 Task: Search for baby care products on Flipkart and add them to your cart.
Action: Mouse moved to (349, 74)
Screenshot: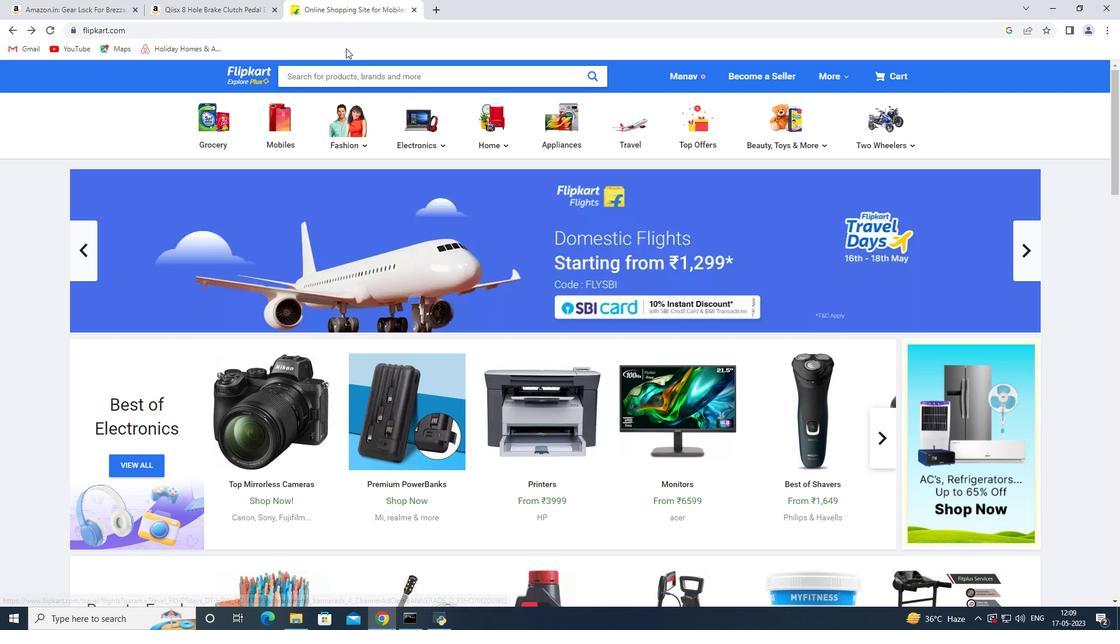 
Action: Mouse pressed left at (349, 74)
Screenshot: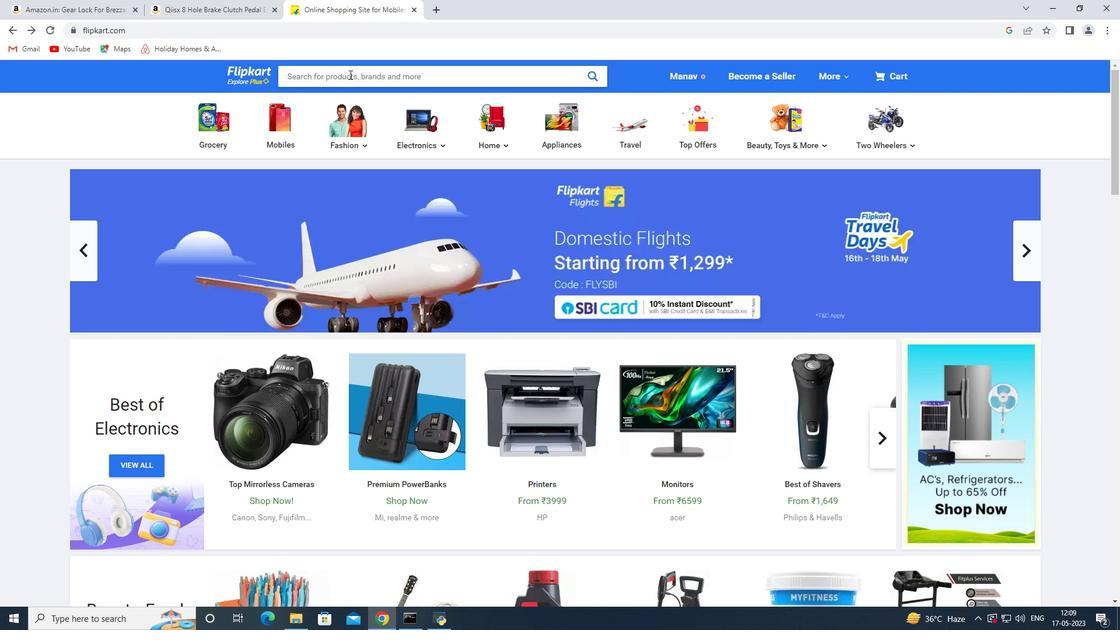 
Action: Mouse moved to (350, 78)
Screenshot: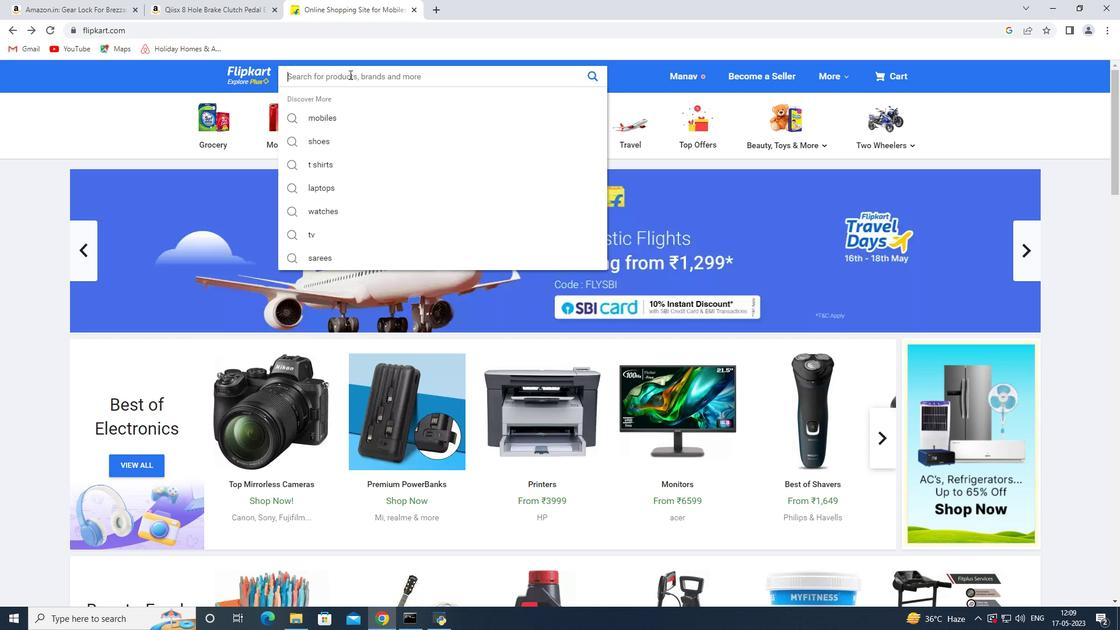 
Action: Key pressed <Key.shift>Baby<Key.space>care<Key.space><Key.down><Key.enter>
Screenshot: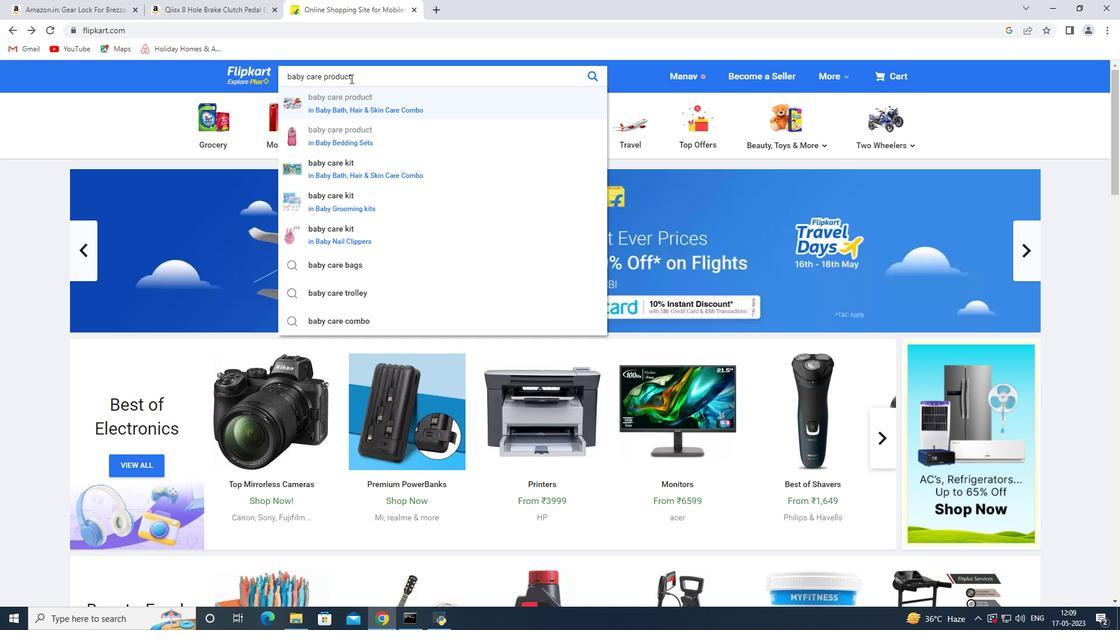 
Action: Mouse moved to (517, 348)
Screenshot: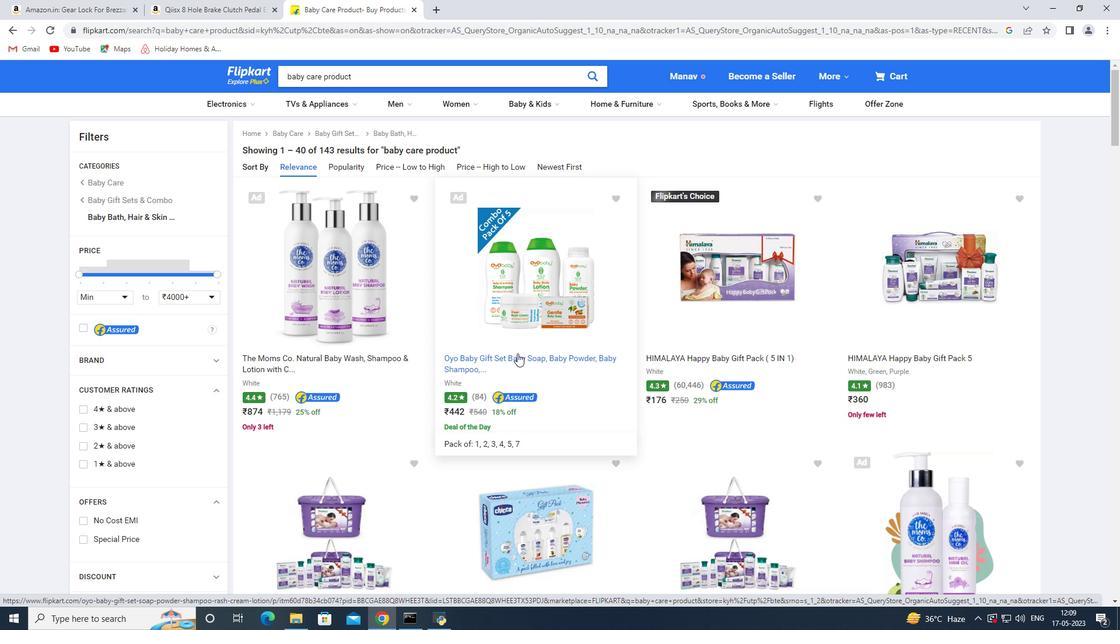 
Action: Mouse scrolled (517, 347) with delta (0, 0)
Screenshot: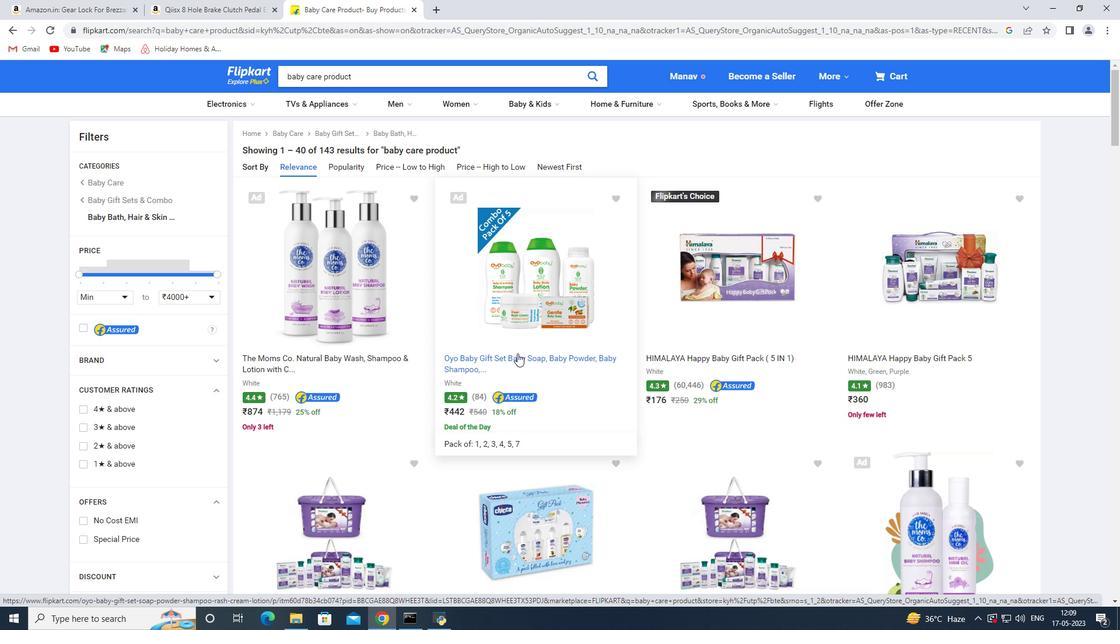 
Action: Mouse moved to (517, 347)
Screenshot: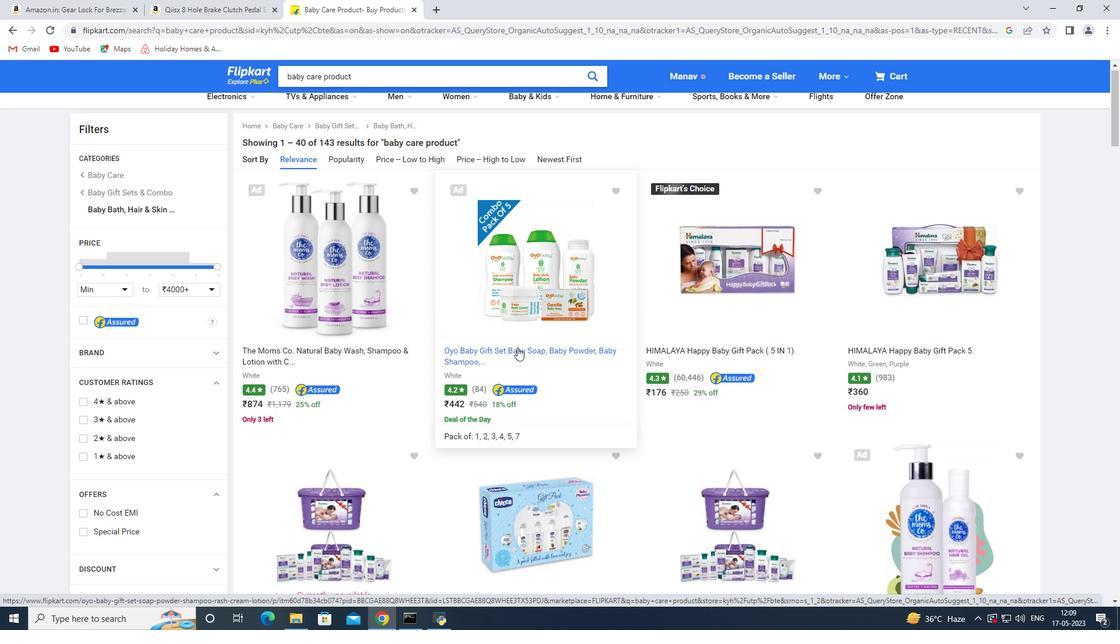 
Action: Mouse scrolled (517, 346) with delta (0, 0)
Screenshot: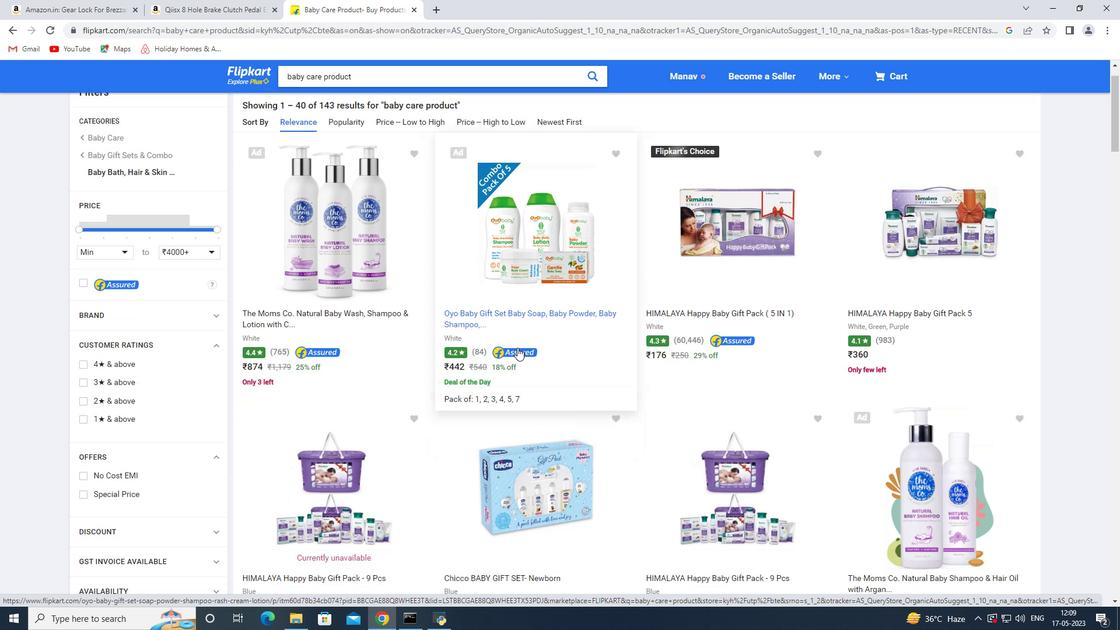 
Action: Mouse moved to (492, 364)
Screenshot: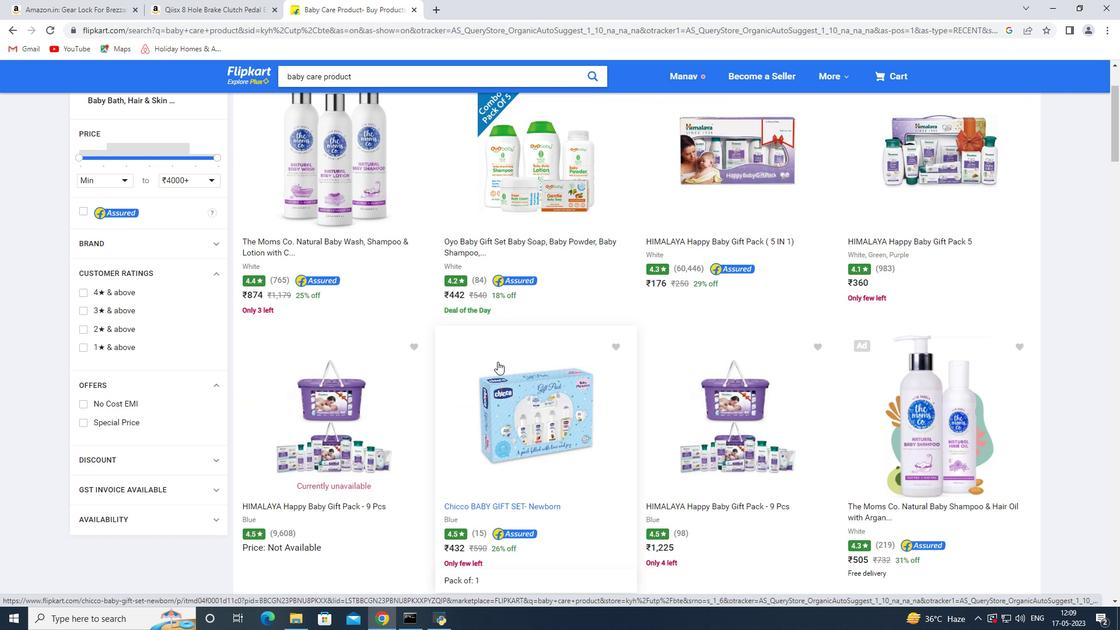 
Action: Mouse scrolled (492, 364) with delta (0, 0)
Screenshot: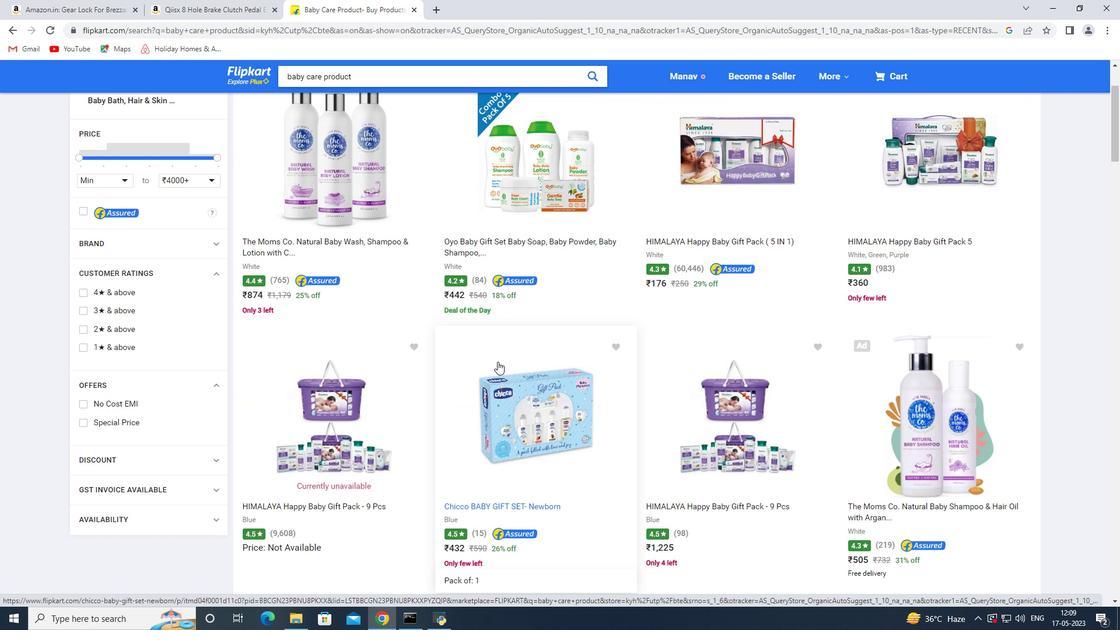 
Action: Mouse moved to (484, 368)
Screenshot: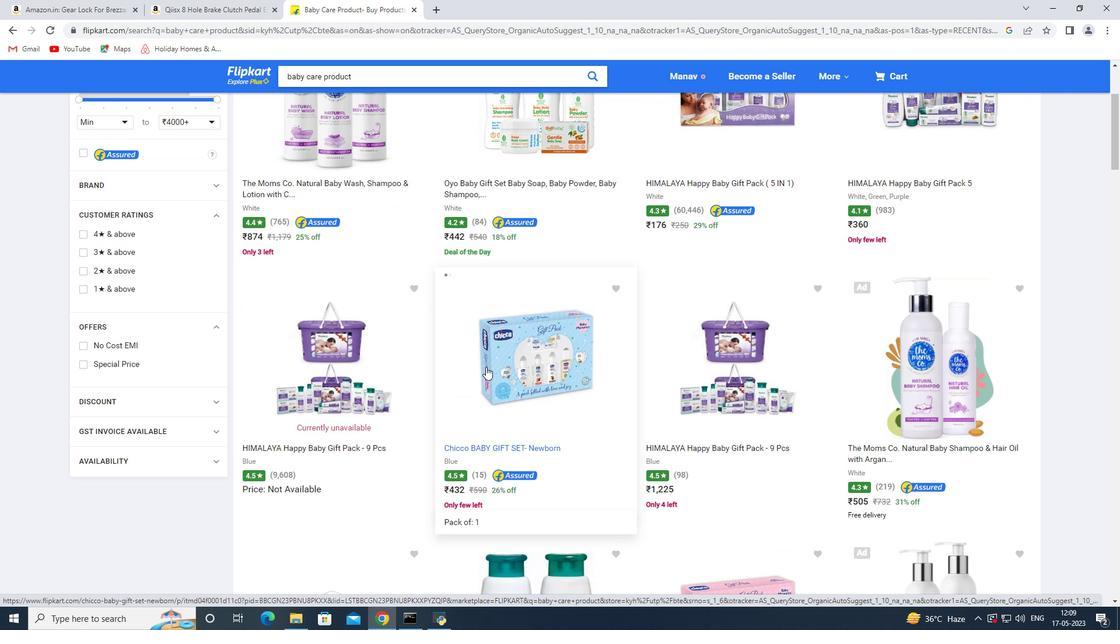 
Action: Mouse scrolled (484, 367) with delta (0, 0)
Screenshot: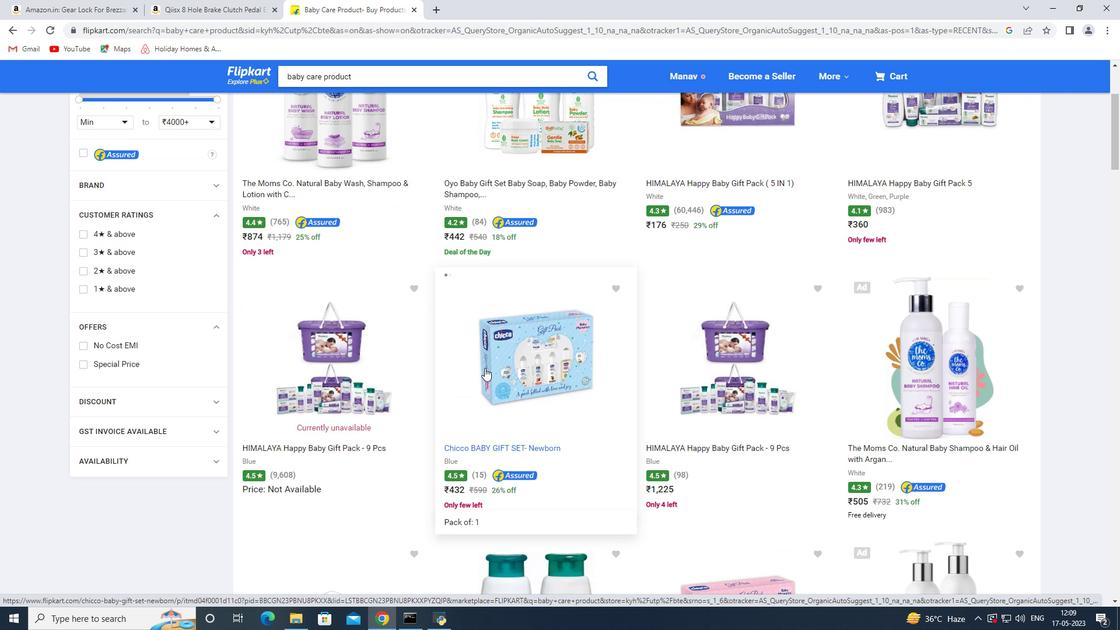 
Action: Mouse scrolled (484, 367) with delta (0, 0)
Screenshot: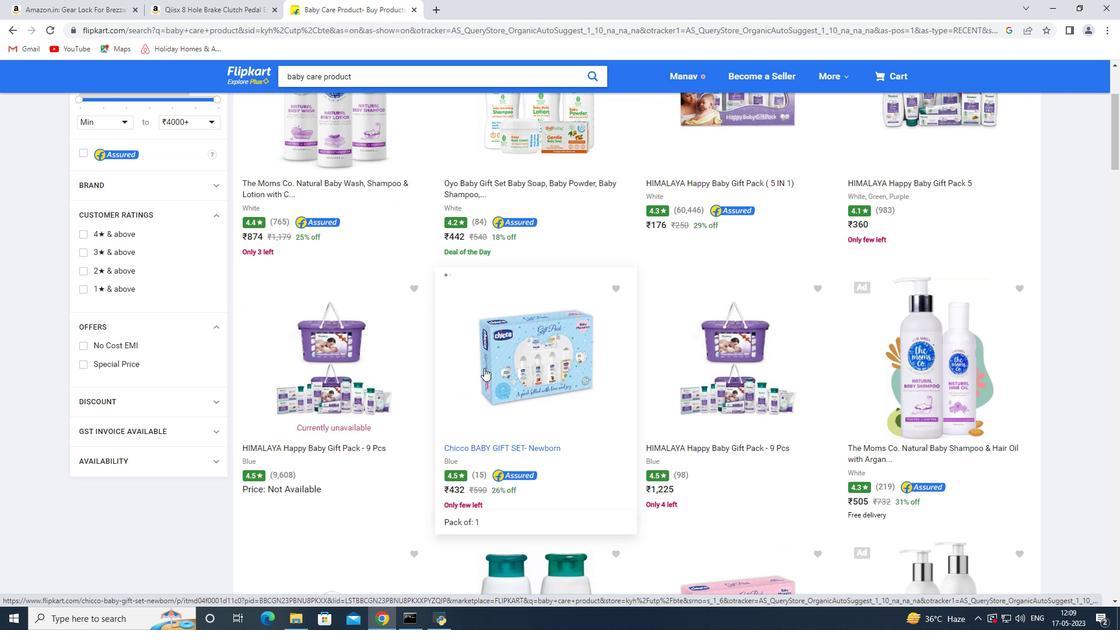 
Action: Mouse moved to (716, 310)
Screenshot: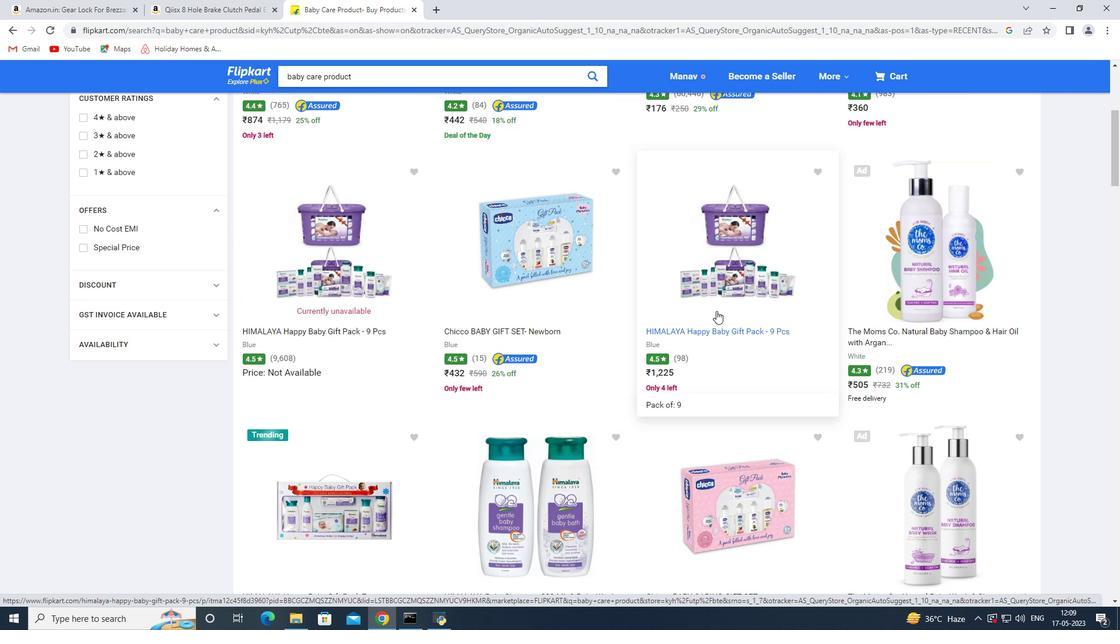 
Action: Mouse pressed left at (716, 310)
Screenshot: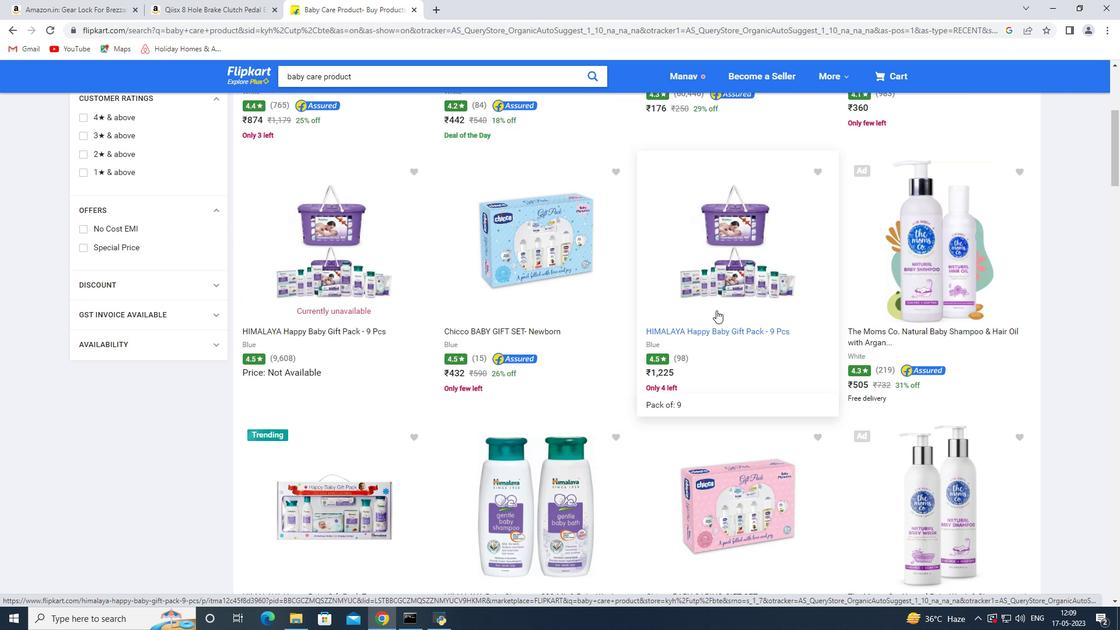 
Action: Mouse moved to (625, 489)
Screenshot: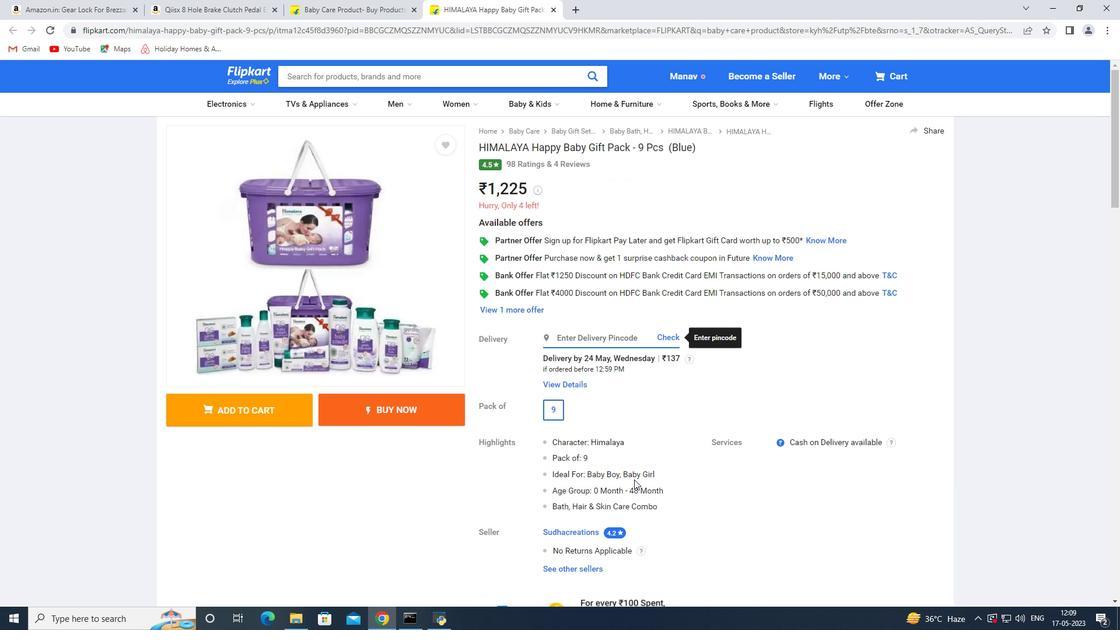 
Action: Mouse scrolled (625, 488) with delta (0, 0)
Screenshot: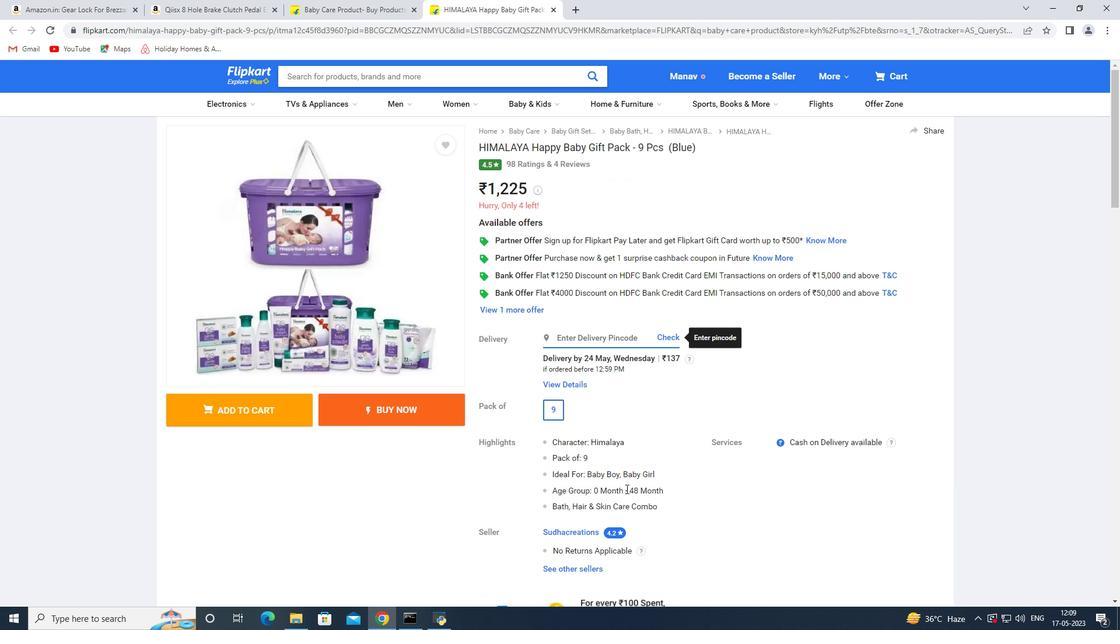 
Action: Mouse moved to (596, 444)
Screenshot: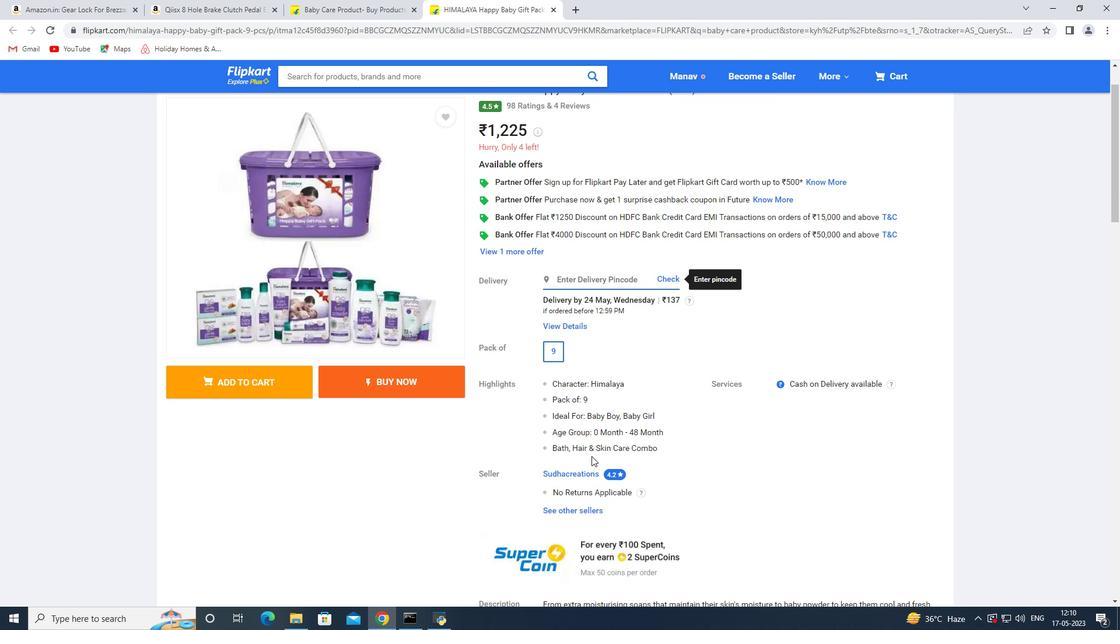 
Action: Mouse pressed left at (596, 444)
Screenshot: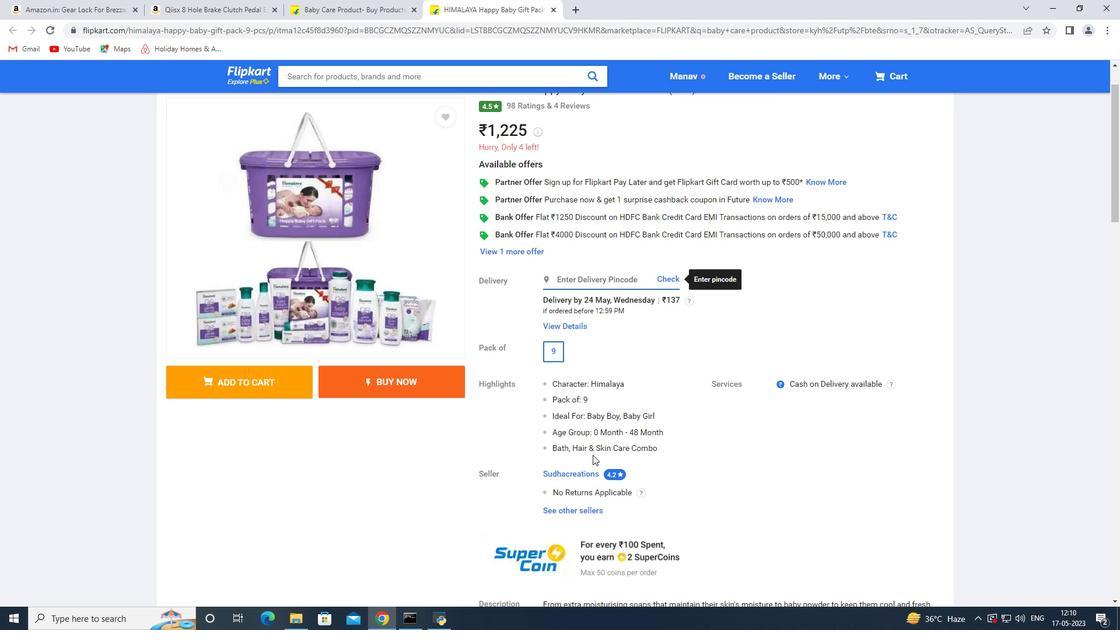 
Action: Mouse moved to (501, 191)
Screenshot: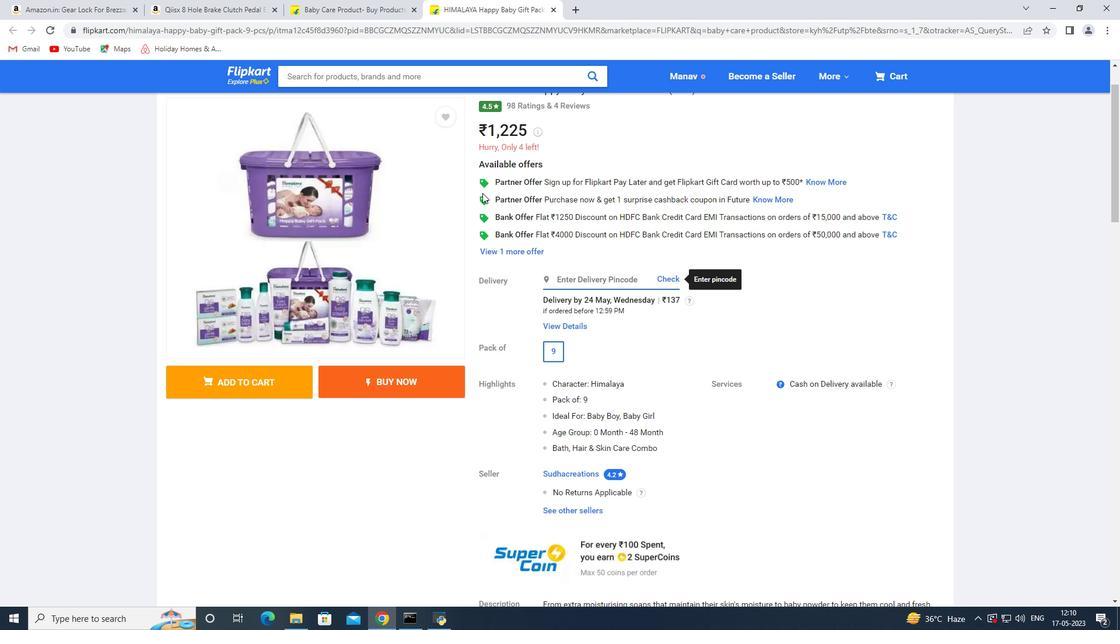 
Action: Mouse scrolled (501, 192) with delta (0, 0)
Screenshot: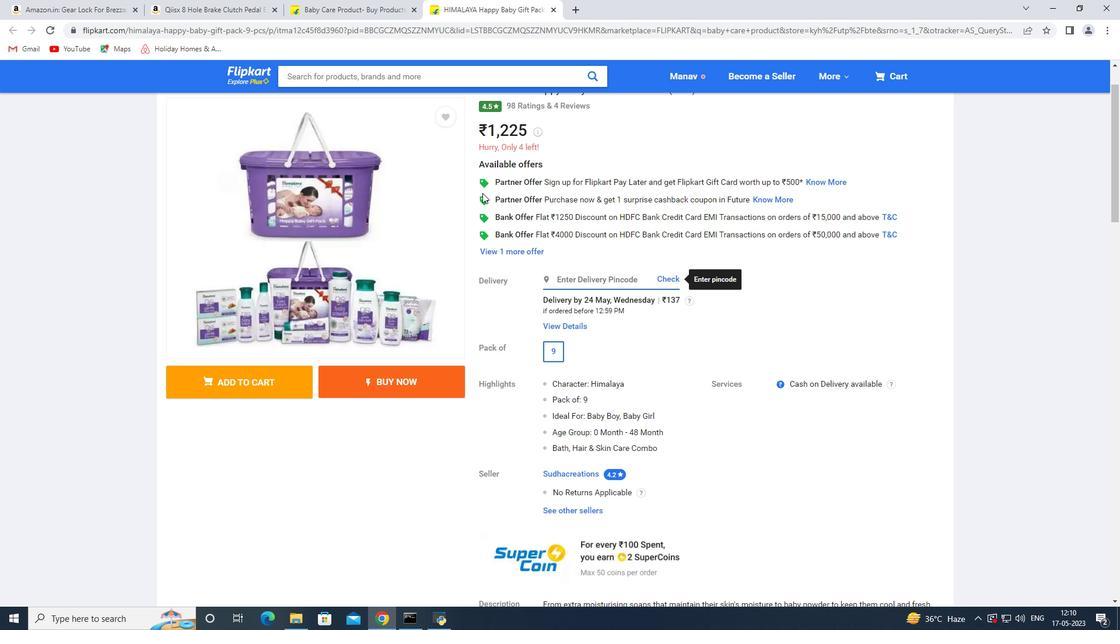
Action: Mouse moved to (506, 193)
Screenshot: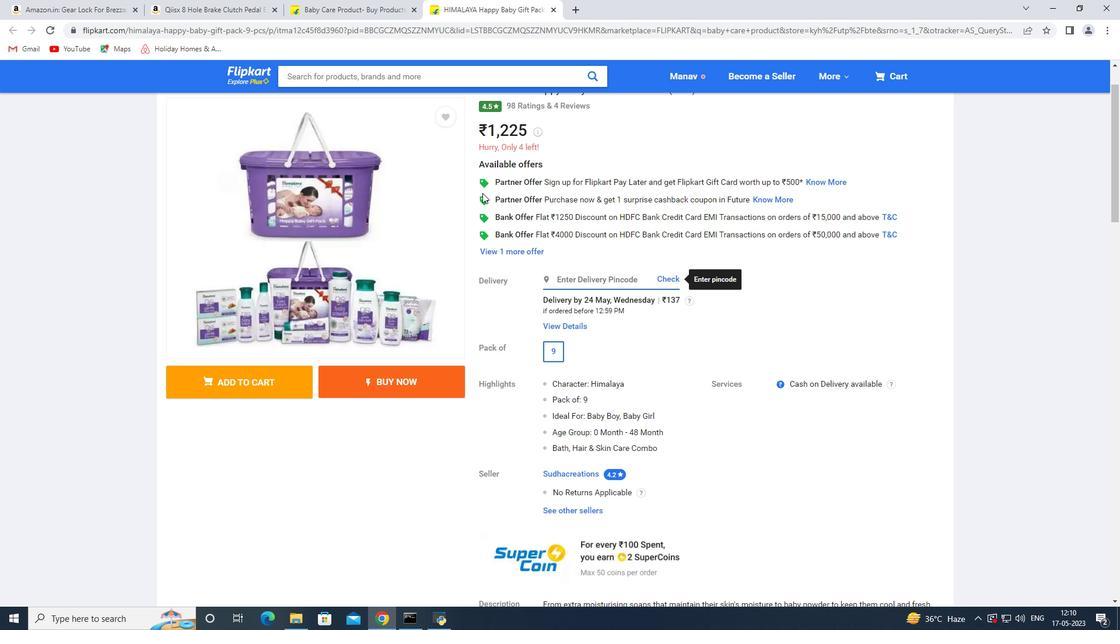 
Action: Mouse scrolled (506, 194) with delta (0, 0)
Screenshot: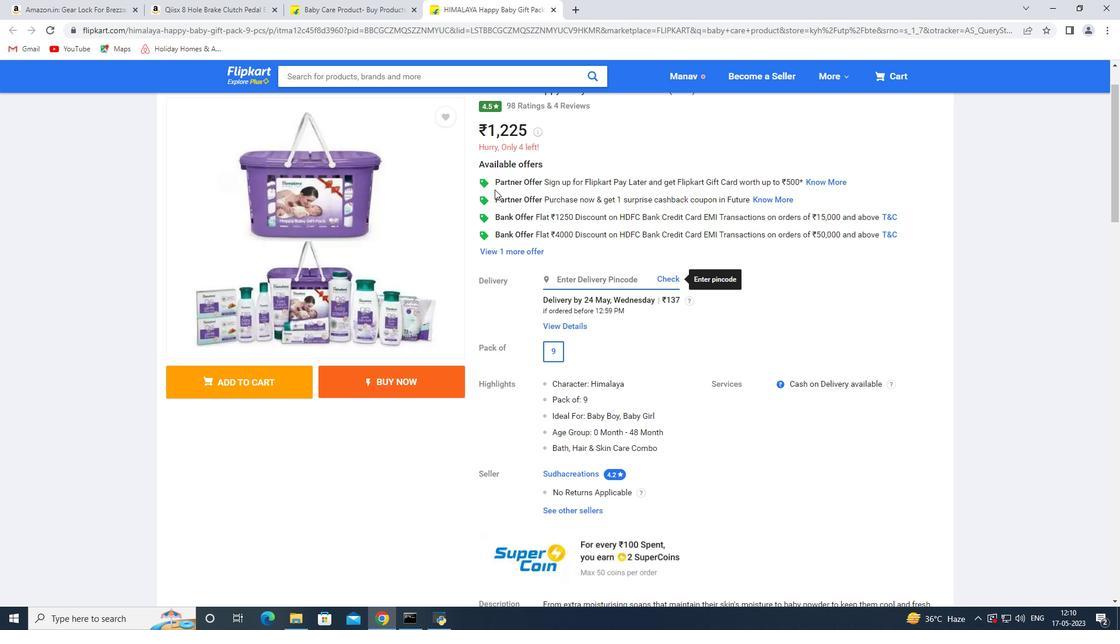 
Action: Mouse moved to (685, 146)
Screenshot: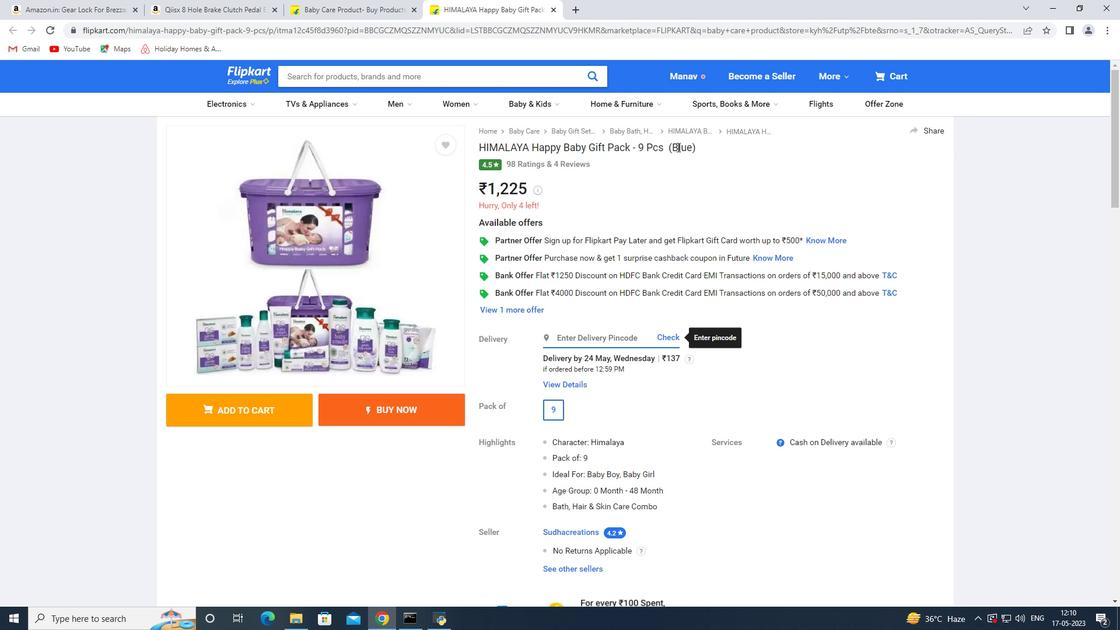 
Action: Mouse pressed left at (685, 146)
Screenshot: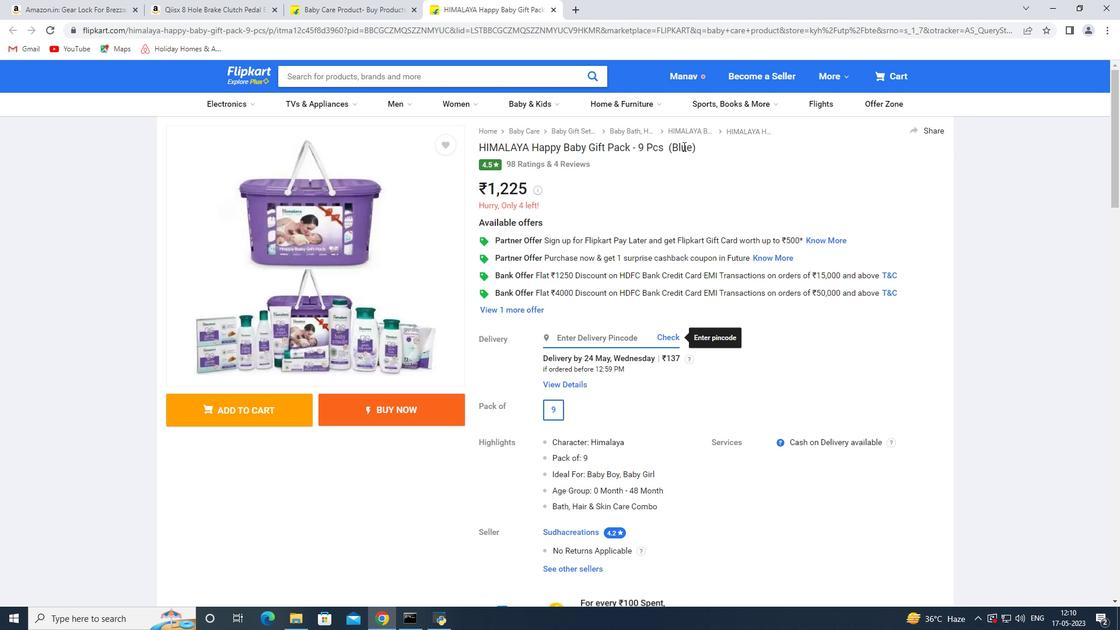 
Action: Mouse moved to (622, 308)
Screenshot: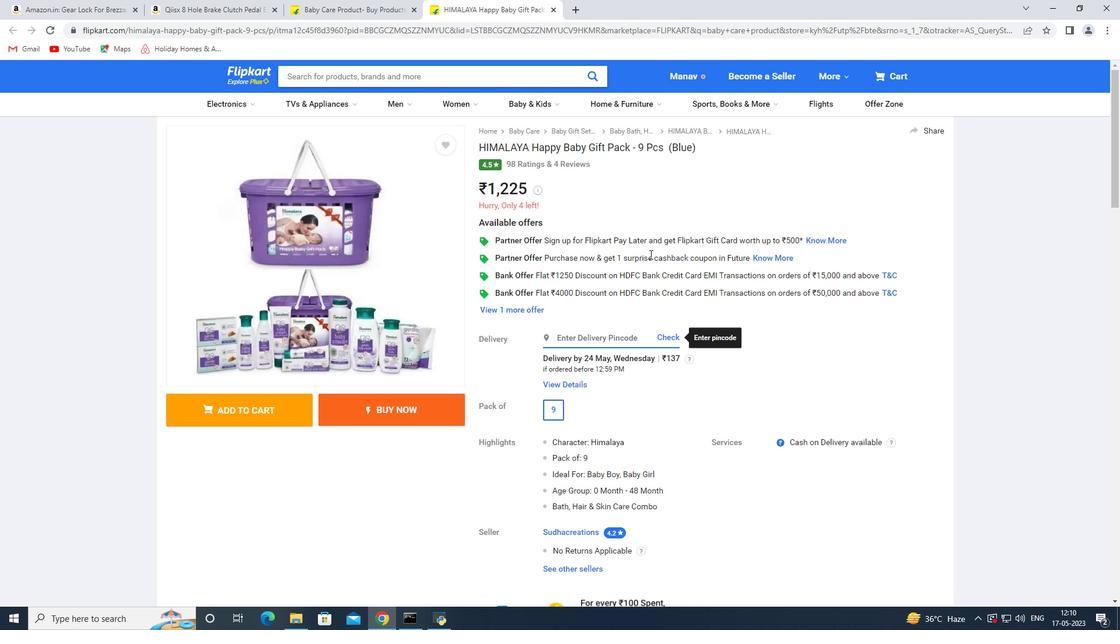 
Action: Mouse scrolled (622, 307) with delta (0, 0)
Screenshot: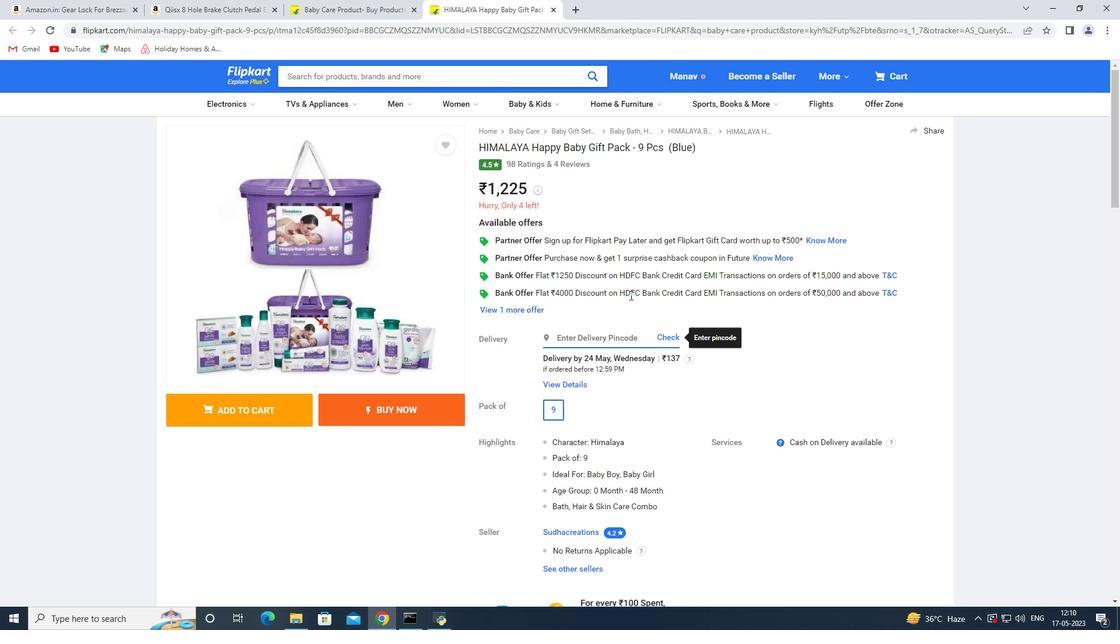 
Action: Mouse moved to (622, 309)
Screenshot: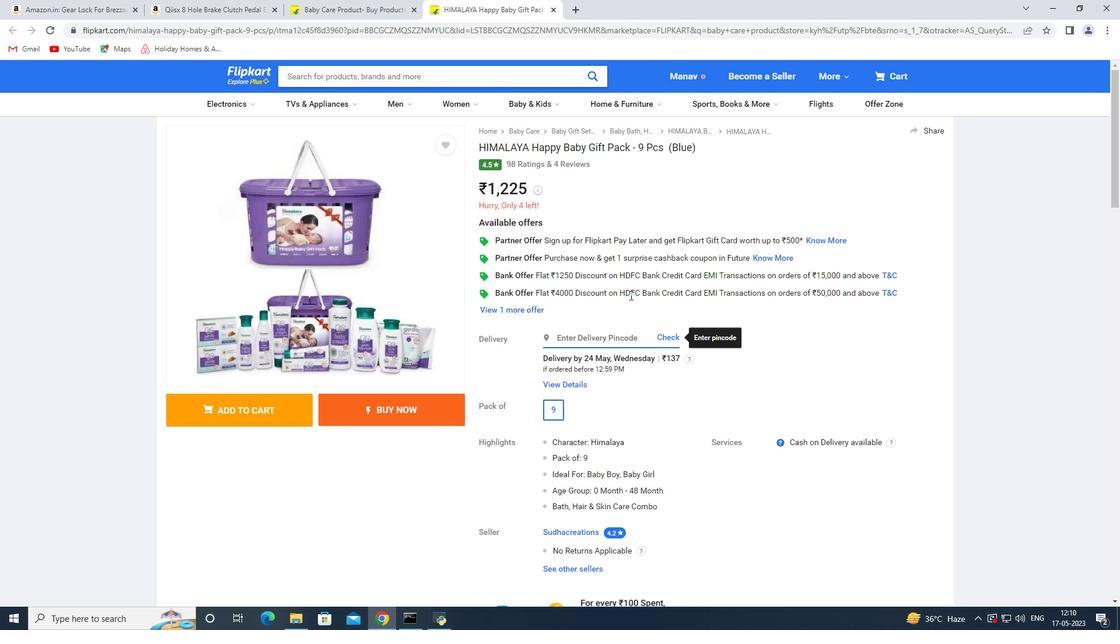 
Action: Mouse scrolled (622, 308) with delta (0, 0)
Screenshot: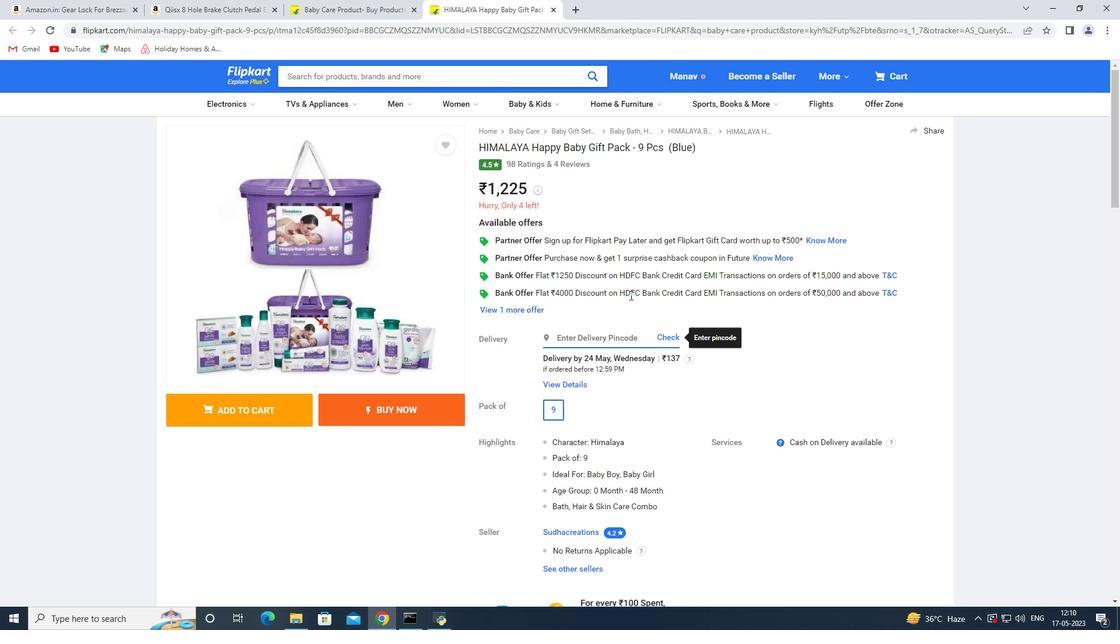 
Action: Mouse scrolled (622, 308) with delta (0, 0)
Screenshot: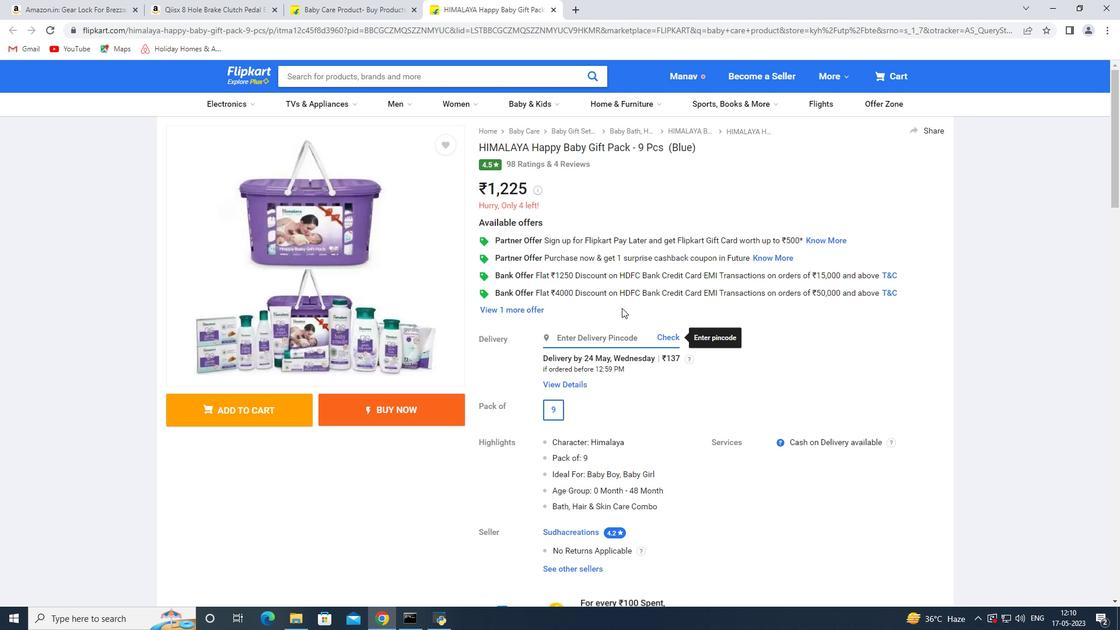 
Action: Mouse scrolled (622, 308) with delta (0, 0)
Screenshot: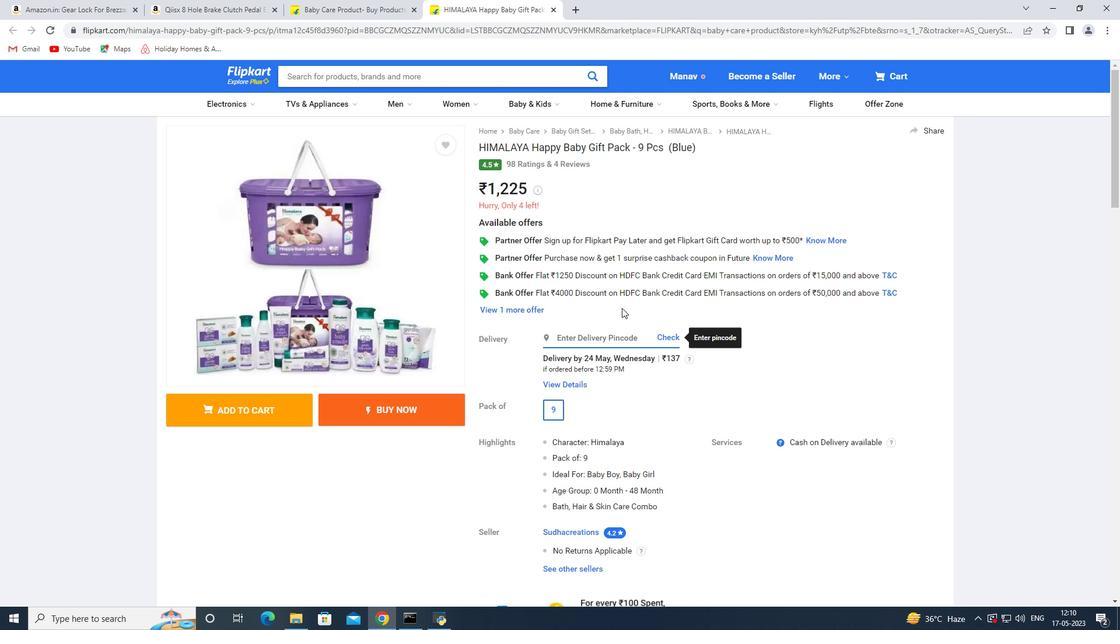 
Action: Mouse moved to (627, 331)
Screenshot: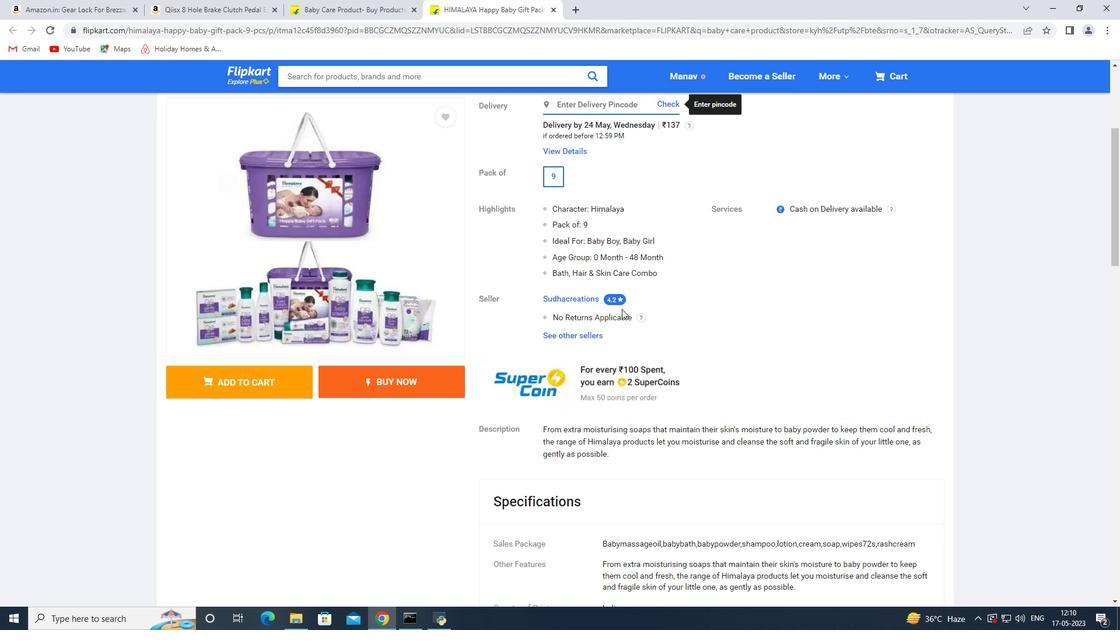 
Action: Mouse scrolled (627, 330) with delta (0, 0)
Screenshot: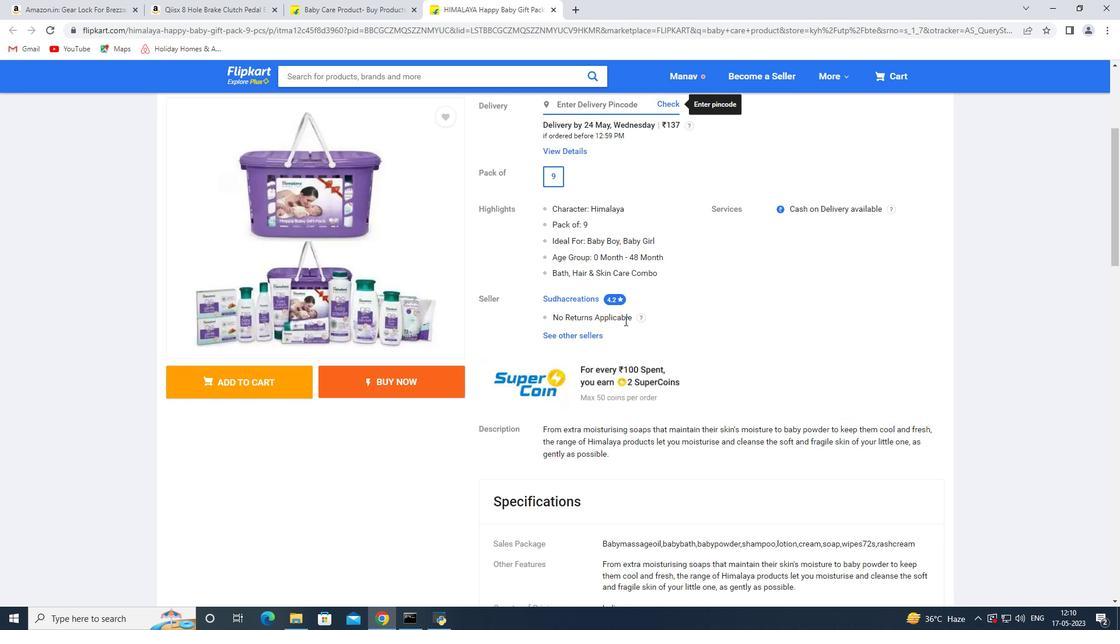 
Action: Mouse scrolled (627, 330) with delta (0, 0)
Screenshot: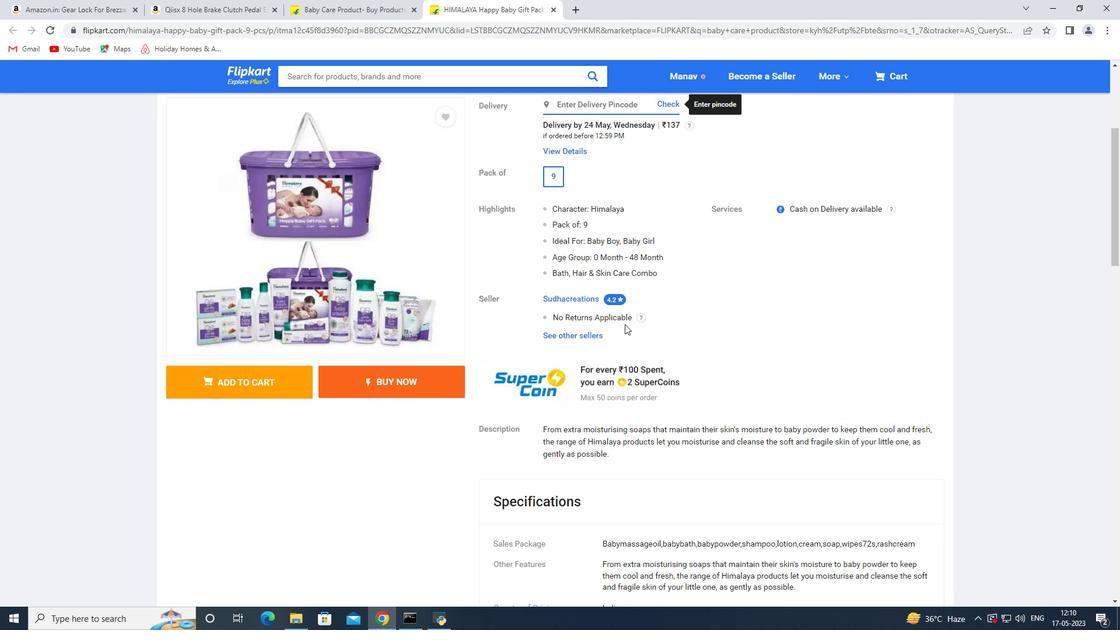 
Action: Mouse scrolled (627, 330) with delta (0, 0)
Screenshot: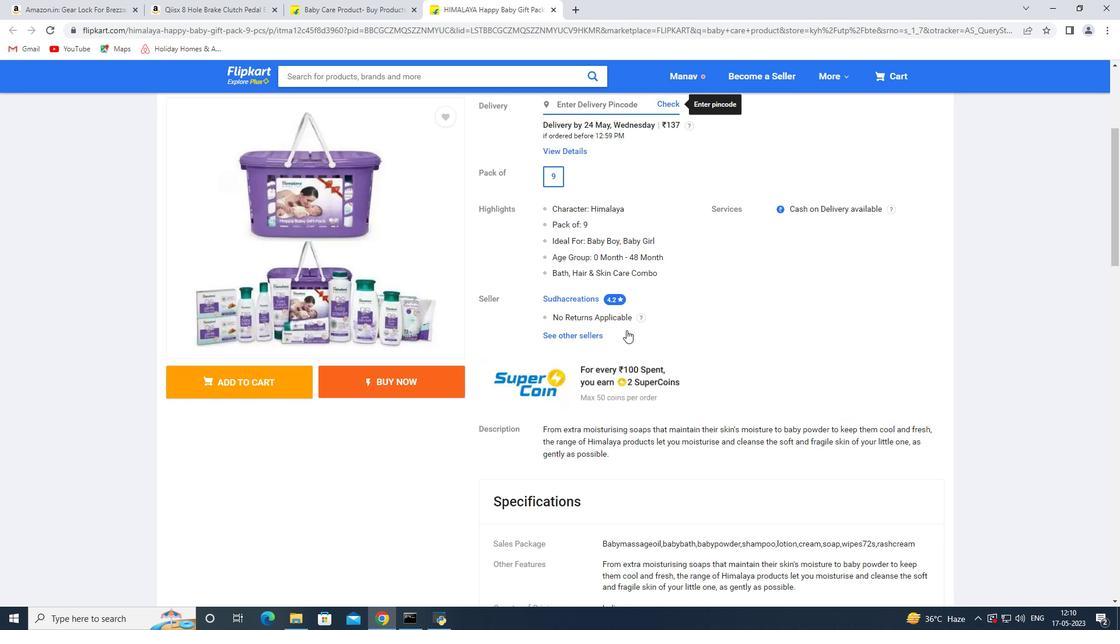 
Action: Mouse moved to (771, 423)
Screenshot: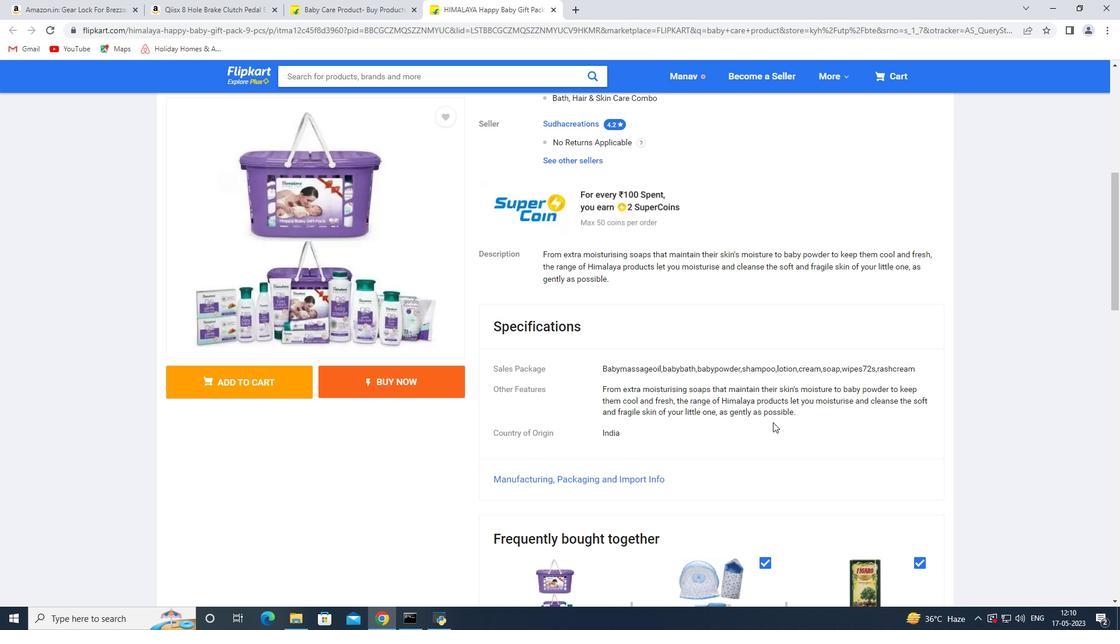 
Action: Mouse scrolled (771, 422) with delta (0, 0)
Screenshot: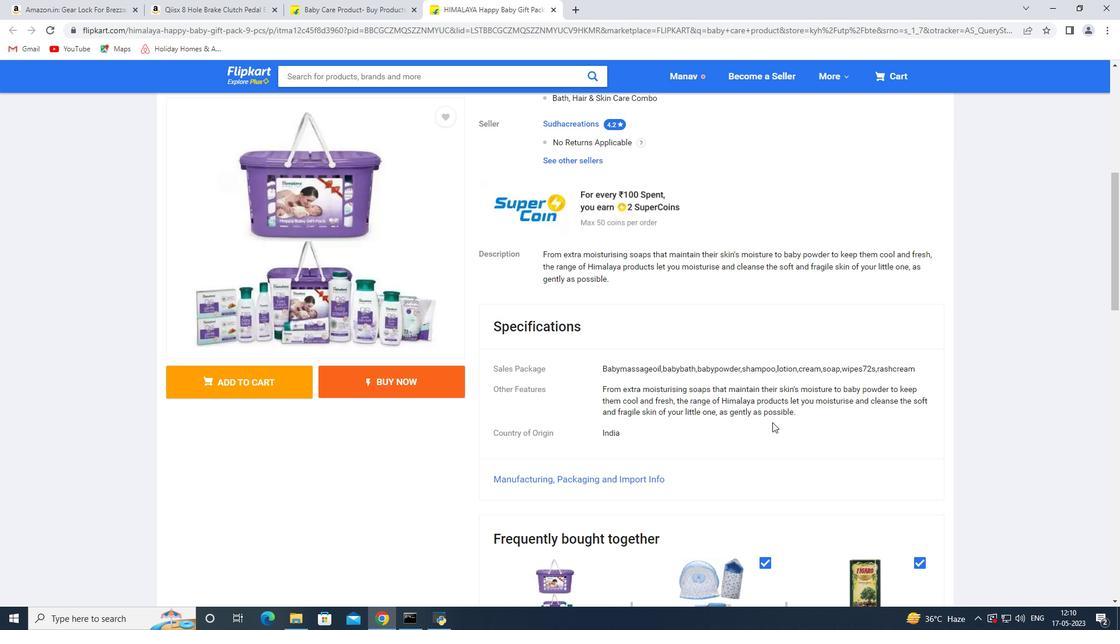 
Action: Mouse scrolled (771, 422) with delta (0, 0)
Screenshot: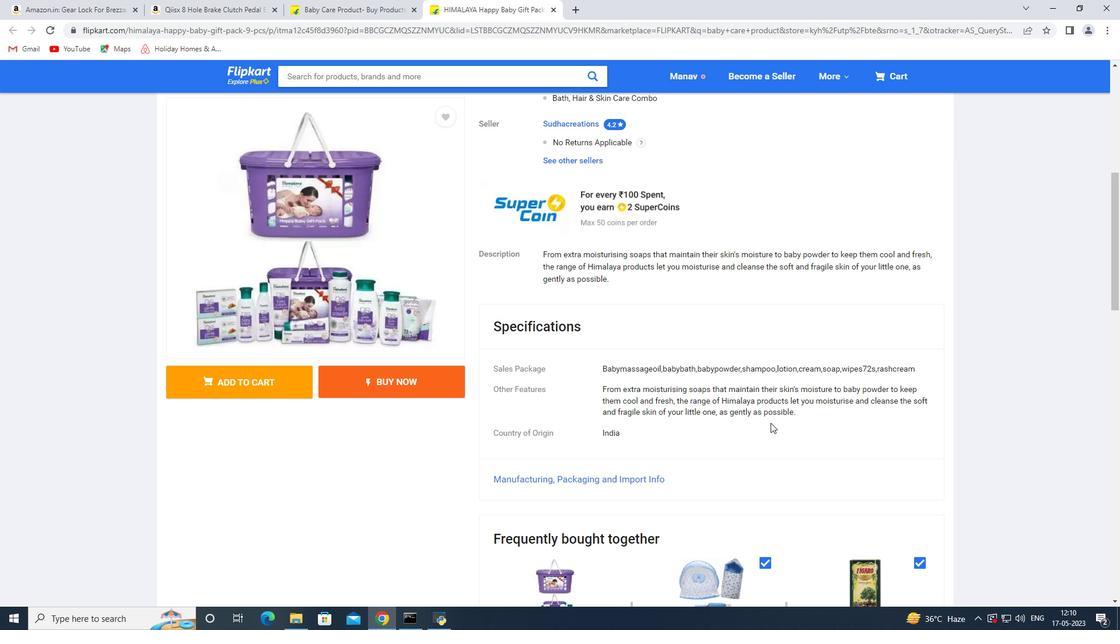 
Action: Mouse scrolled (771, 422) with delta (0, 0)
Screenshot: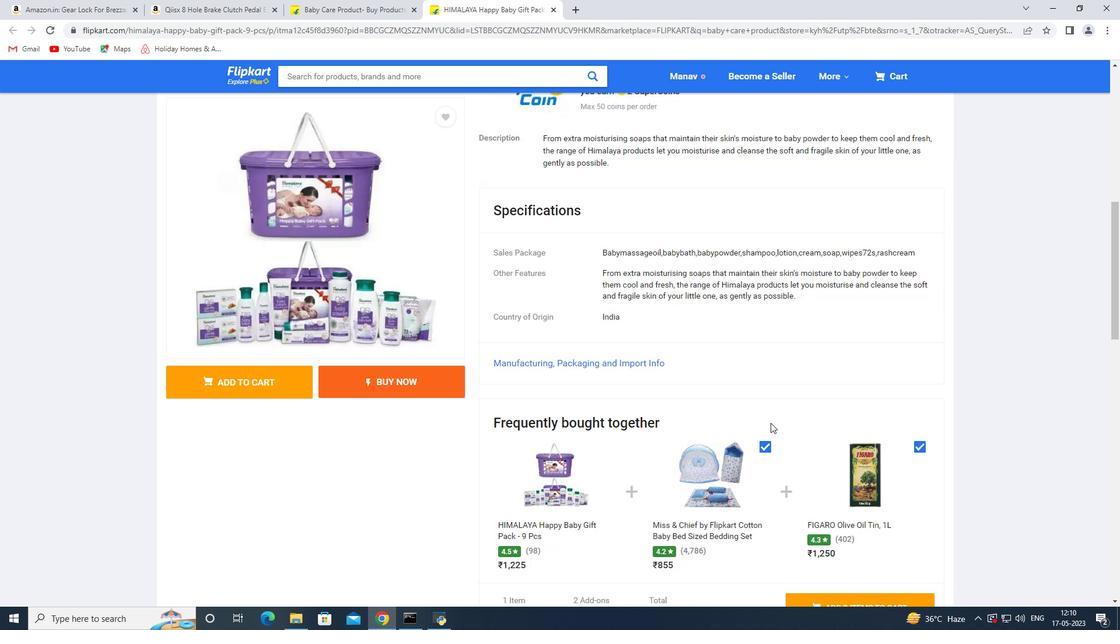 
Action: Mouse moved to (709, 447)
Screenshot: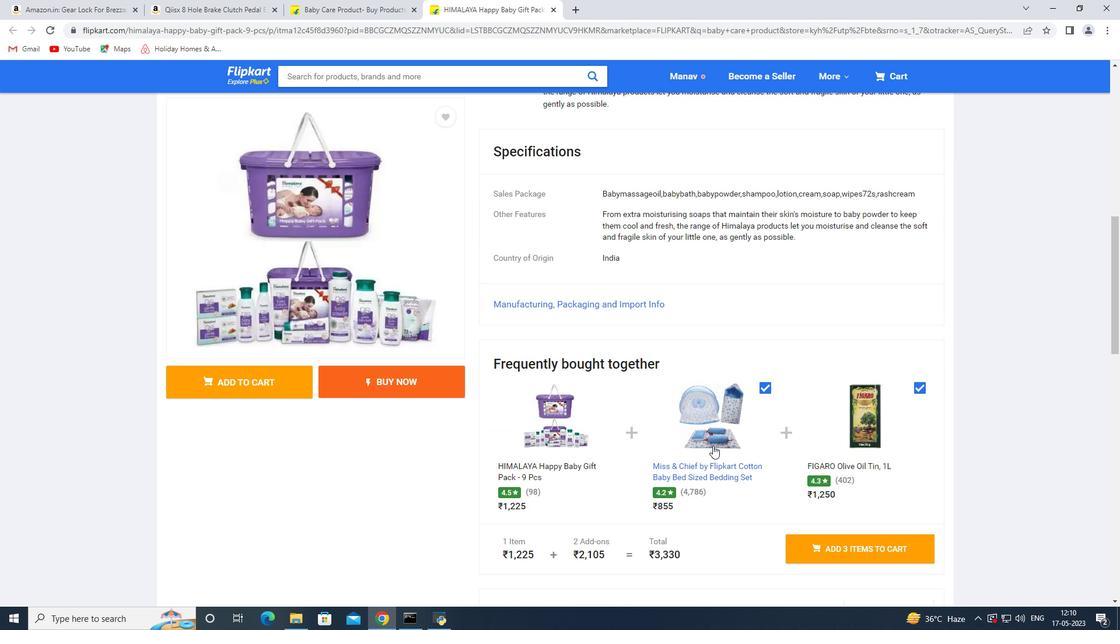 
Action: Mouse scrolled (709, 447) with delta (0, 0)
Screenshot: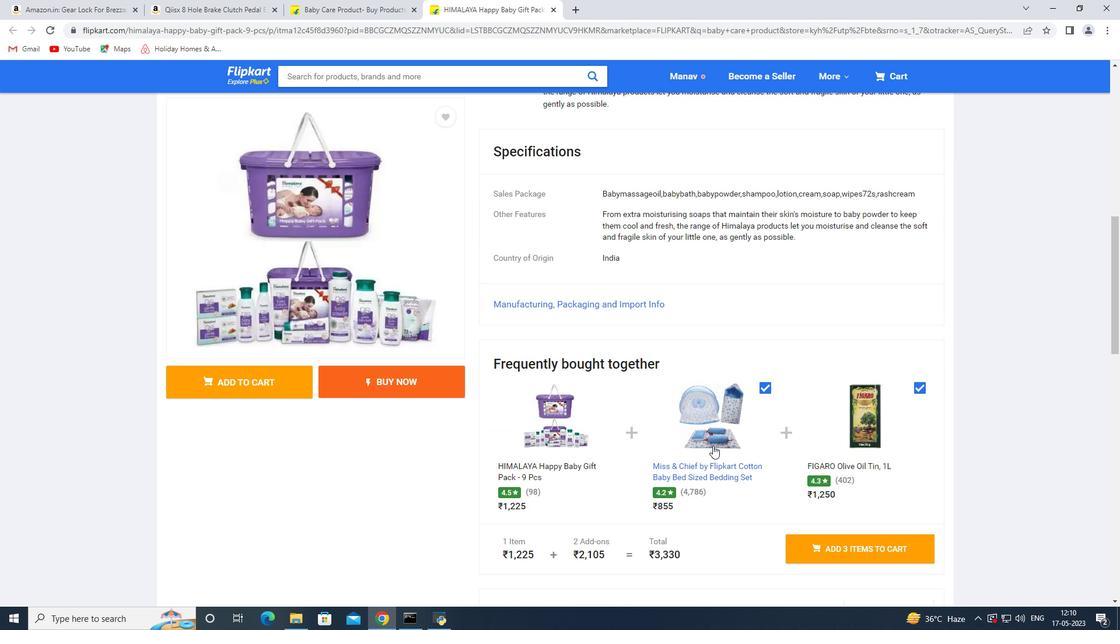 
Action: Mouse moved to (709, 447)
Screenshot: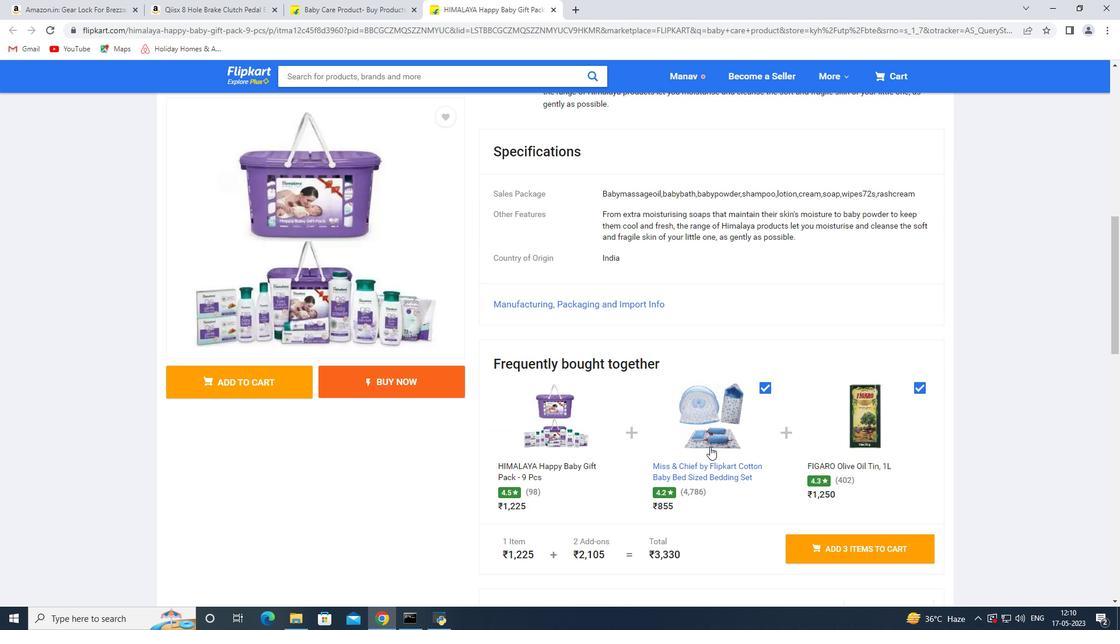 
Action: Mouse scrolled (709, 447) with delta (0, 0)
Screenshot: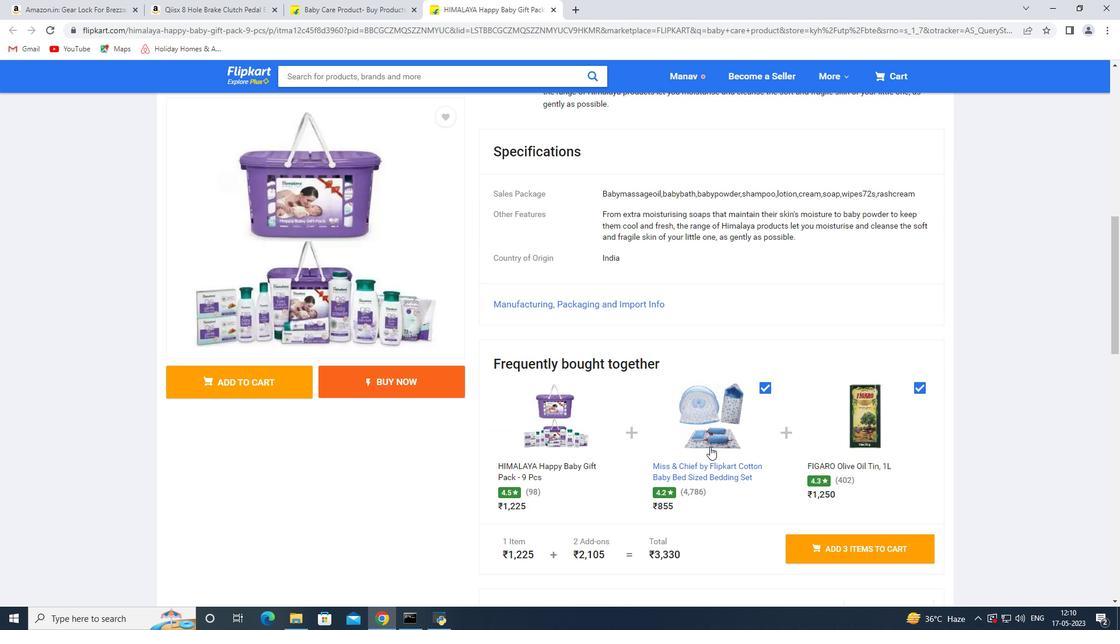 
Action: Mouse scrolled (709, 447) with delta (0, 0)
Screenshot: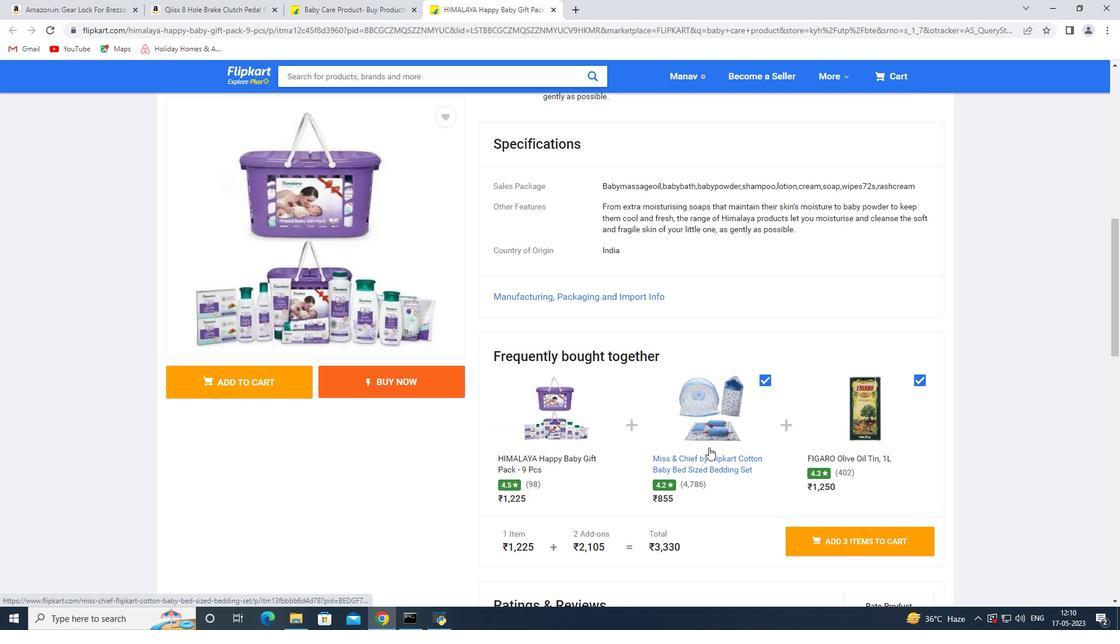 
Action: Mouse moved to (708, 447)
Screenshot: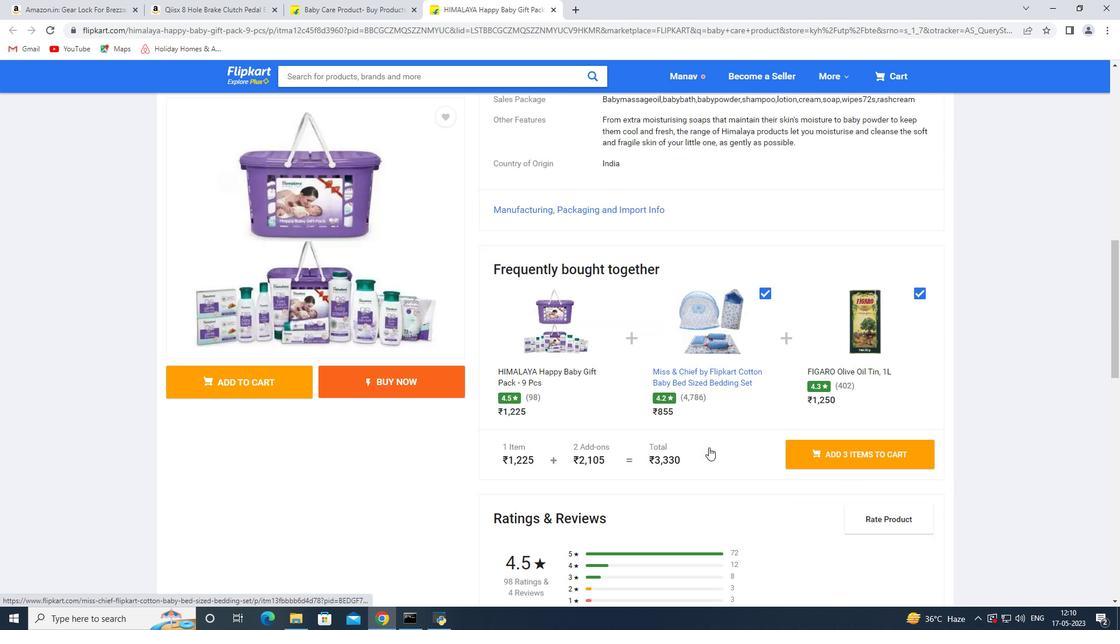
Action: Mouse scrolled (708, 447) with delta (0, 0)
Screenshot: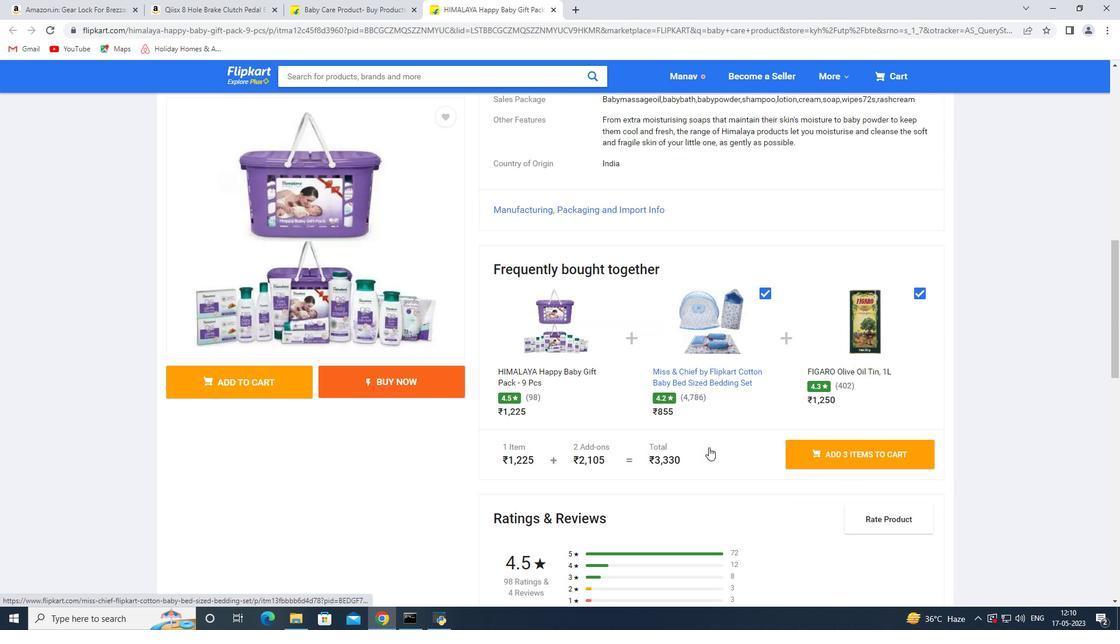 
Action: Mouse scrolled (708, 447) with delta (0, 0)
Screenshot: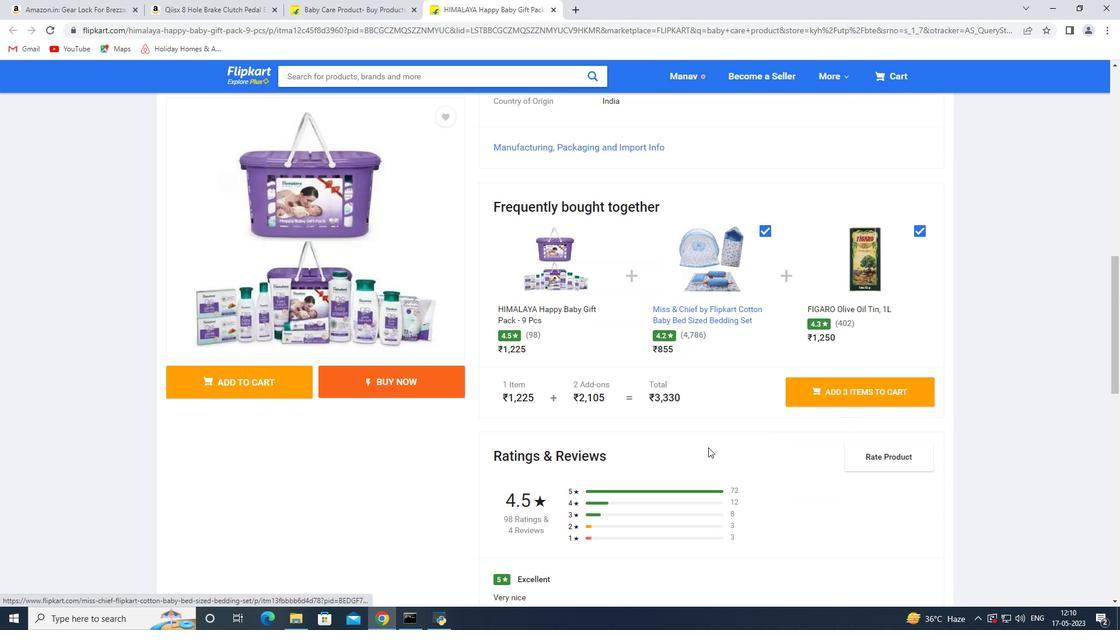 
Action: Mouse scrolled (708, 447) with delta (0, 0)
Screenshot: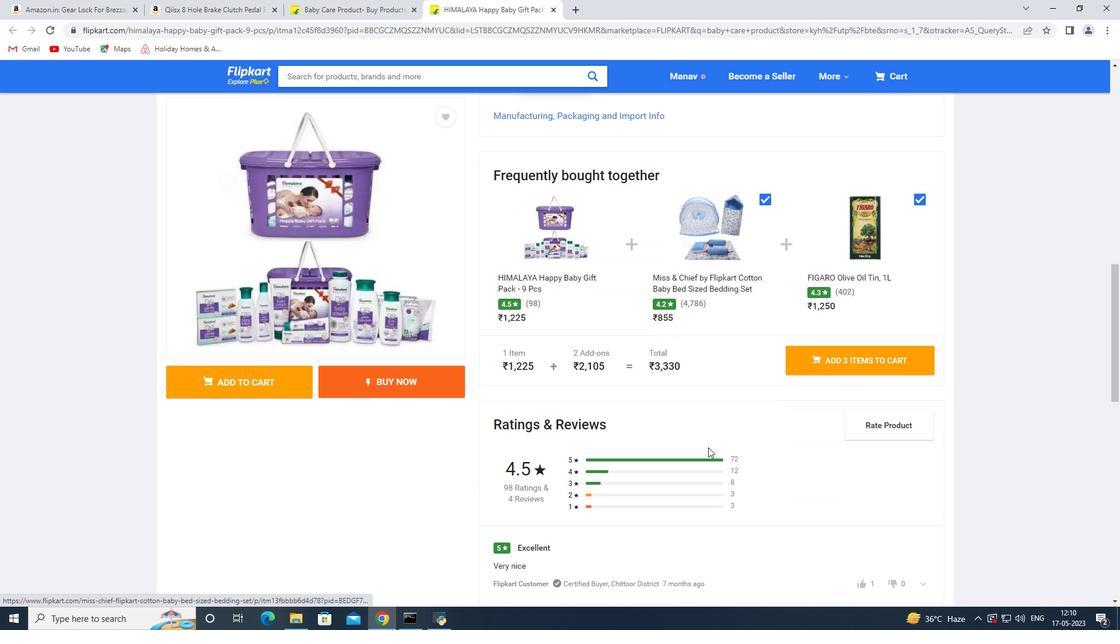 
Action: Mouse moved to (540, 454)
Screenshot: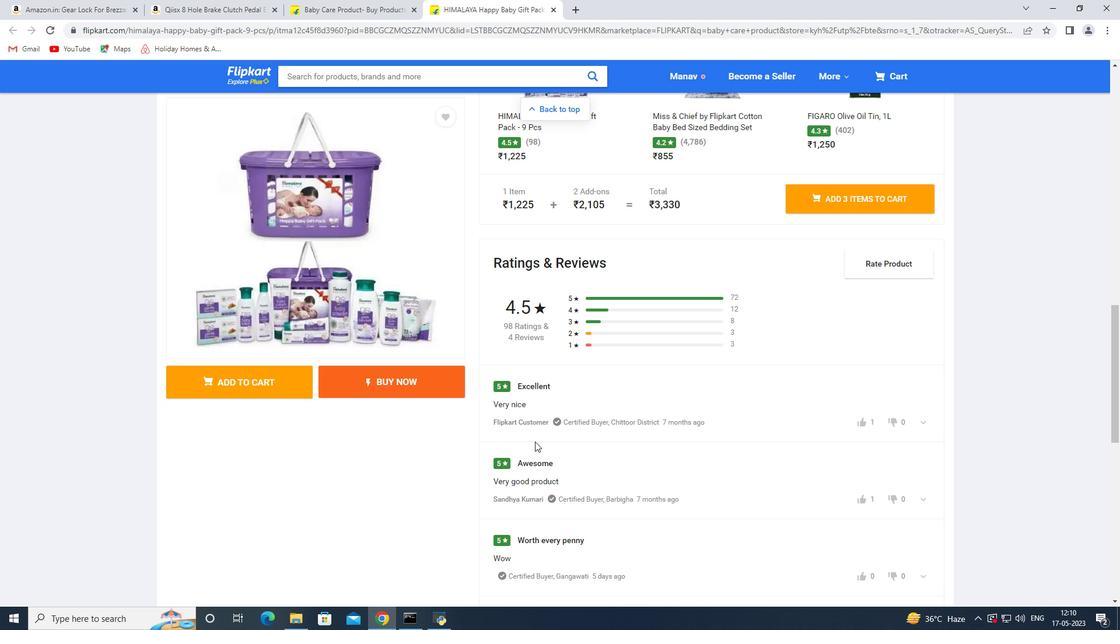 
Action: Mouse scrolled (540, 453) with delta (0, 0)
Screenshot: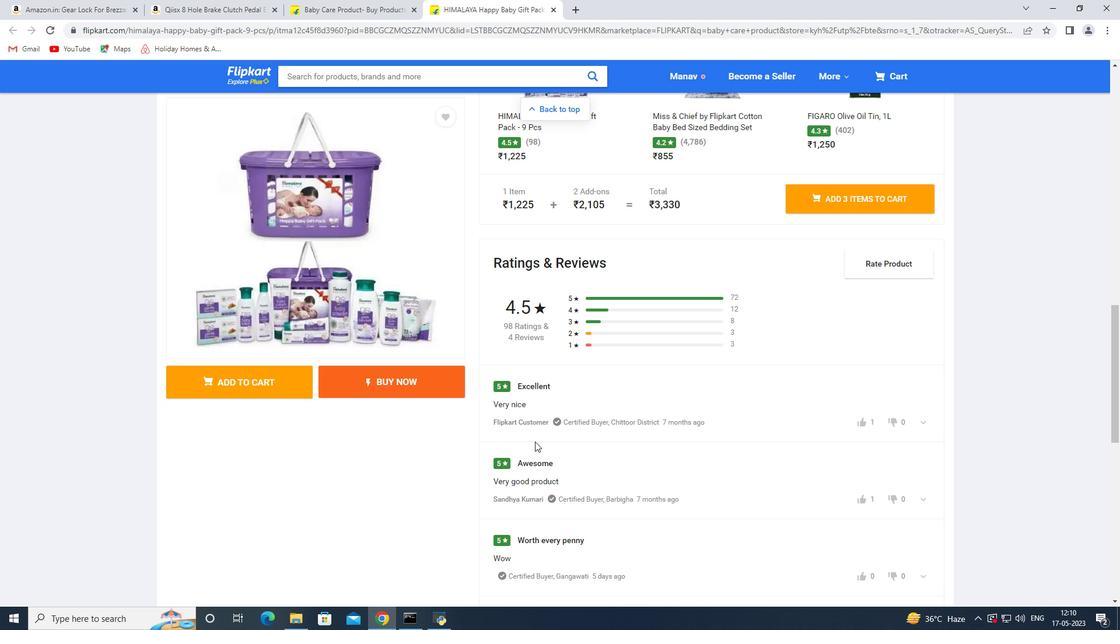 
Action: Mouse moved to (540, 454)
Screenshot: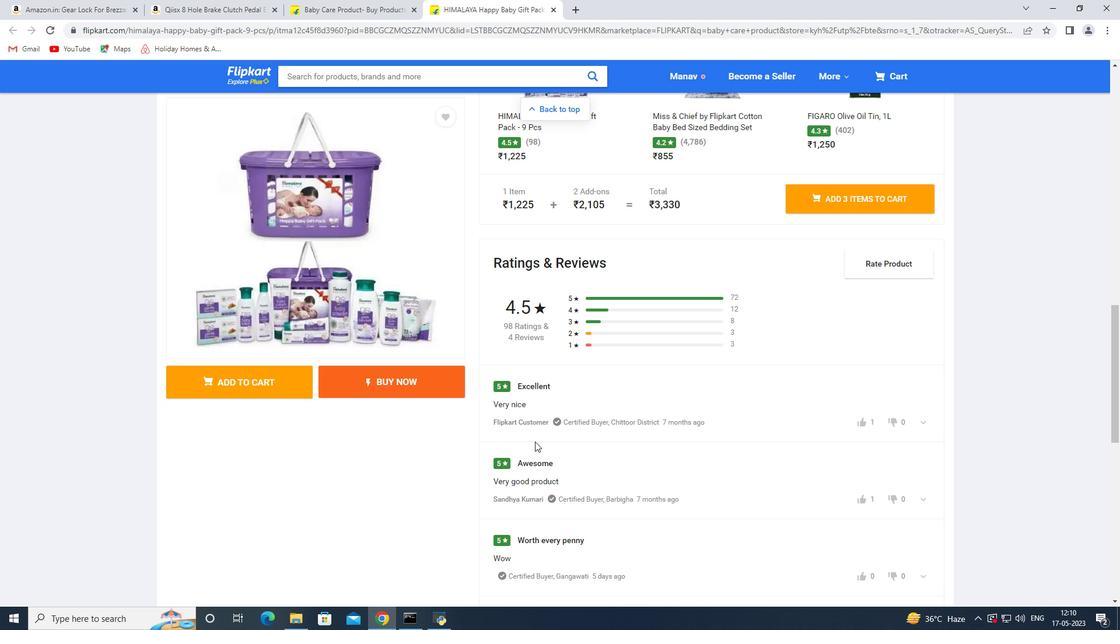
Action: Mouse scrolled (540, 454) with delta (0, 0)
Screenshot: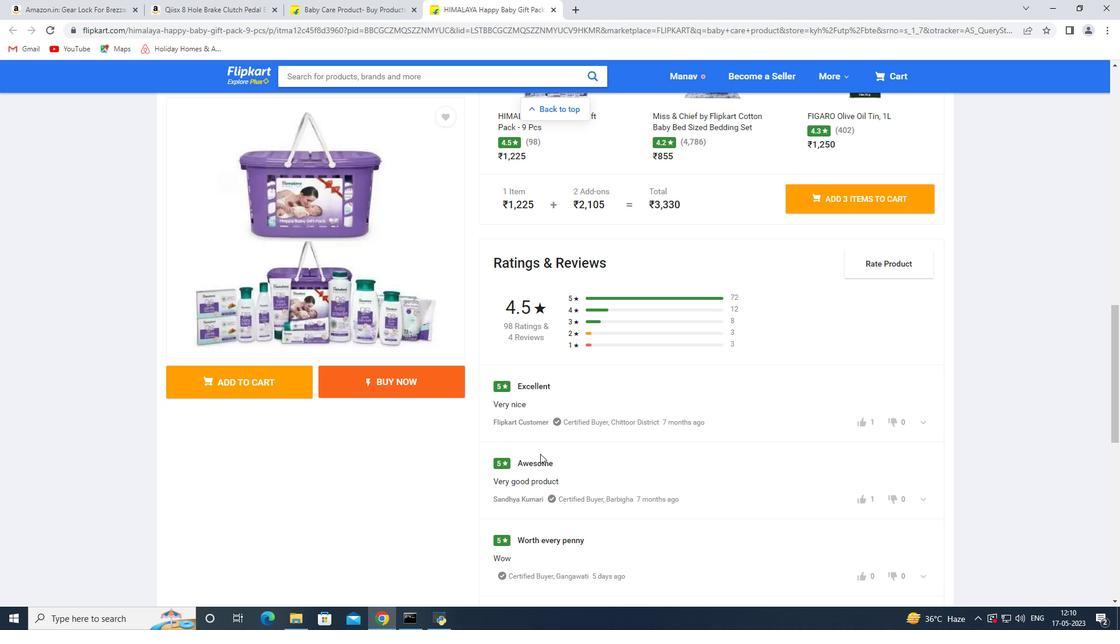 
Action: Mouse scrolled (540, 454) with delta (0, 0)
Screenshot: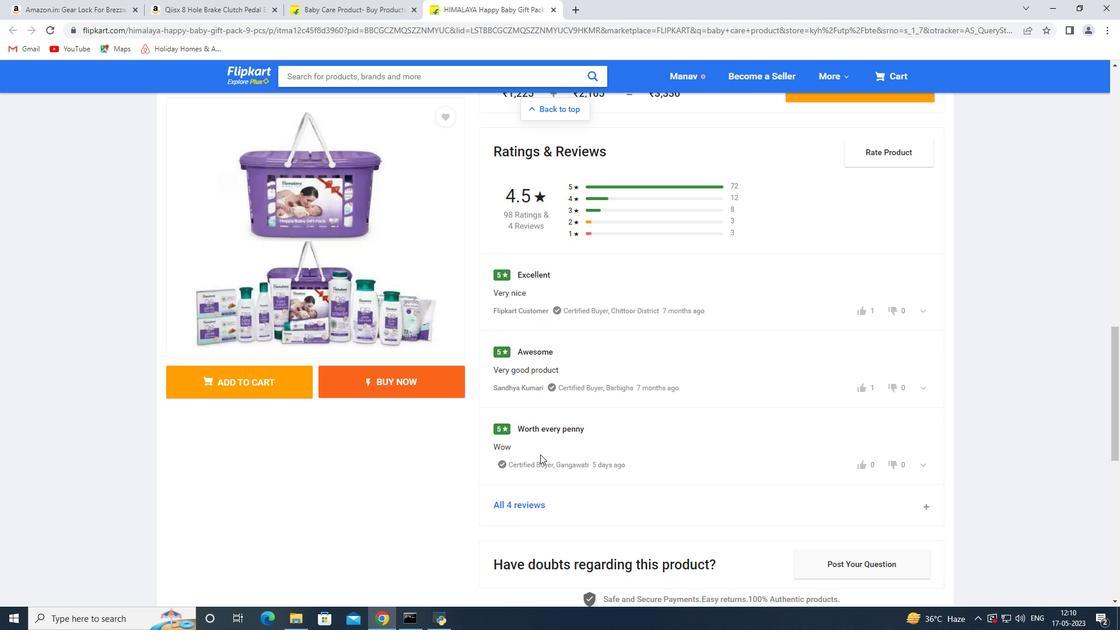 
Action: Mouse scrolled (540, 454) with delta (0, 0)
Screenshot: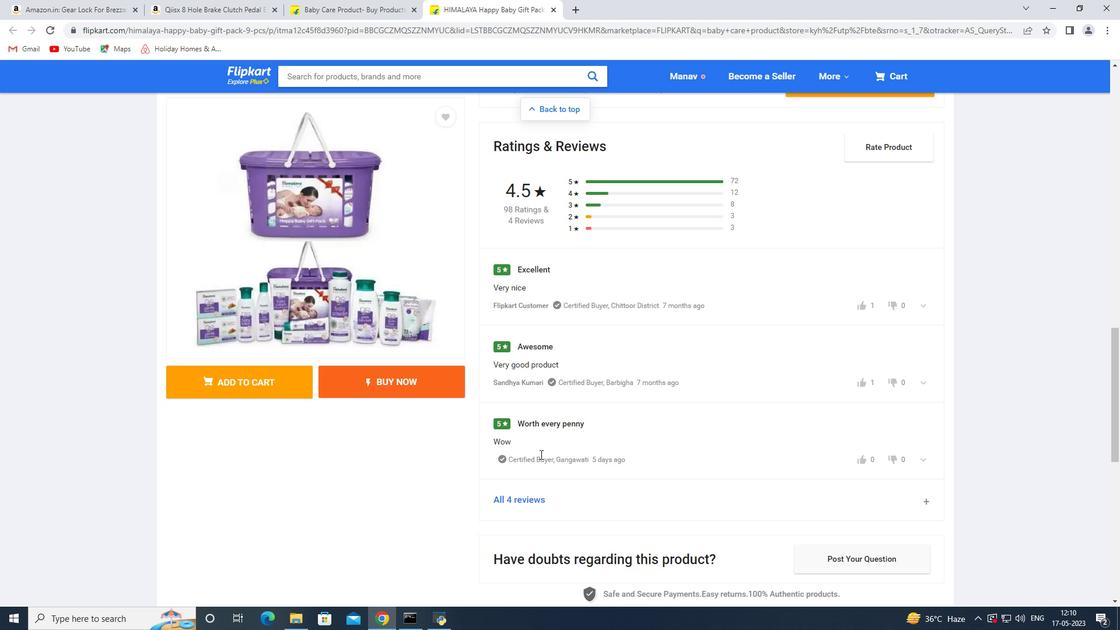 
Action: Mouse scrolled (540, 454) with delta (0, 0)
Screenshot: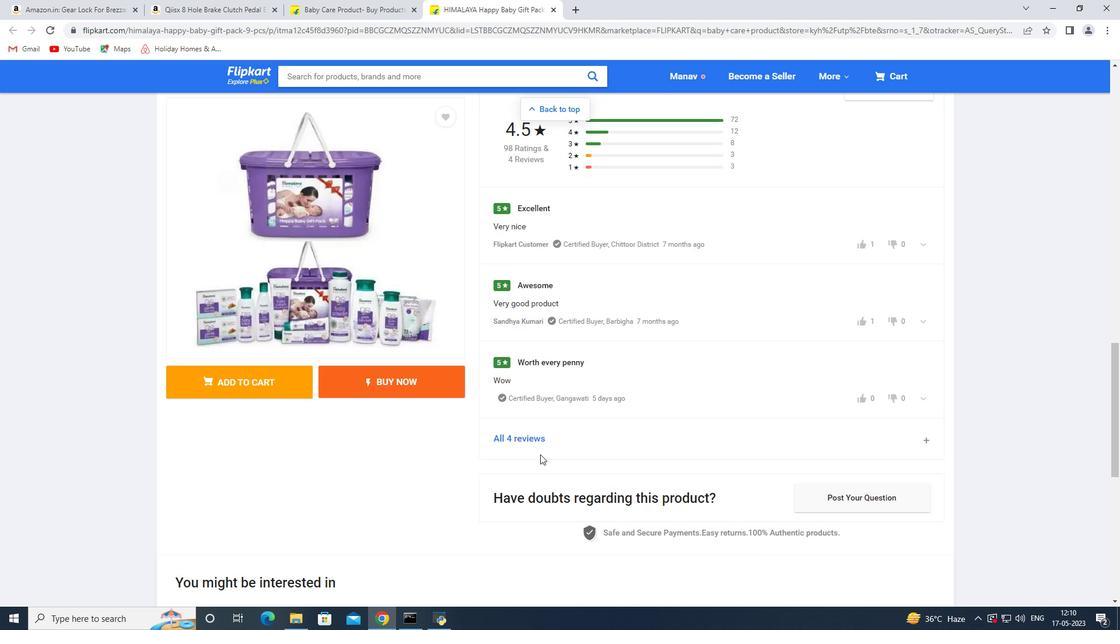
Action: Mouse scrolled (540, 454) with delta (0, 0)
Screenshot: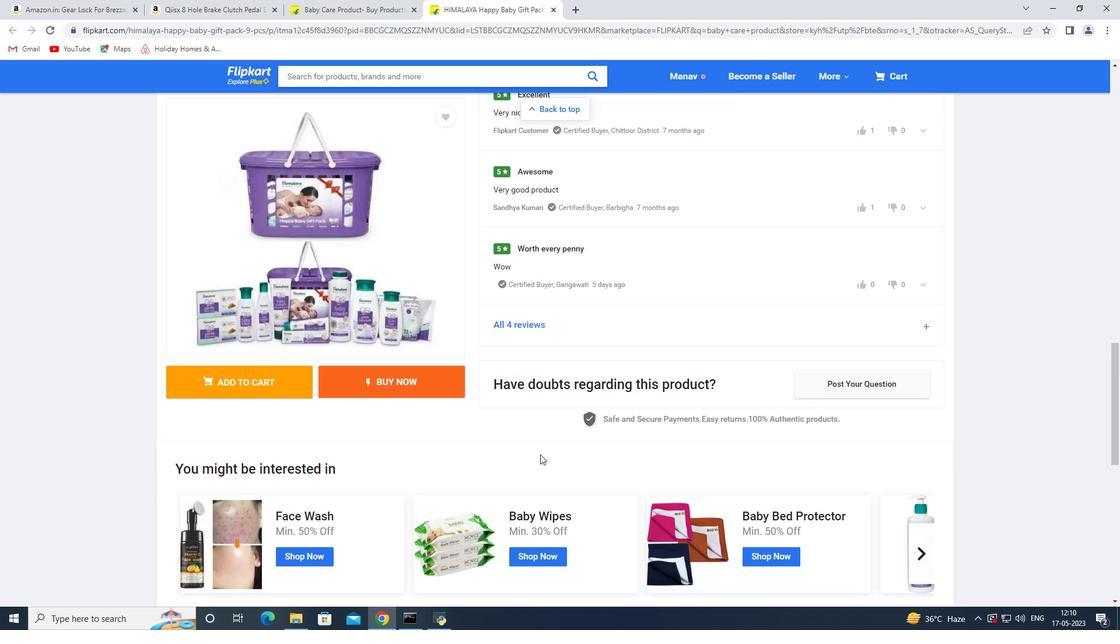 
Action: Mouse scrolled (540, 454) with delta (0, 0)
Screenshot: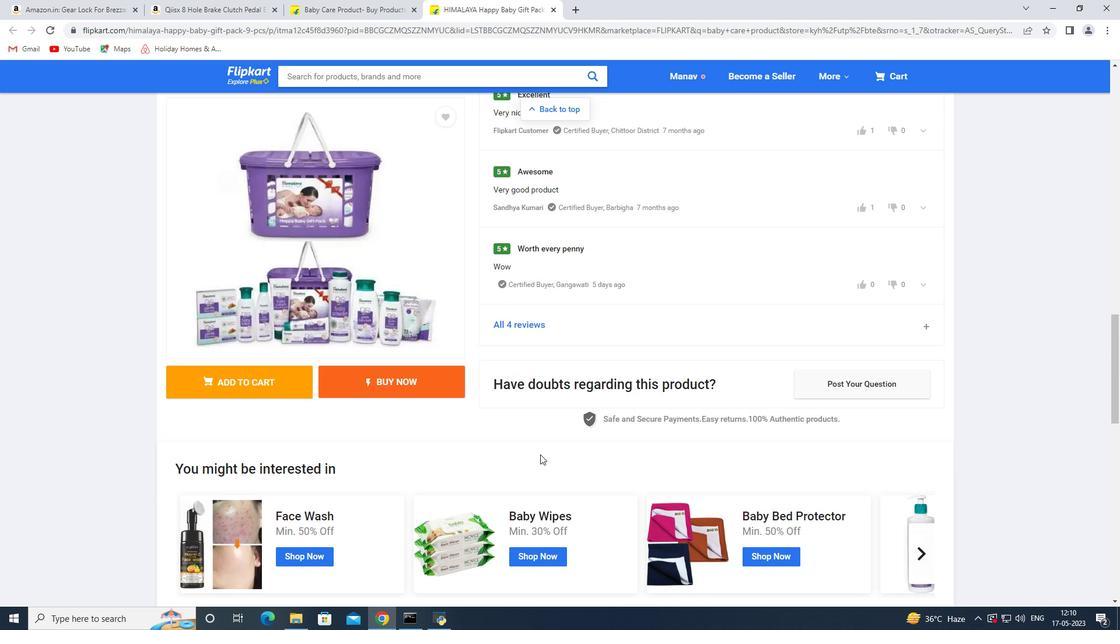 
Action: Mouse scrolled (540, 454) with delta (0, 0)
Screenshot: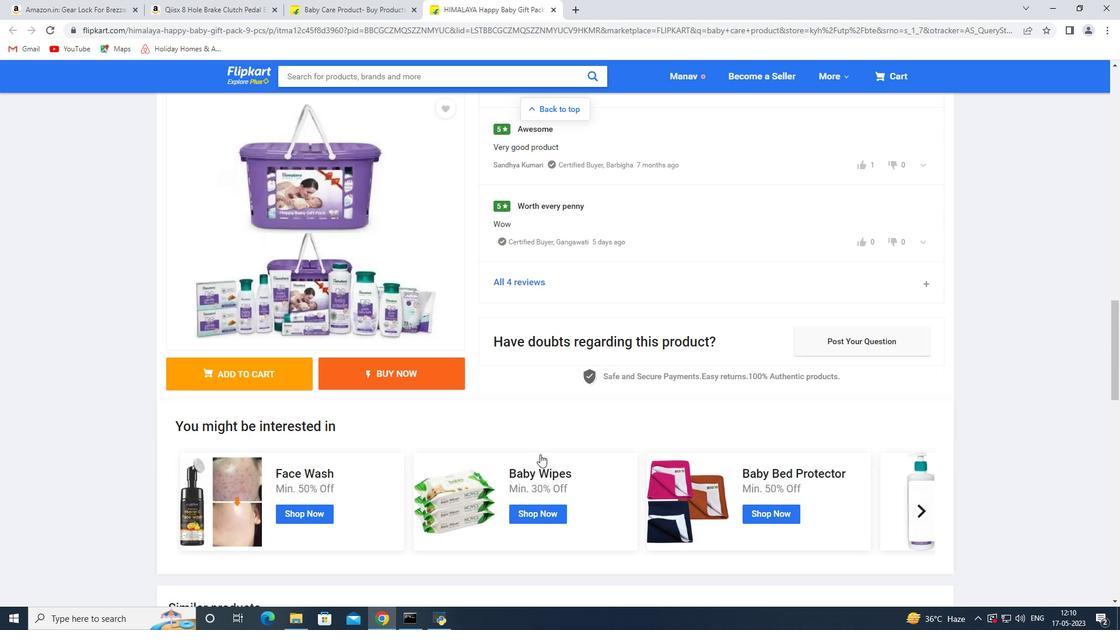 
Action: Mouse scrolled (540, 454) with delta (0, 0)
Screenshot: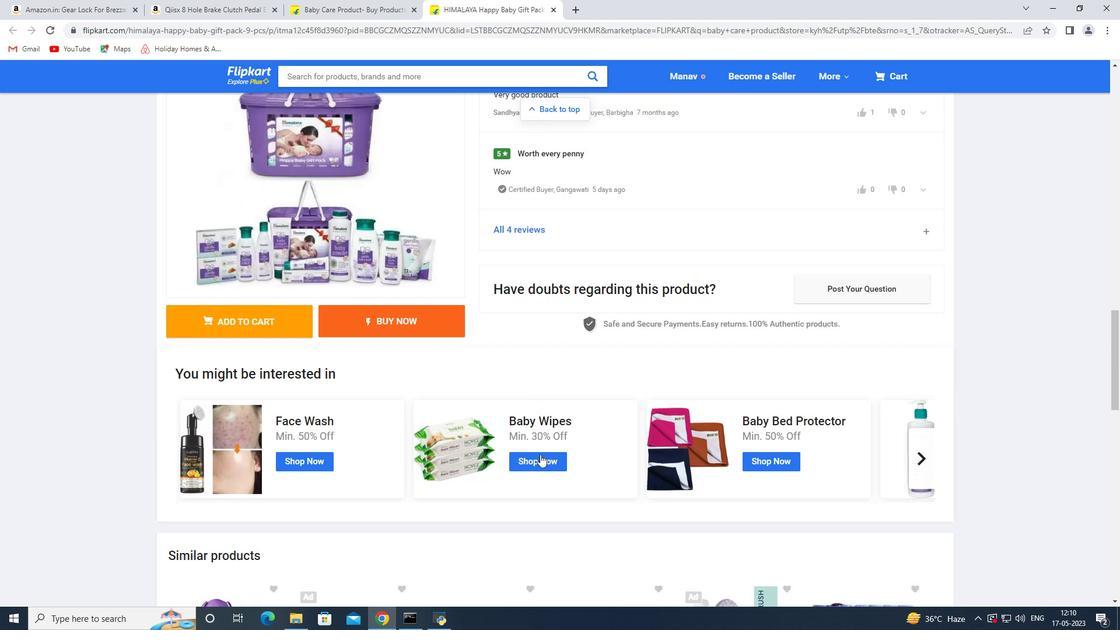 
Action: Mouse scrolled (540, 454) with delta (0, 0)
Screenshot: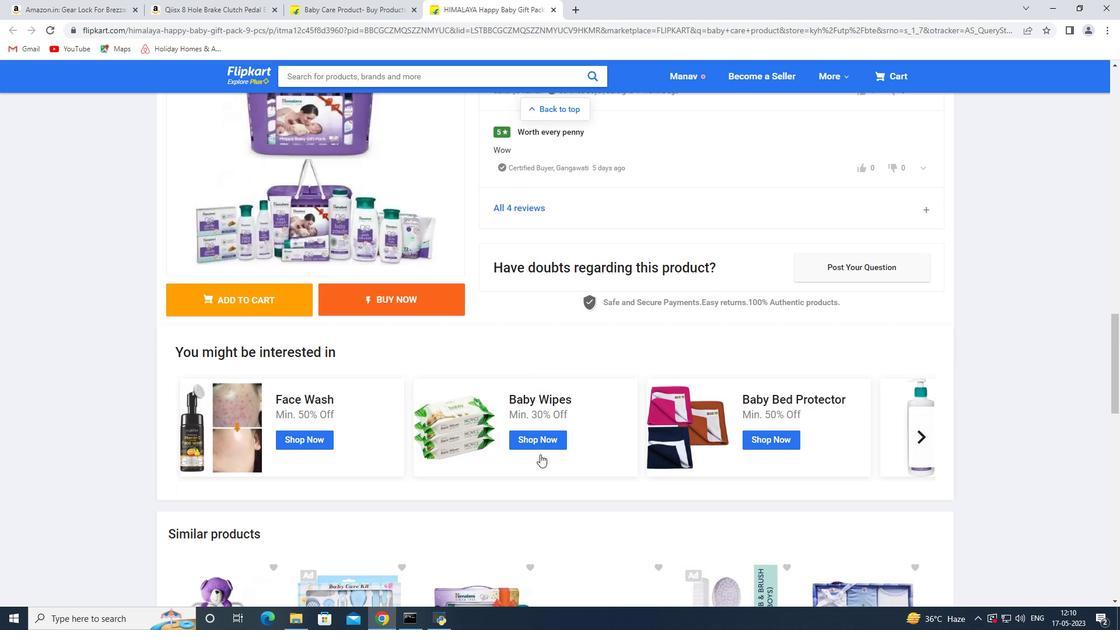 
Action: Mouse scrolled (540, 454) with delta (0, 0)
Screenshot: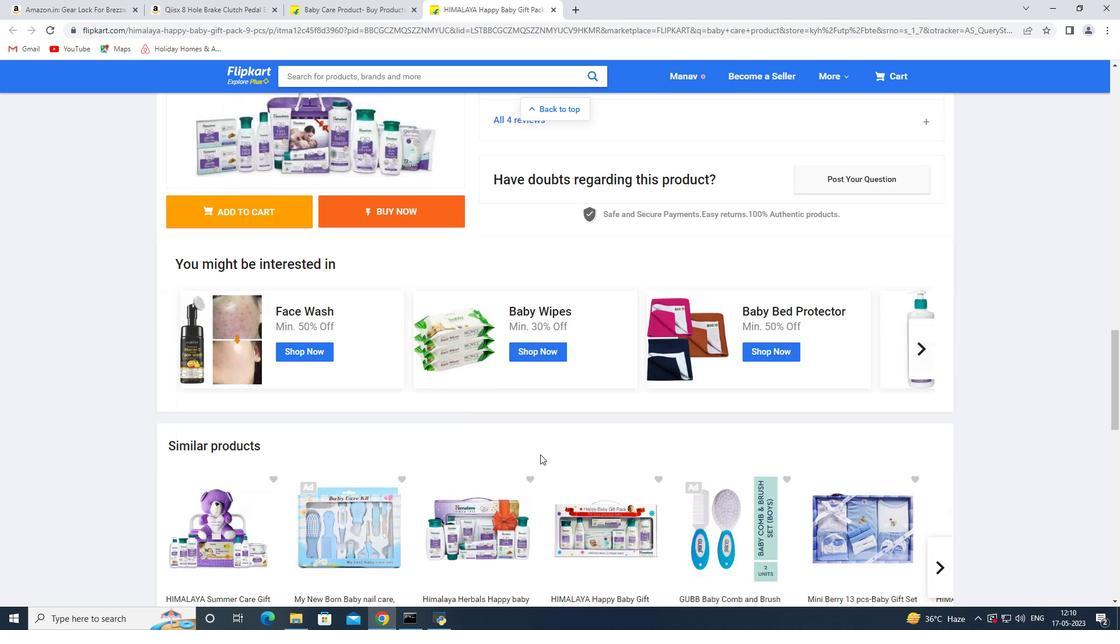
Action: Mouse scrolled (540, 454) with delta (0, 0)
Screenshot: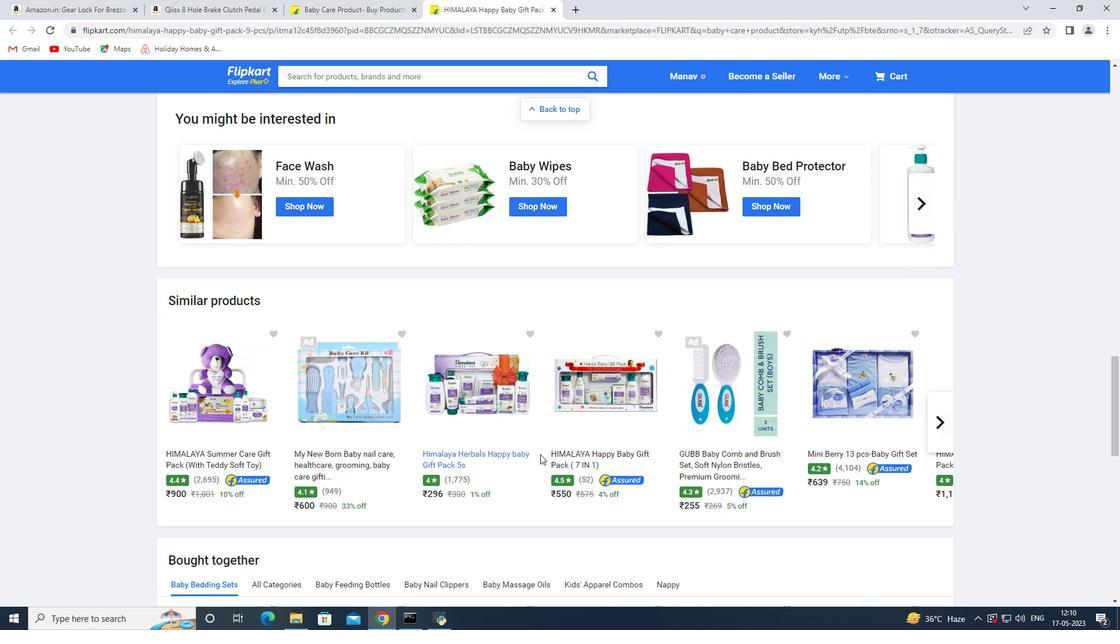 
Action: Mouse scrolled (540, 454) with delta (0, 0)
Screenshot: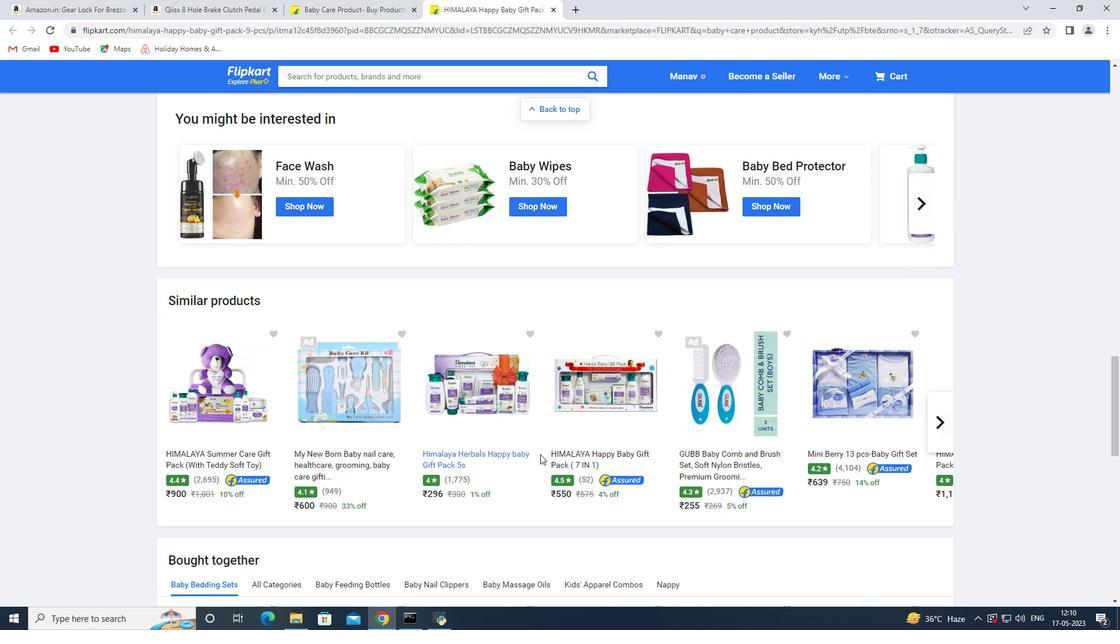 
Action: Mouse scrolled (540, 454) with delta (0, 0)
Screenshot: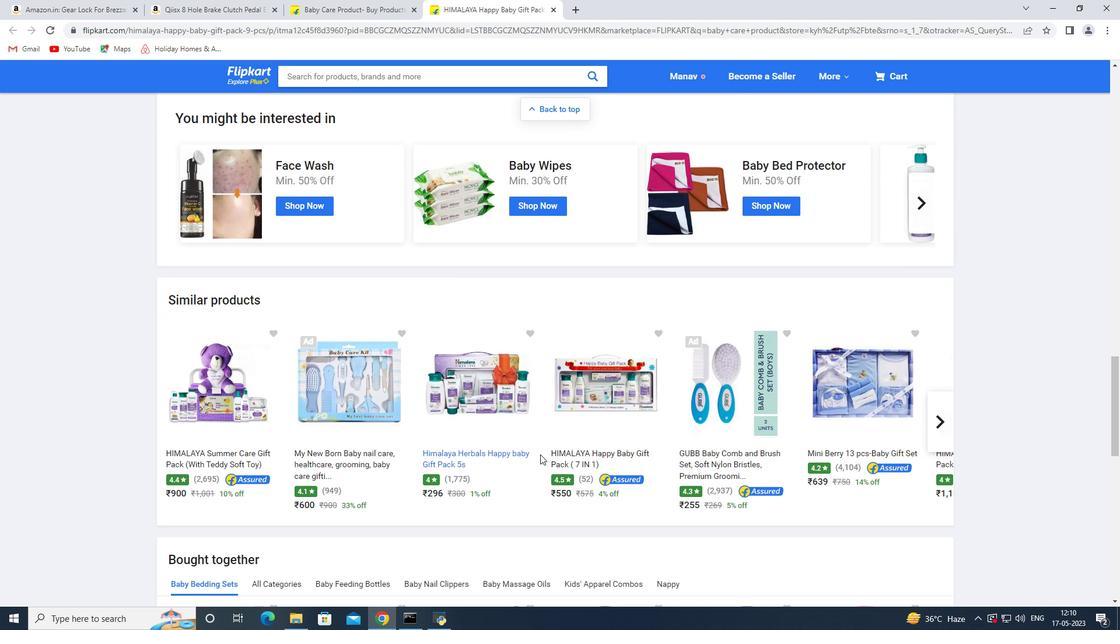 
Action: Mouse scrolled (540, 454) with delta (0, 0)
Screenshot: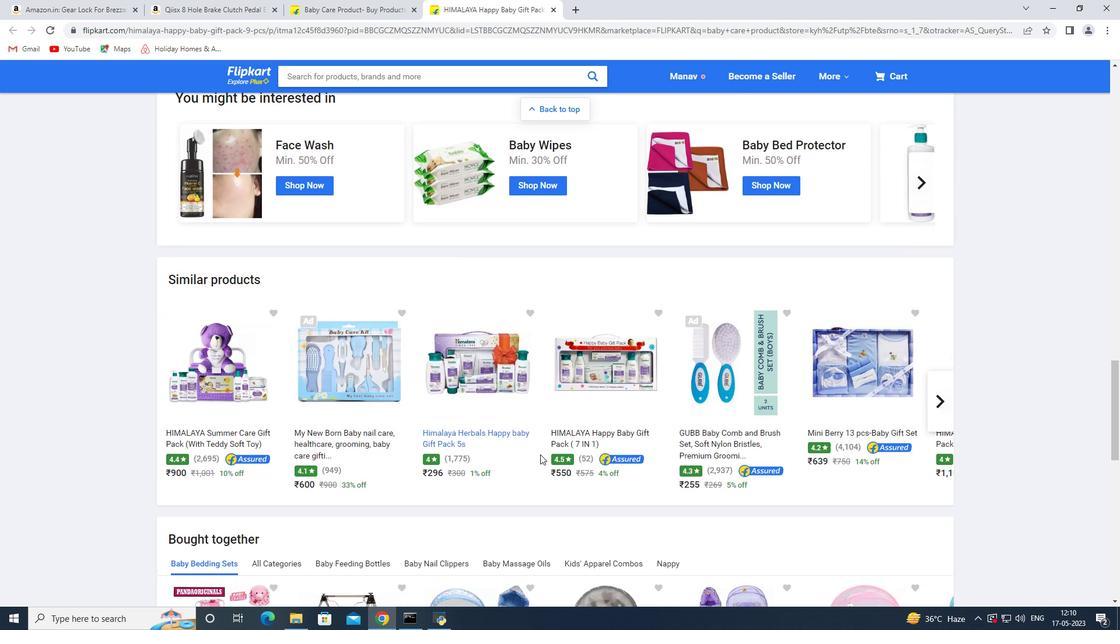 
Action: Mouse scrolled (540, 454) with delta (0, 0)
Screenshot: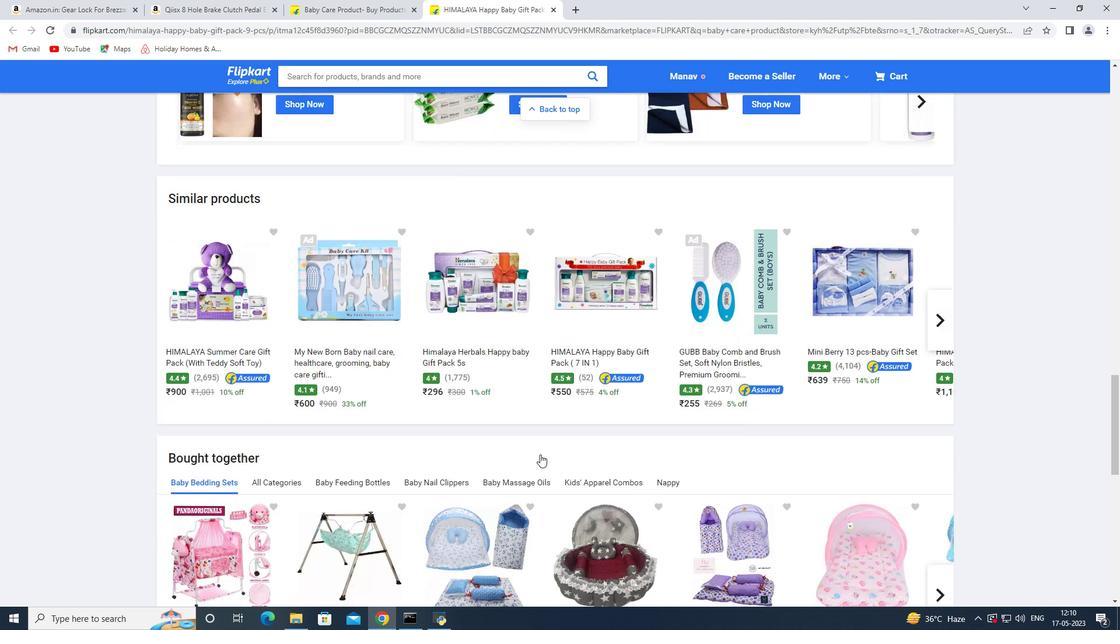 
Action: Mouse scrolled (540, 454) with delta (0, 0)
Screenshot: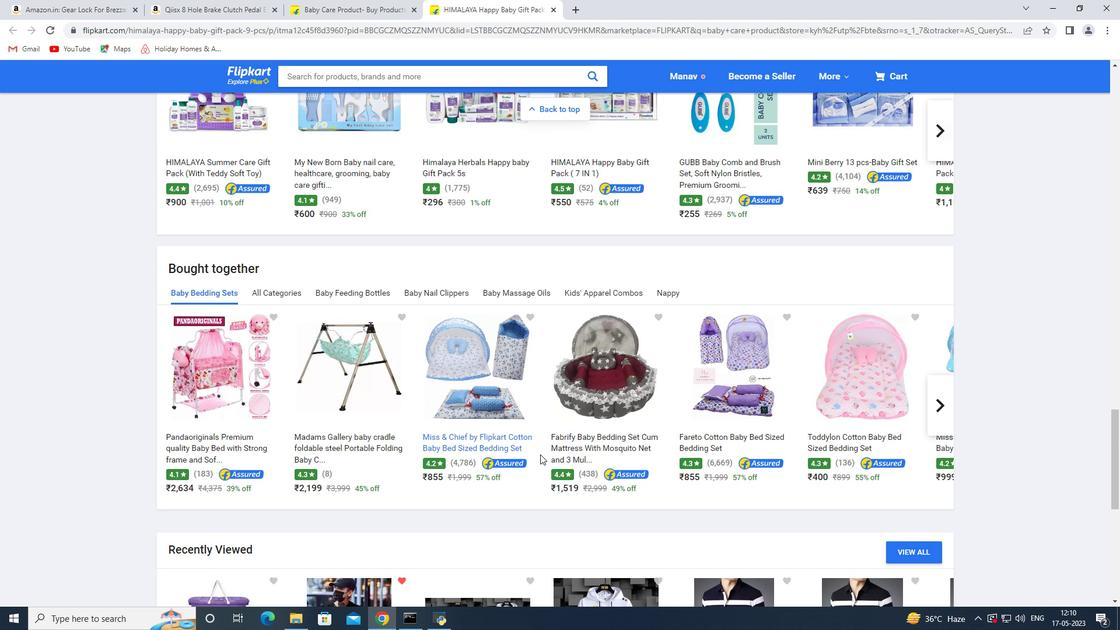 
Action: Mouse scrolled (540, 454) with delta (0, 0)
Screenshot: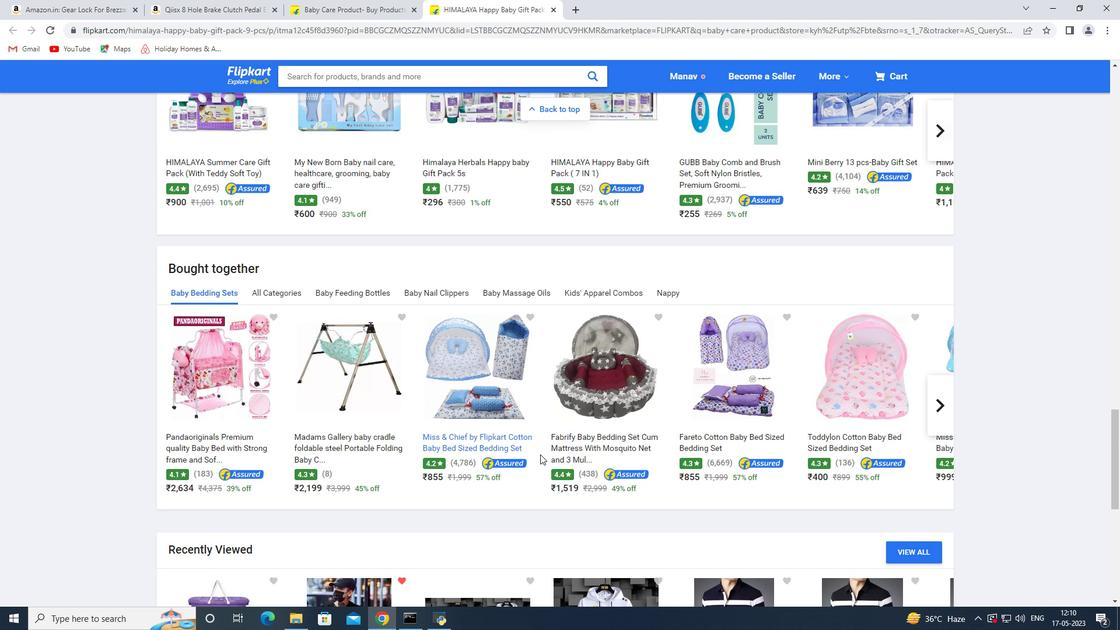 
Action: Mouse scrolled (540, 454) with delta (0, 0)
Screenshot: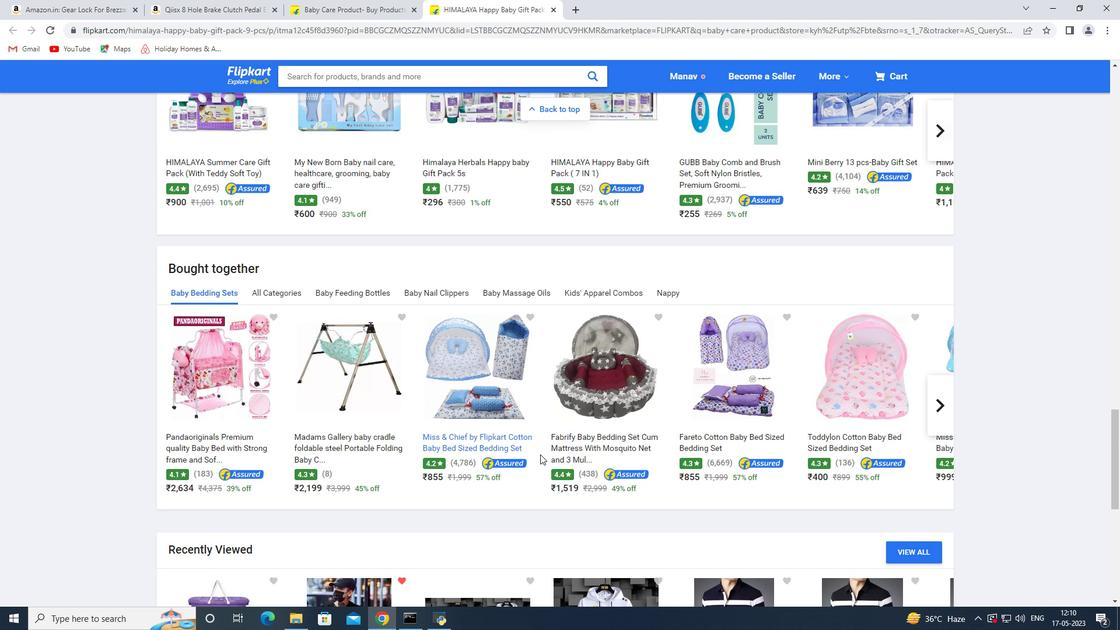 
Action: Mouse scrolled (540, 454) with delta (0, 0)
Screenshot: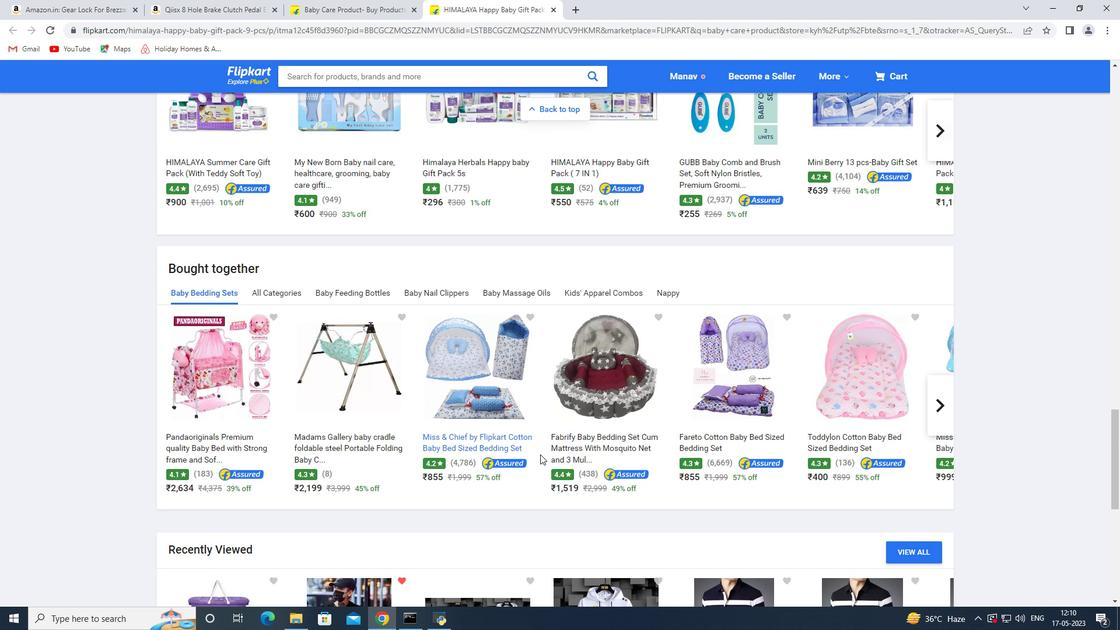 
Action: Mouse scrolled (540, 454) with delta (0, 0)
Screenshot: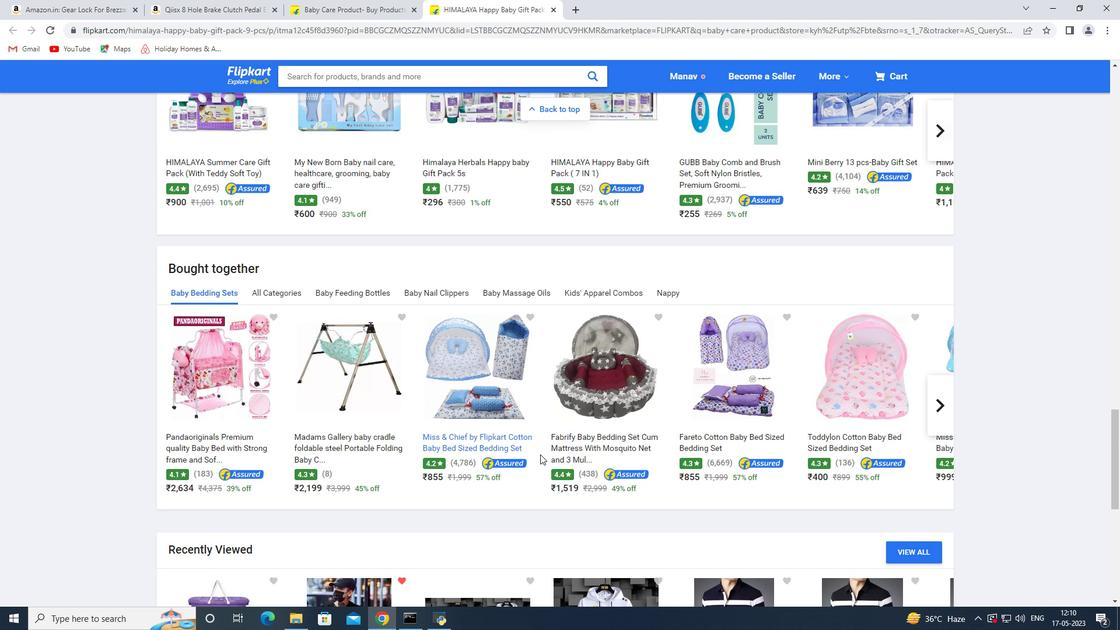 
Action: Mouse scrolled (540, 454) with delta (0, 0)
Screenshot: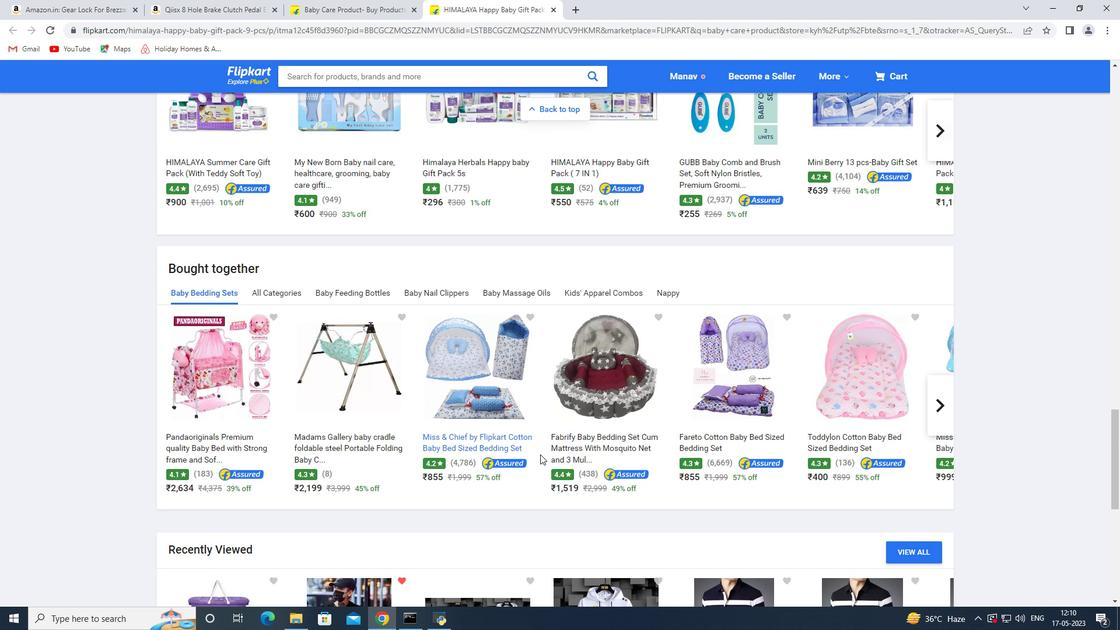 
Action: Mouse scrolled (540, 455) with delta (0, 0)
Screenshot: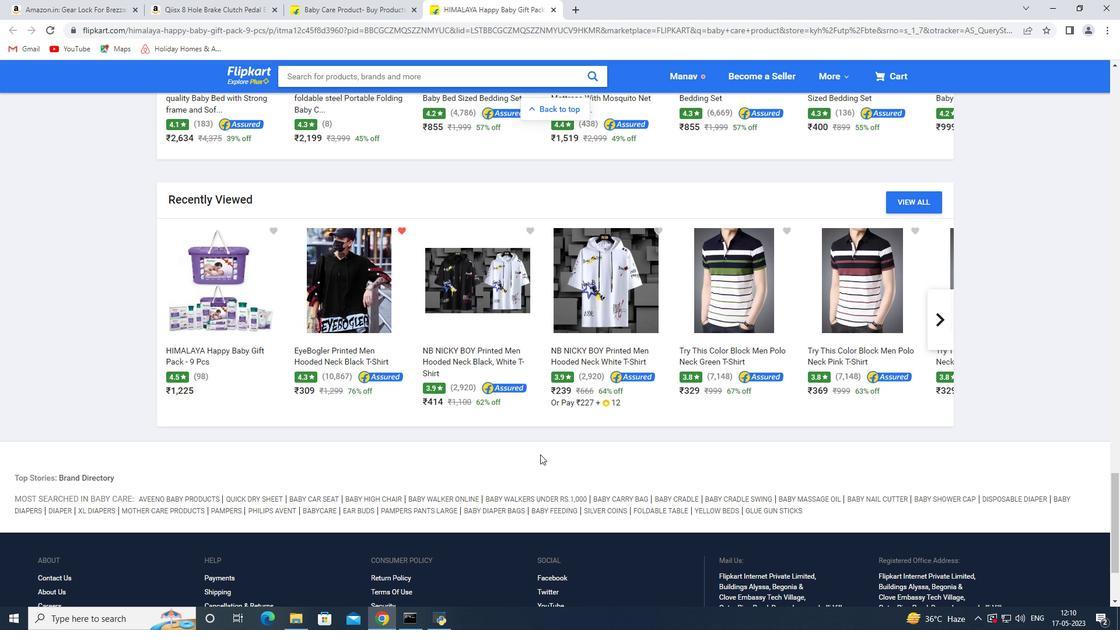 
Action: Mouse scrolled (540, 455) with delta (0, 0)
Screenshot: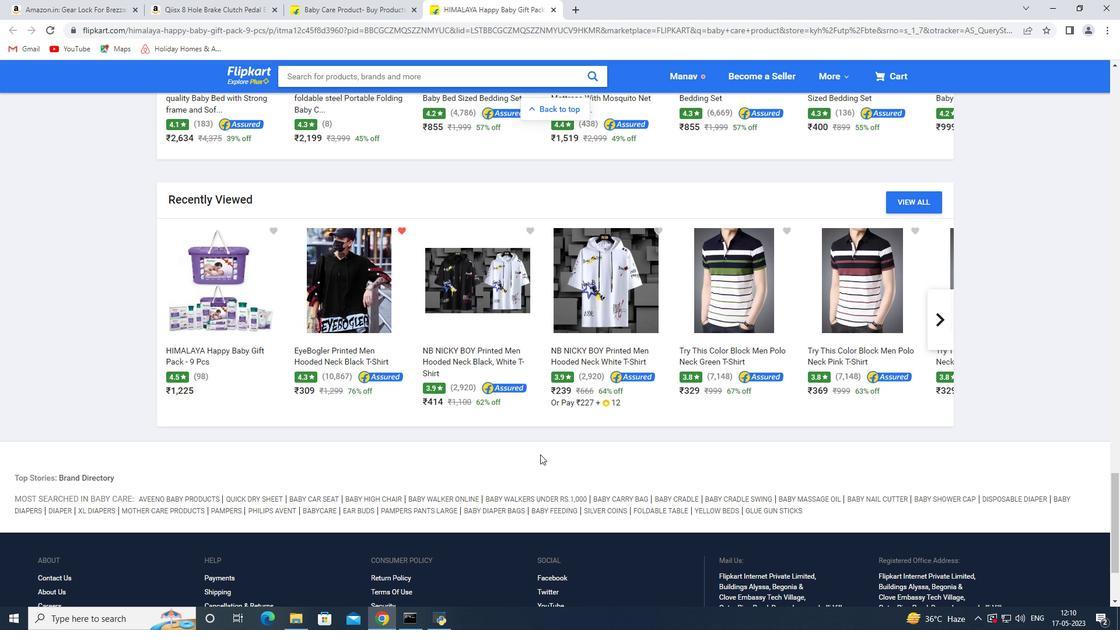 
Action: Mouse scrolled (540, 455) with delta (0, 0)
Screenshot: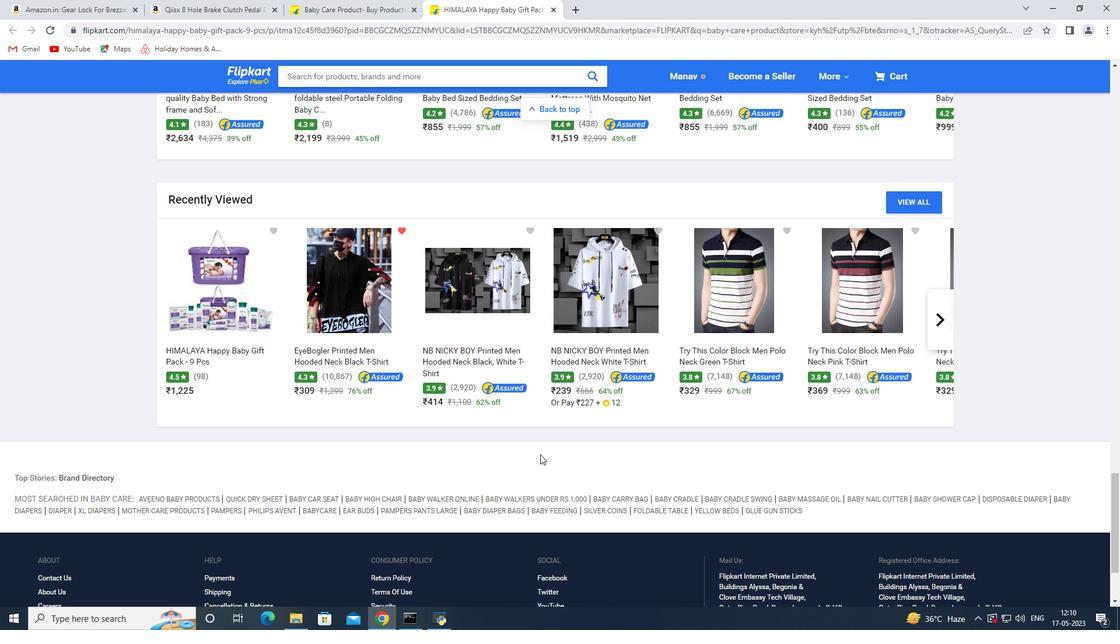 
Action: Mouse scrolled (540, 455) with delta (0, 0)
Screenshot: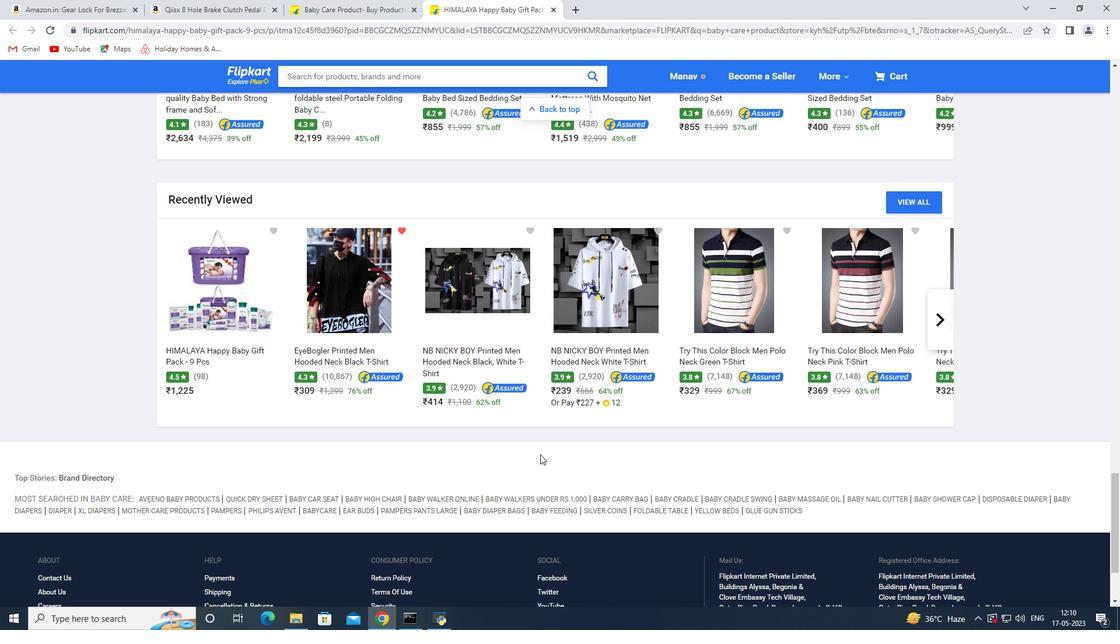 
Action: Mouse scrolled (540, 455) with delta (0, 0)
Screenshot: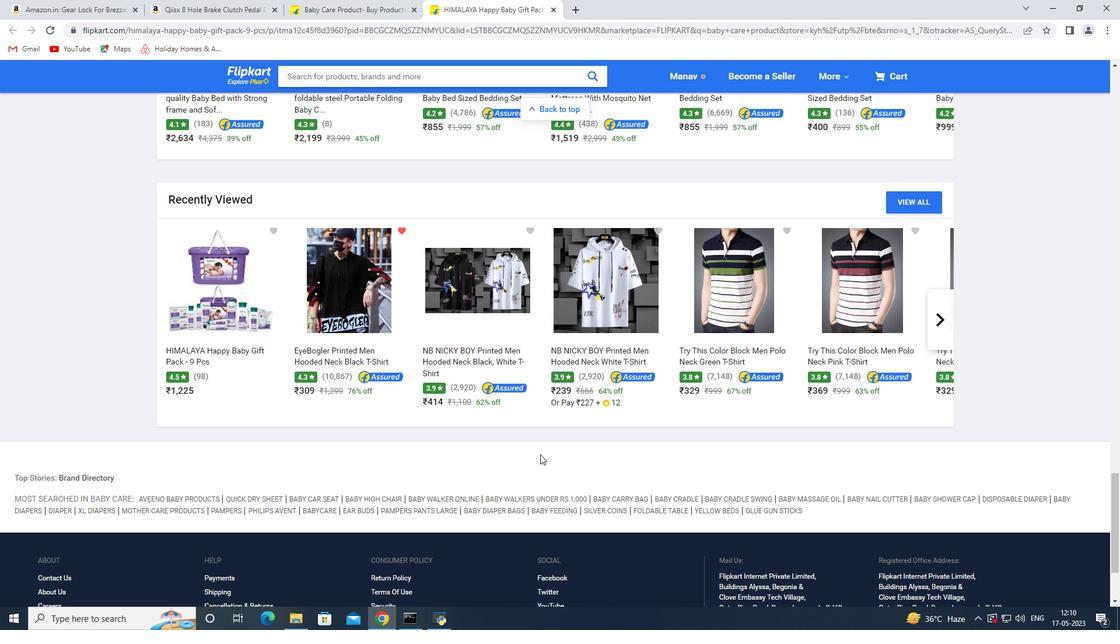
Action: Mouse scrolled (540, 455) with delta (0, 0)
Screenshot: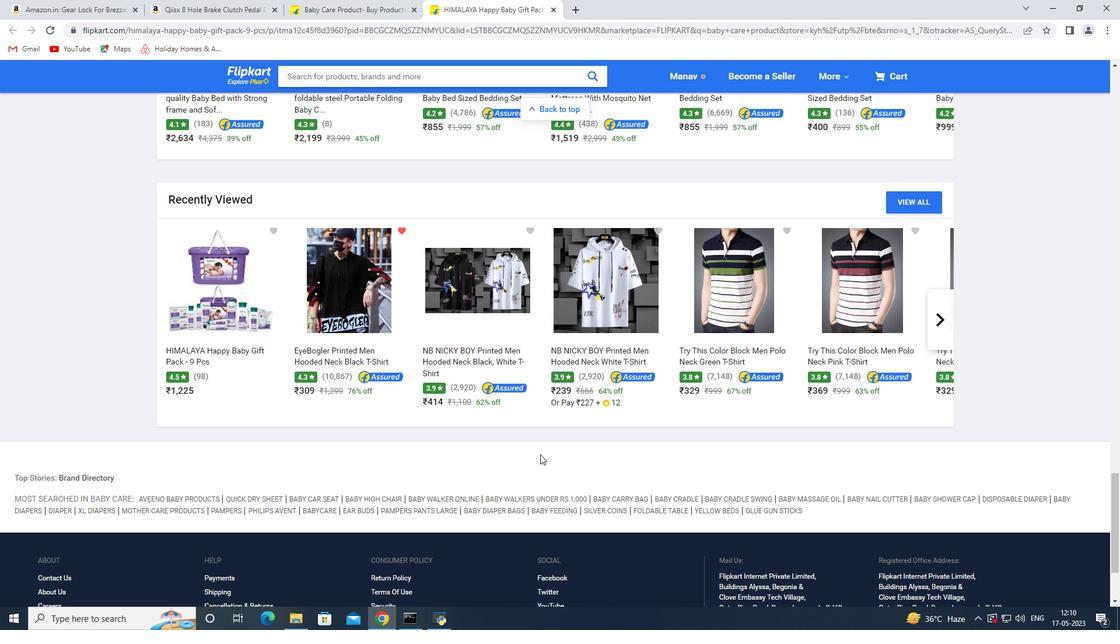 
Action: Mouse scrolled (540, 455) with delta (0, 0)
Screenshot: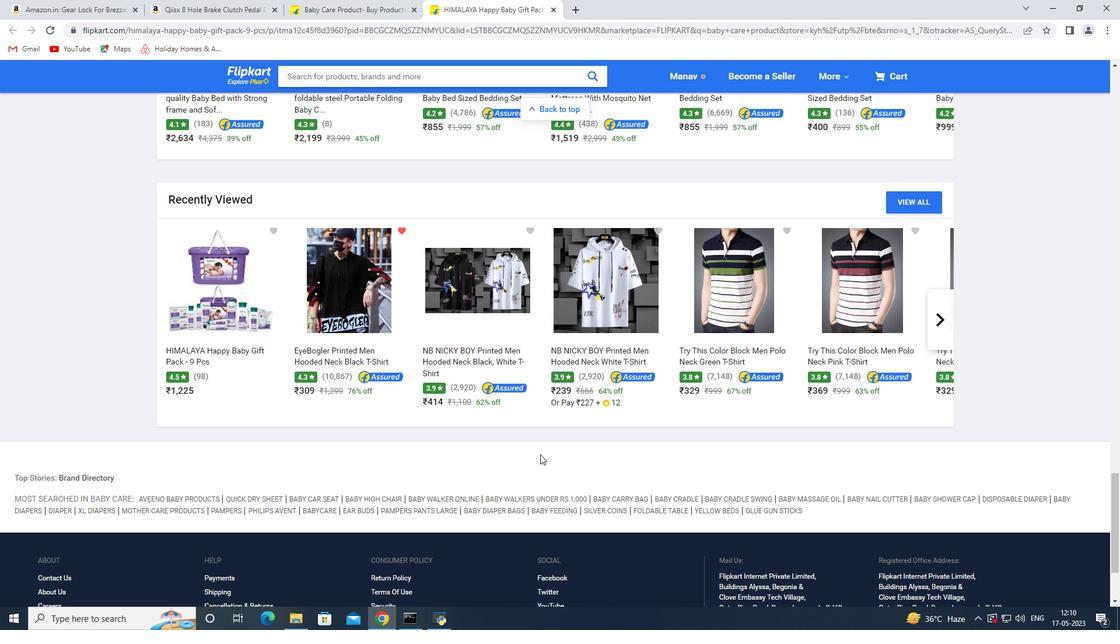 
Action: Mouse scrolled (540, 455) with delta (0, 0)
Screenshot: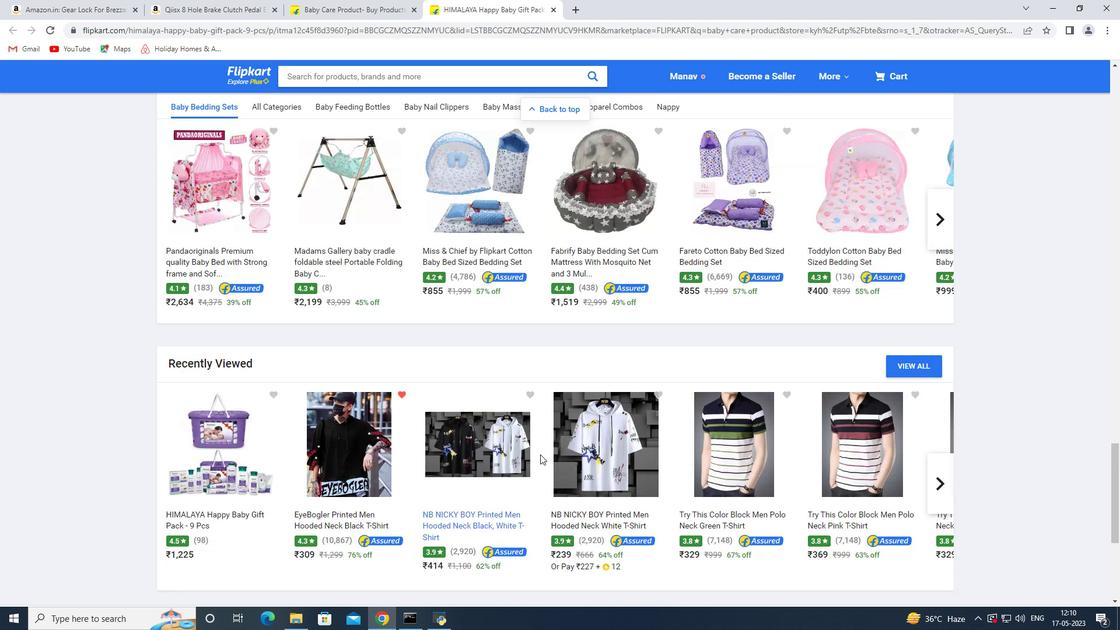 
Action: Mouse scrolled (540, 455) with delta (0, 0)
Screenshot: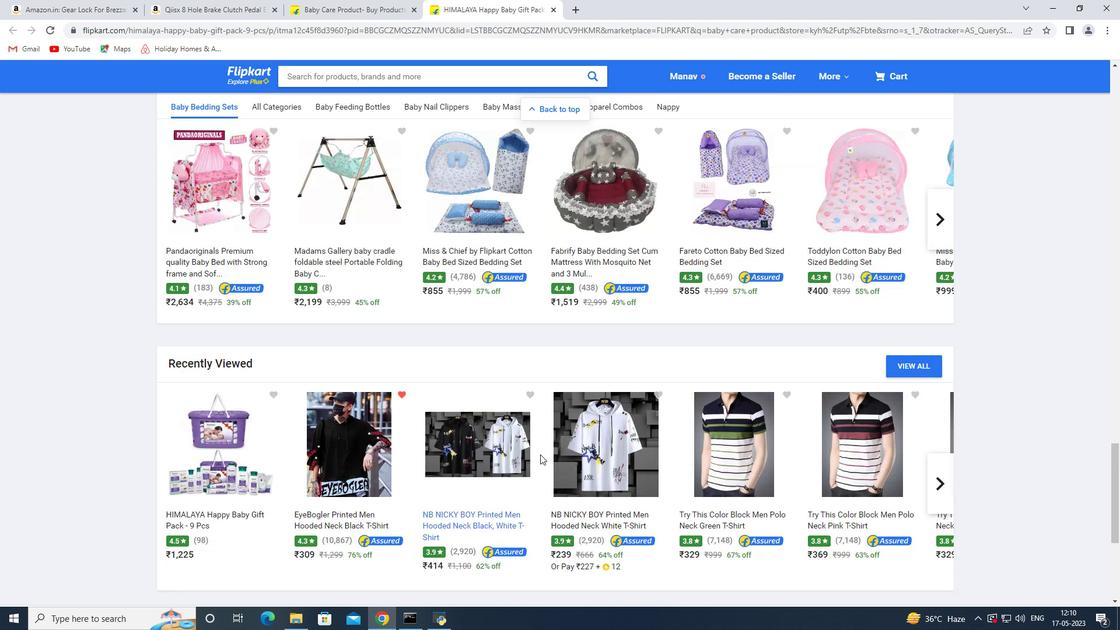 
Action: Mouse scrolled (540, 455) with delta (0, 0)
Screenshot: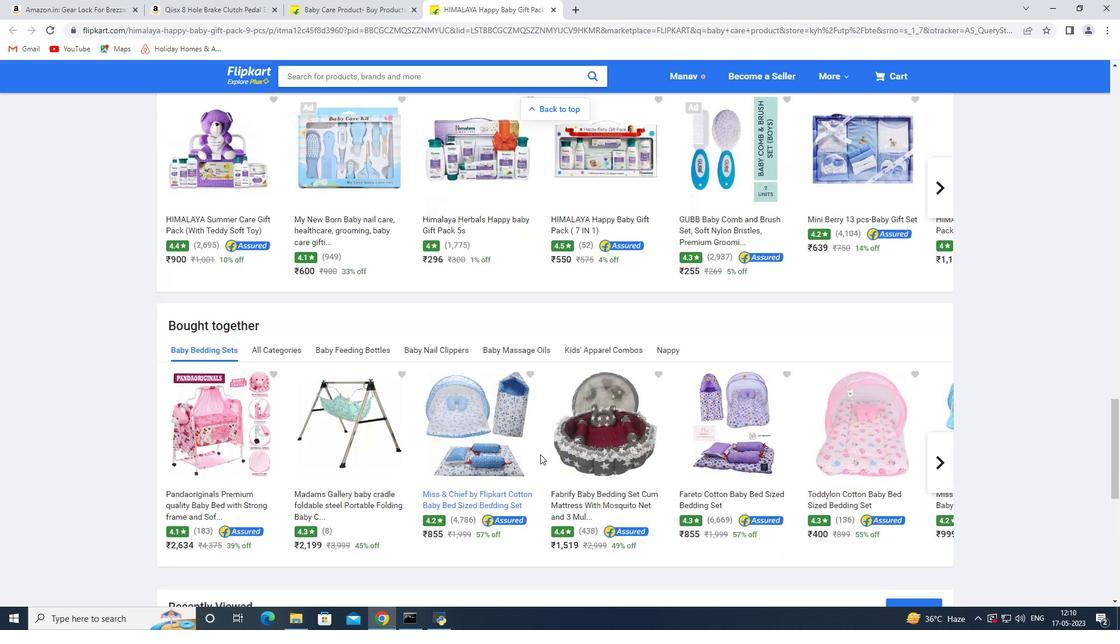 
Action: Mouse scrolled (540, 455) with delta (0, 0)
Screenshot: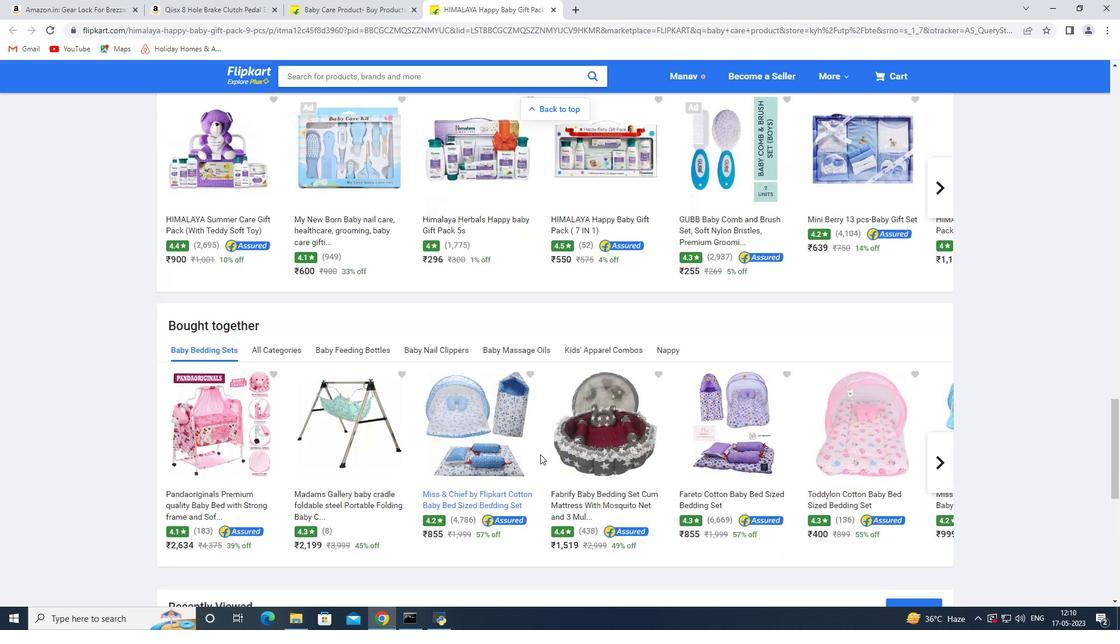 
Action: Mouse scrolled (540, 455) with delta (0, 0)
Screenshot: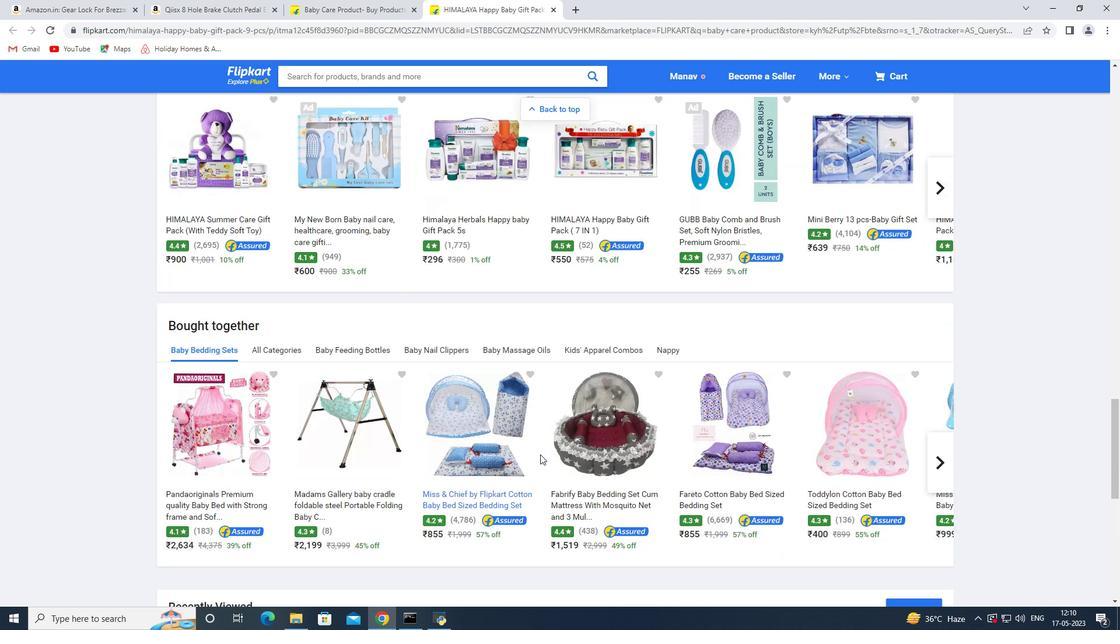
Action: Mouse scrolled (540, 455) with delta (0, 0)
Screenshot: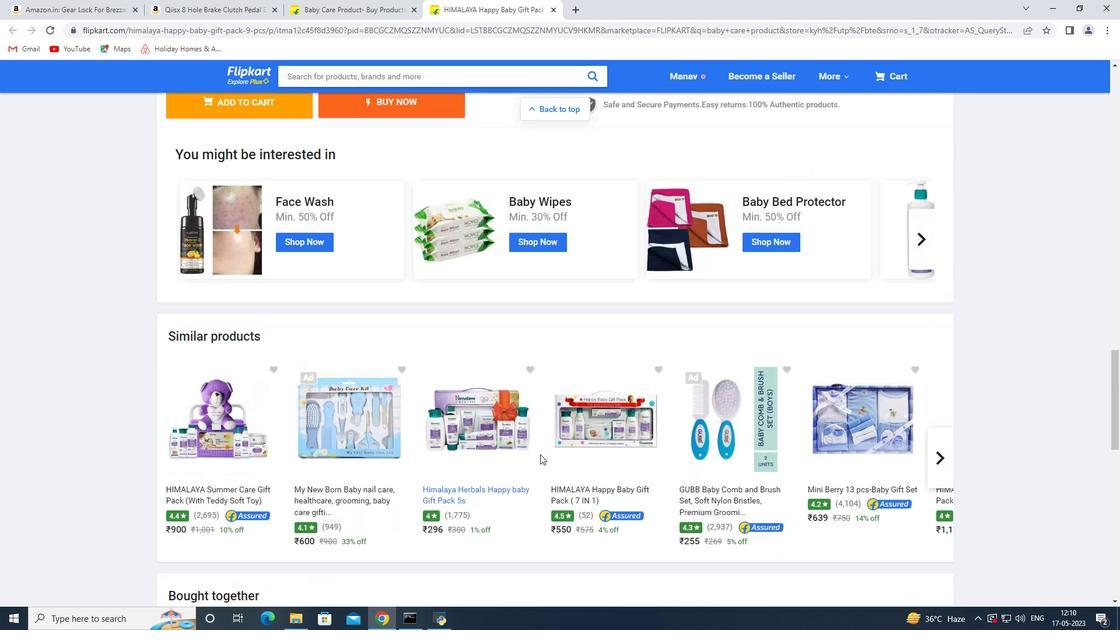
Action: Mouse scrolled (540, 455) with delta (0, 0)
Screenshot: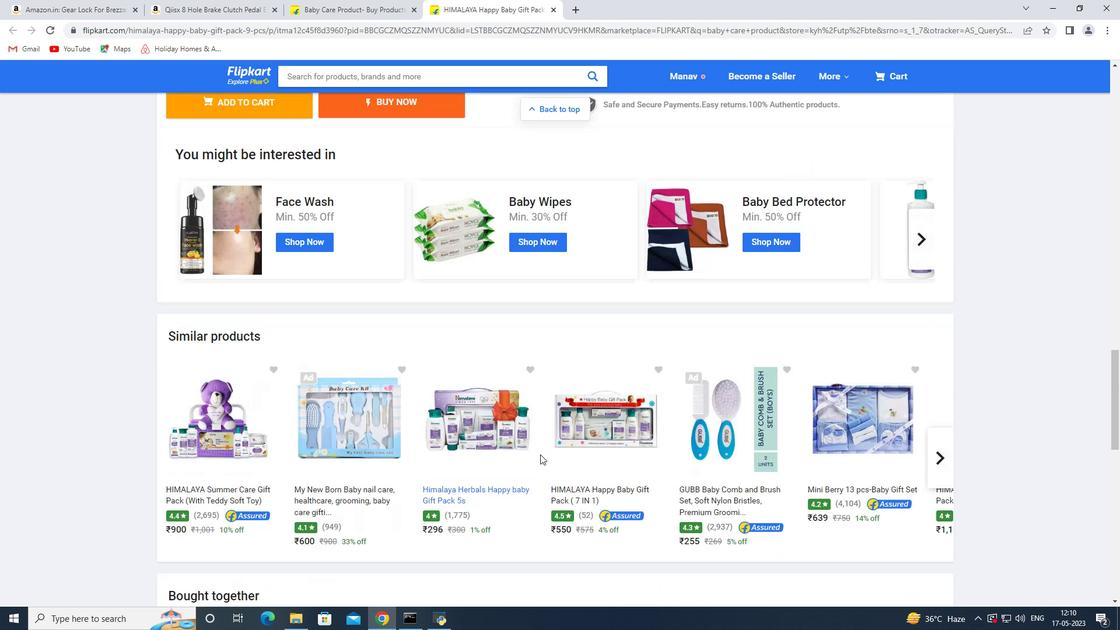 
Action: Mouse scrolled (540, 455) with delta (0, 0)
Screenshot: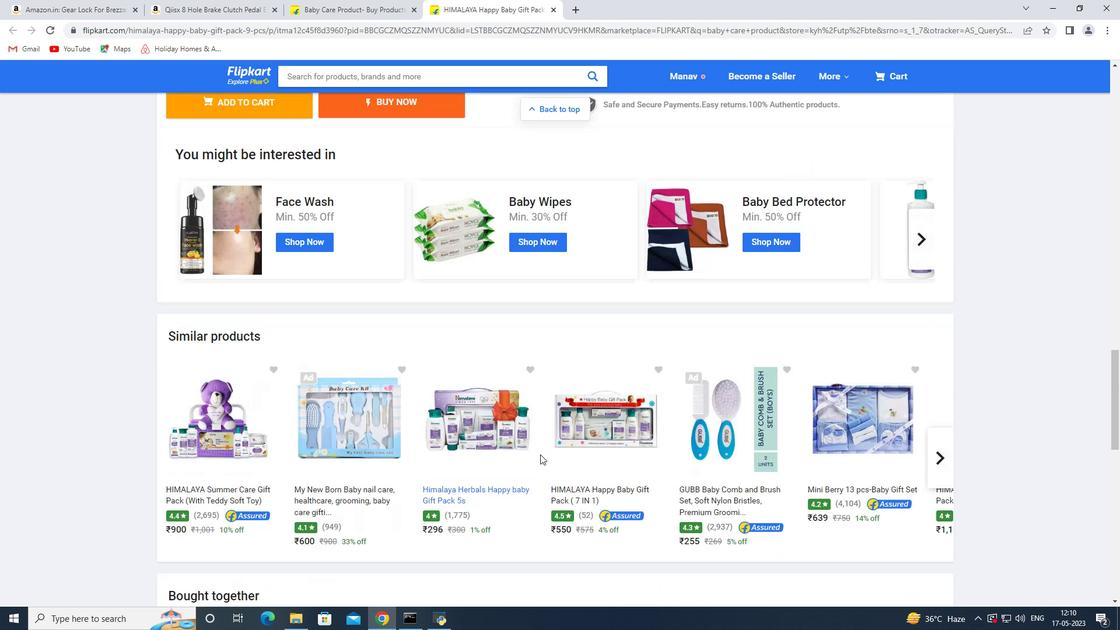 
Action: Mouse scrolled (540, 455) with delta (0, 0)
Screenshot: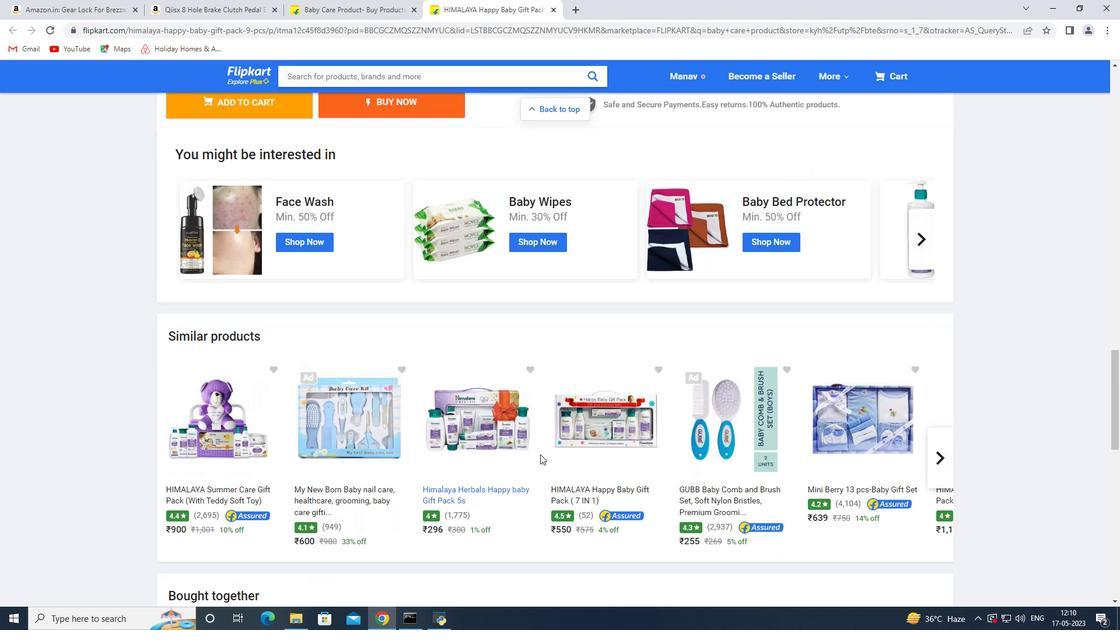 
Action: Mouse scrolled (540, 455) with delta (0, 0)
Screenshot: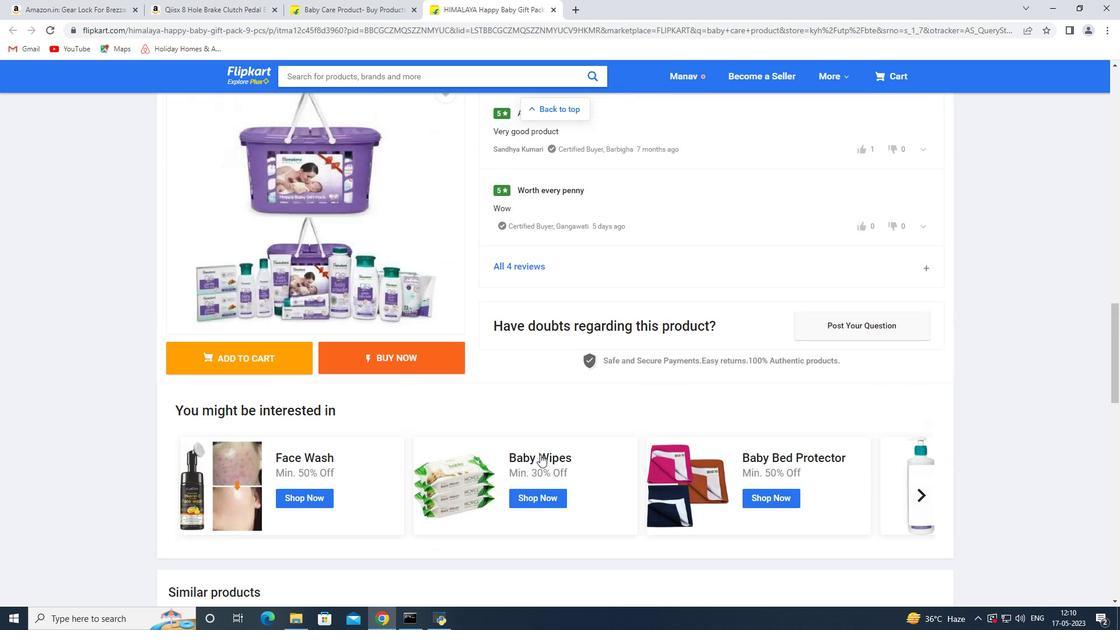 
Action: Mouse scrolled (540, 455) with delta (0, 0)
Screenshot: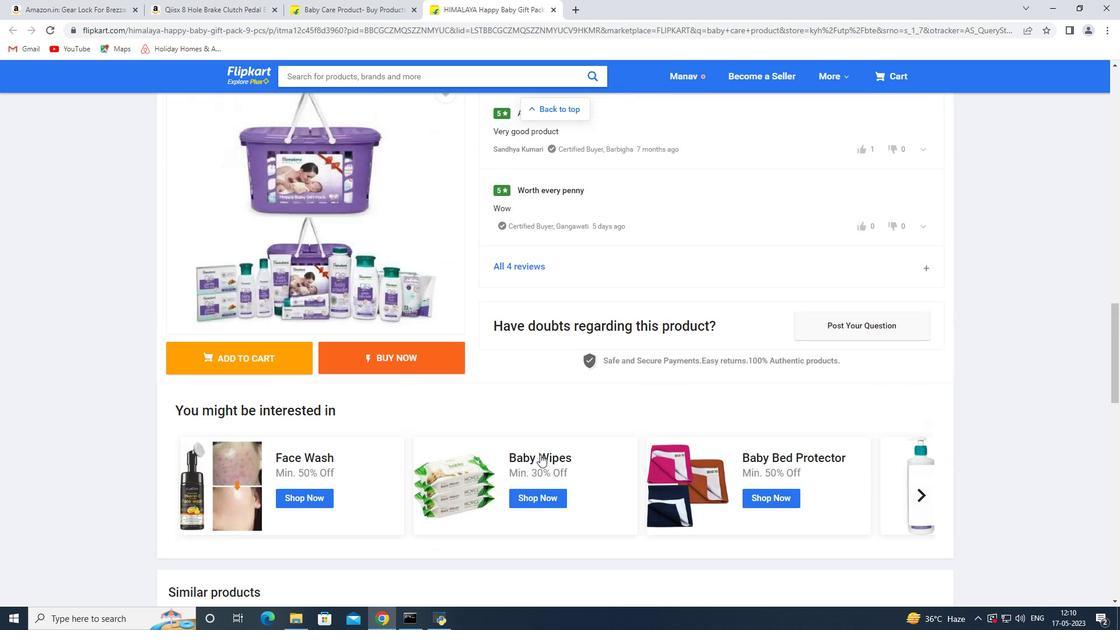 
Action: Mouse scrolled (540, 455) with delta (0, 0)
Screenshot: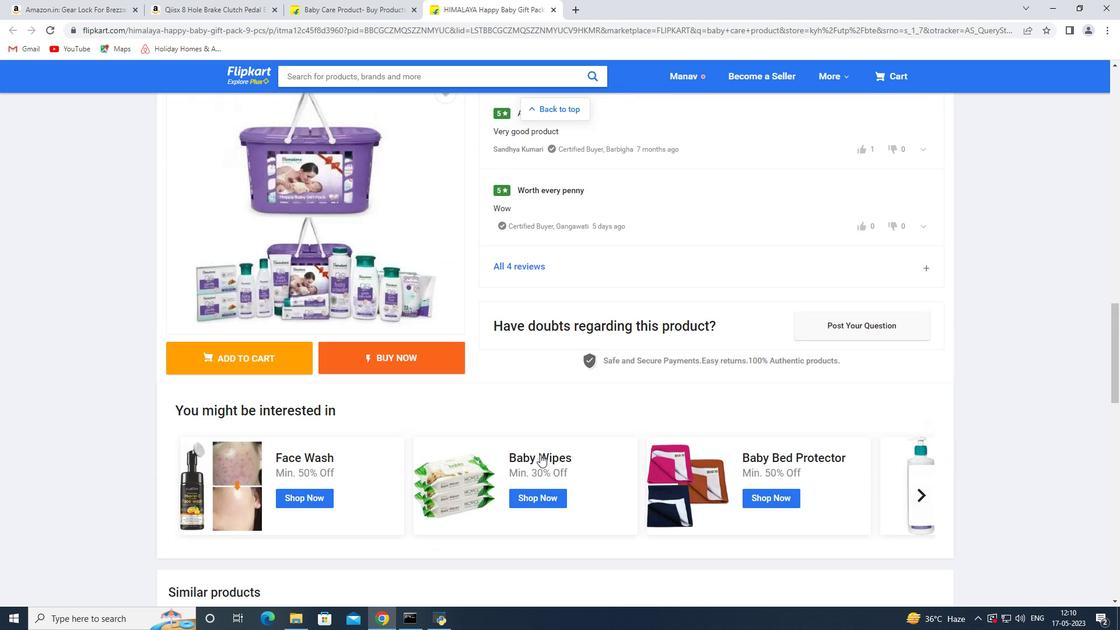 
Action: Mouse moved to (542, 451)
Screenshot: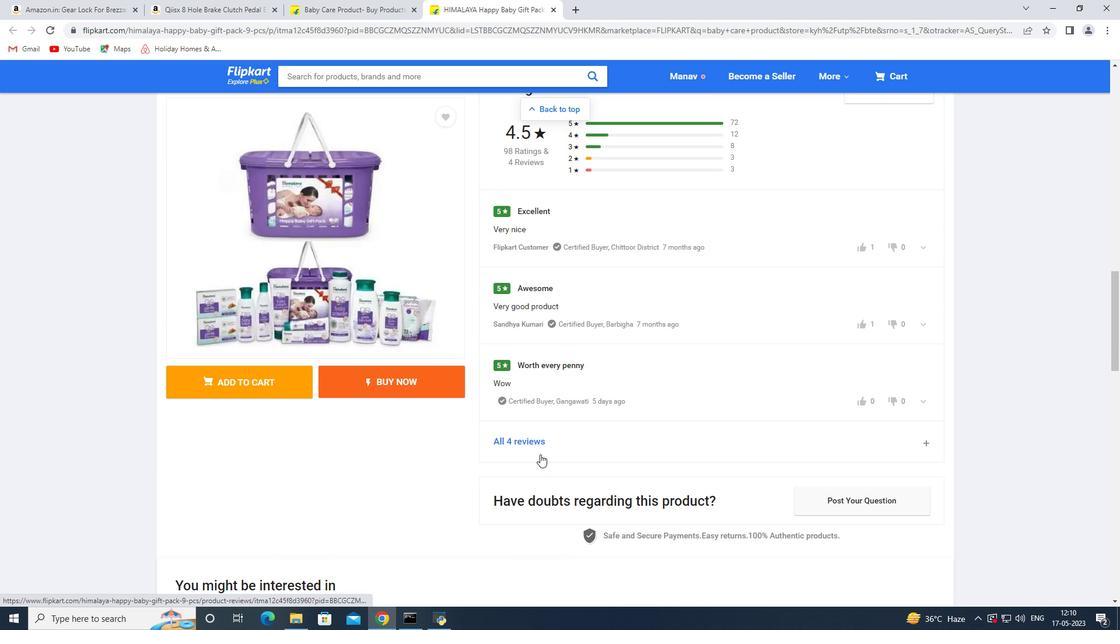 
Action: Mouse scrolled (542, 451) with delta (0, 0)
Screenshot: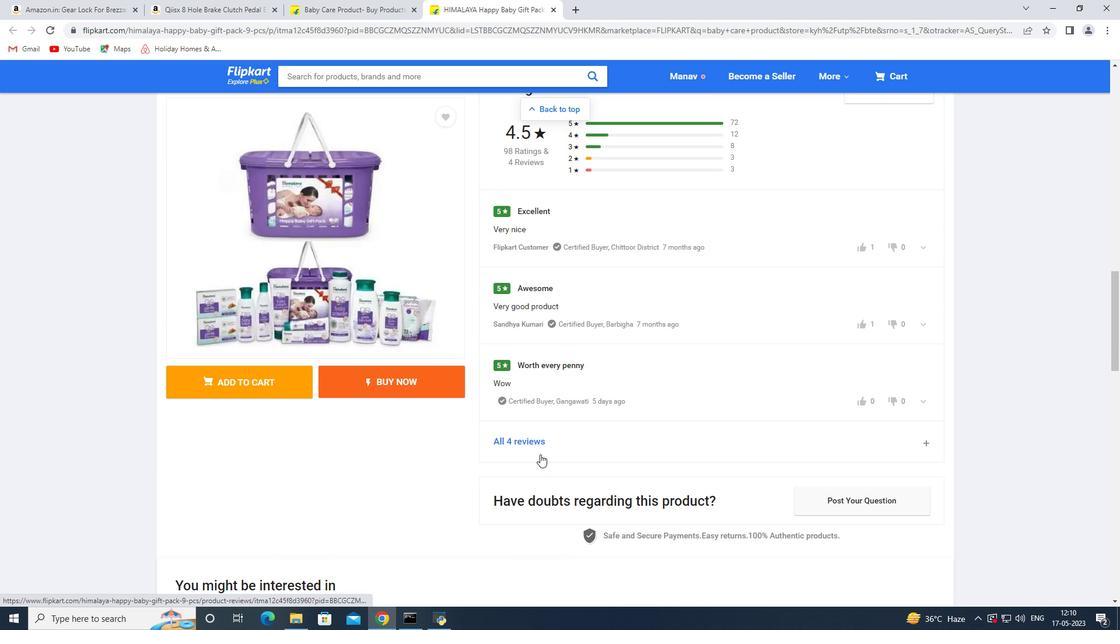 
Action: Mouse moved to (542, 451)
Screenshot: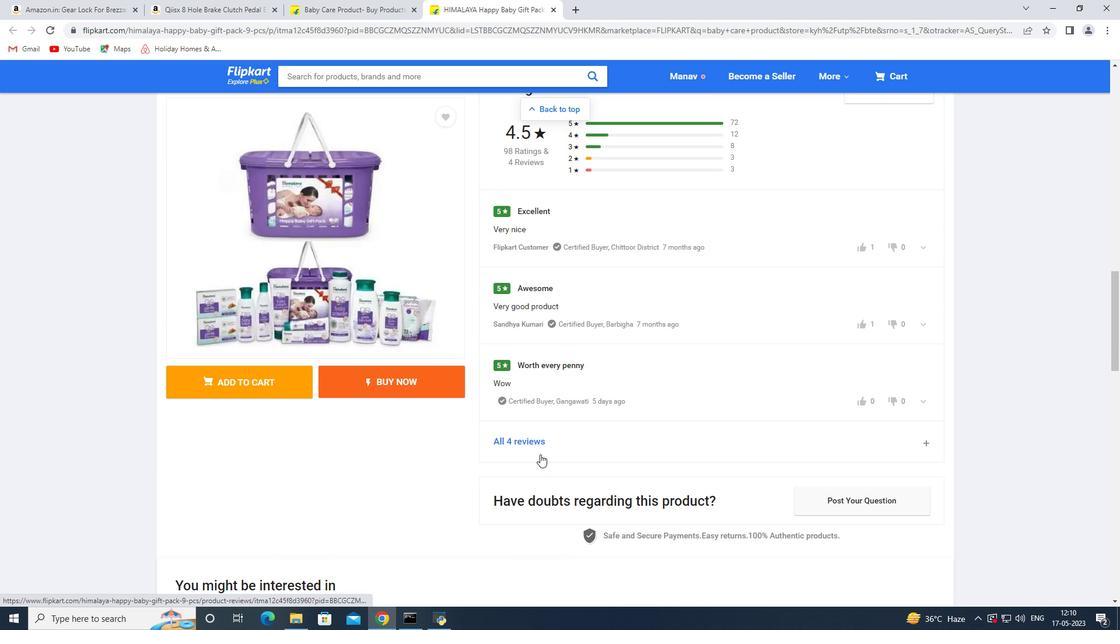 
Action: Mouse scrolled (542, 451) with delta (0, 0)
Screenshot: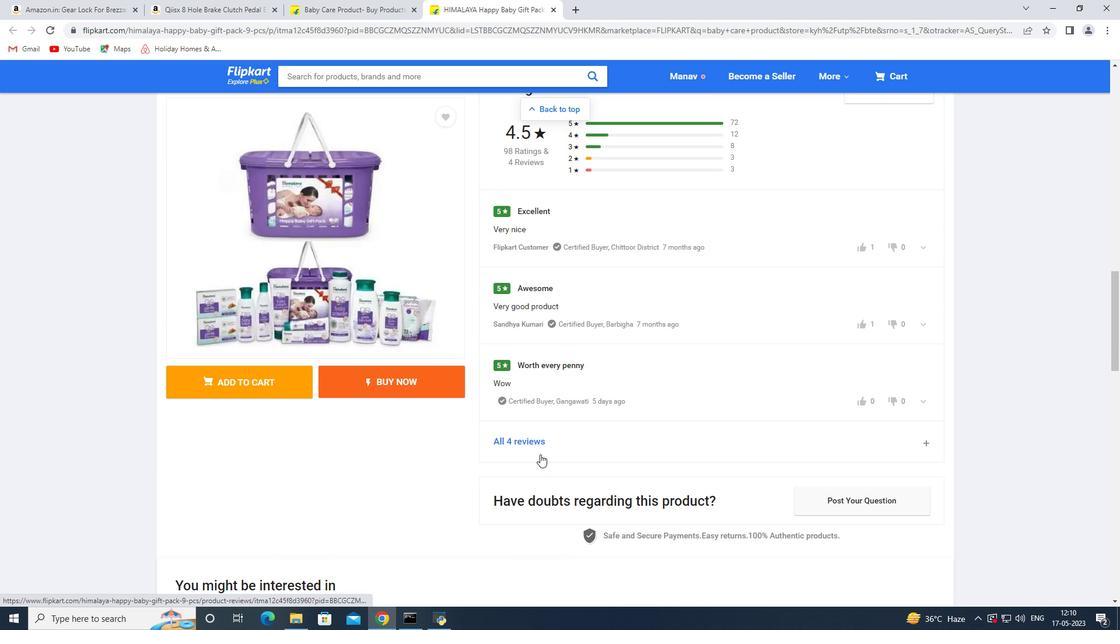 
Action: Mouse moved to (542, 450)
Screenshot: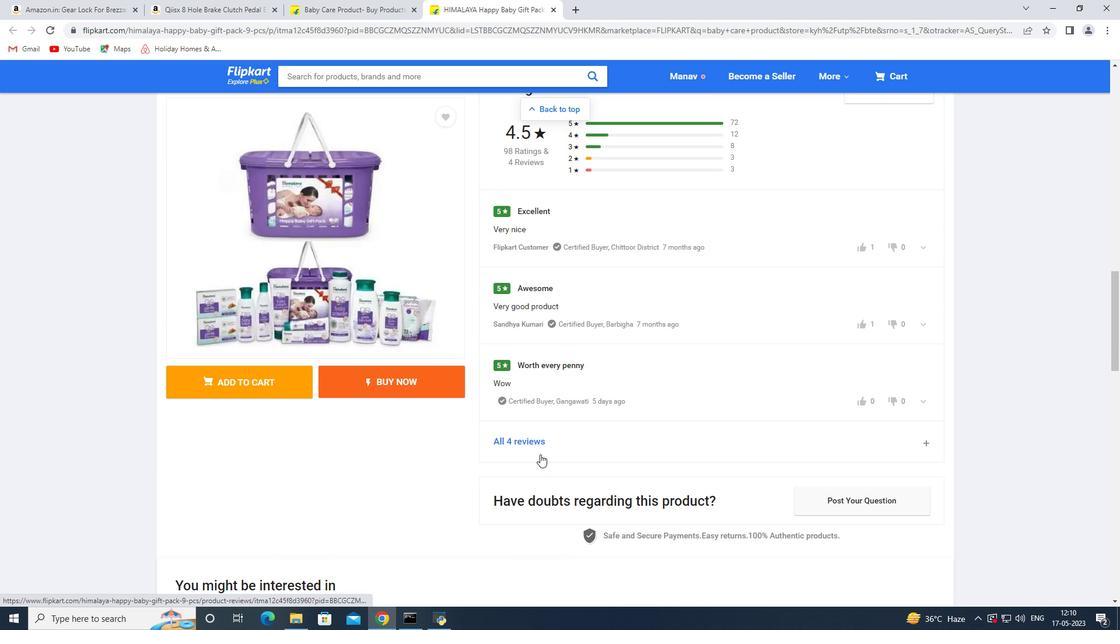 
Action: Mouse scrolled (542, 451) with delta (0, 0)
Screenshot: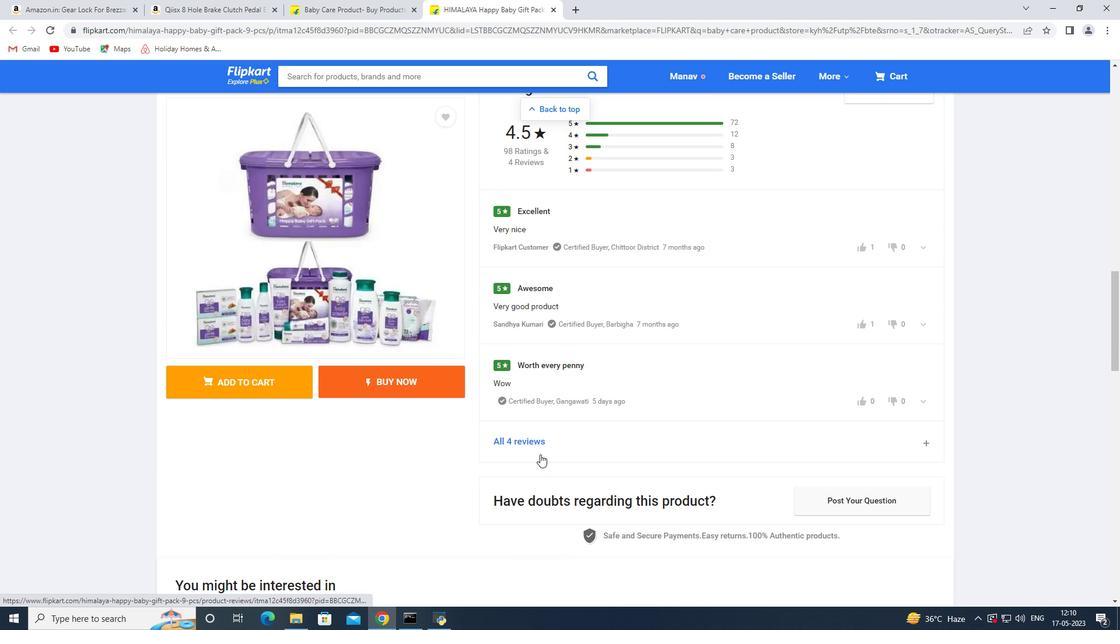 
Action: Mouse scrolled (542, 451) with delta (0, 0)
Screenshot: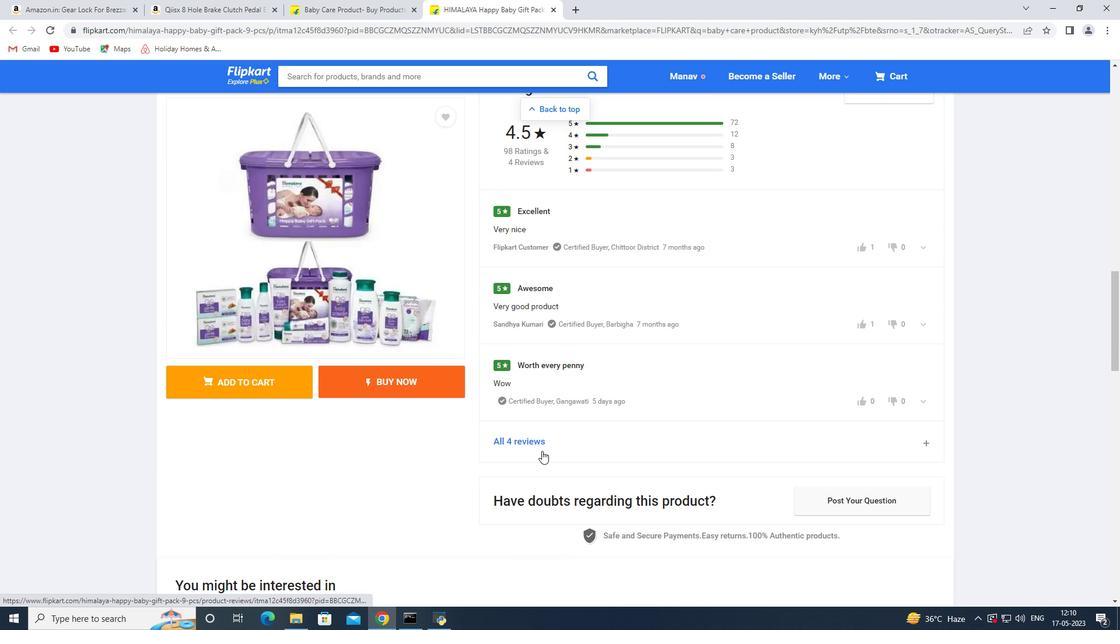 
Action: Mouse moved to (574, 381)
Screenshot: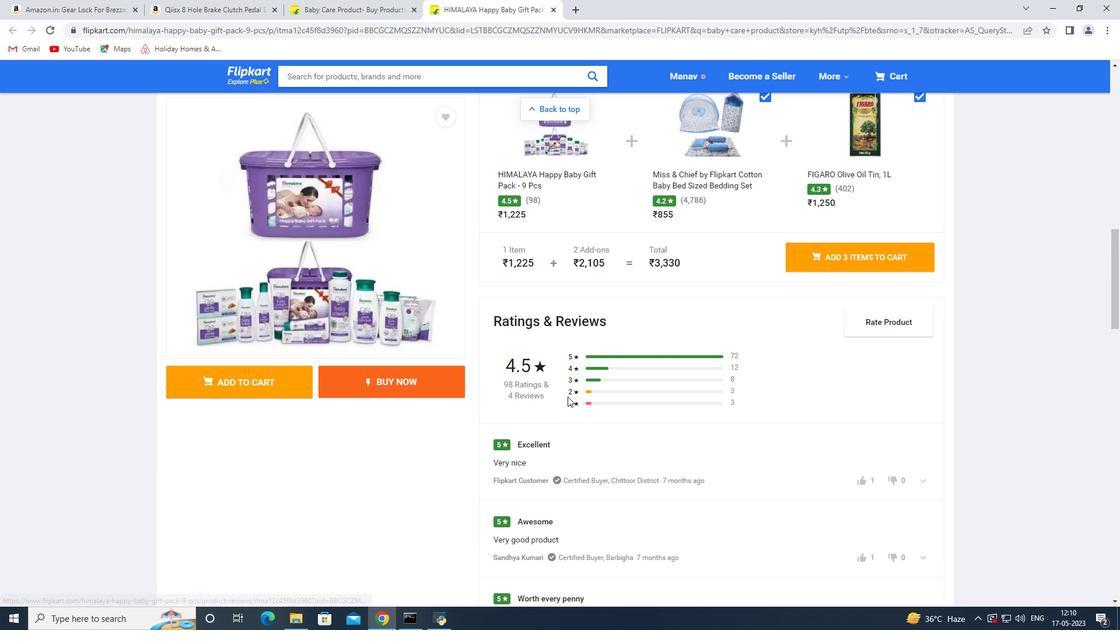 
Action: Mouse scrolled (574, 381) with delta (0, 0)
Screenshot: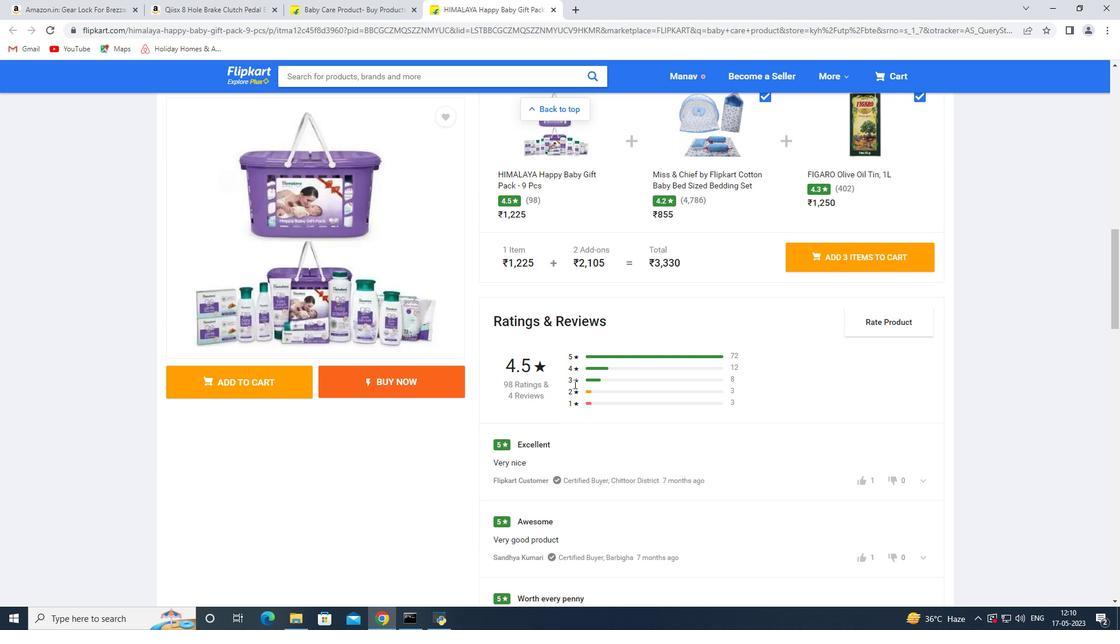 
Action: Mouse scrolled (574, 381) with delta (0, 0)
Screenshot: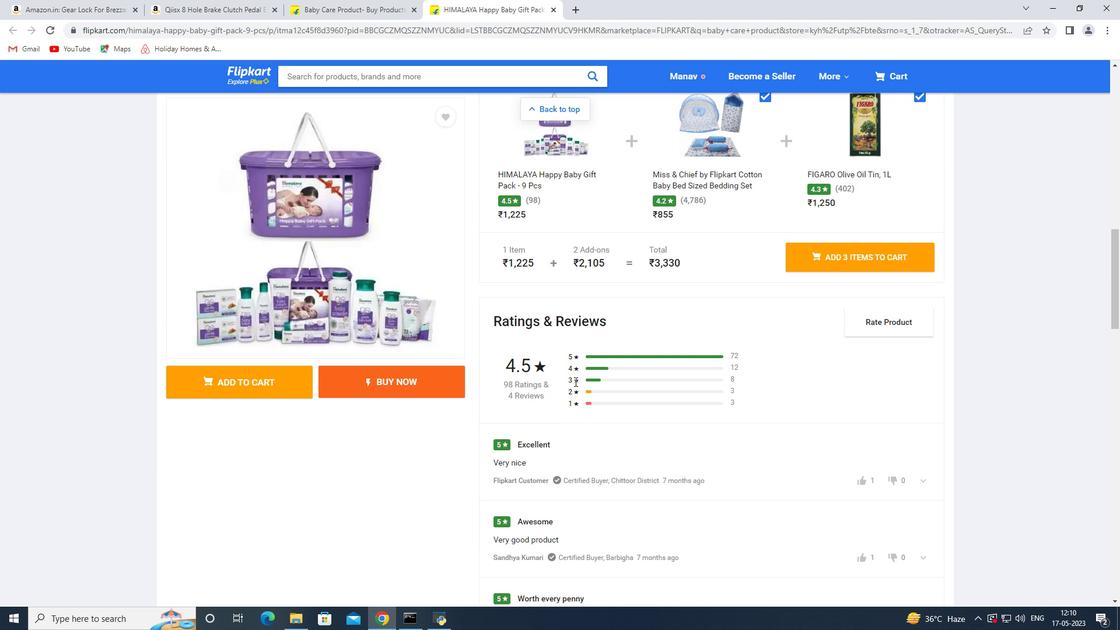 
Action: Mouse scrolled (574, 381) with delta (0, 0)
Screenshot: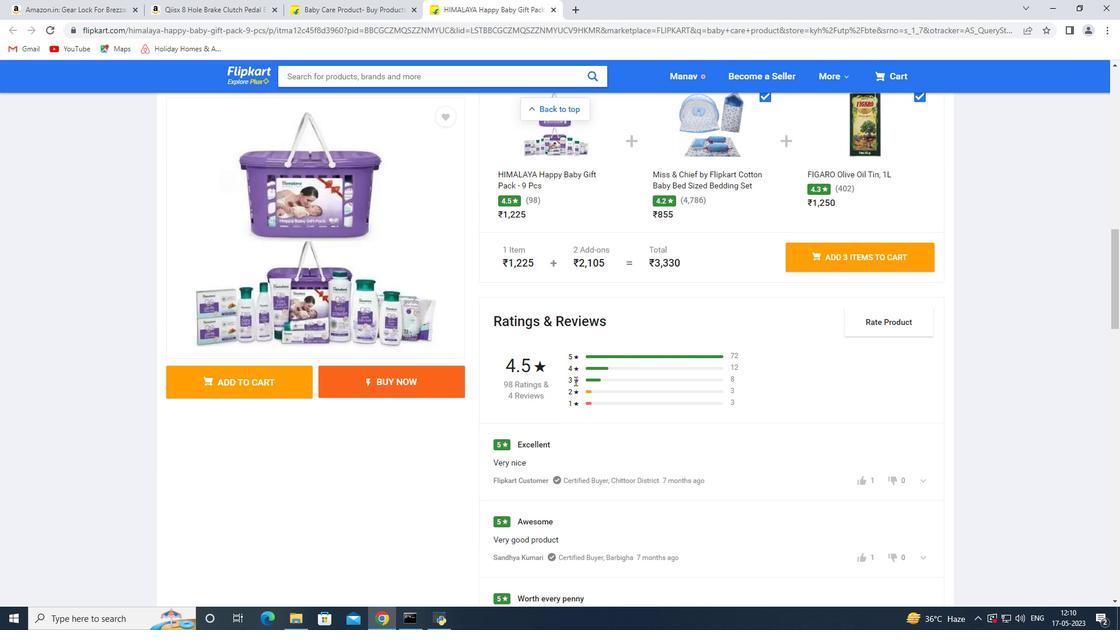 
Action: Mouse scrolled (574, 381) with delta (0, 0)
Screenshot: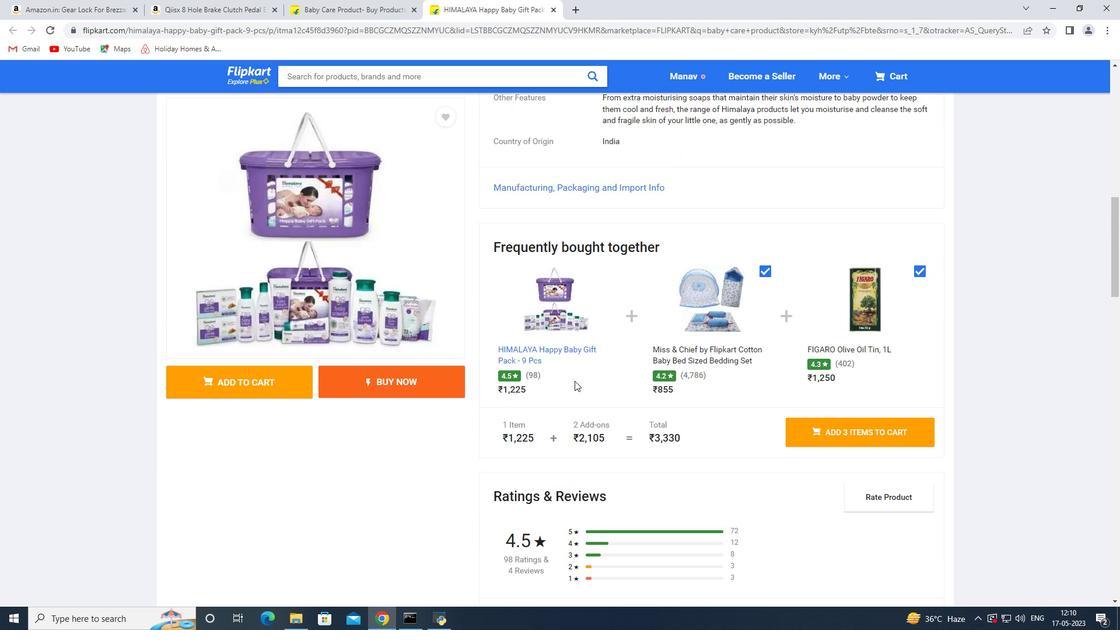 
Action: Mouse scrolled (574, 381) with delta (0, 0)
Screenshot: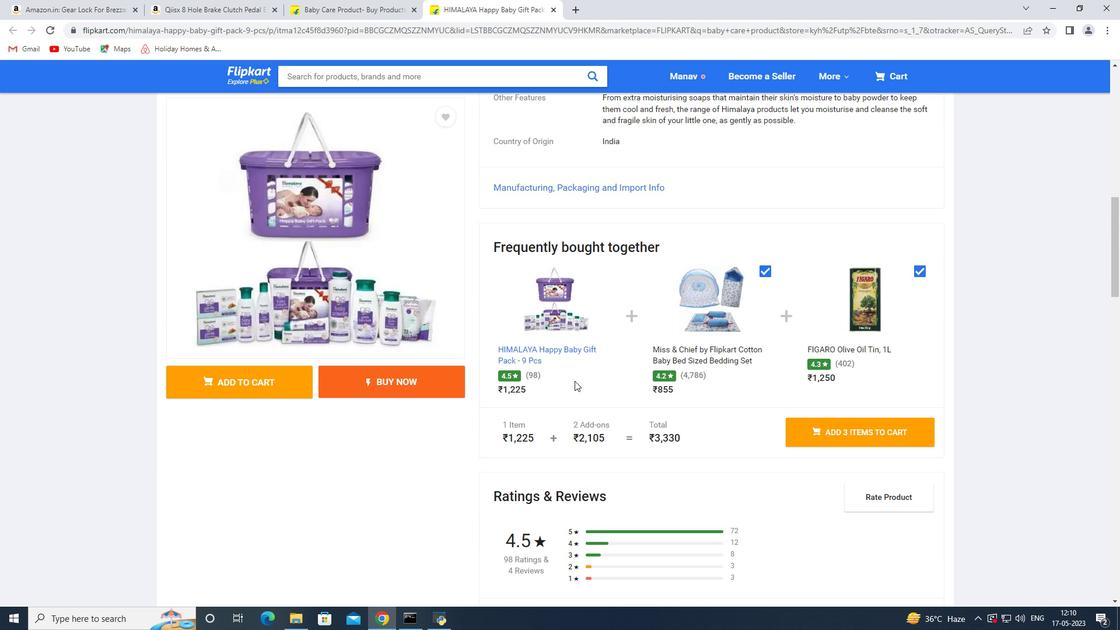 
Action: Mouse scrolled (574, 381) with delta (0, 0)
Screenshot: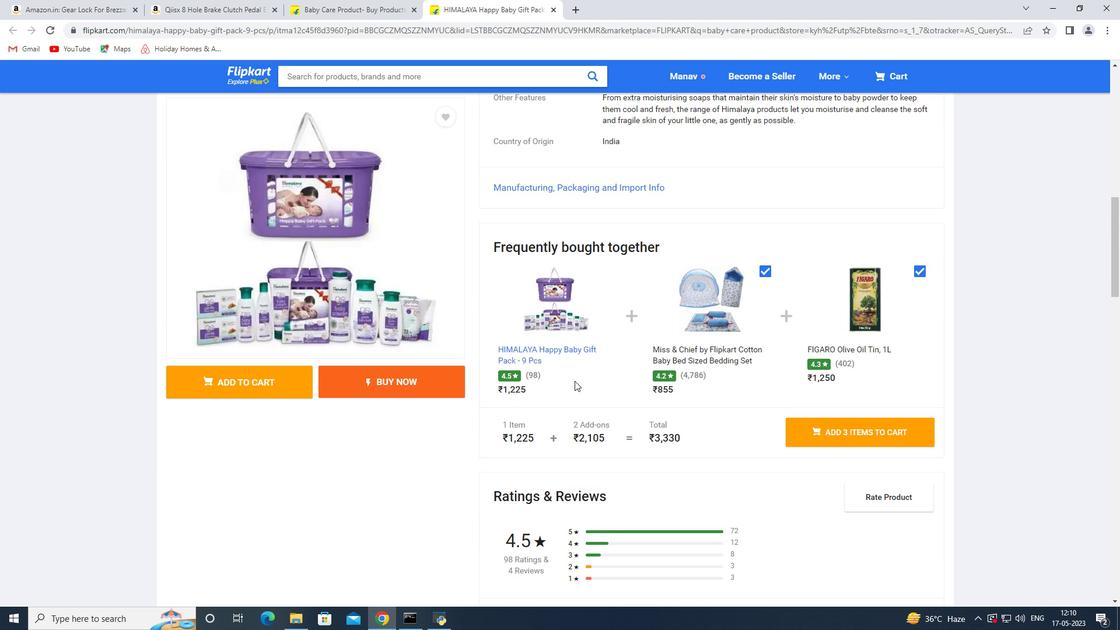 
Action: Mouse scrolled (574, 381) with delta (0, 0)
Screenshot: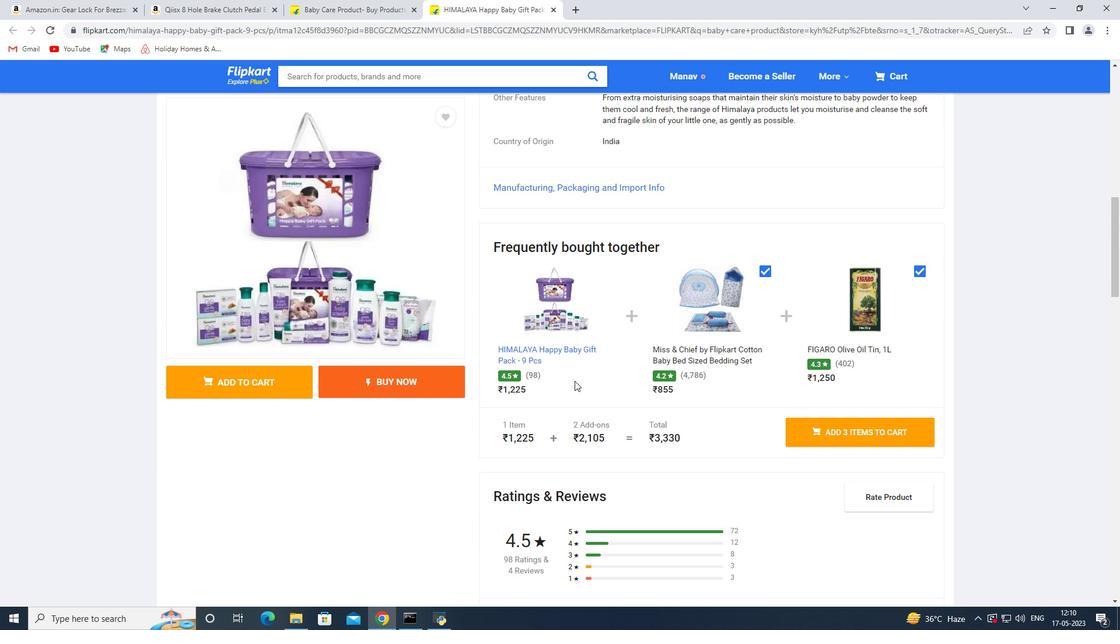 
Action: Mouse scrolled (574, 381) with delta (0, 0)
Screenshot: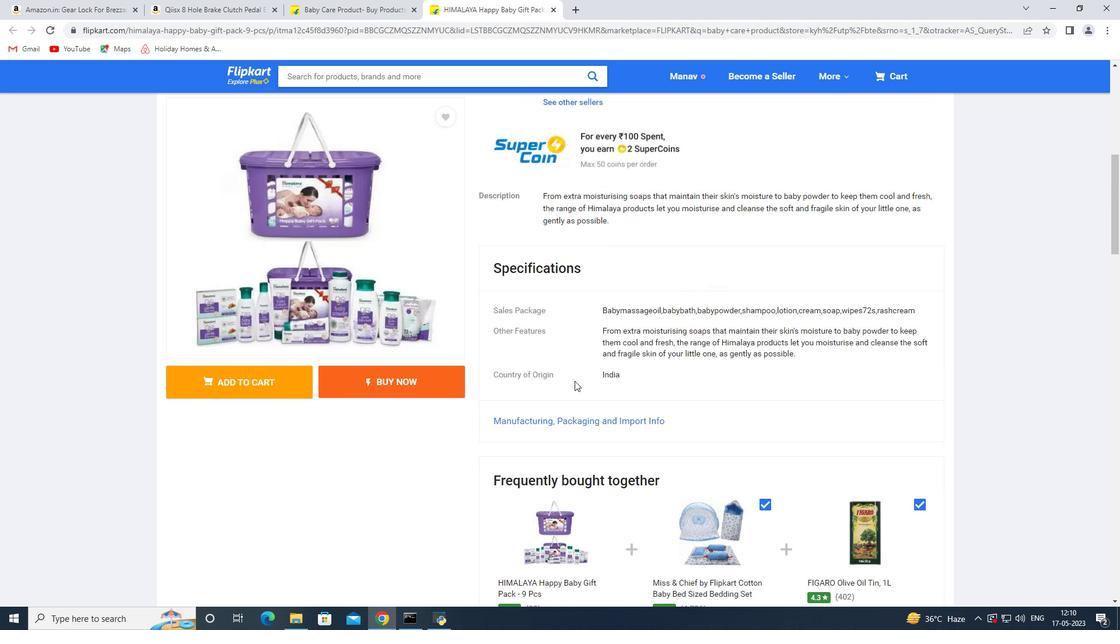 
Action: Mouse scrolled (574, 381) with delta (0, 0)
Screenshot: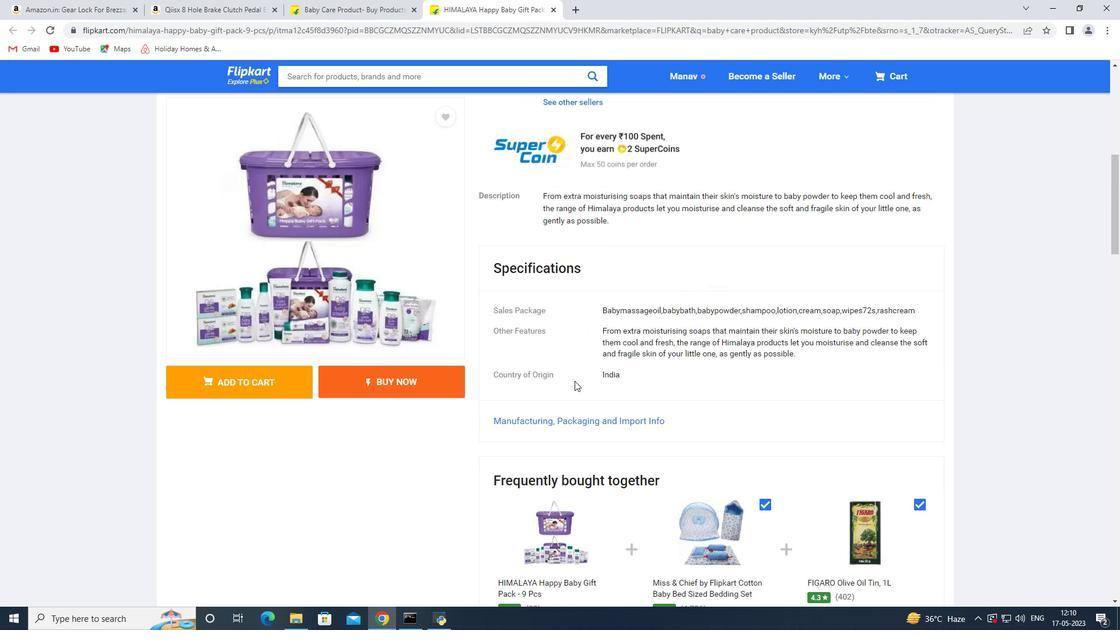 
Action: Mouse scrolled (574, 381) with delta (0, 0)
Screenshot: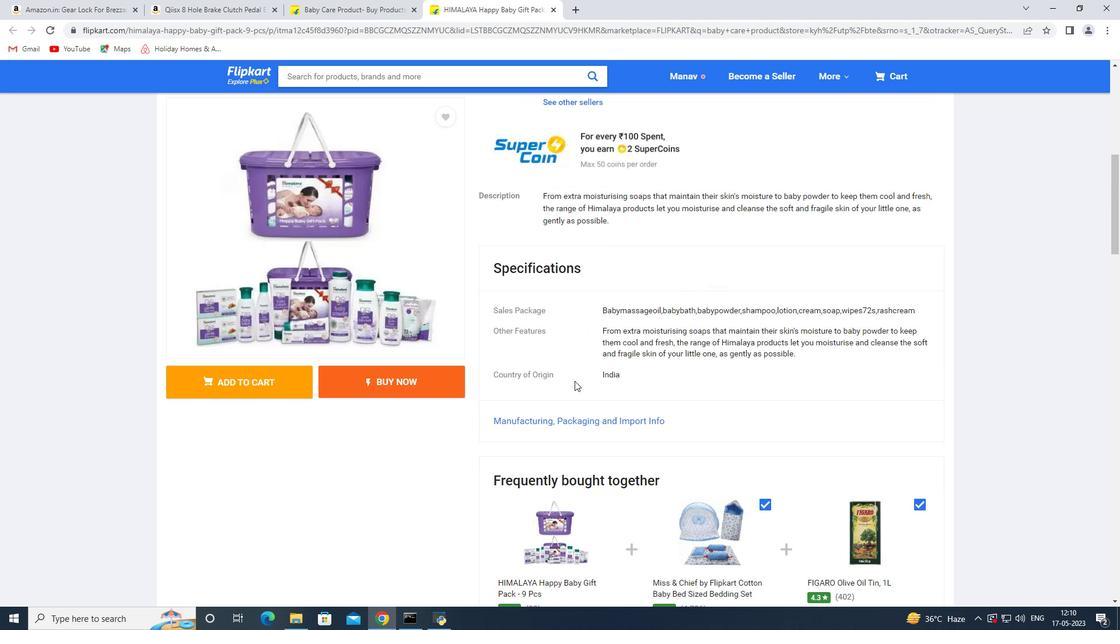 
Action: Mouse scrolled (574, 381) with delta (0, 0)
Screenshot: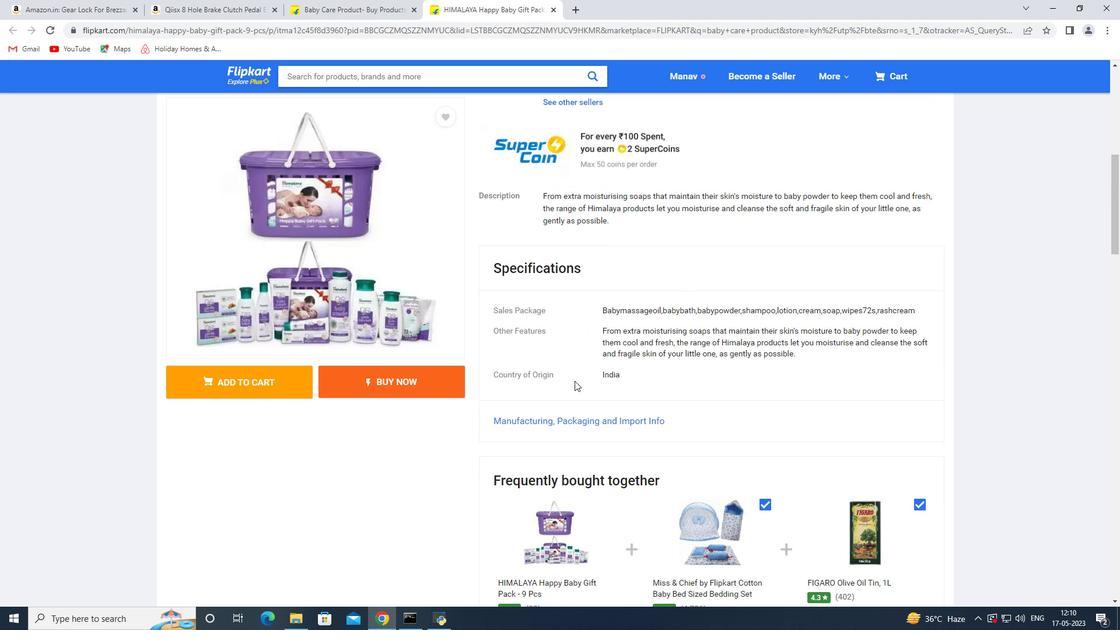 
Action: Mouse scrolled (574, 381) with delta (0, 0)
Screenshot: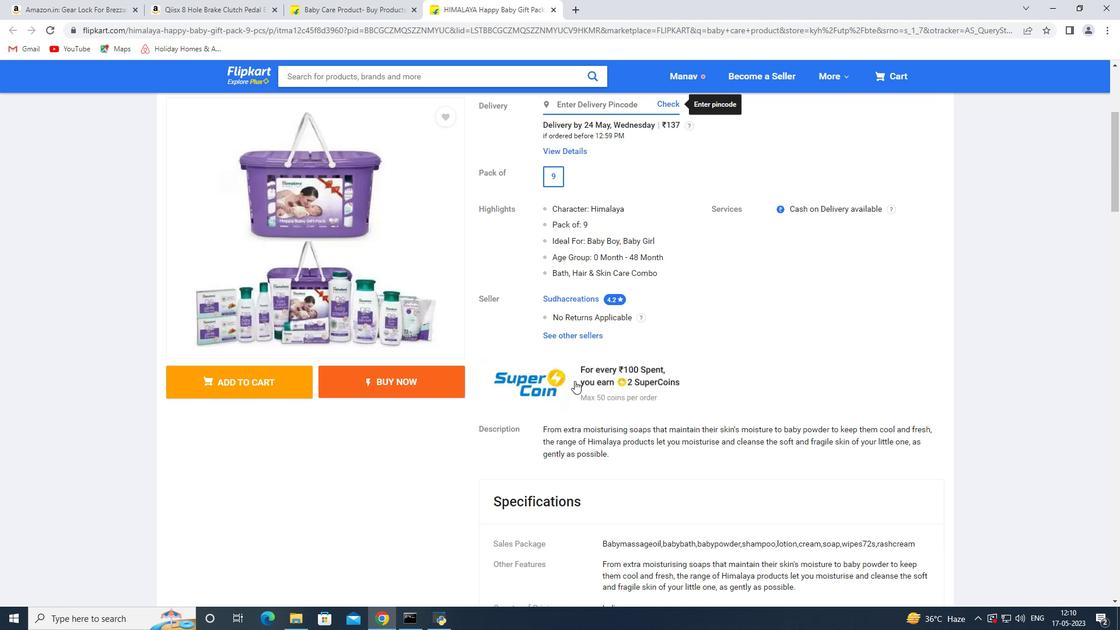 
Action: Mouse scrolled (574, 381) with delta (0, 0)
Screenshot: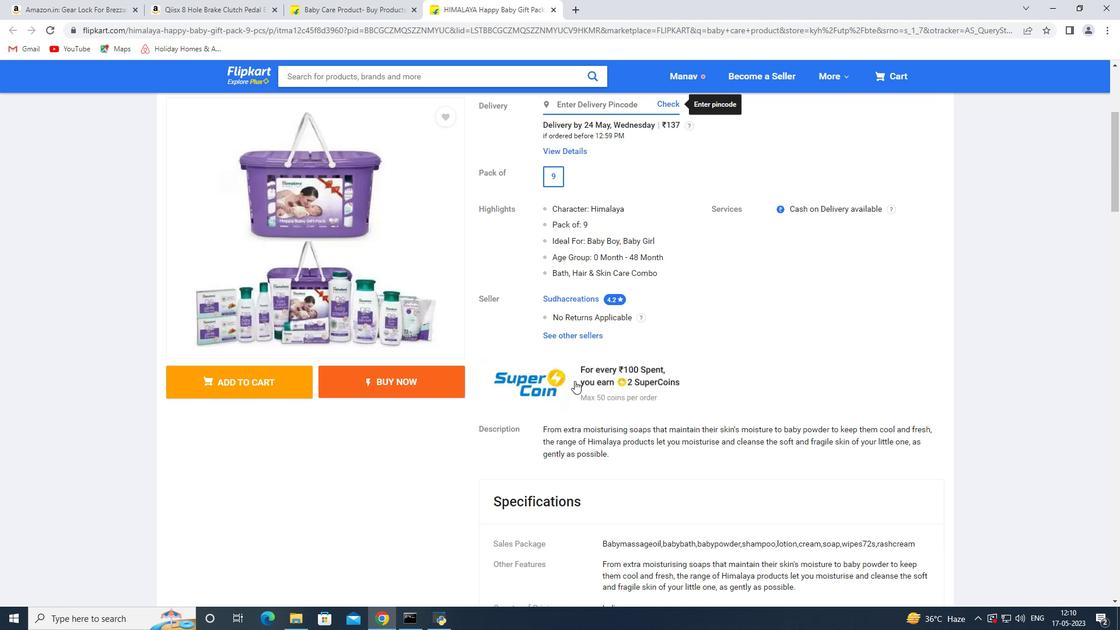 
Action: Mouse scrolled (574, 381) with delta (0, 0)
Screenshot: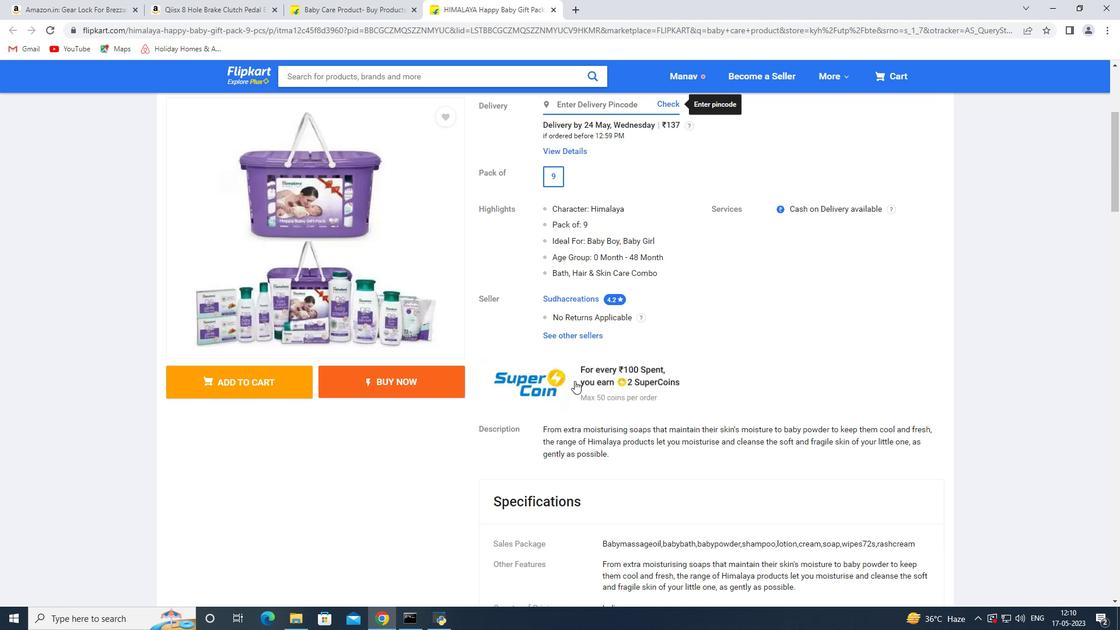 
Action: Mouse scrolled (574, 381) with delta (0, 0)
Screenshot: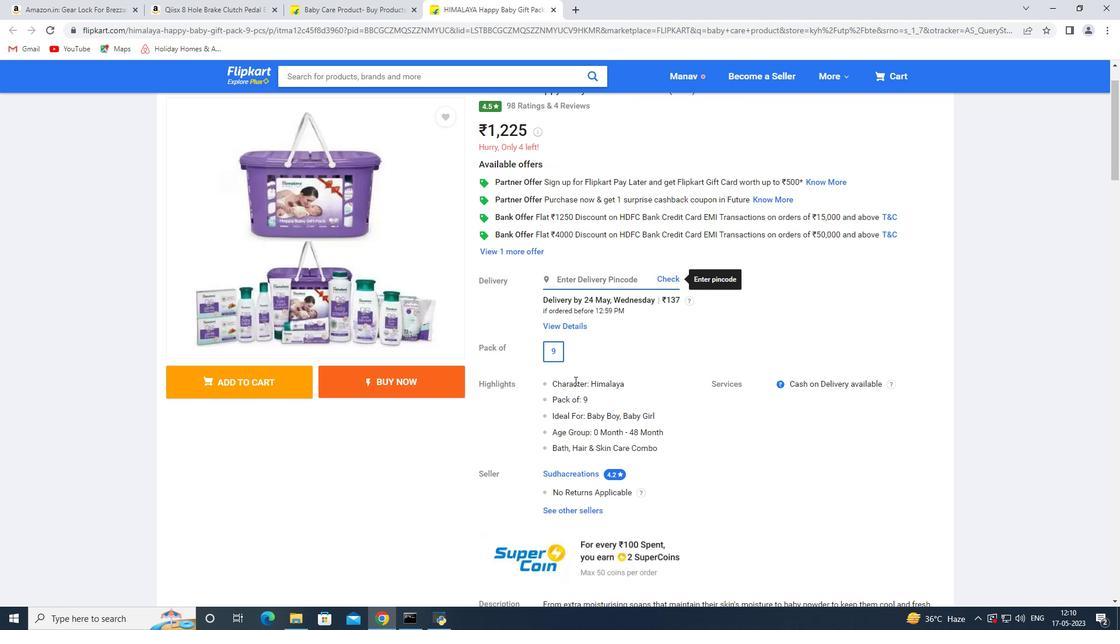 
Action: Mouse scrolled (574, 381) with delta (0, 0)
Screenshot: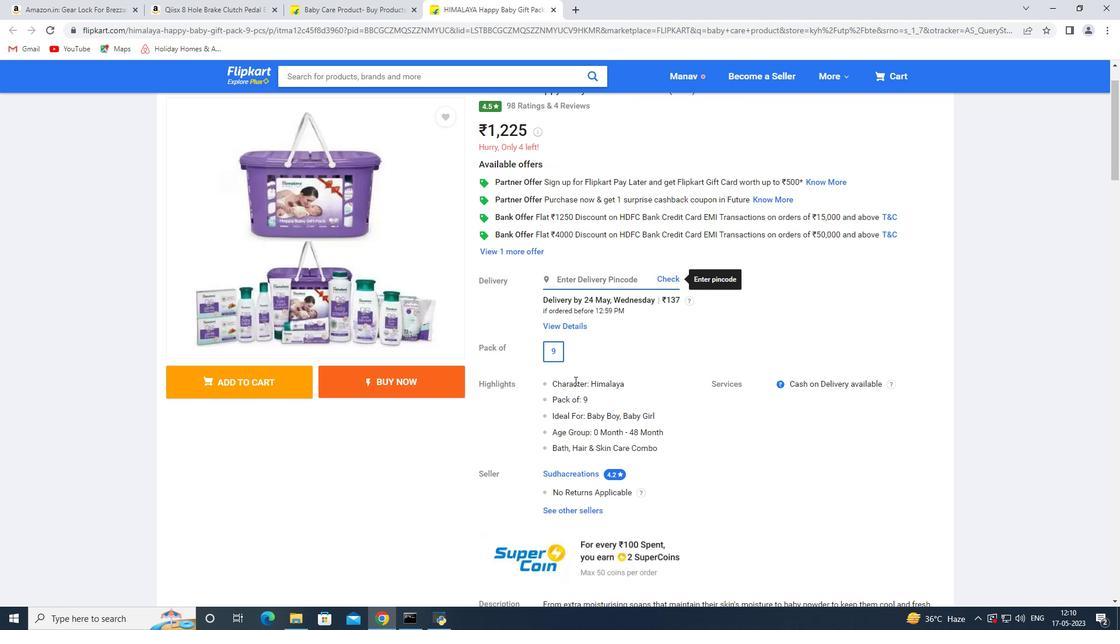 
Action: Mouse scrolled (574, 381) with delta (0, 0)
Screenshot: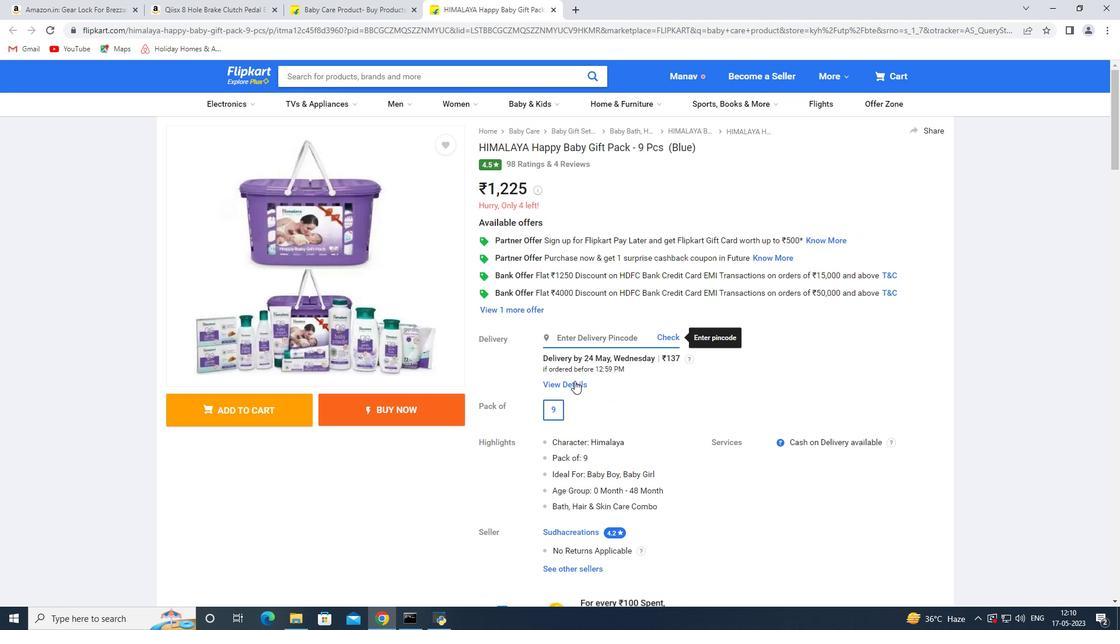 
Action: Mouse scrolled (574, 381) with delta (0, 0)
Screenshot: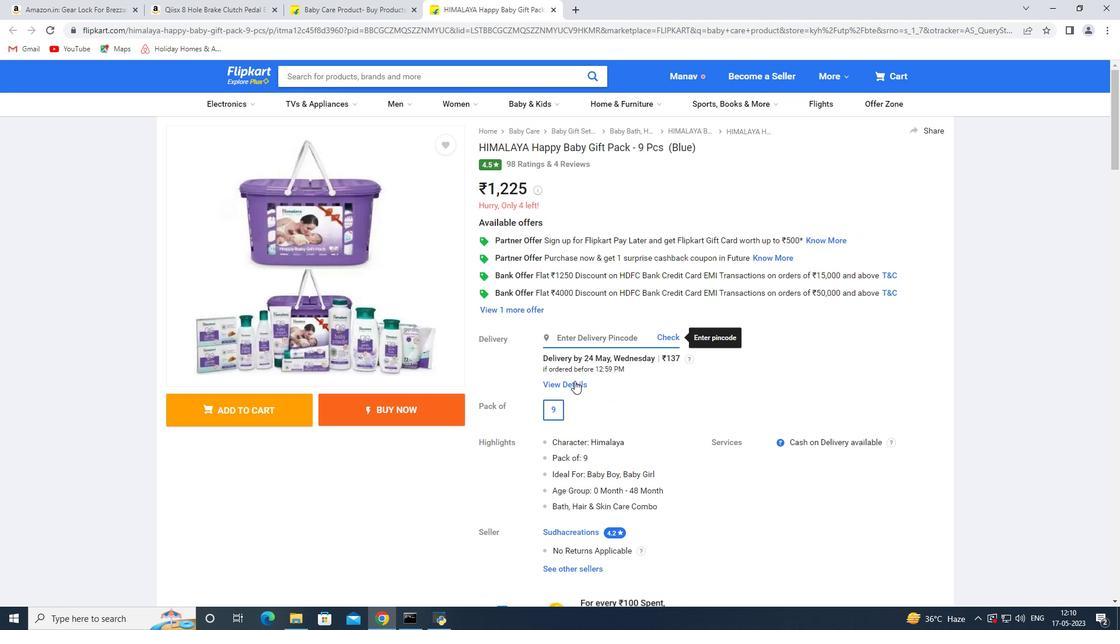 
Action: Mouse scrolled (574, 381) with delta (0, 0)
Screenshot: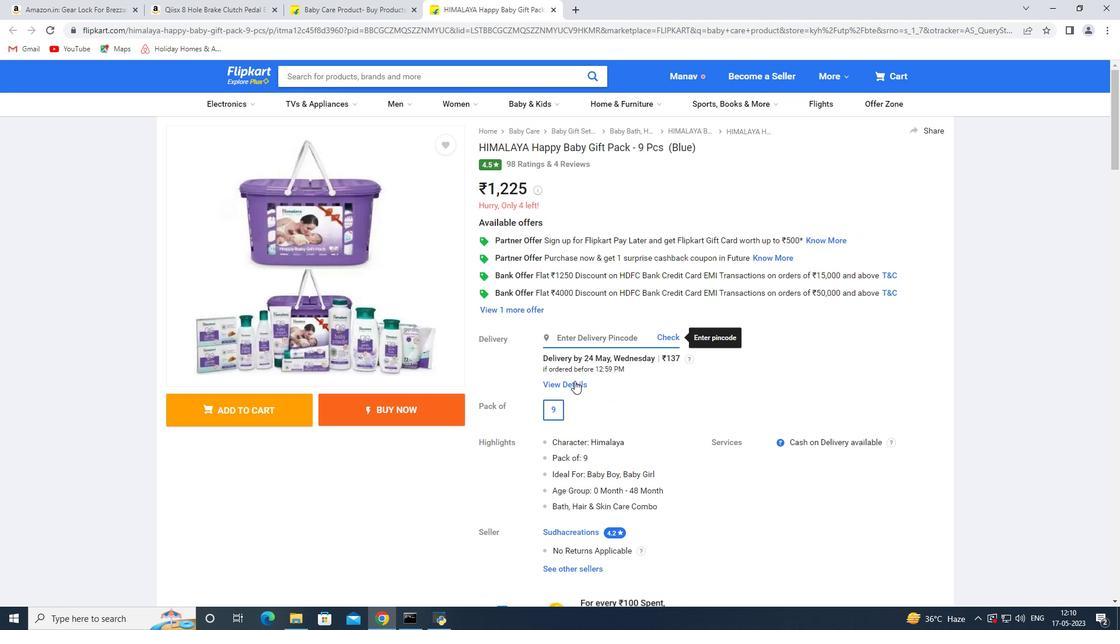 
Action: Mouse moved to (758, 441)
Screenshot: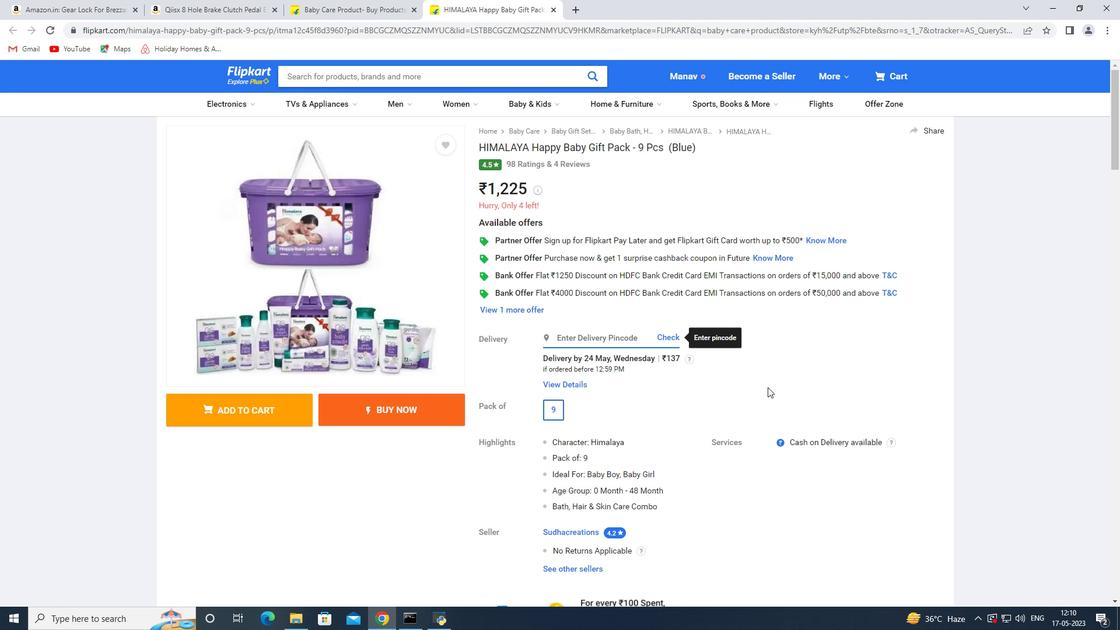 
Action: Mouse scrolled (758, 440) with delta (0, 0)
Screenshot: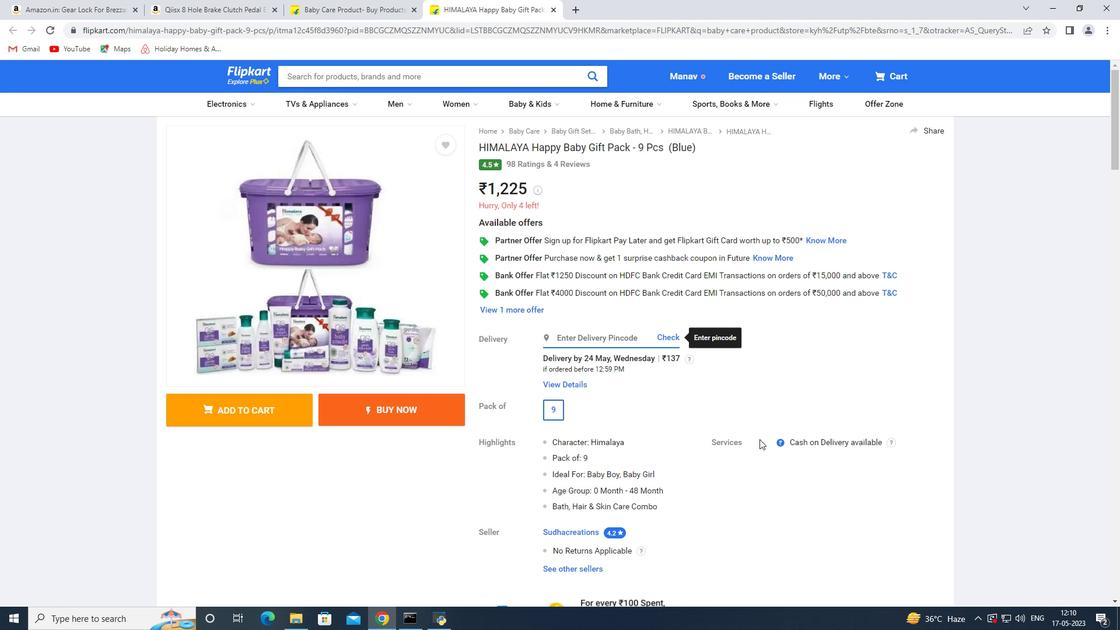 
Action: Mouse scrolled (758, 440) with delta (0, 0)
Screenshot: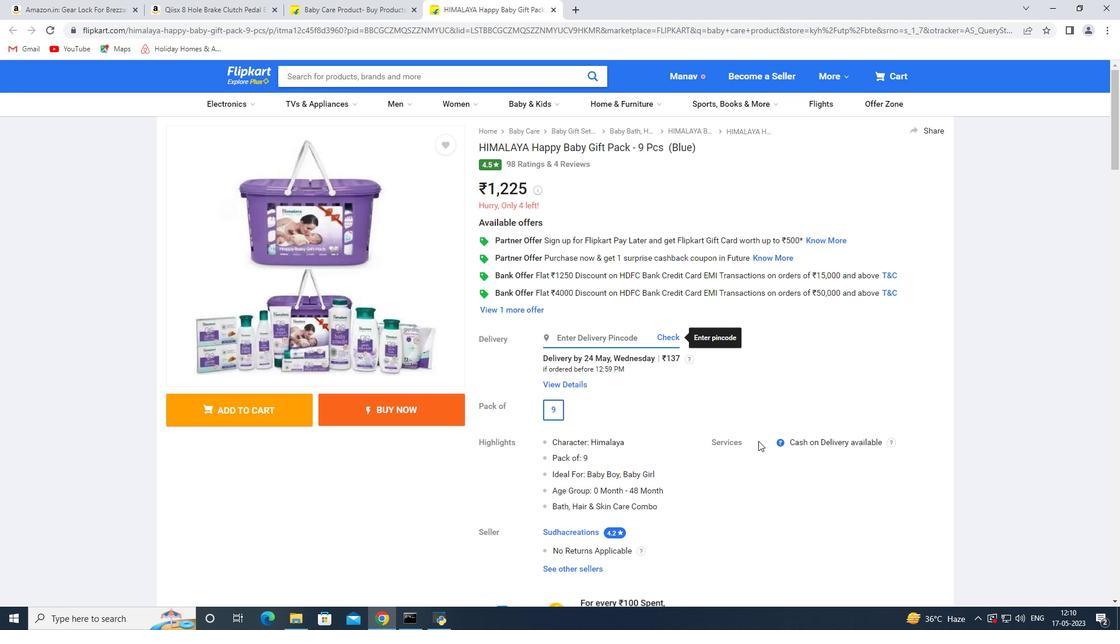
Action: Mouse scrolled (758, 440) with delta (0, 0)
Screenshot: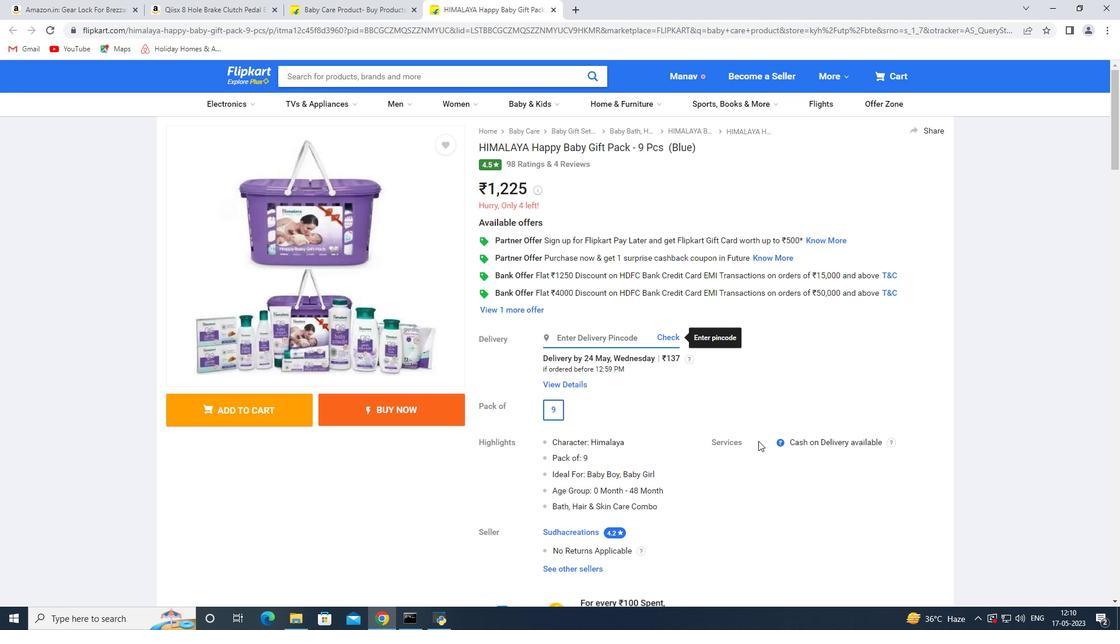 
Action: Mouse moved to (757, 441)
Screenshot: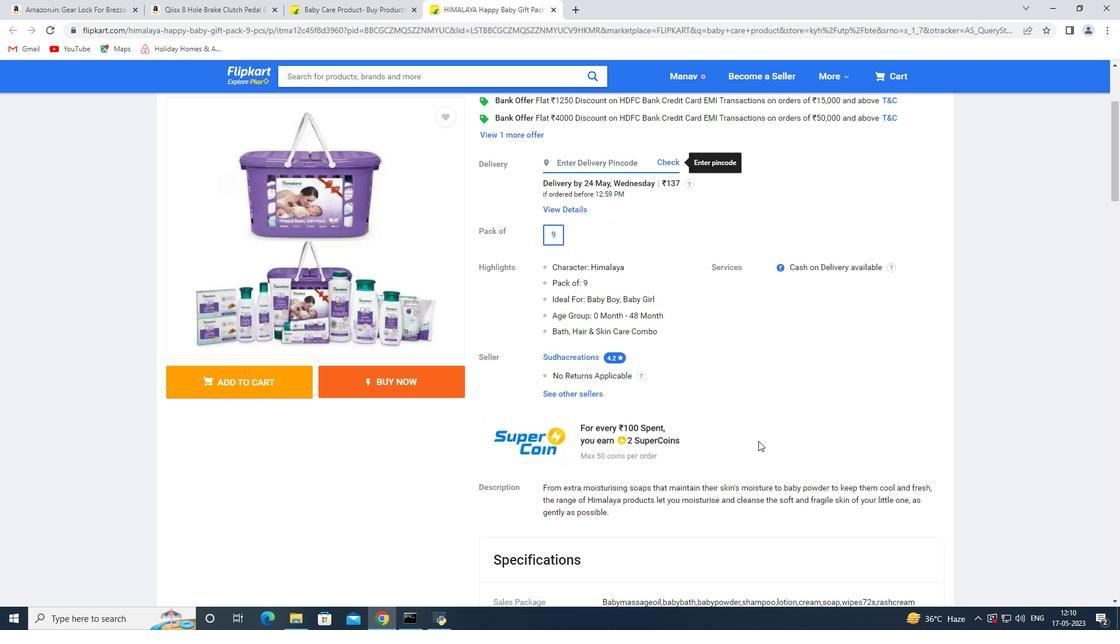 
Action: Mouse scrolled (757, 440) with delta (0, 0)
Screenshot: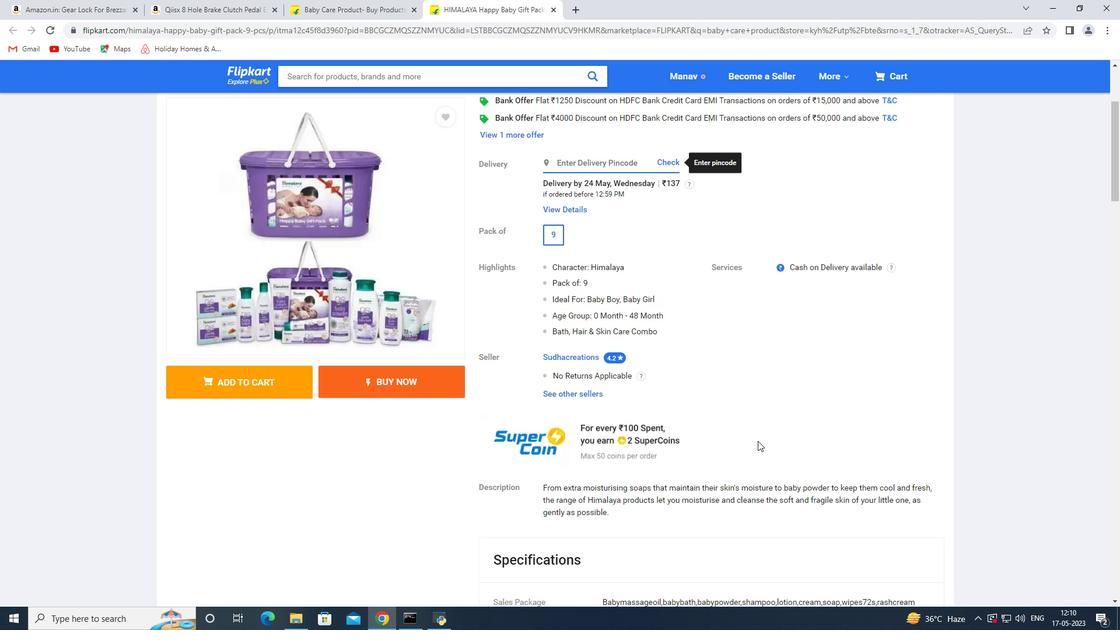 
Action: Mouse scrolled (757, 440) with delta (0, 0)
Screenshot: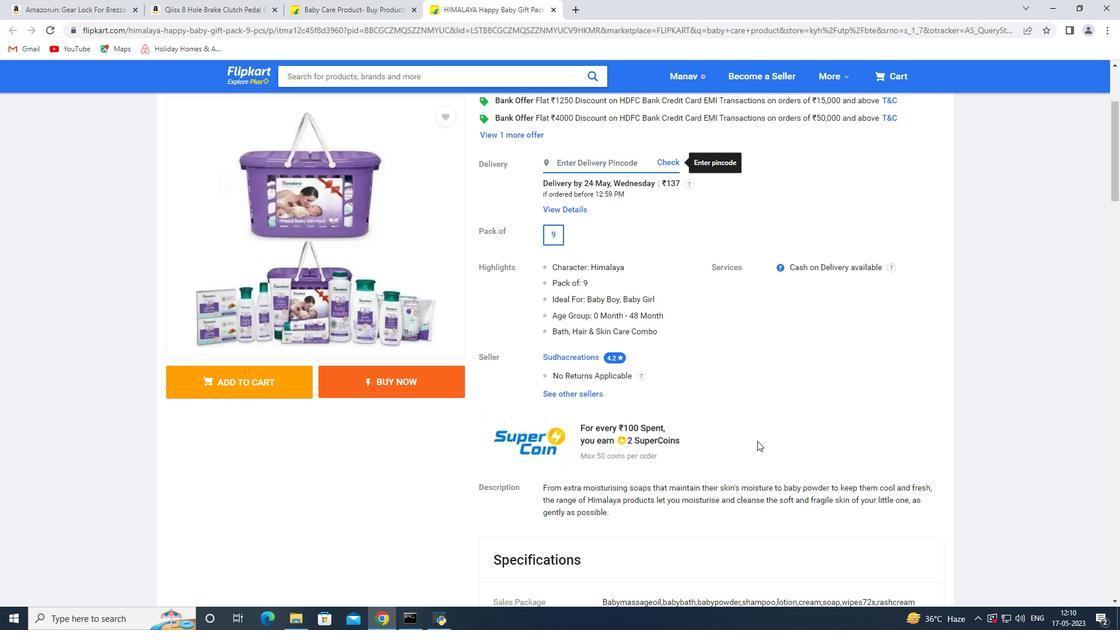 
Action: Mouse moved to (756, 441)
Screenshot: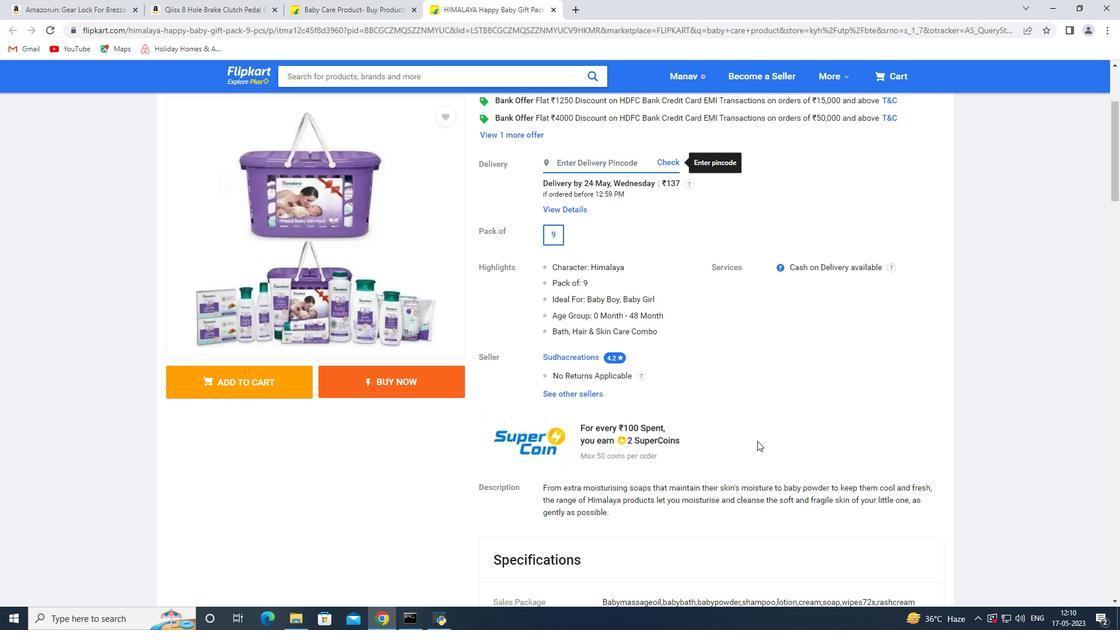 
Action: Mouse scrolled (756, 440) with delta (0, 0)
Screenshot: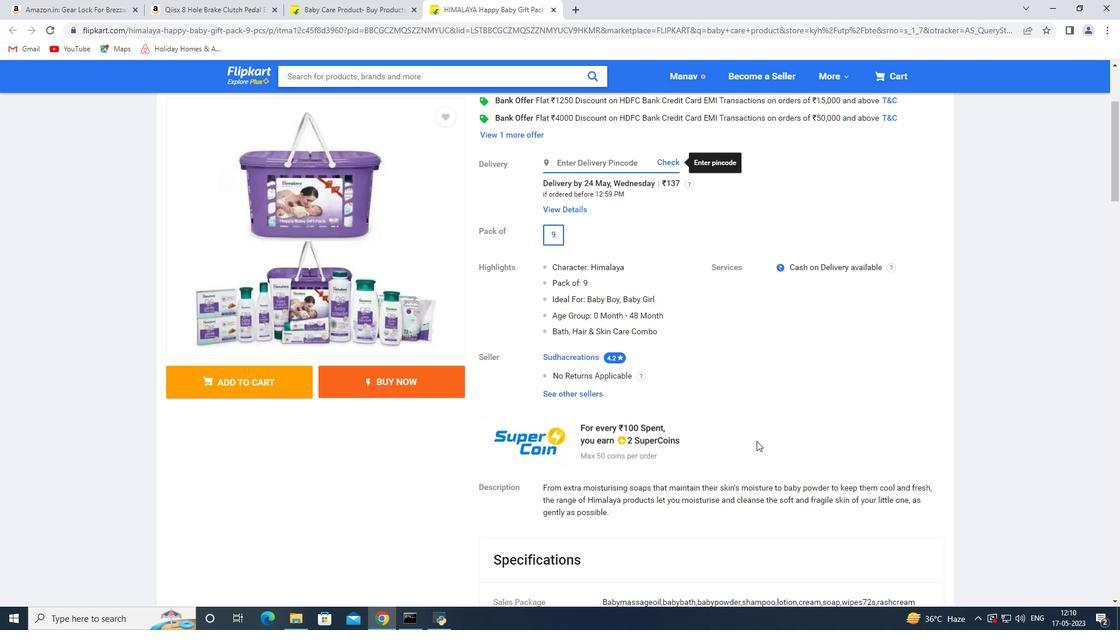 
Action: Mouse moved to (755, 440)
Screenshot: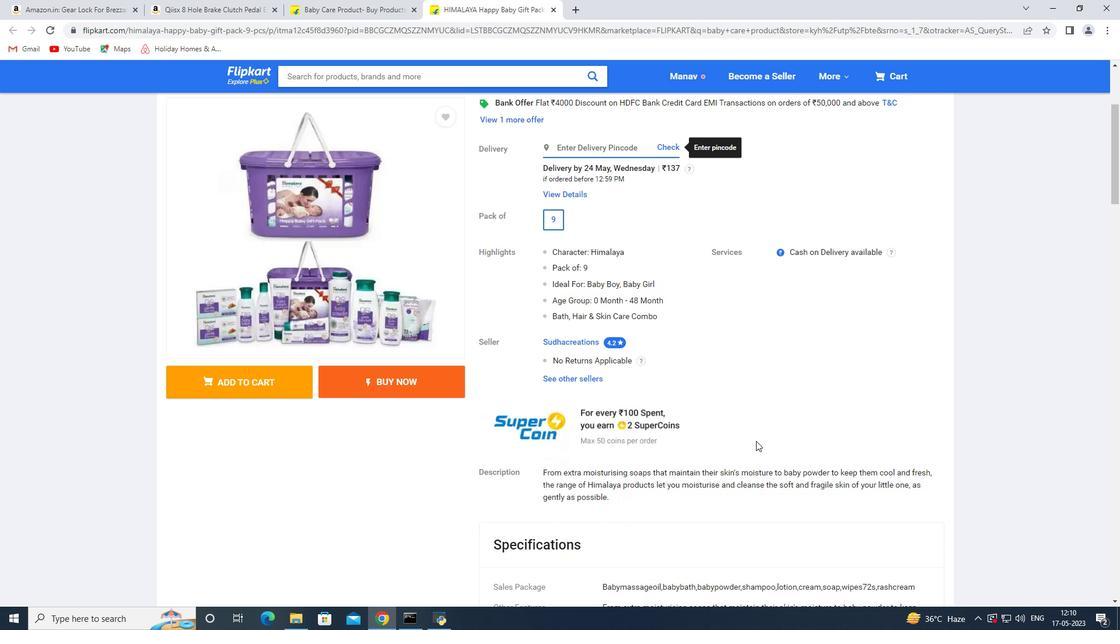 
Action: Mouse scrolled (755, 440) with delta (0, 0)
Screenshot: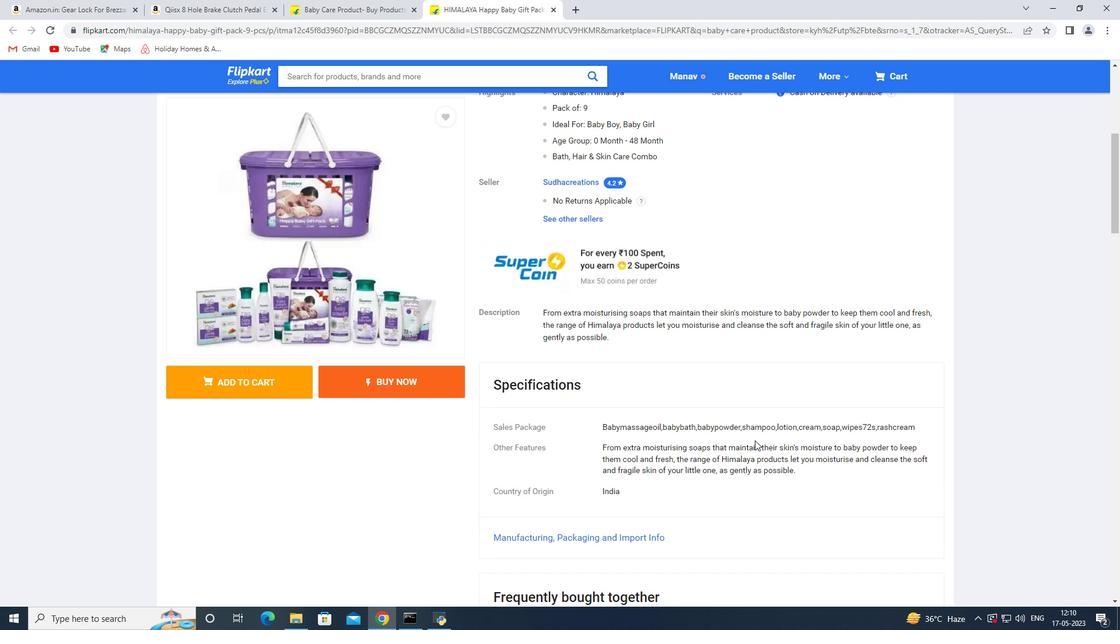 
Action: Mouse scrolled (755, 440) with delta (0, 0)
Screenshot: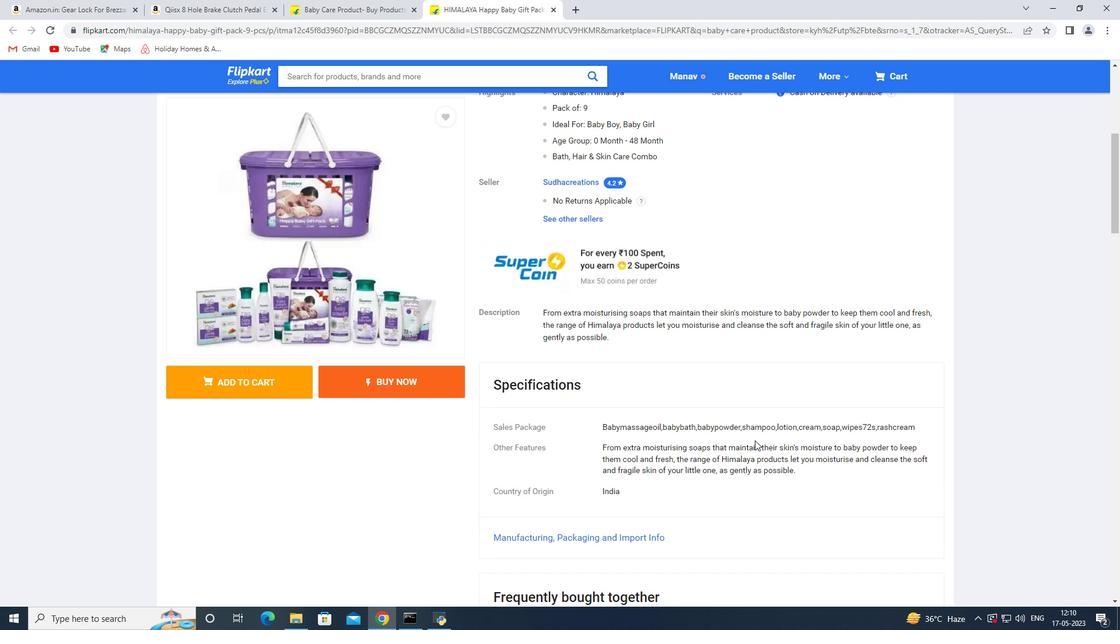 
Action: Mouse scrolled (755, 440) with delta (0, 0)
Screenshot: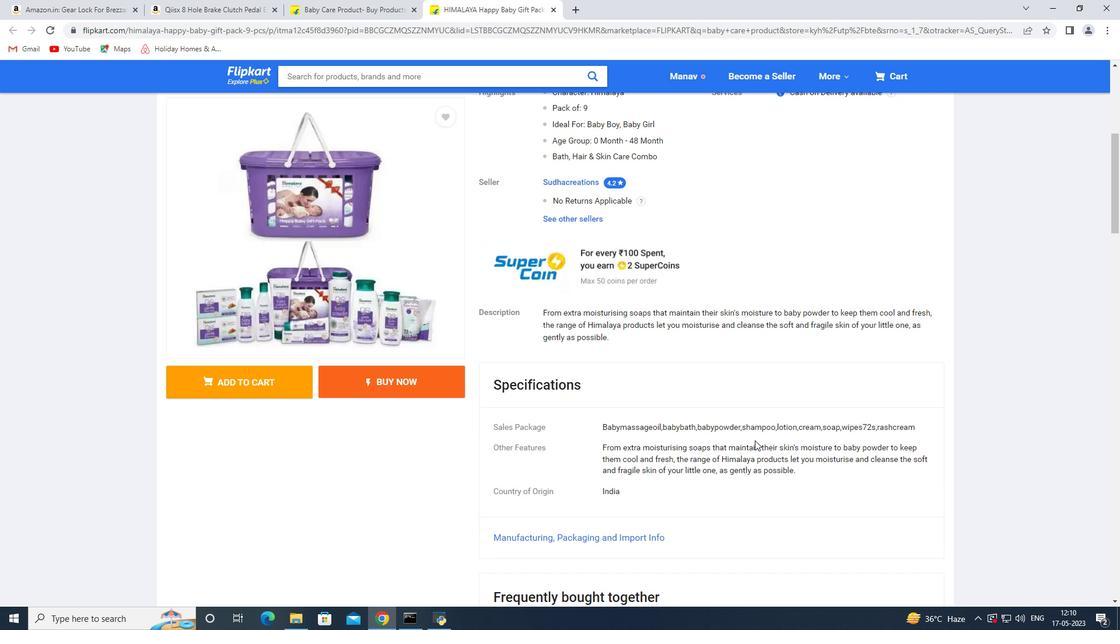 
Action: Mouse scrolled (755, 440) with delta (0, 0)
Screenshot: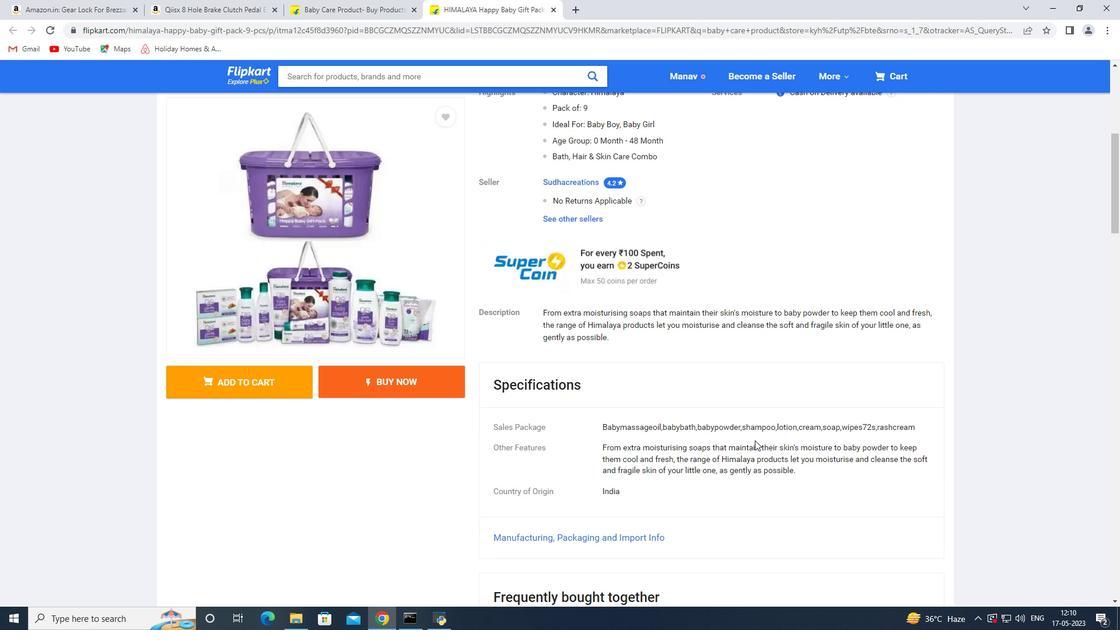 
Action: Mouse scrolled (755, 440) with delta (0, 0)
Screenshot: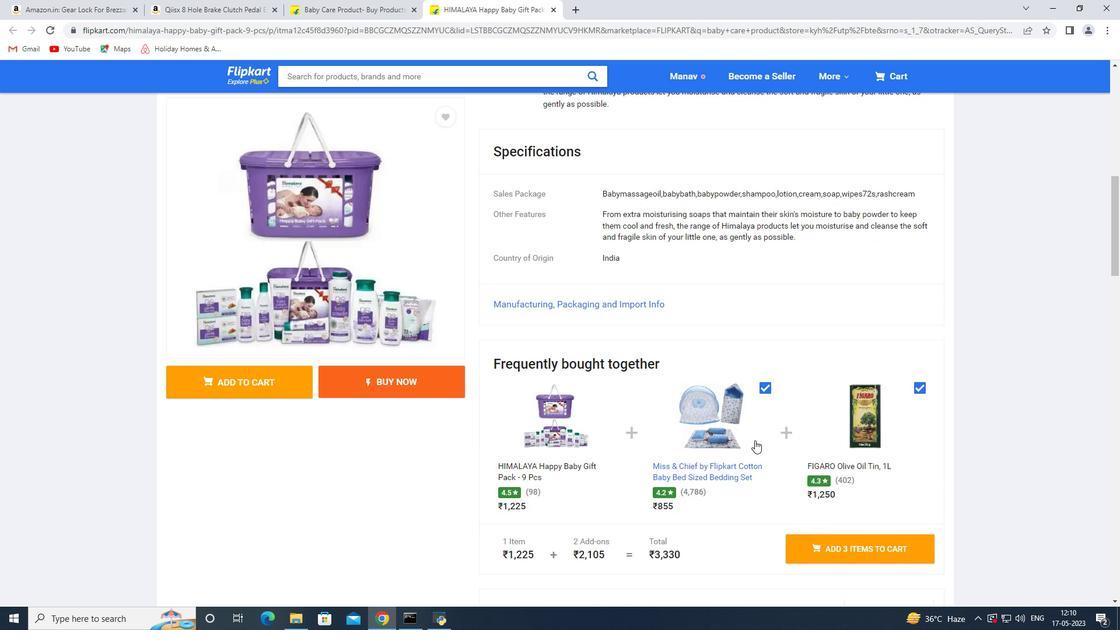 
Action: Mouse scrolled (755, 440) with delta (0, 0)
Screenshot: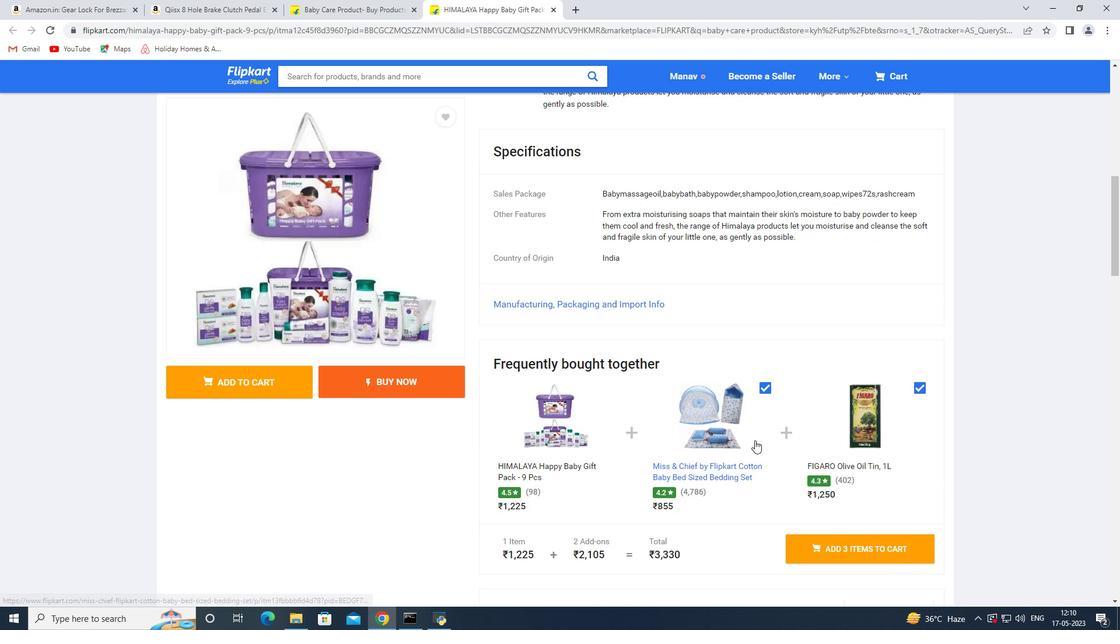
Action: Mouse scrolled (755, 440) with delta (0, 0)
Screenshot: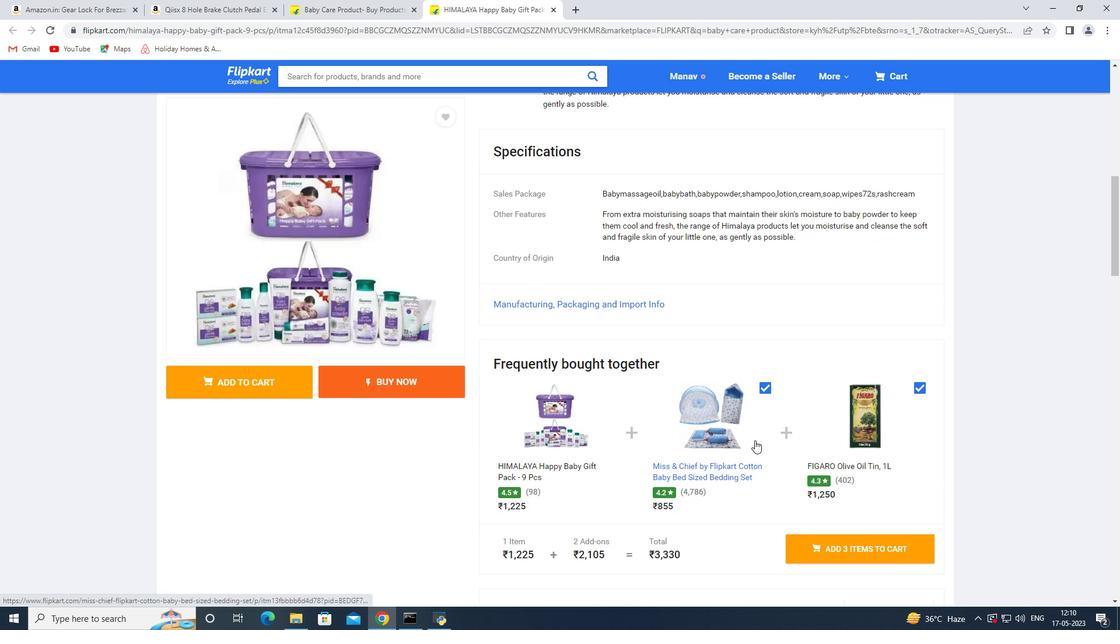
Action: Mouse moved to (794, 388)
Screenshot: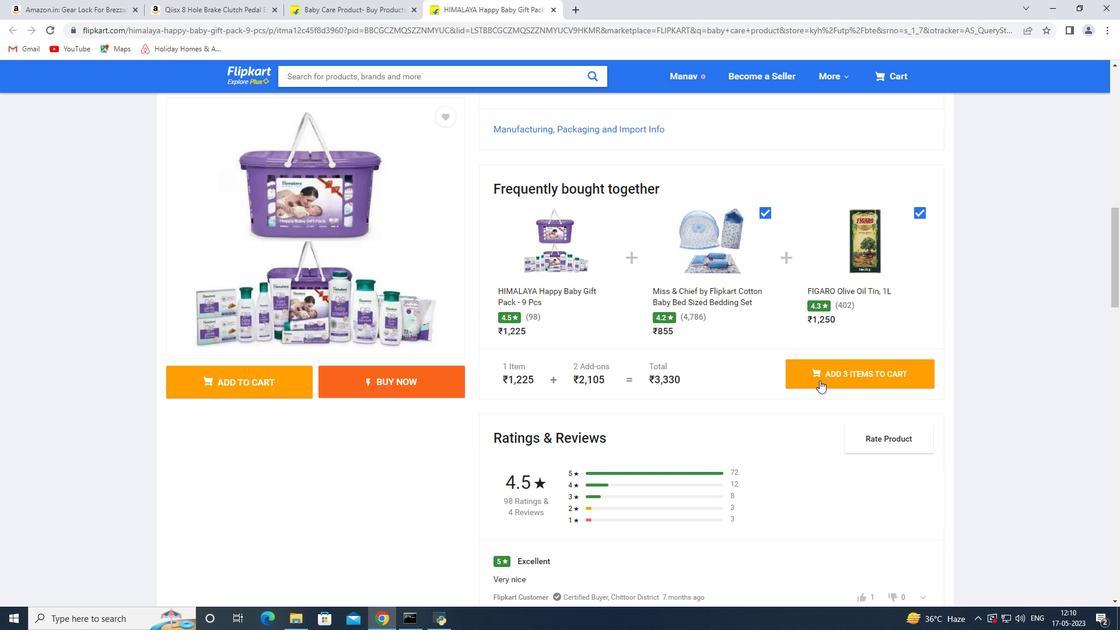 
Action: Mouse scrolled (794, 389) with delta (0, 0)
Screenshot: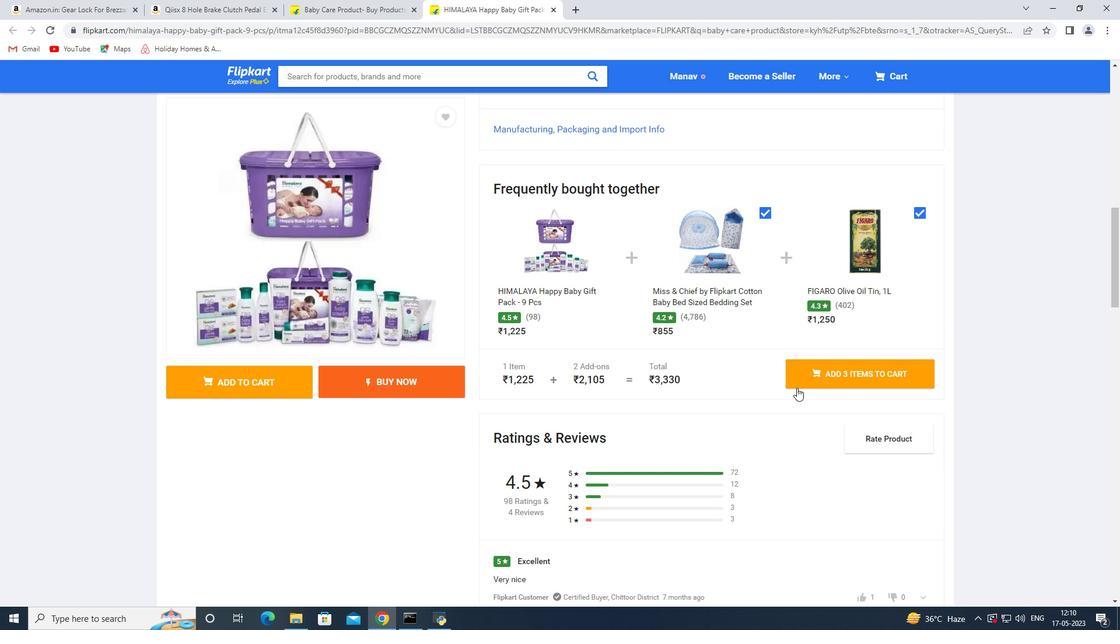 
Action: Mouse scrolled (794, 389) with delta (0, 0)
Screenshot: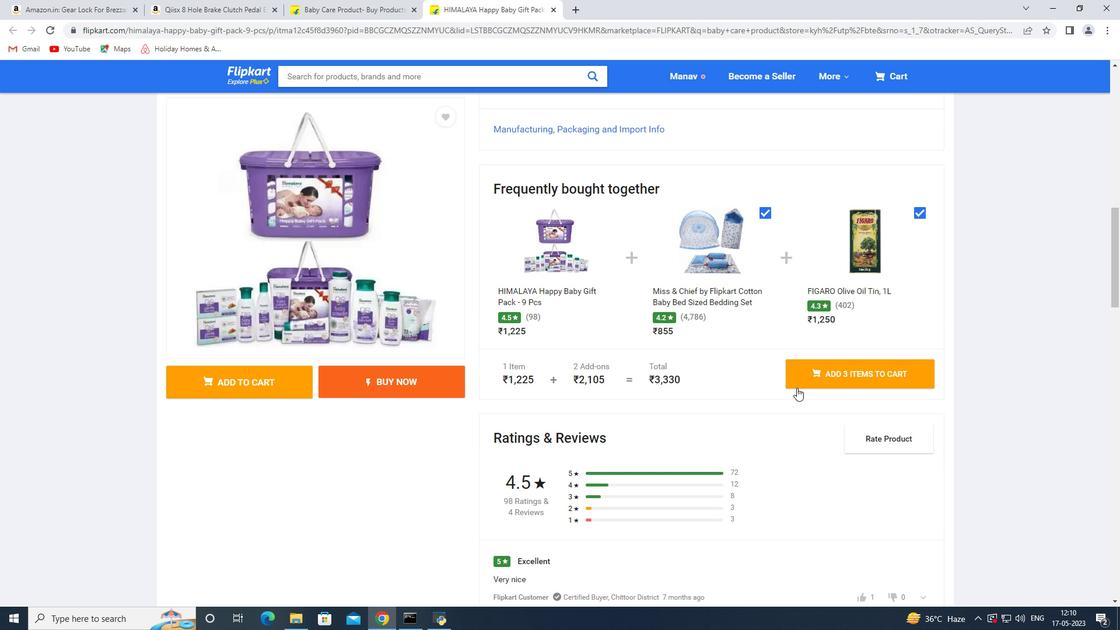 
Action: Mouse scrolled (794, 389) with delta (0, 0)
Screenshot: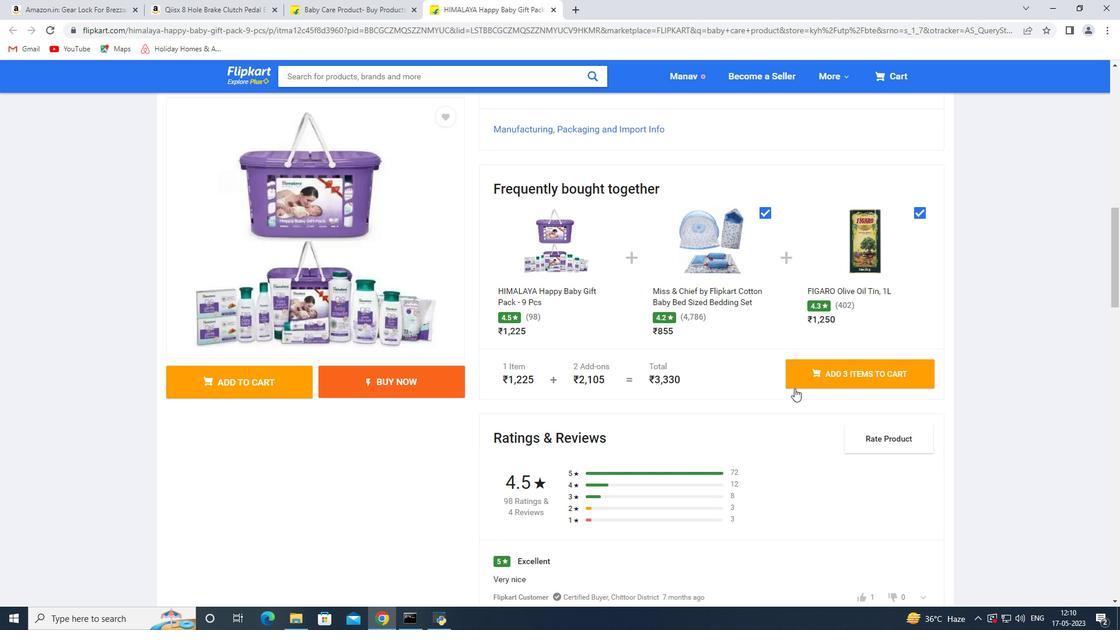 
Action: Mouse scrolled (794, 389) with delta (0, 0)
Screenshot: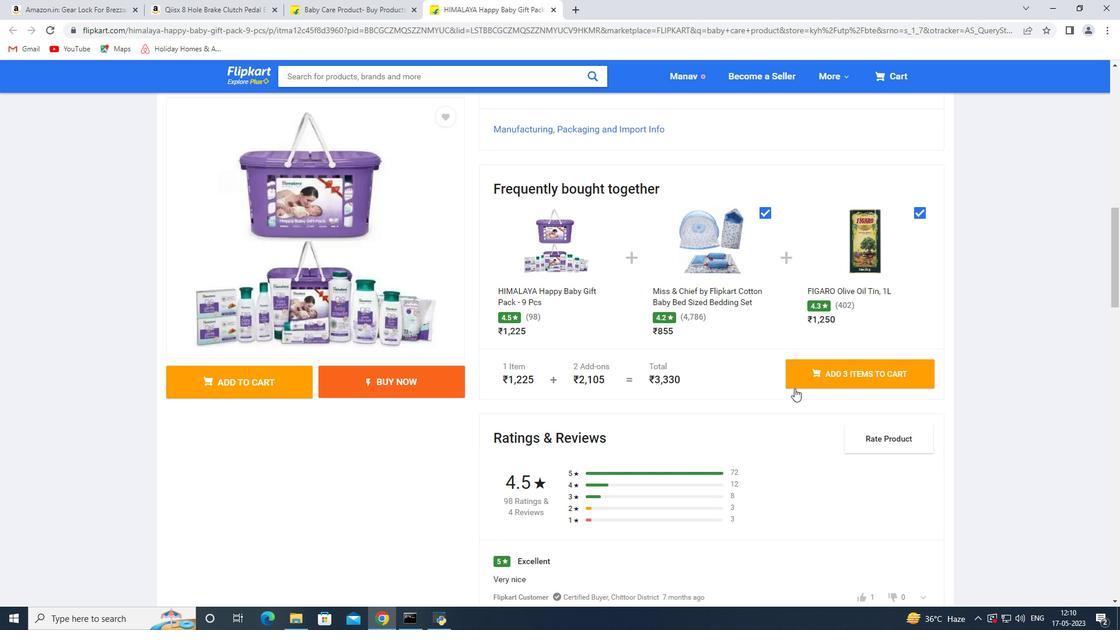 
Action: Mouse scrolled (794, 389) with delta (0, 0)
Screenshot: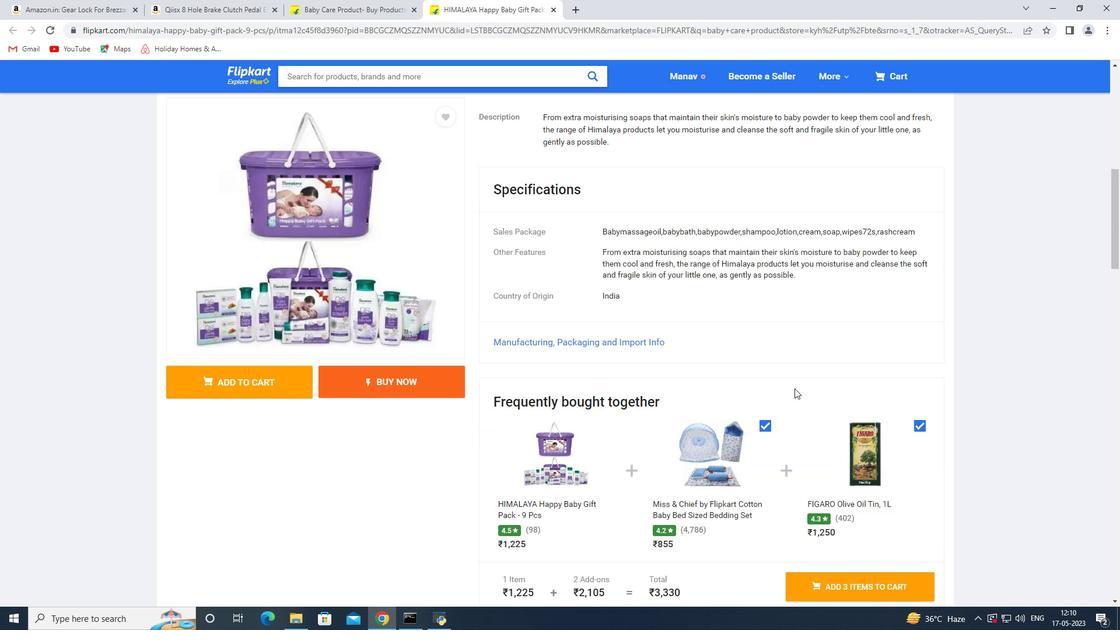 
Action: Mouse scrolled (794, 389) with delta (0, 0)
Screenshot: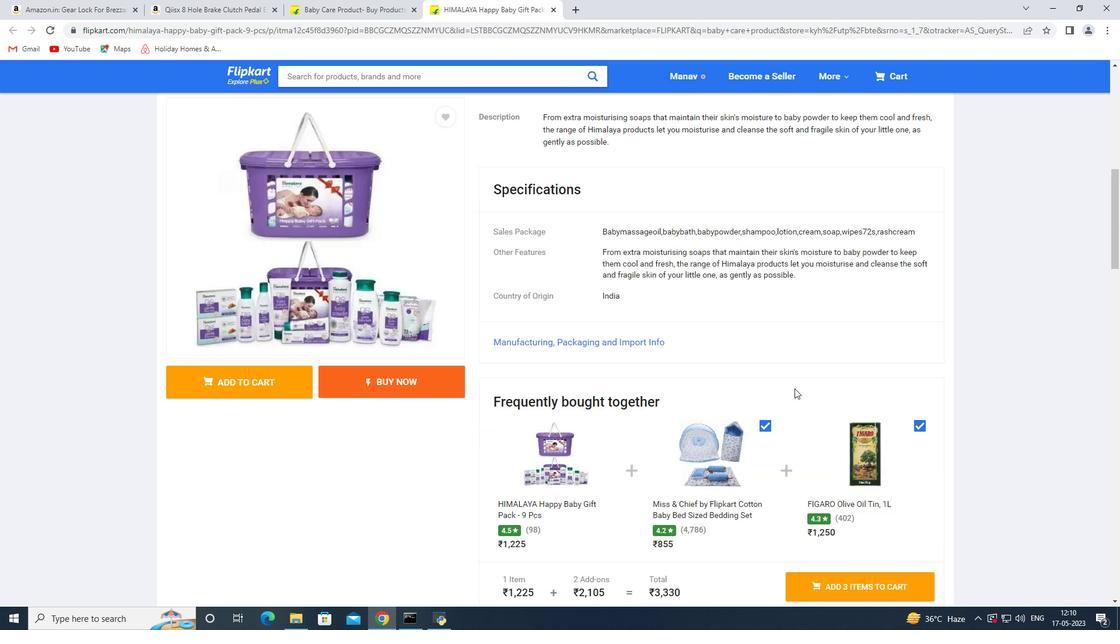 
Action: Mouse scrolled (794, 389) with delta (0, 0)
Screenshot: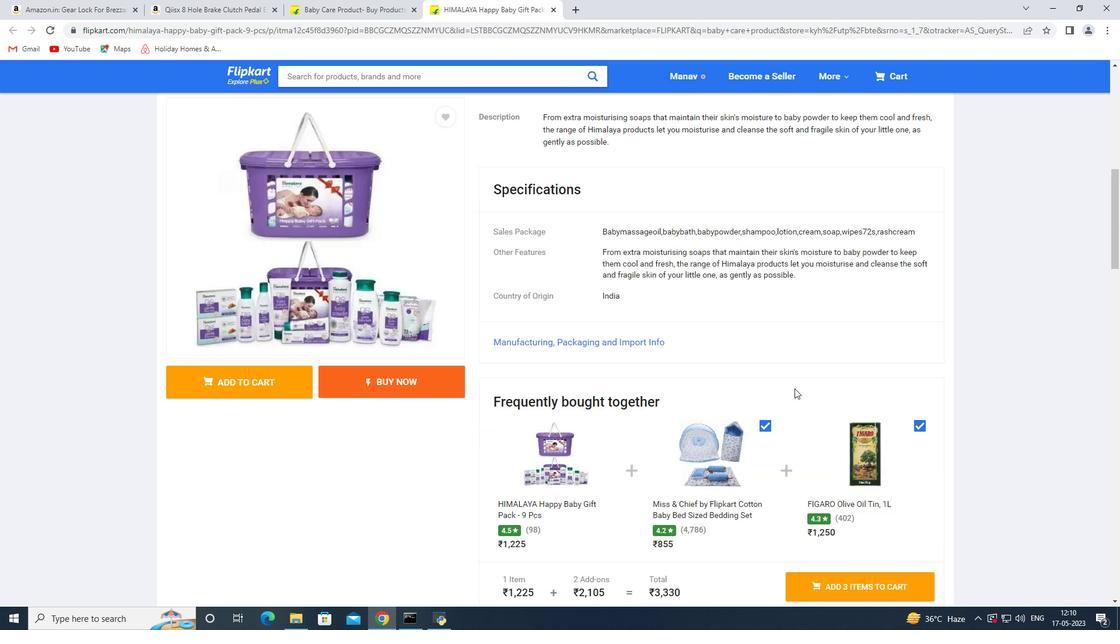 
Action: Mouse scrolled (794, 389) with delta (0, 0)
Screenshot: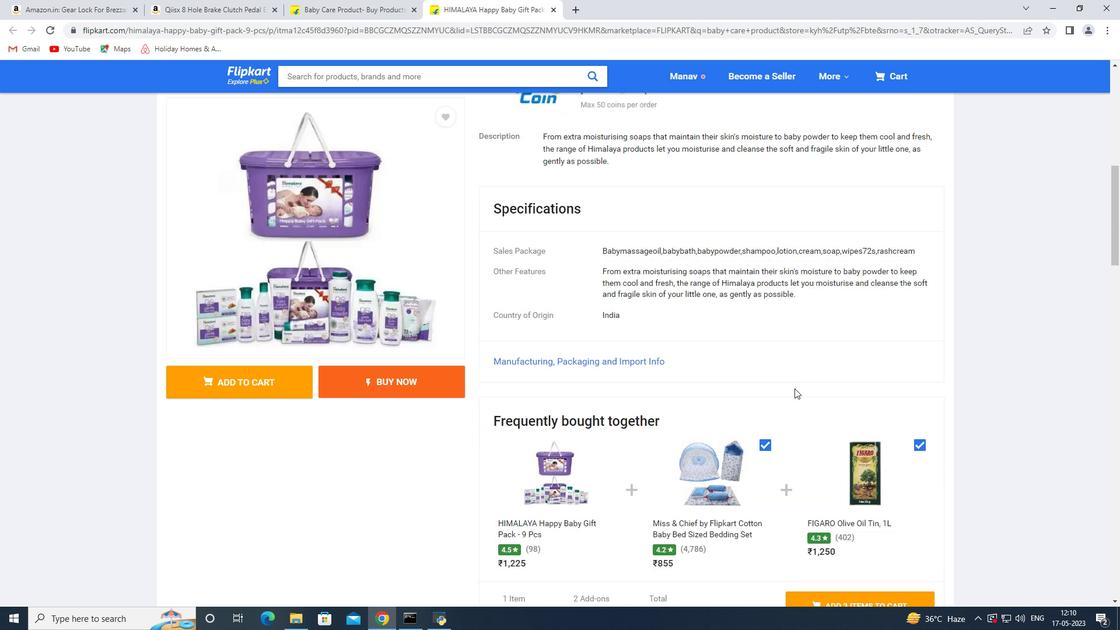 
Action: Mouse scrolled (794, 389) with delta (0, 0)
Screenshot: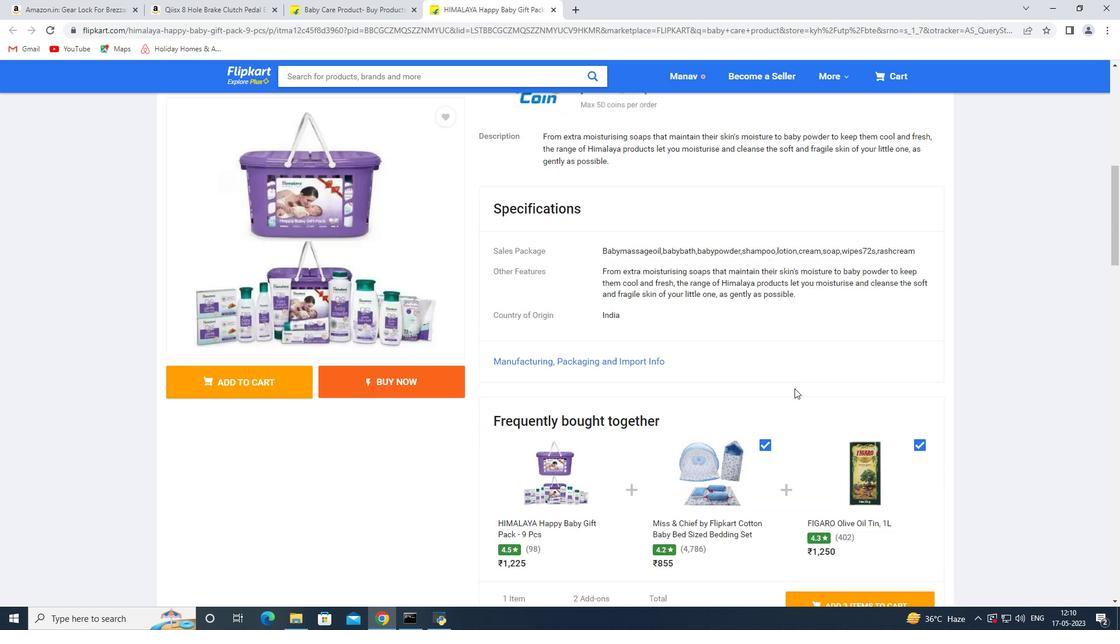 
Action: Mouse moved to (340, 374)
Screenshot: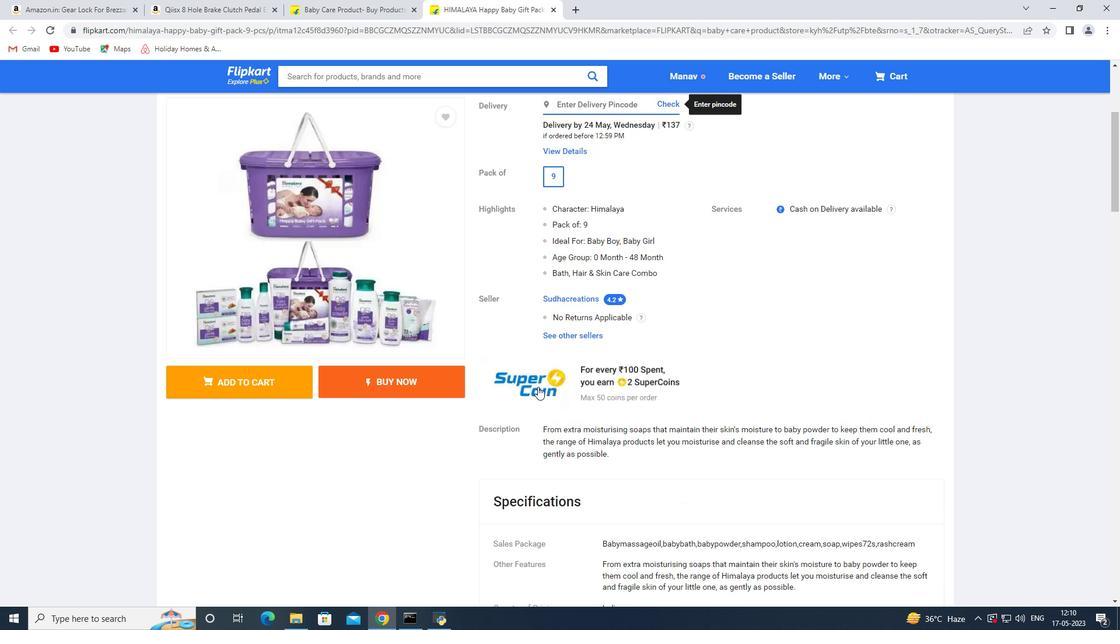 
Action: Mouse scrolled (340, 375) with delta (0, 0)
Screenshot: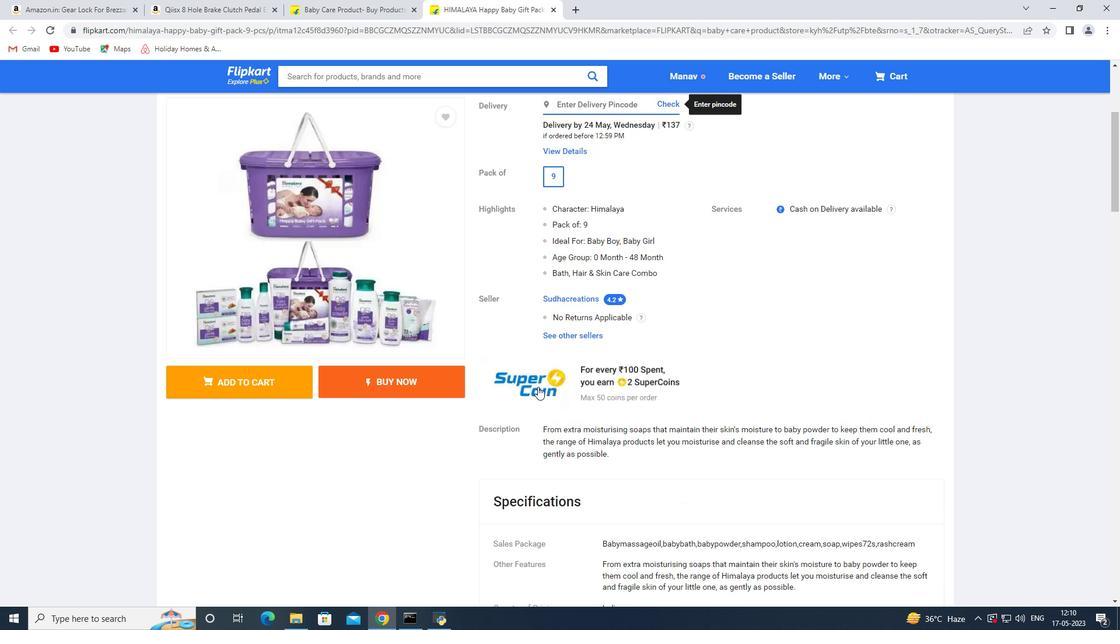 
Action: Mouse moved to (307, 374)
Screenshot: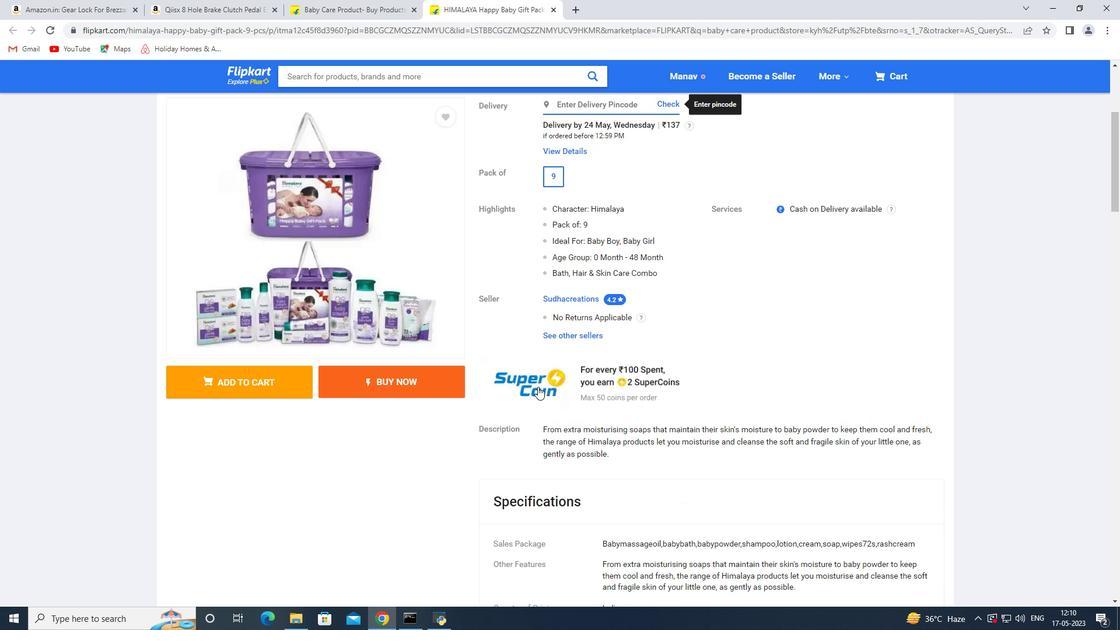 
Action: Mouse scrolled (307, 374) with delta (0, 0)
Screenshot: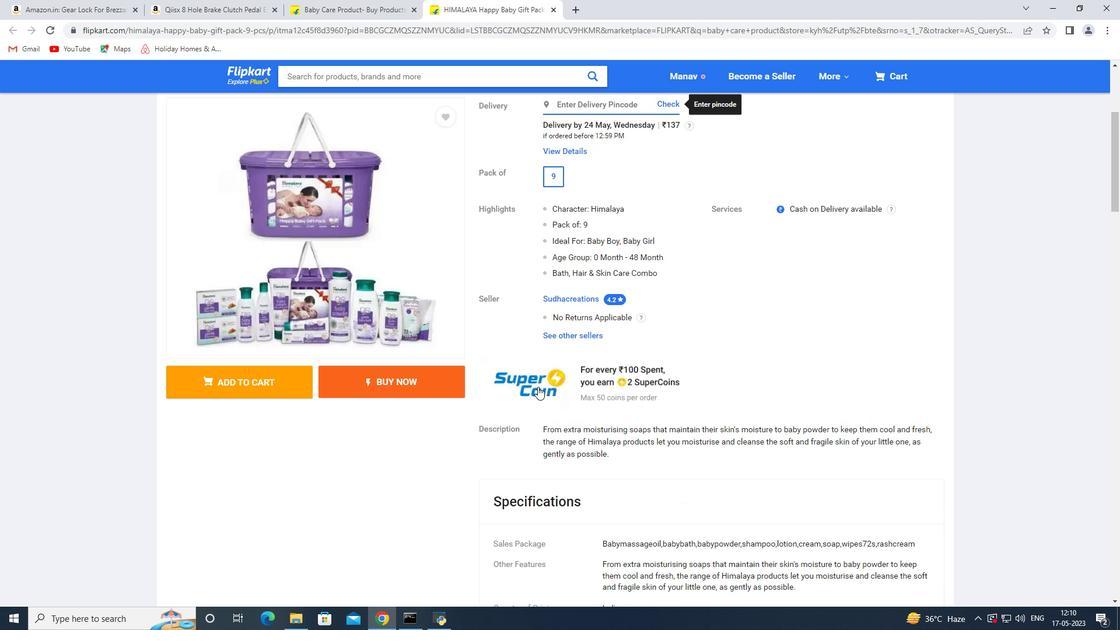 
Action: Mouse moved to (276, 374)
Screenshot: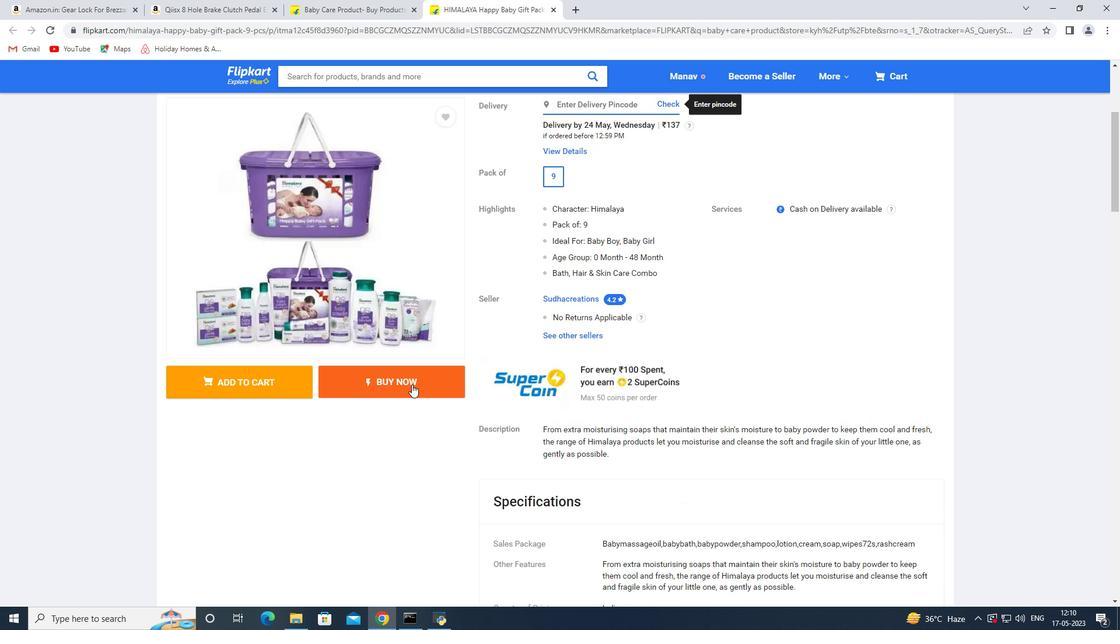 
Action: Mouse scrolled (276, 374) with delta (0, 0)
Screenshot: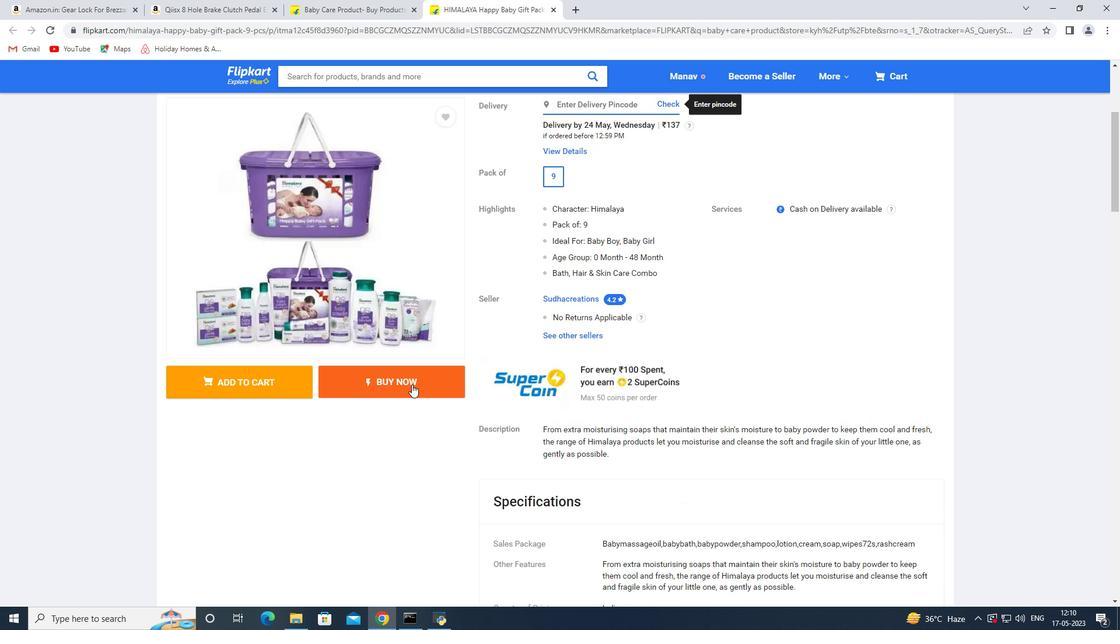 
Action: Mouse moved to (231, 385)
Screenshot: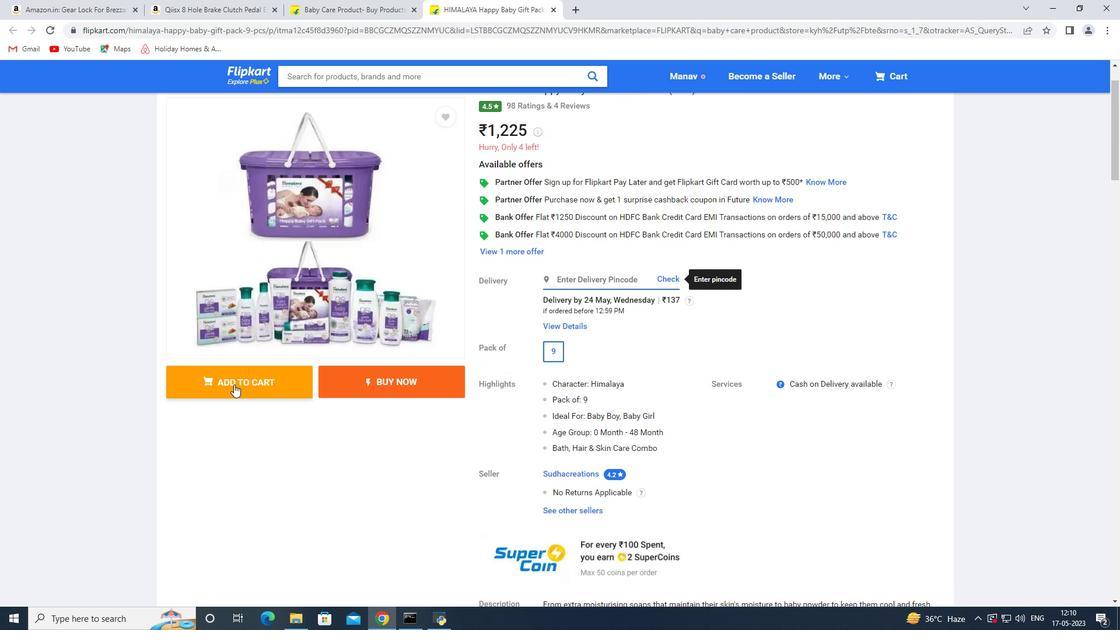 
Action: Mouse pressed left at (231, 385)
Screenshot: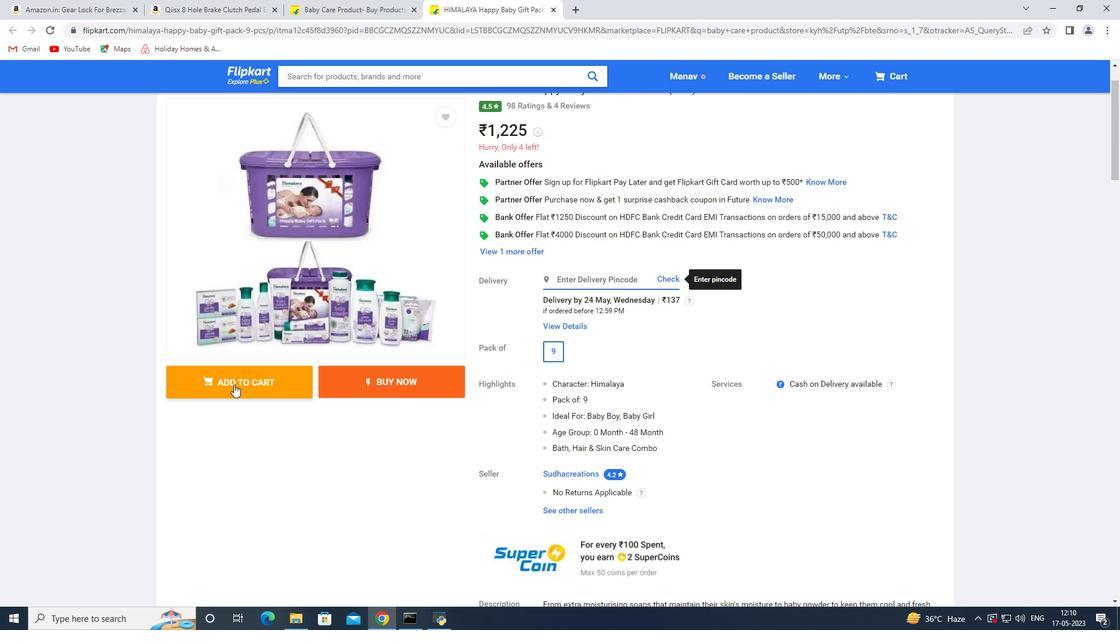 
Action: Mouse moved to (370, 4)
Screenshot: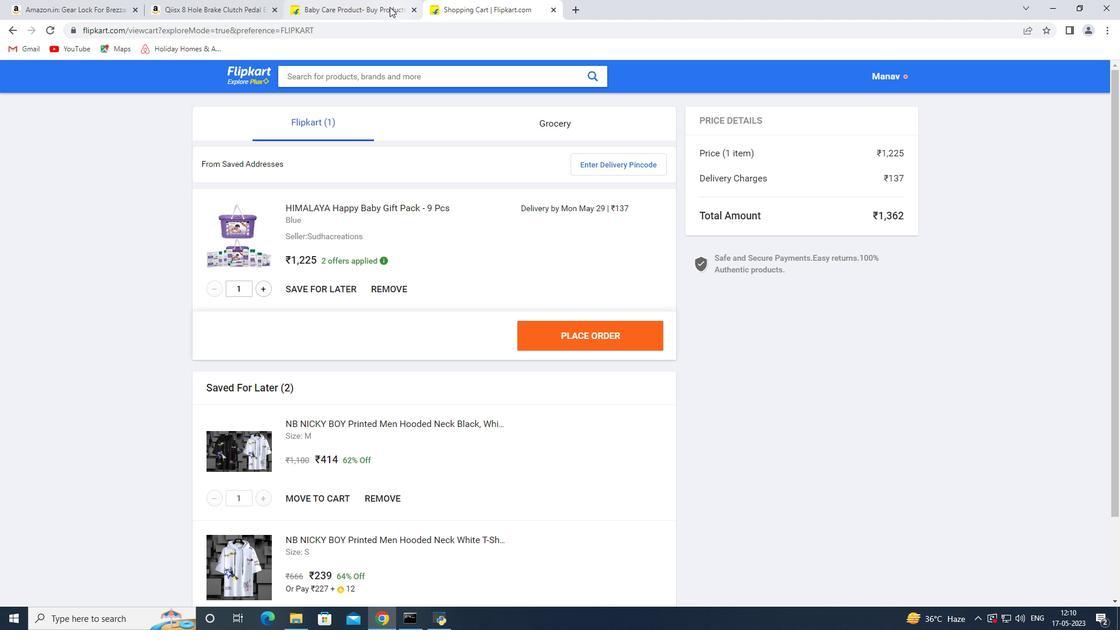 
Action: Mouse pressed left at (370, 4)
Screenshot: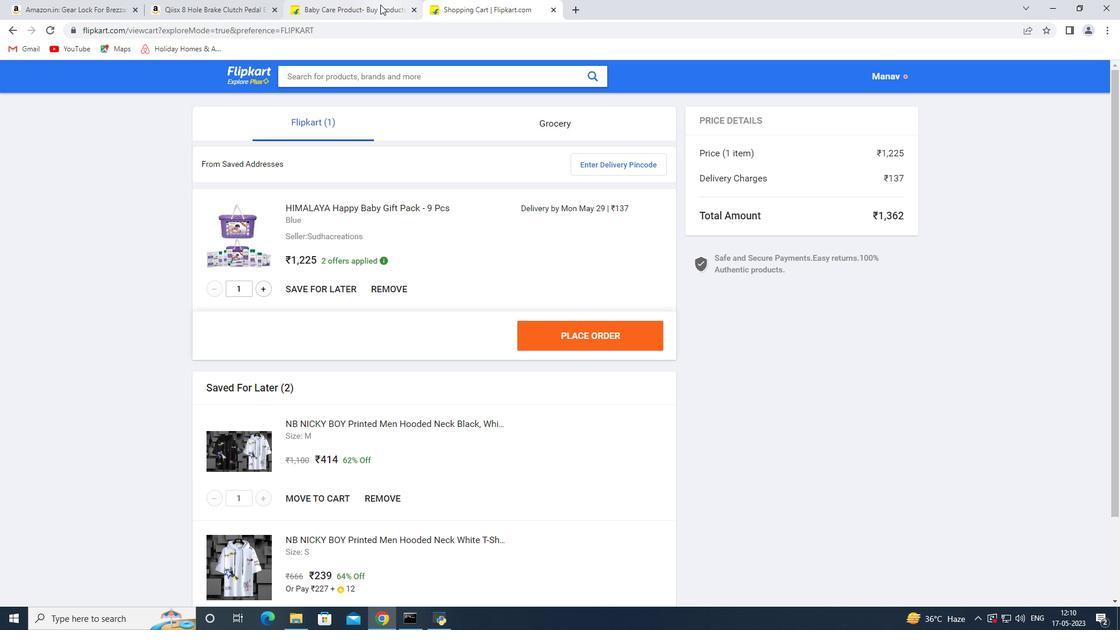 
Action: Mouse moved to (459, 260)
Screenshot: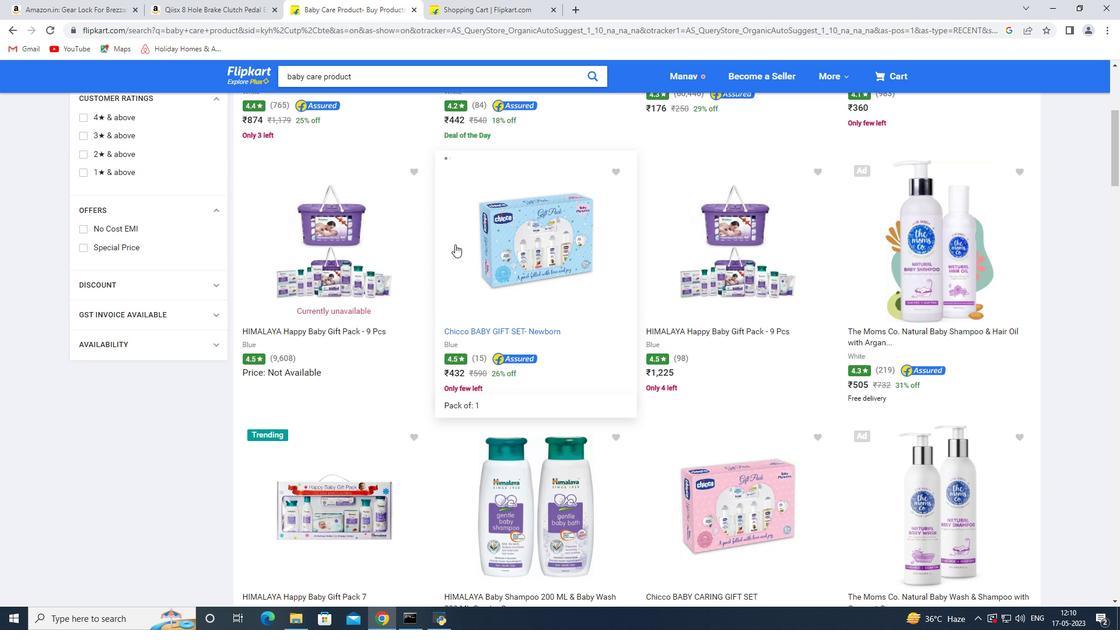 
Action: Mouse scrolled (459, 259) with delta (0, 0)
Screenshot: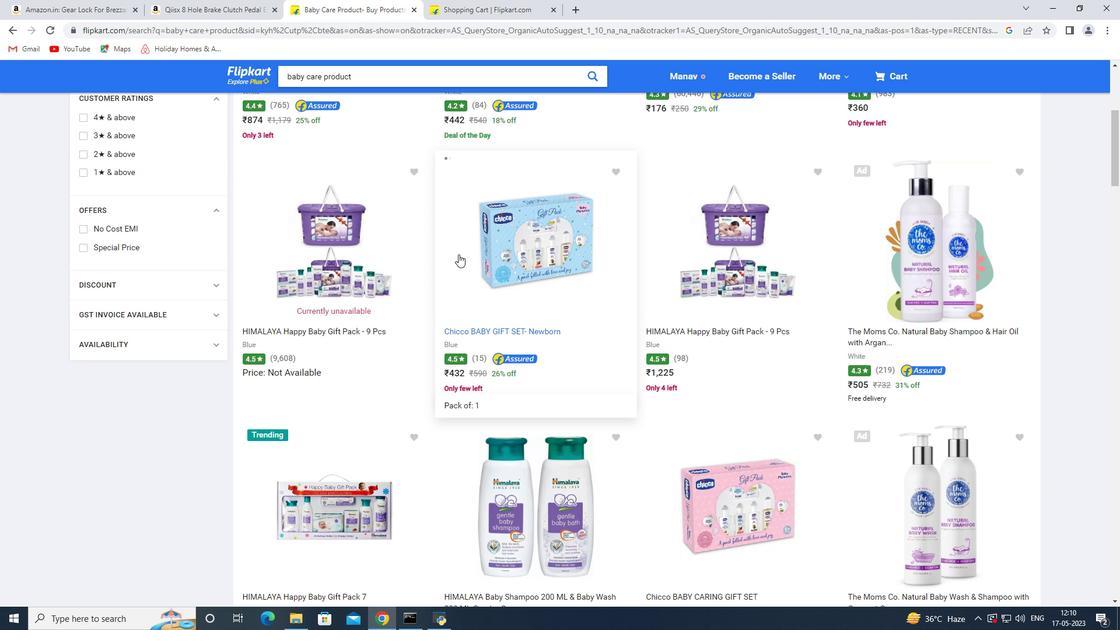 
Action: Mouse scrolled (459, 259) with delta (0, 0)
Screenshot: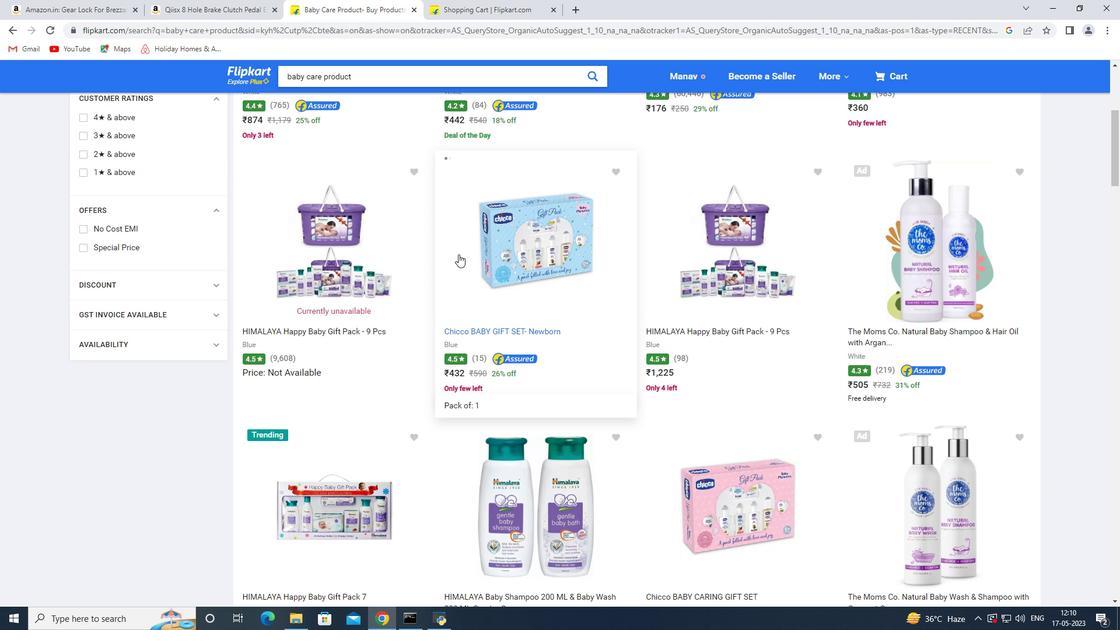 
Action: Mouse scrolled (459, 259) with delta (0, 0)
Screenshot: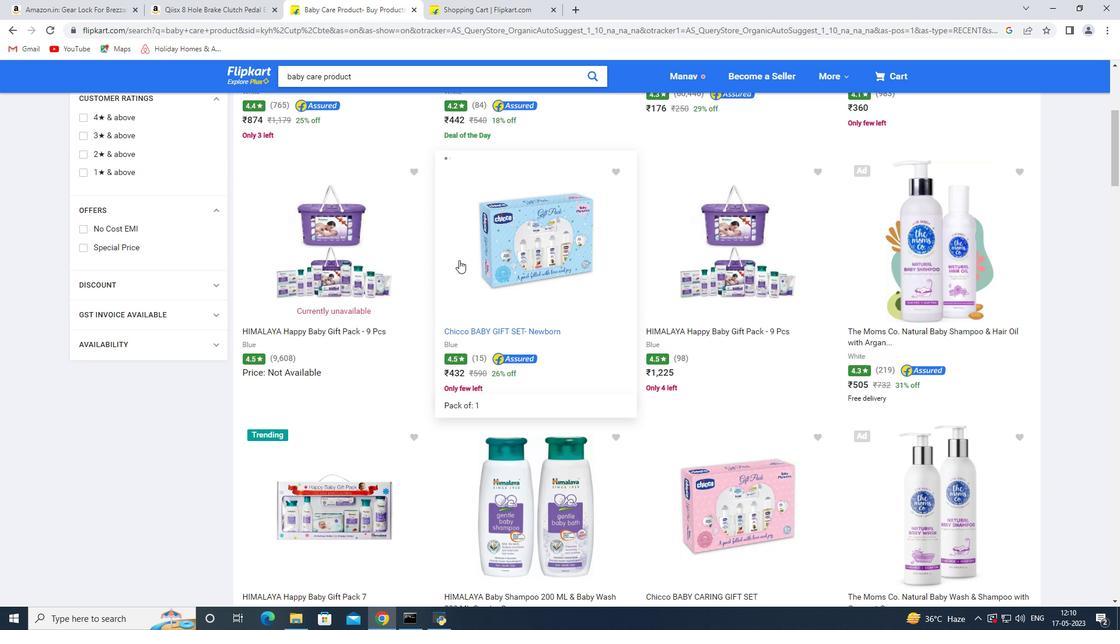 
Action: Mouse scrolled (459, 260) with delta (0, 0)
Screenshot: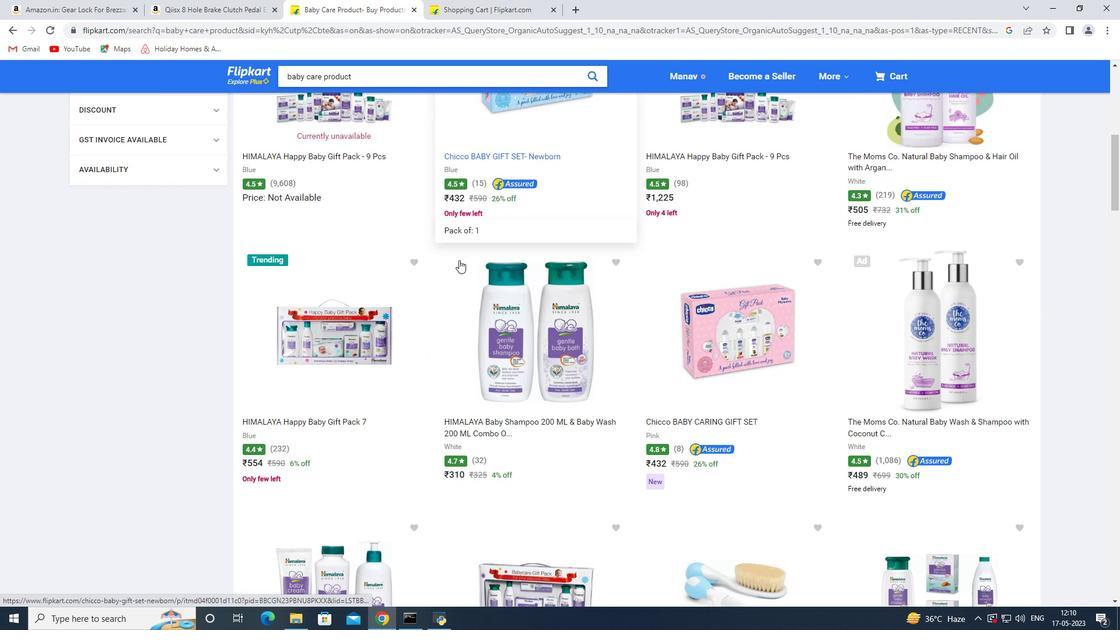 
Action: Mouse scrolled (459, 260) with delta (0, 0)
Screenshot: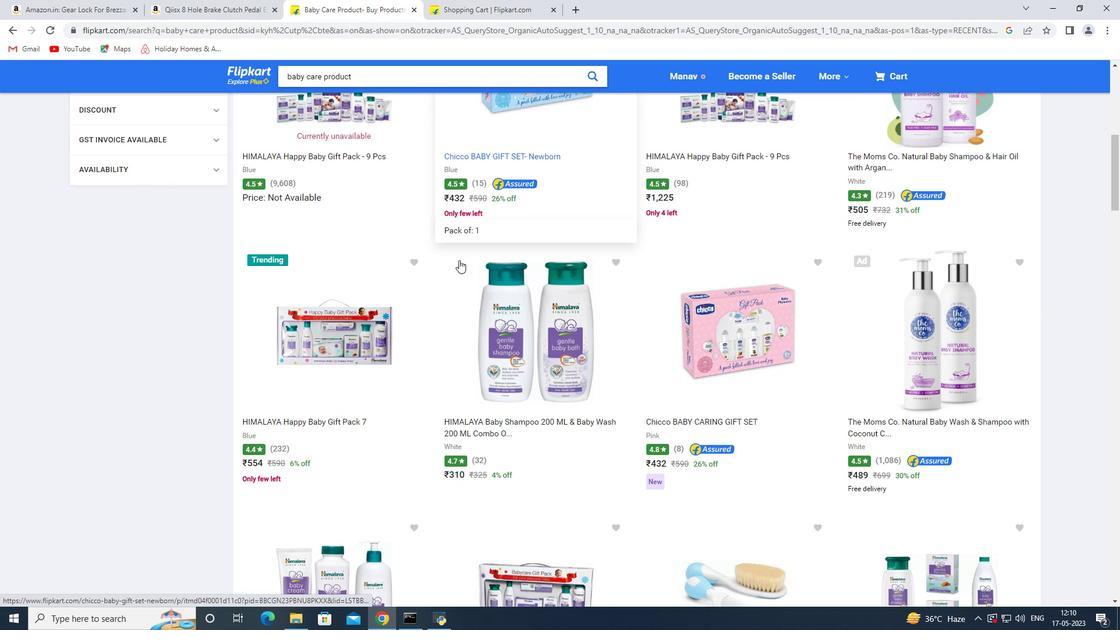 
Action: Mouse scrolled (459, 260) with delta (0, 0)
Screenshot: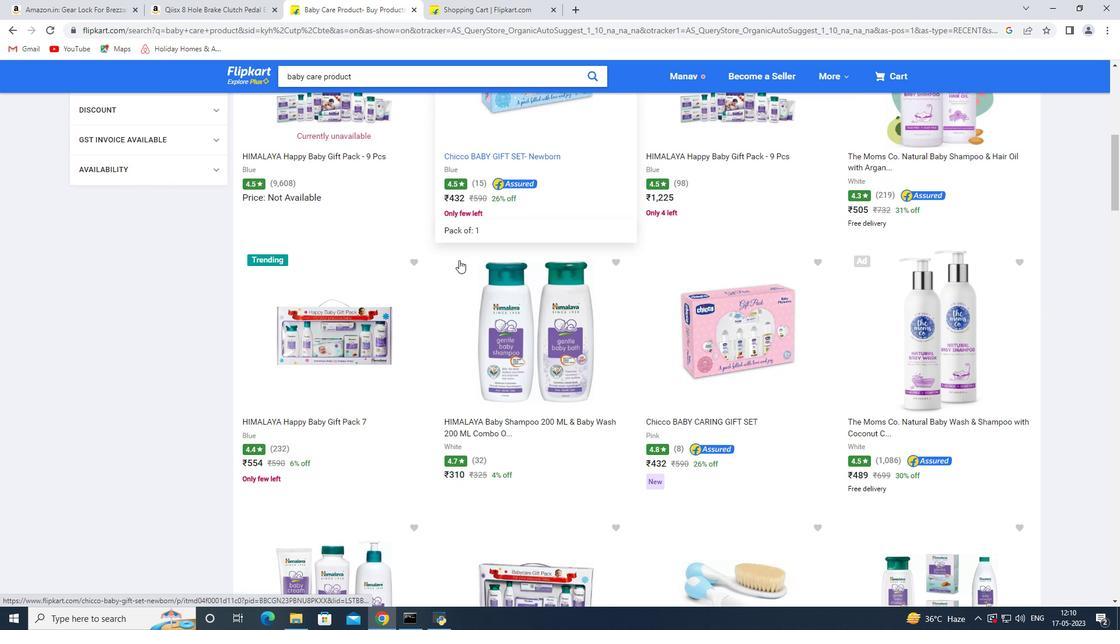 
Action: Mouse scrolled (459, 260) with delta (0, 0)
Screenshot: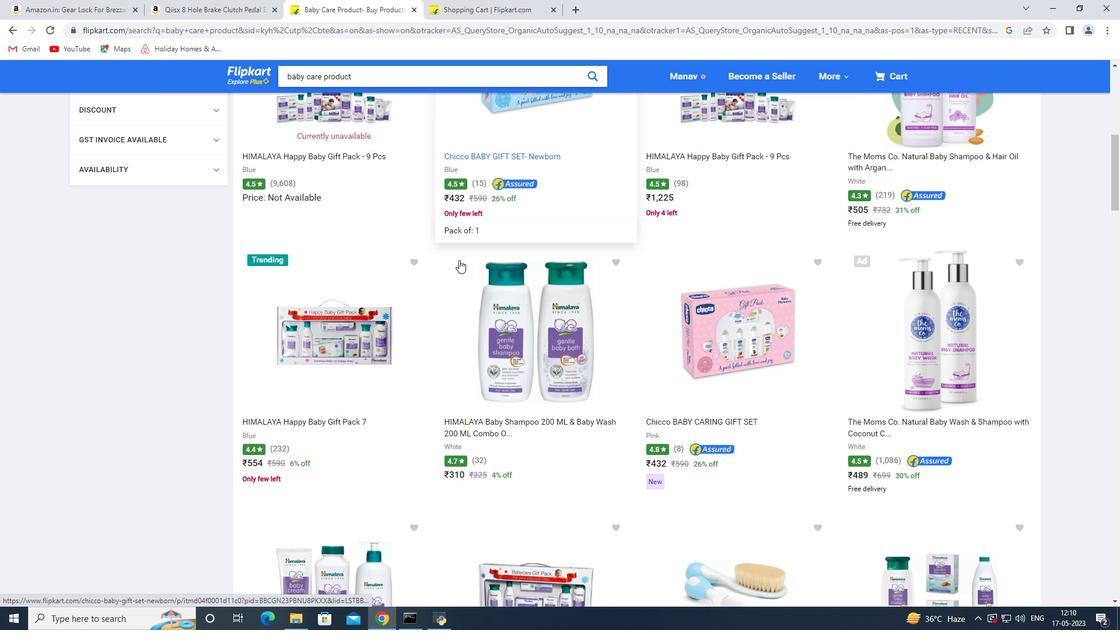 
Action: Mouse scrolled (459, 259) with delta (0, 0)
Screenshot: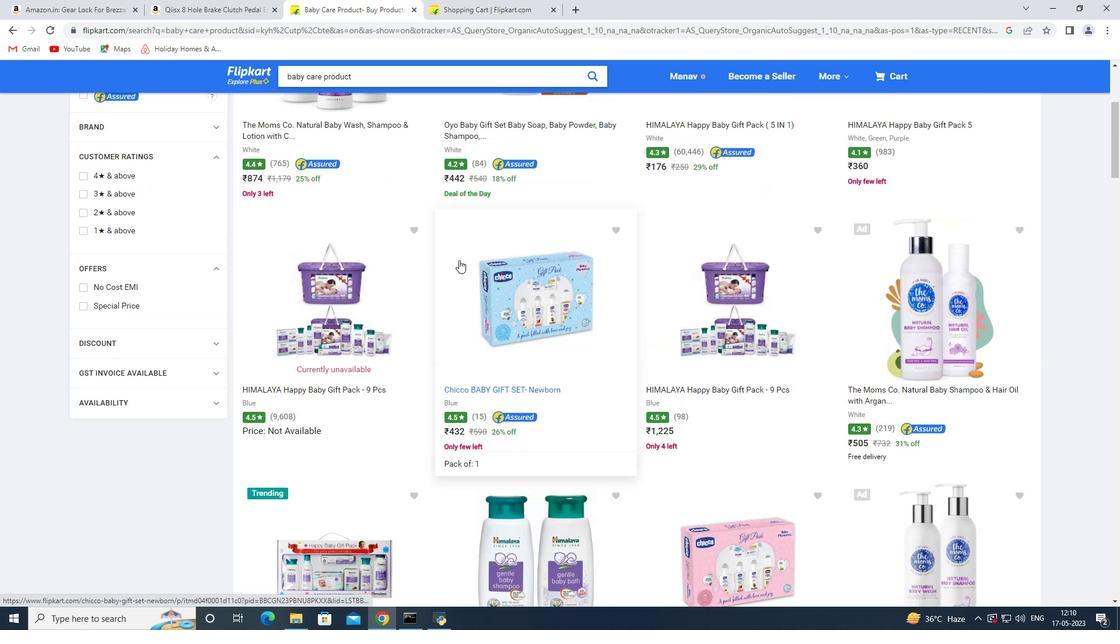 
Action: Mouse scrolled (459, 259) with delta (0, 0)
Screenshot: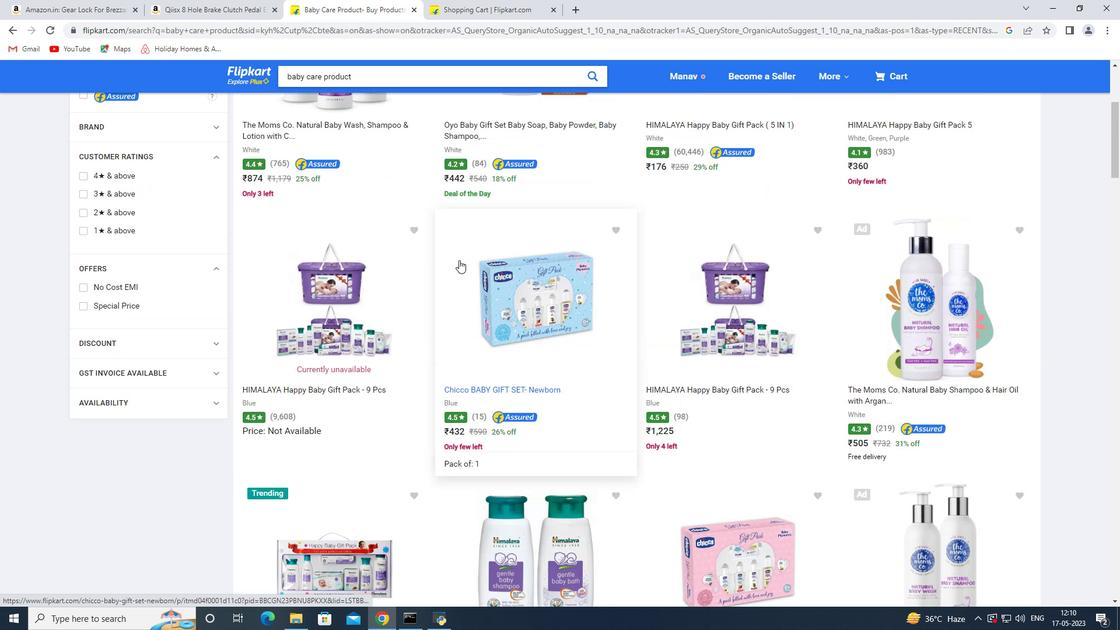 
Action: Mouse scrolled (459, 259) with delta (0, 0)
Screenshot: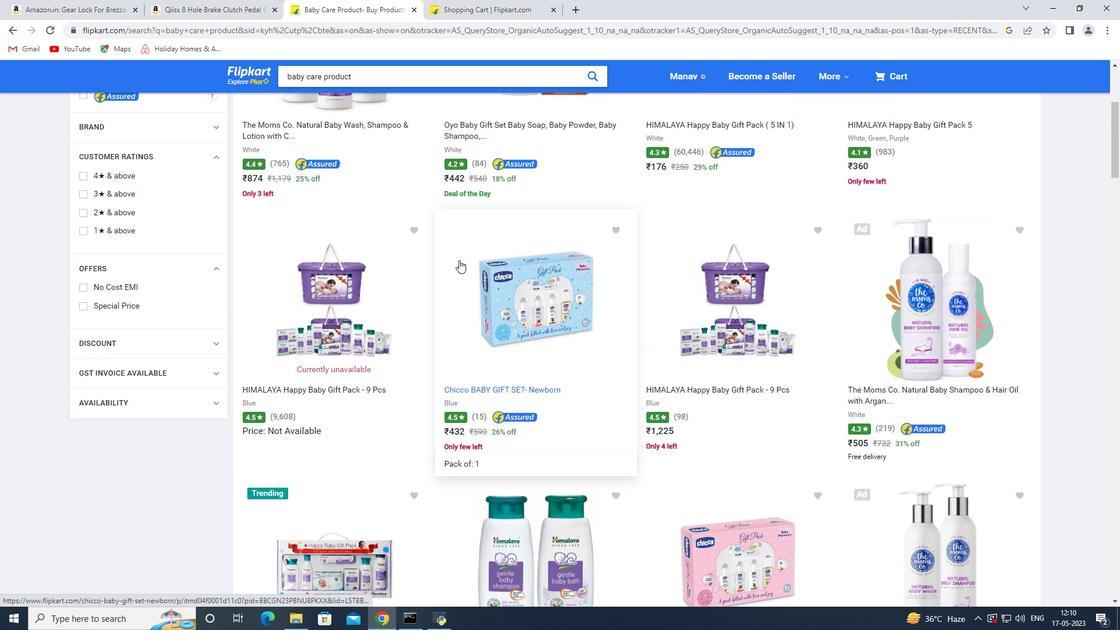 
Action: Mouse scrolled (459, 259) with delta (0, 0)
Screenshot: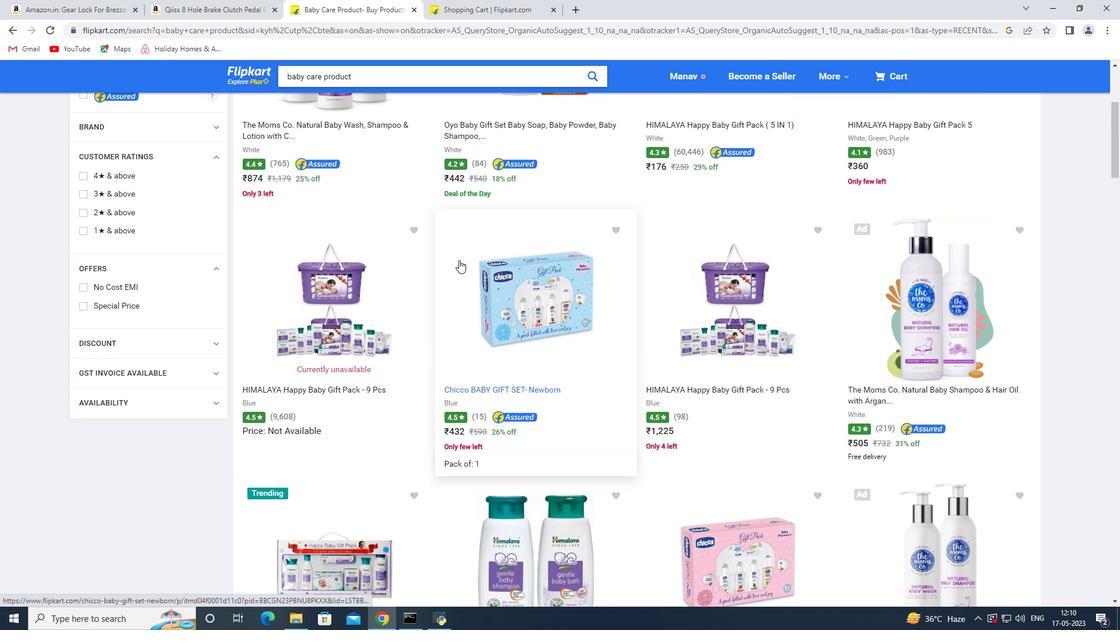 
Action: Mouse scrolled (459, 259) with delta (0, 0)
Screenshot: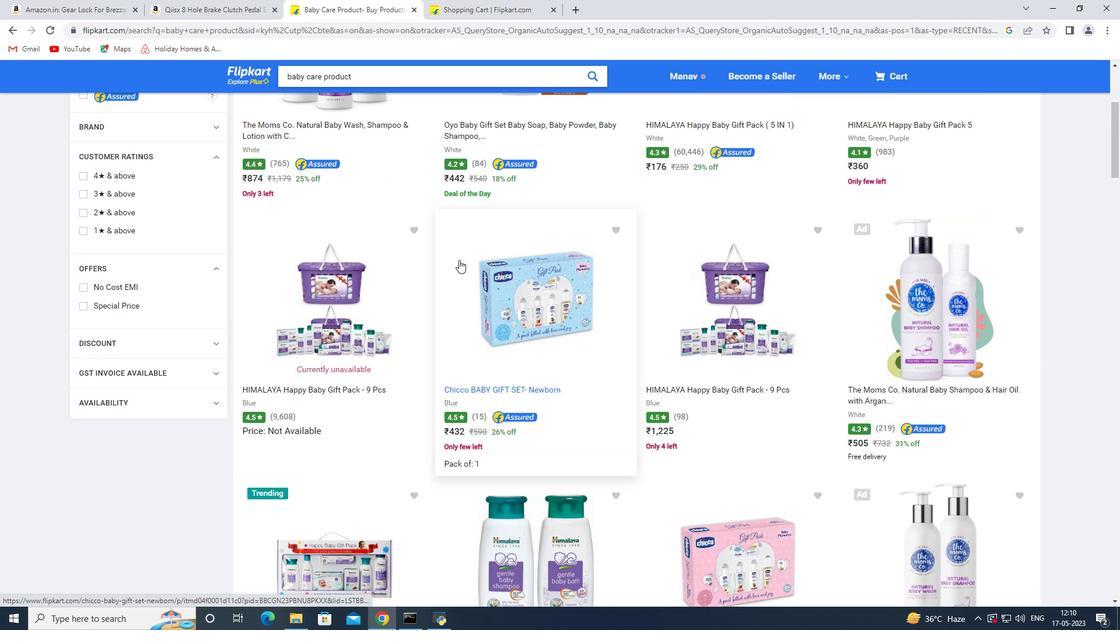 
Action: Mouse scrolled (459, 259) with delta (0, 0)
Screenshot: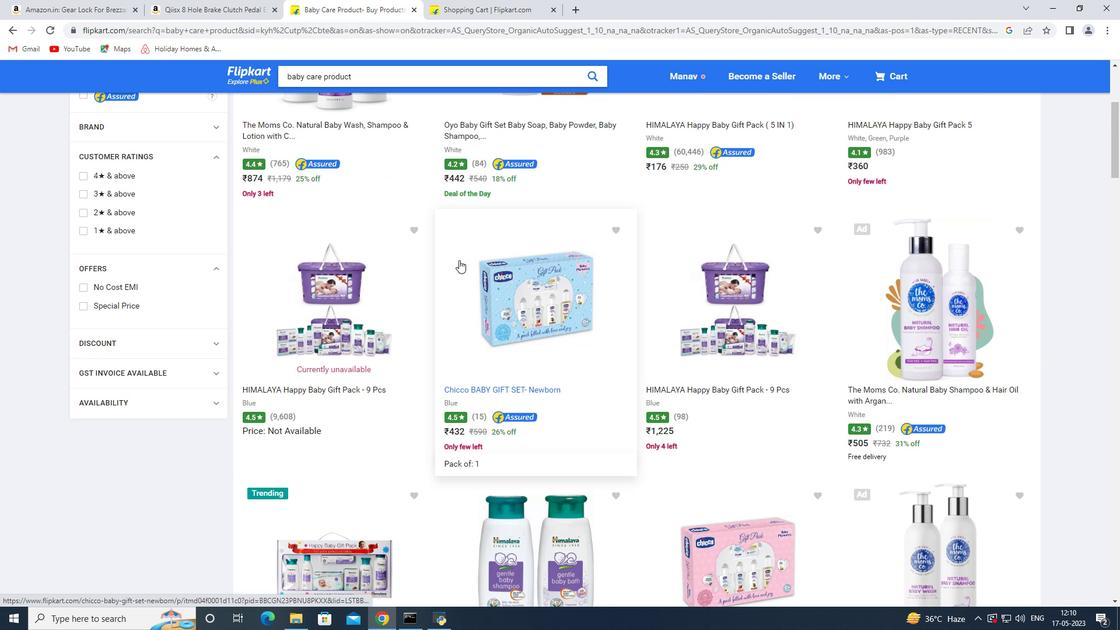 
Action: Mouse moved to (511, 384)
Screenshot: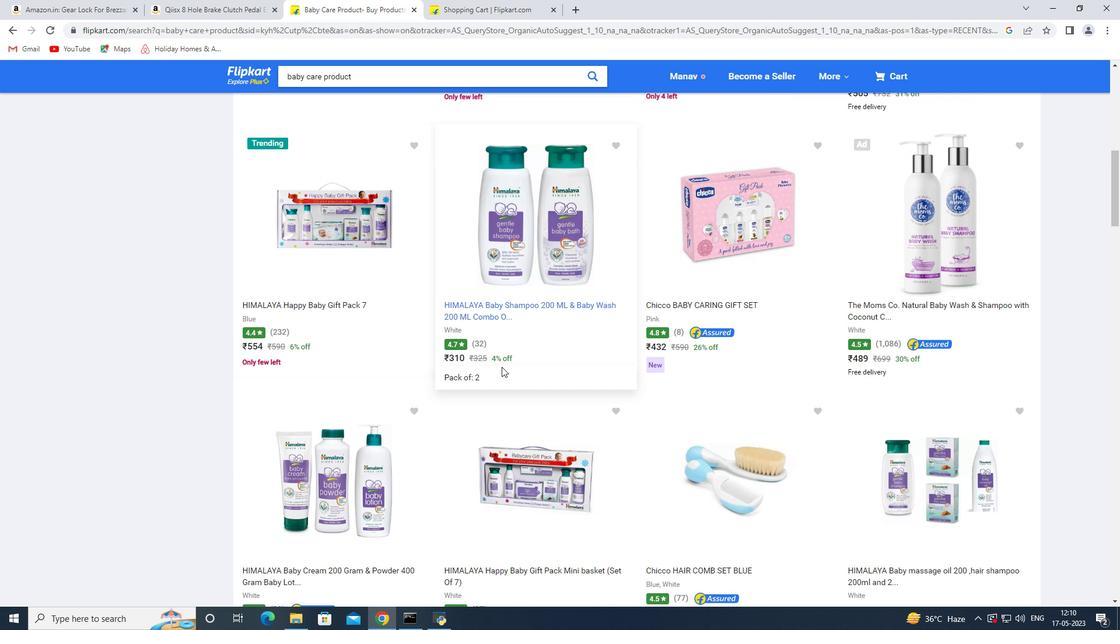 
Action: Mouse scrolled (511, 383) with delta (0, 0)
Screenshot: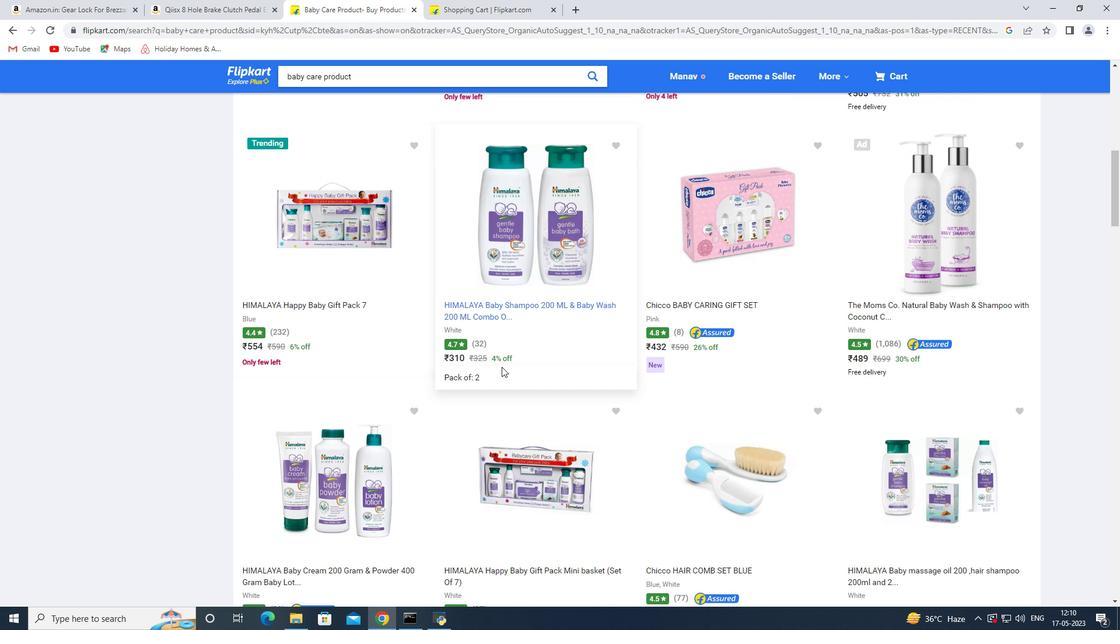 
Action: Mouse moved to (514, 392)
Screenshot: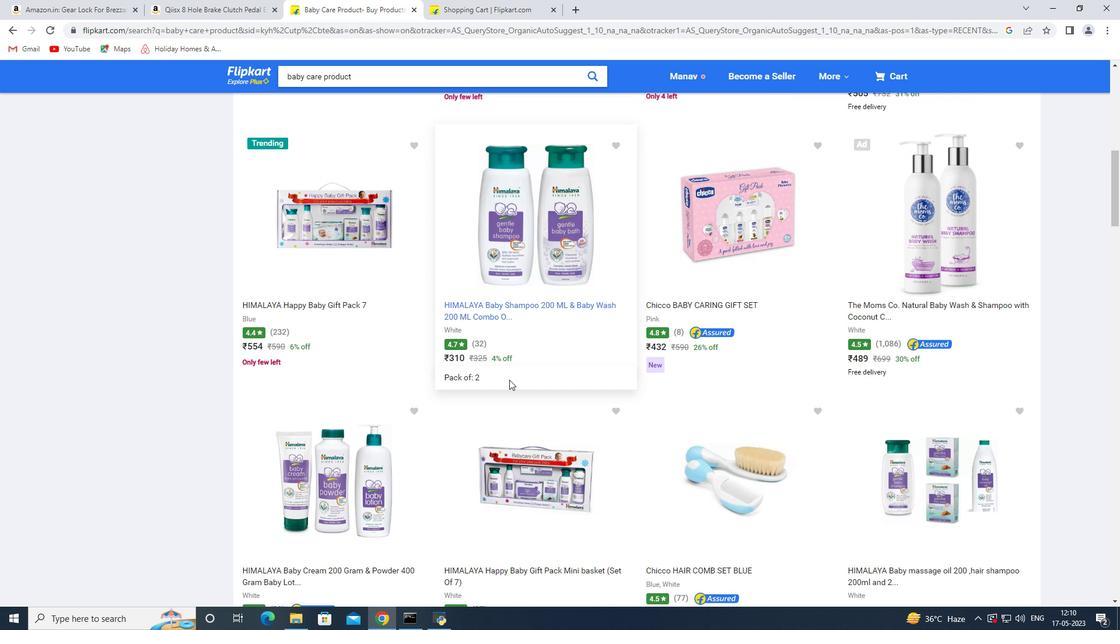 
Action: Mouse scrolled (514, 391) with delta (0, 0)
Screenshot: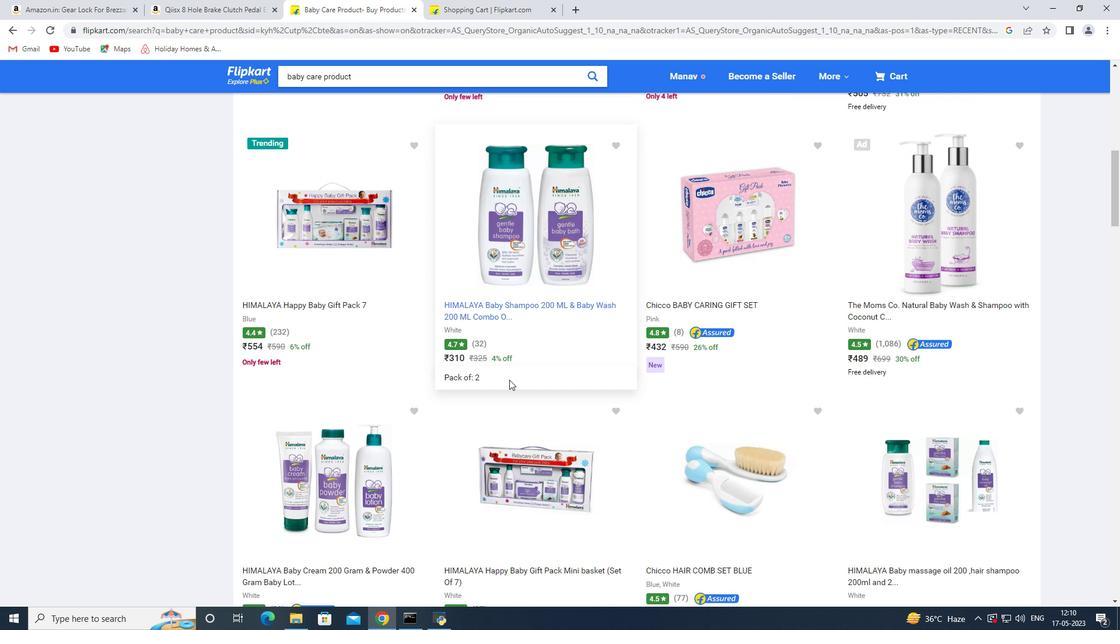 
Action: Mouse moved to (518, 405)
Screenshot: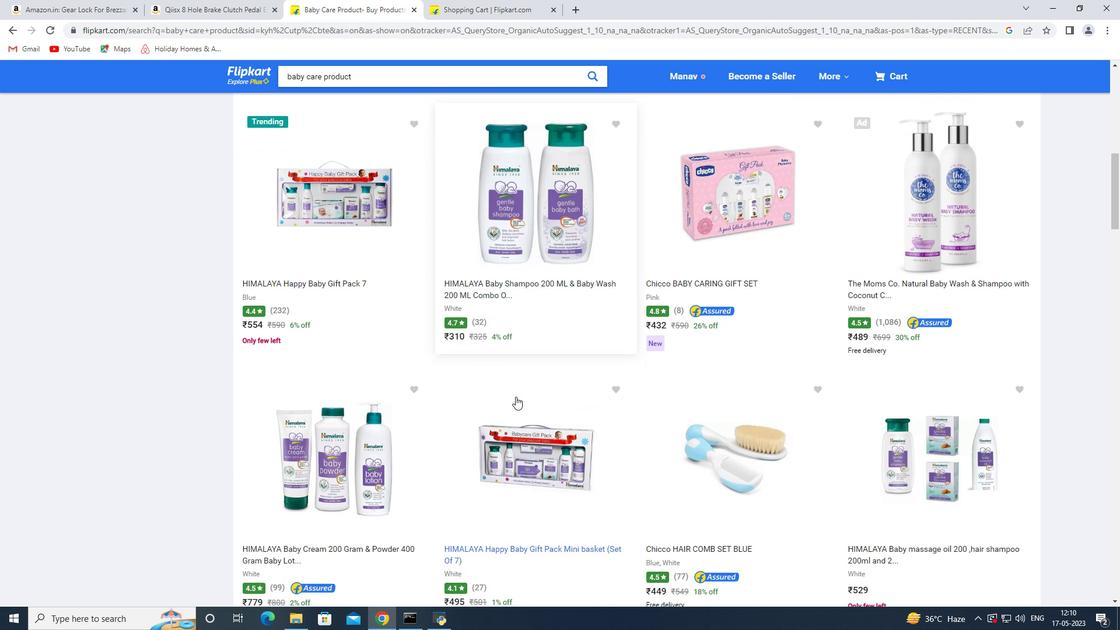 
Action: Mouse scrolled (518, 404) with delta (0, 0)
Screenshot: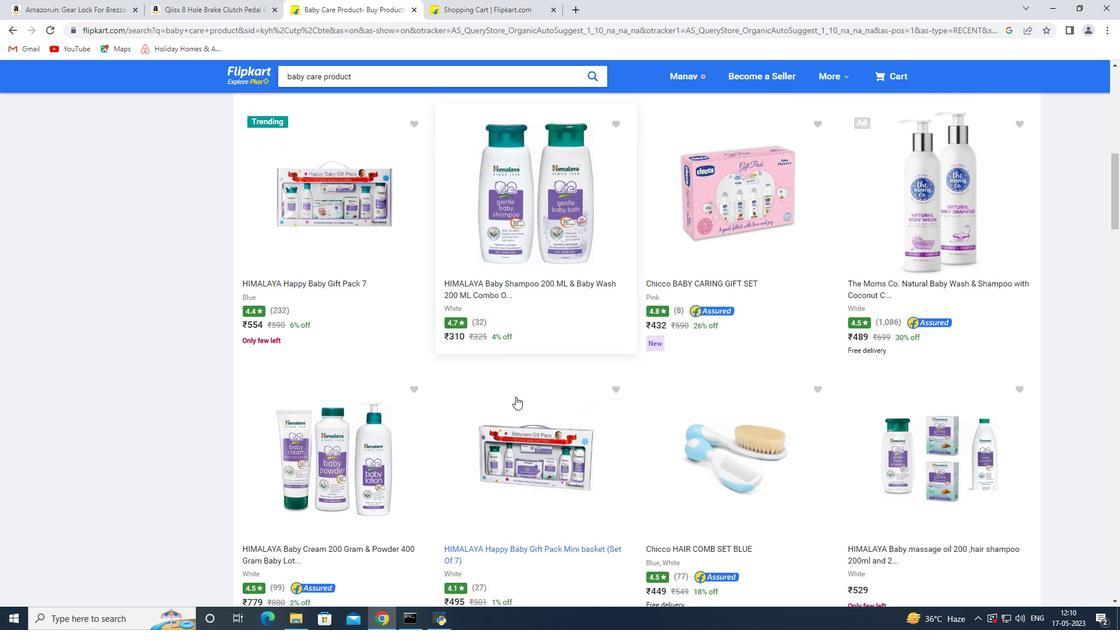 
Action: Mouse moved to (708, 441)
Screenshot: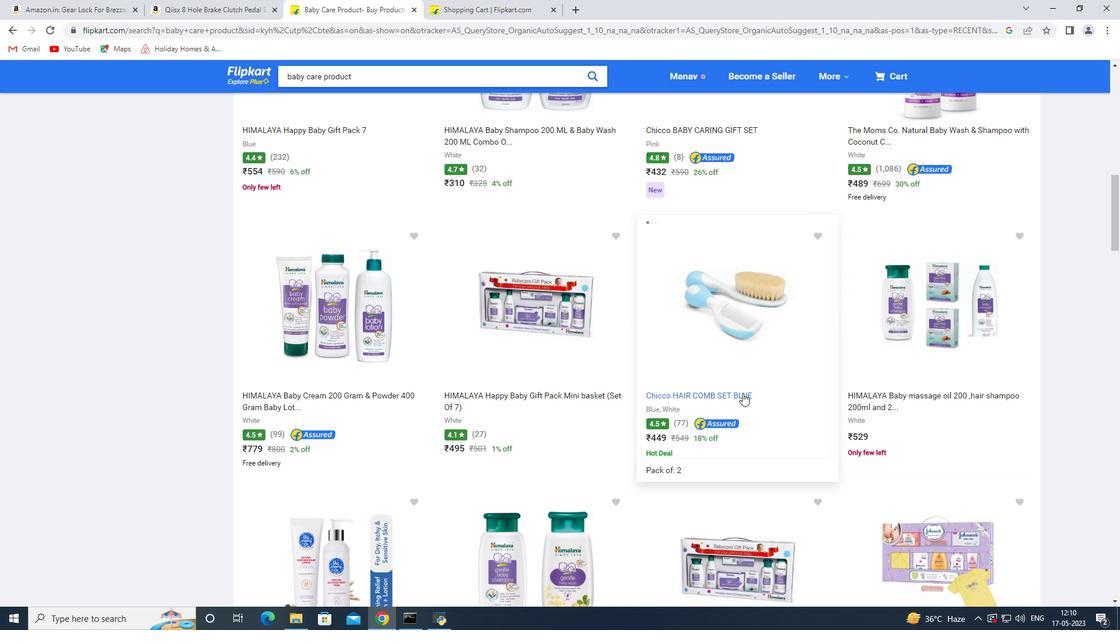 
Action: Mouse scrolled (708, 440) with delta (0, 0)
Screenshot: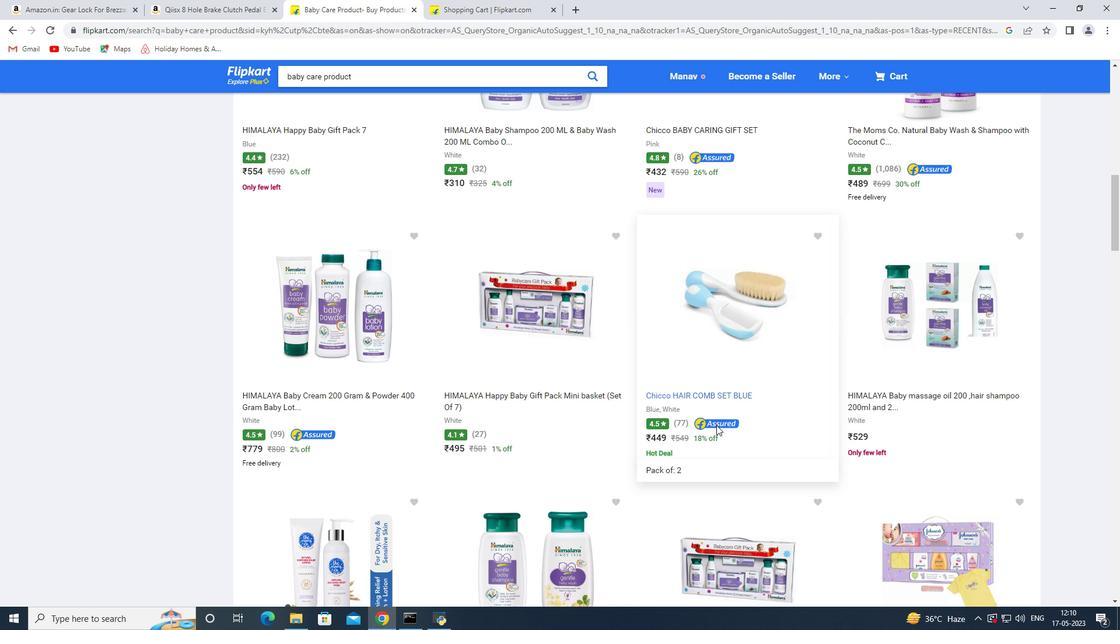 
Action: Mouse scrolled (708, 440) with delta (0, 0)
Screenshot: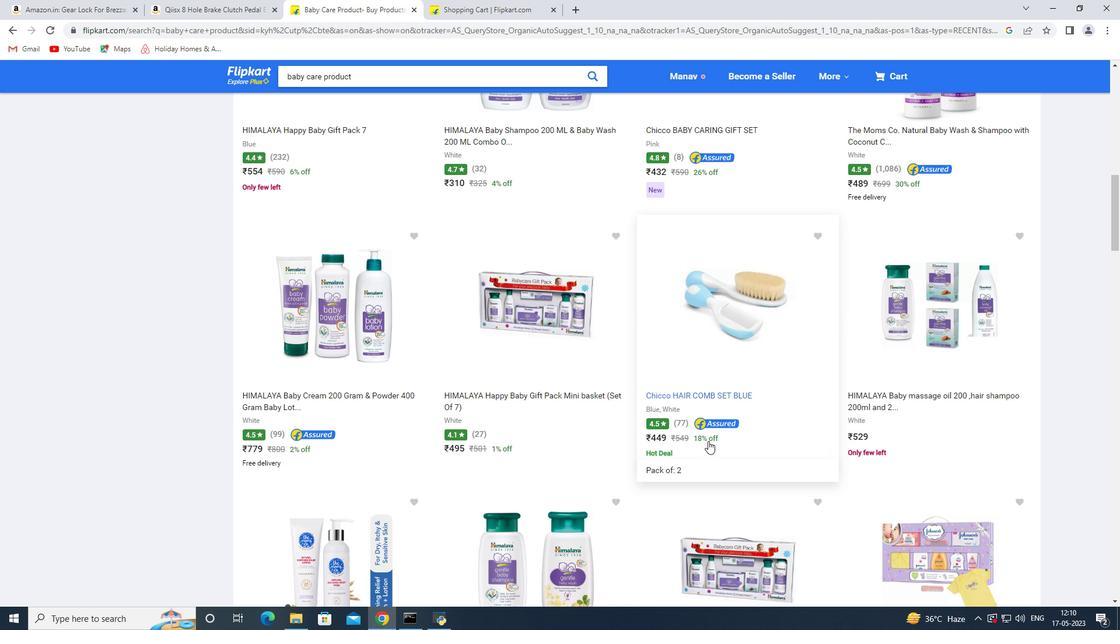 
Action: Mouse scrolled (708, 440) with delta (0, 0)
Screenshot: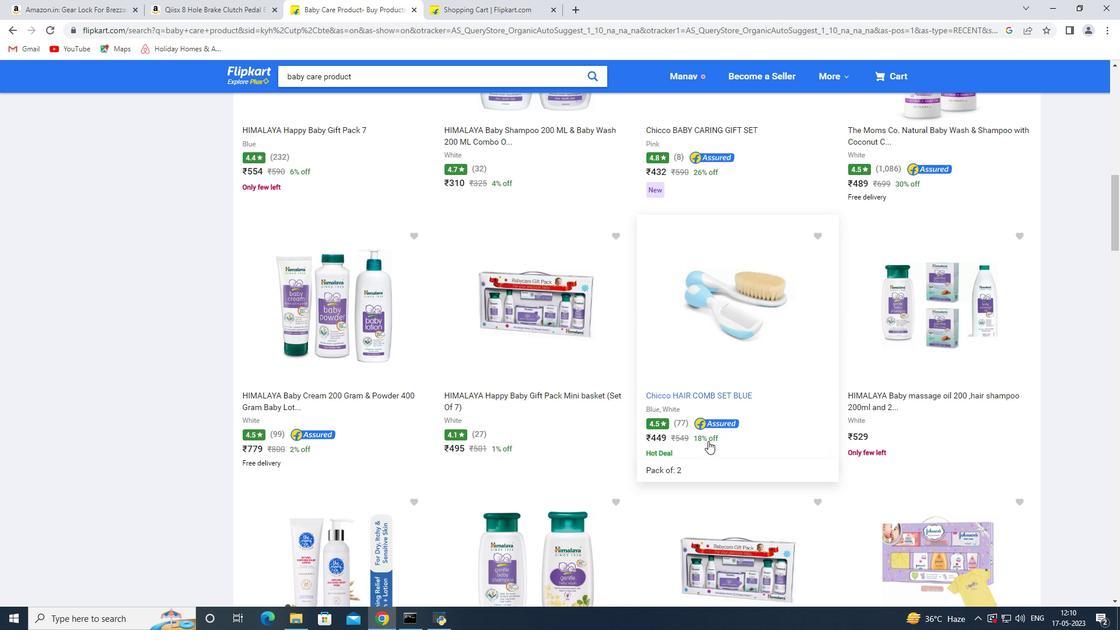 
Action: Mouse moved to (516, 503)
Screenshot: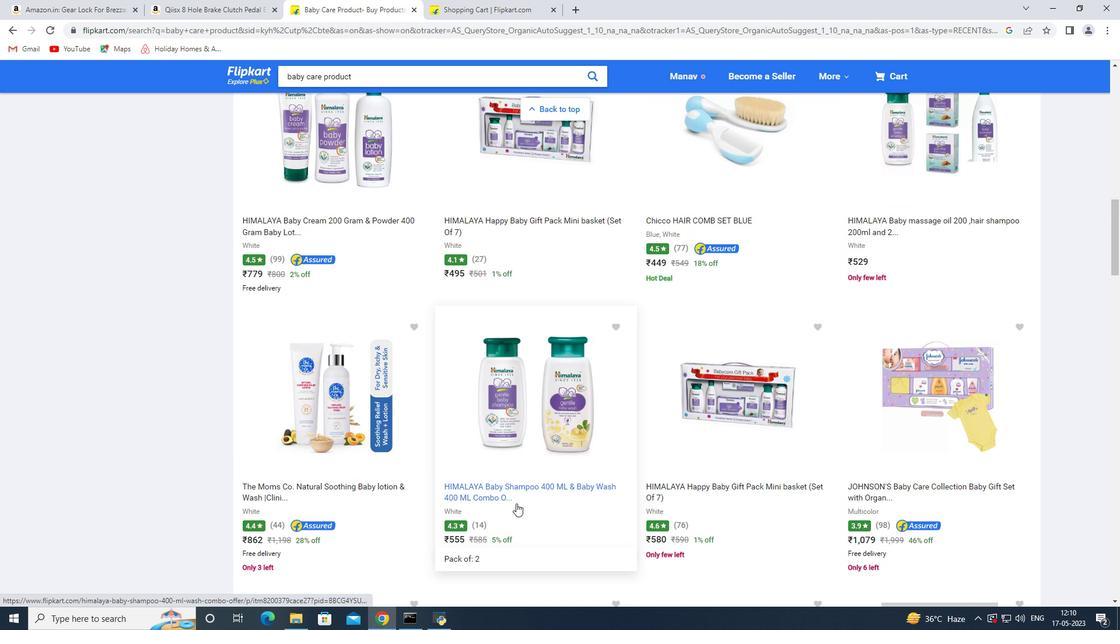 
Action: Mouse scrolled (516, 503) with delta (0, 0)
Screenshot: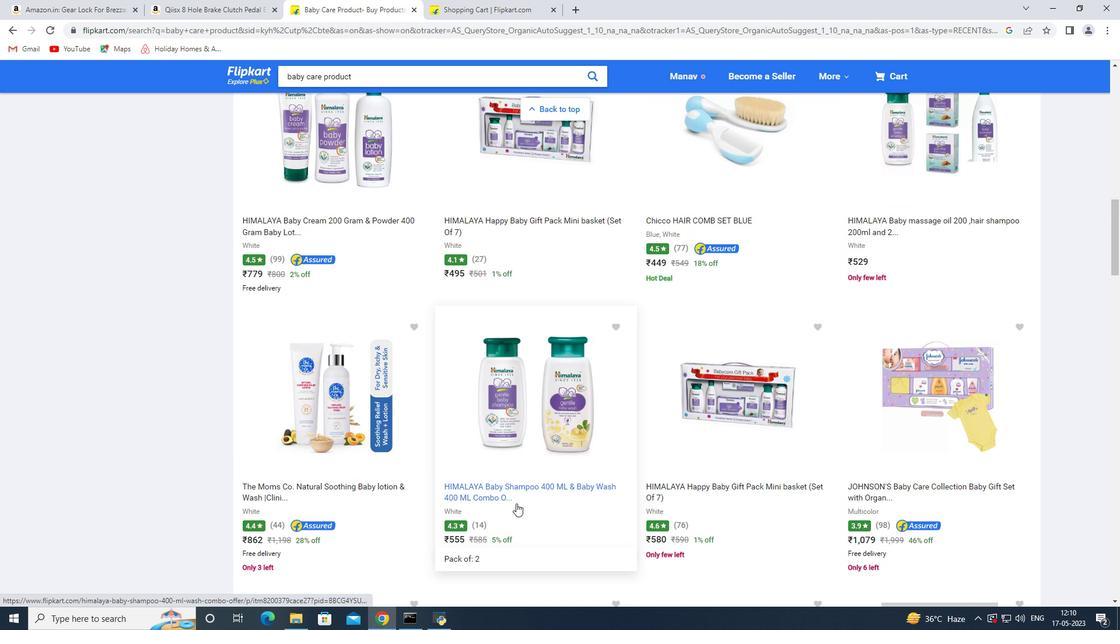 
Action: Mouse moved to (458, 464)
Screenshot: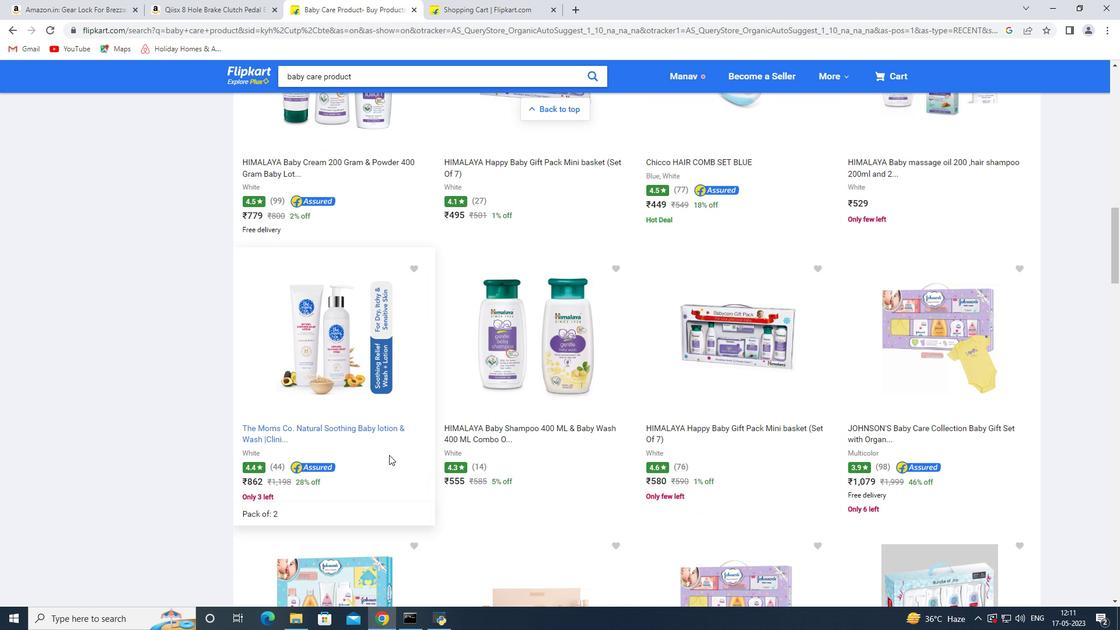 
Action: Mouse scrolled (458, 463) with delta (0, 0)
Screenshot: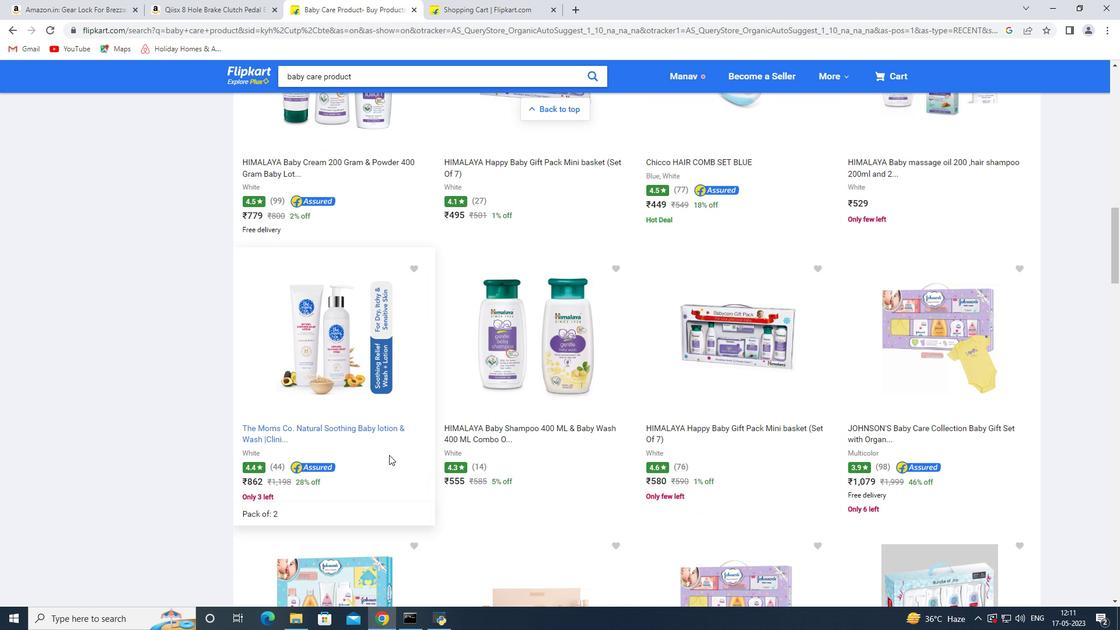 
Action: Mouse scrolled (458, 463) with delta (0, 0)
Screenshot: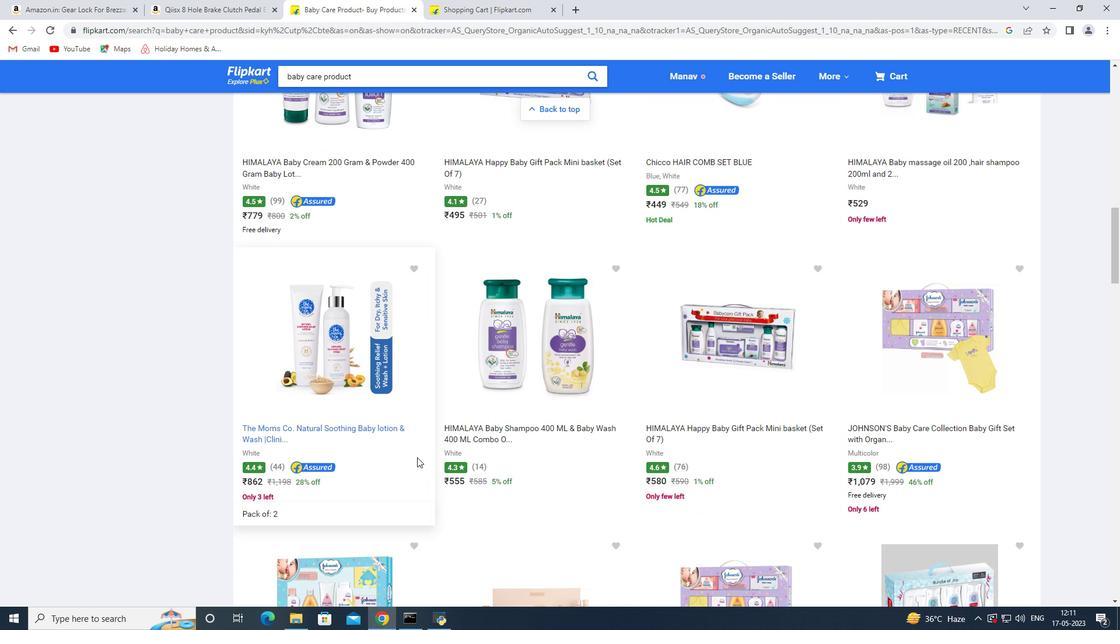 
Action: Mouse moved to (461, 464)
Screenshot: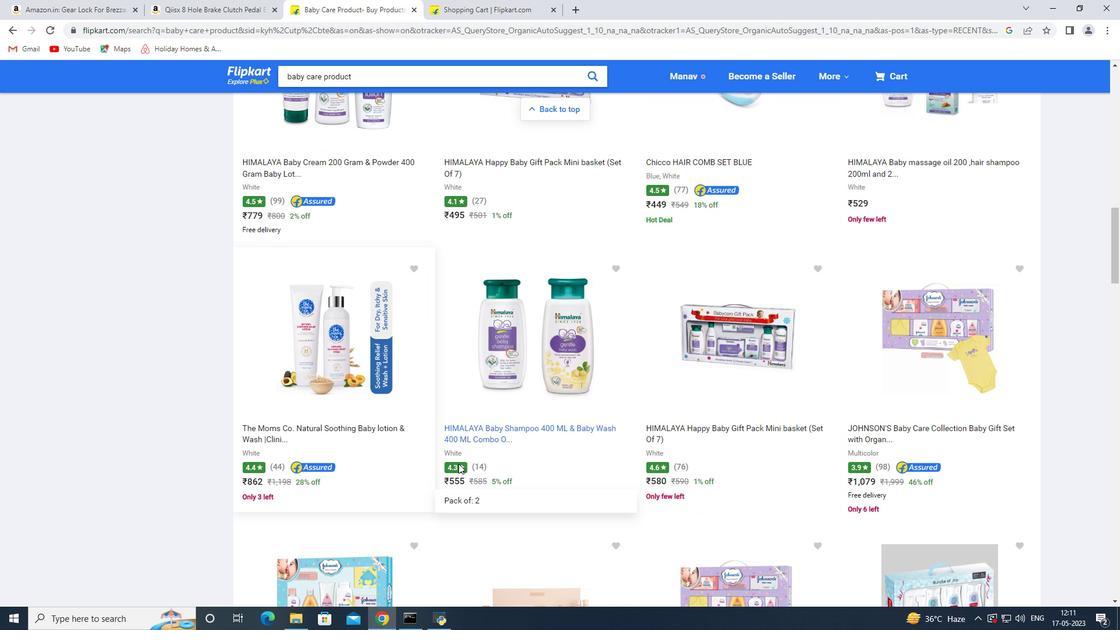 
Action: Mouse scrolled (461, 463) with delta (0, 0)
Screenshot: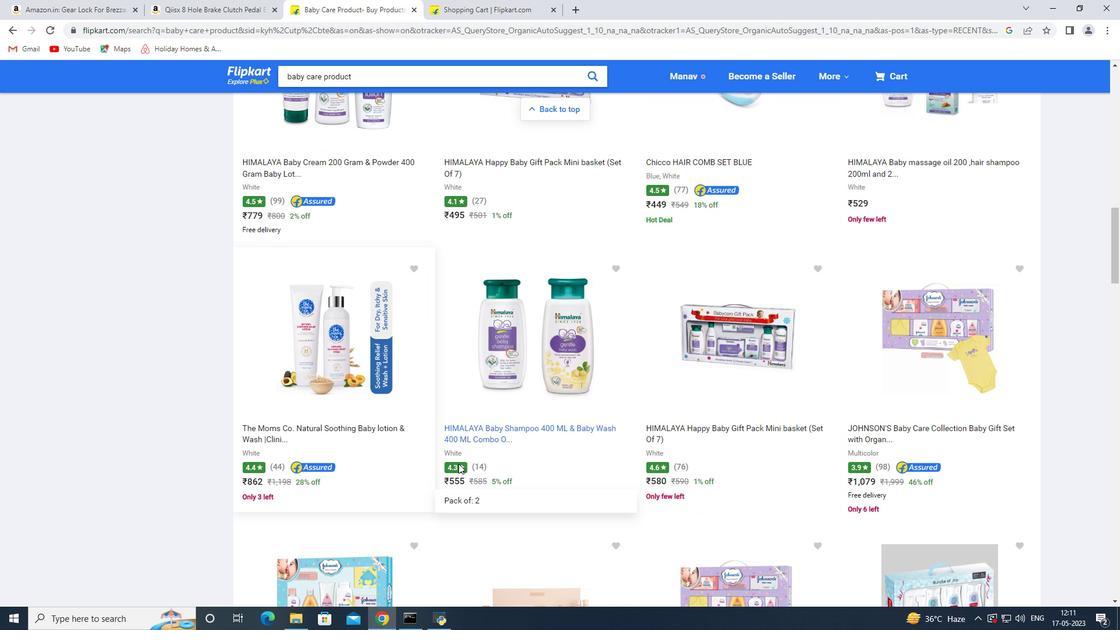 
Action: Mouse scrolled (461, 463) with delta (0, 0)
Screenshot: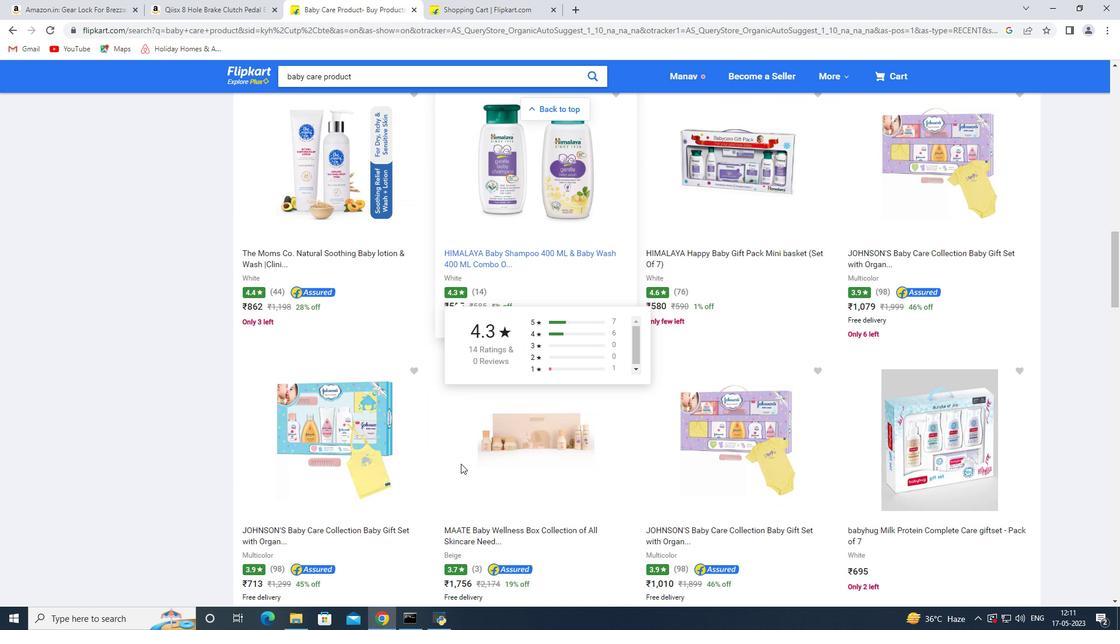 
Action: Mouse scrolled (461, 463) with delta (0, 0)
Screenshot: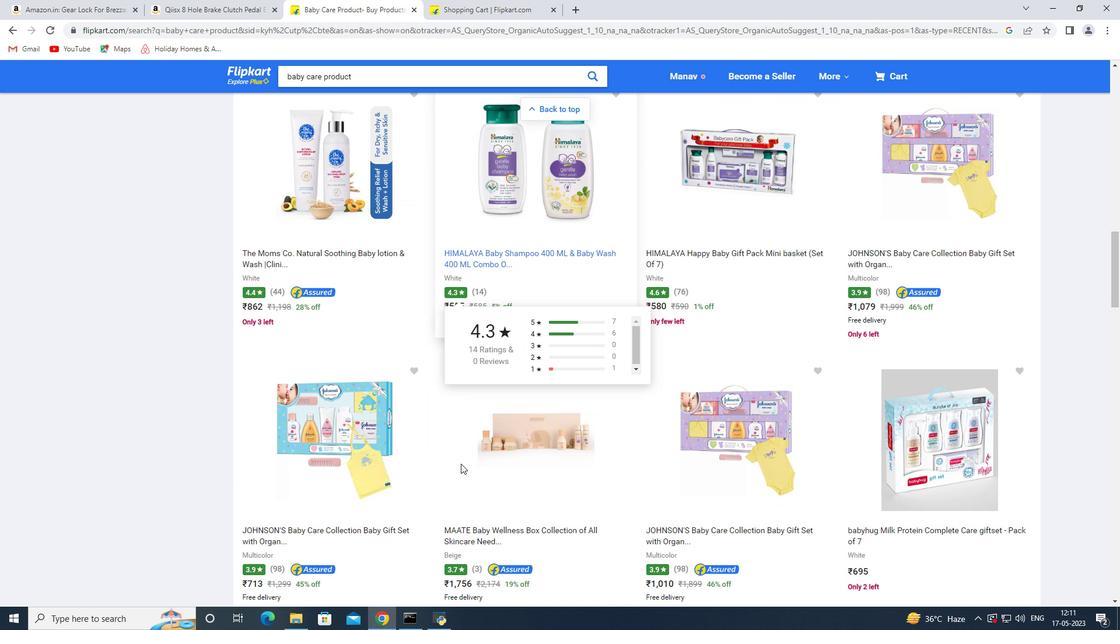 
Action: Mouse scrolled (461, 463) with delta (0, 0)
Screenshot: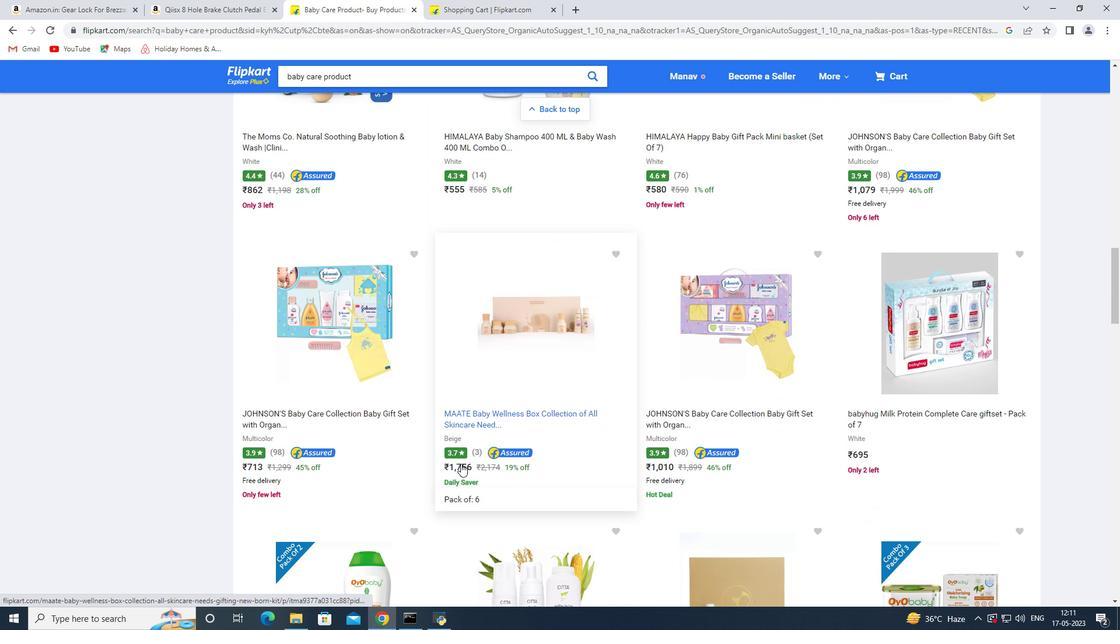 
Action: Mouse moved to (503, 451)
Screenshot: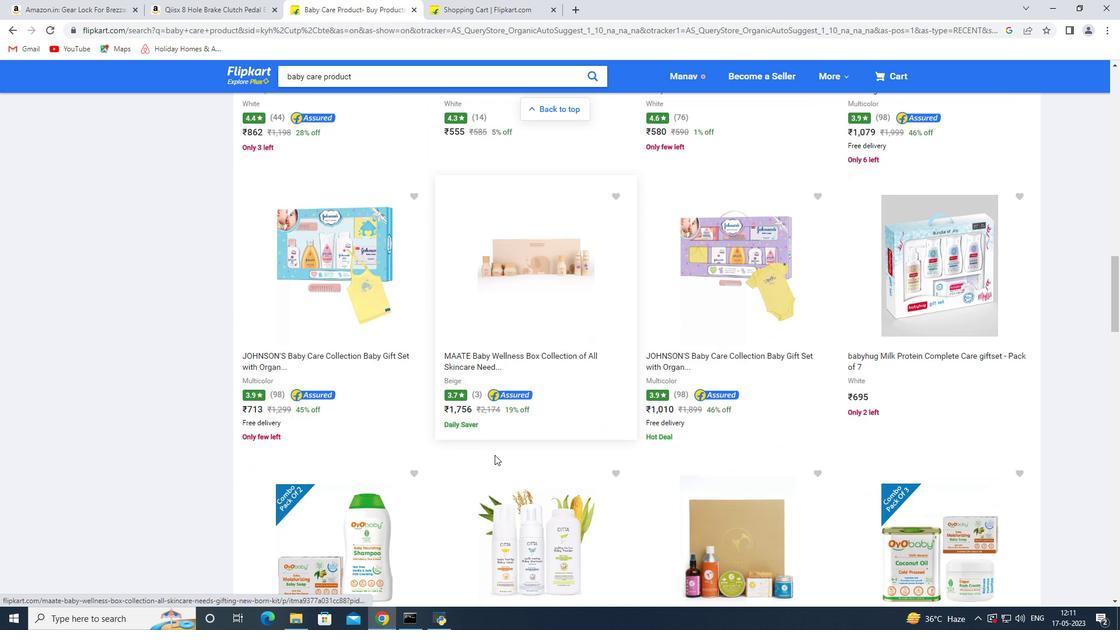 
Action: Mouse scrolled (503, 451) with delta (0, 0)
Screenshot: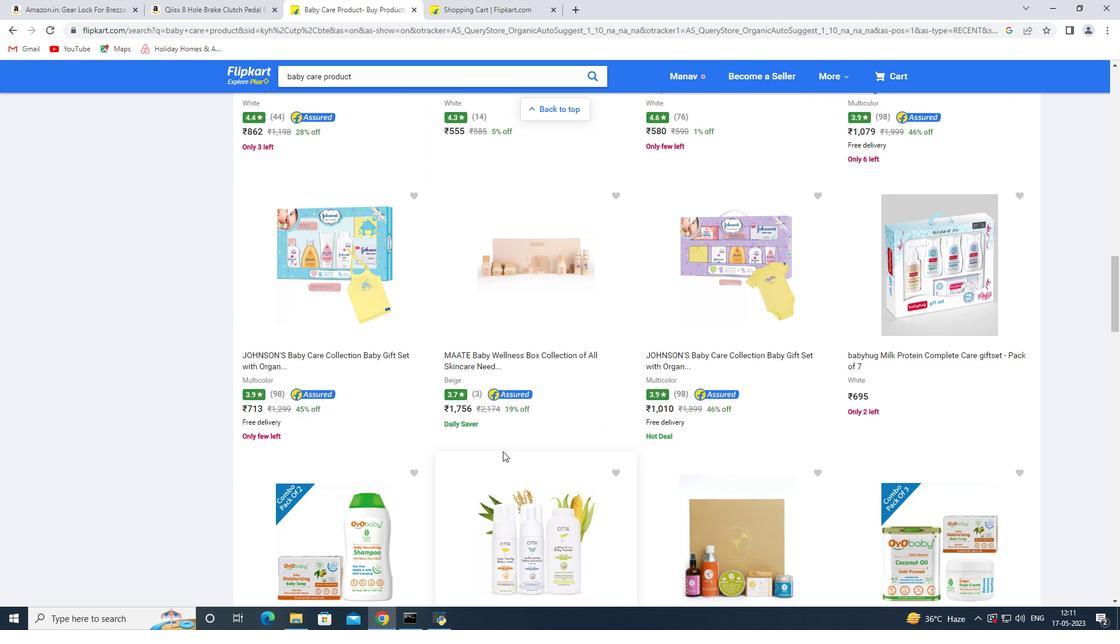 
Action: Mouse scrolled (503, 451) with delta (0, 0)
Screenshot: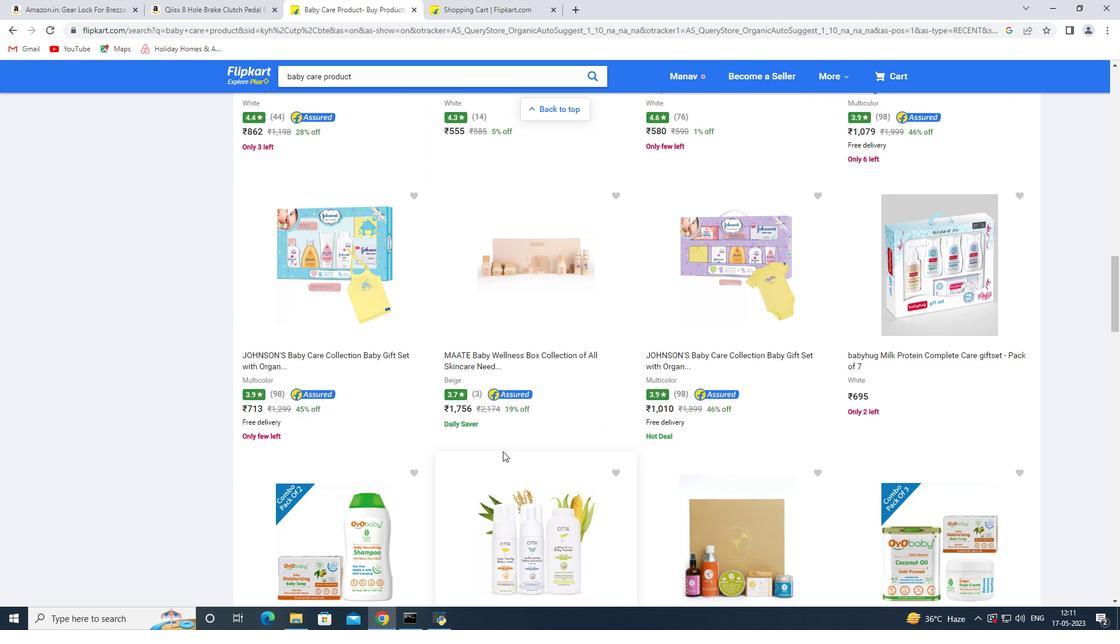 
Action: Mouse scrolled (503, 451) with delta (0, 0)
Screenshot: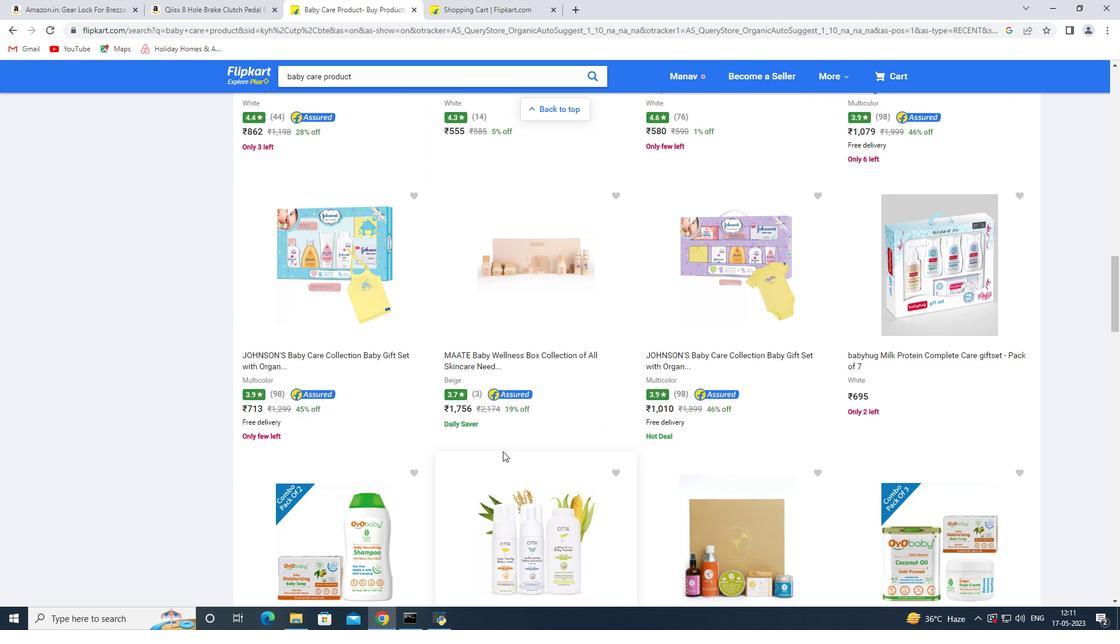 
Action: Mouse scrolled (503, 451) with delta (0, 0)
Screenshot: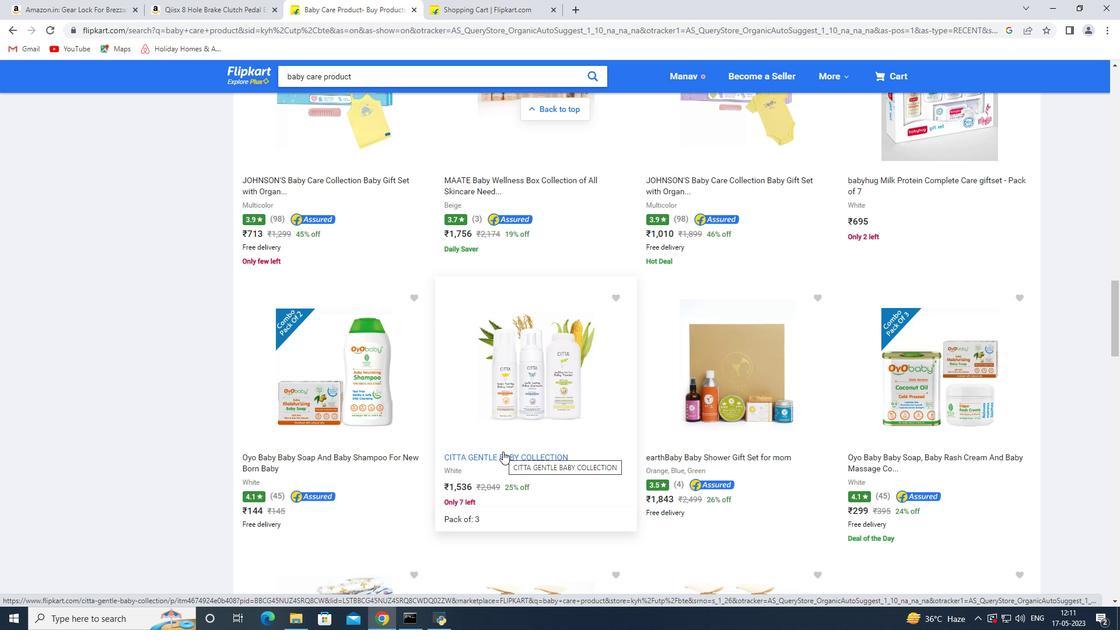 
Action: Mouse scrolled (503, 451) with delta (0, 0)
Screenshot: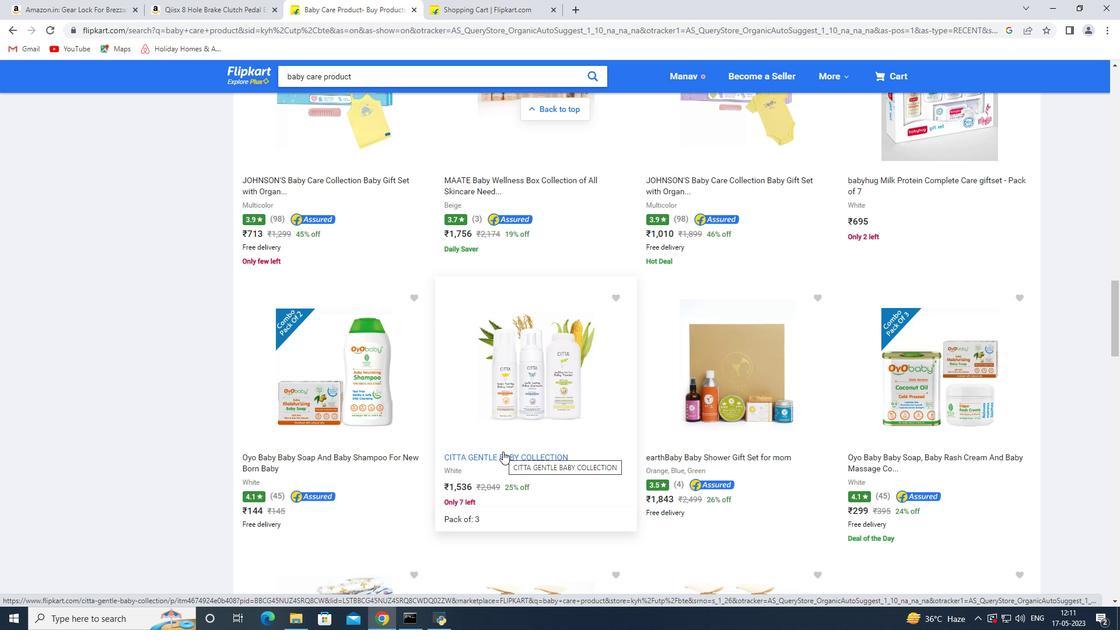 
Action: Mouse scrolled (503, 451) with delta (0, 0)
Screenshot: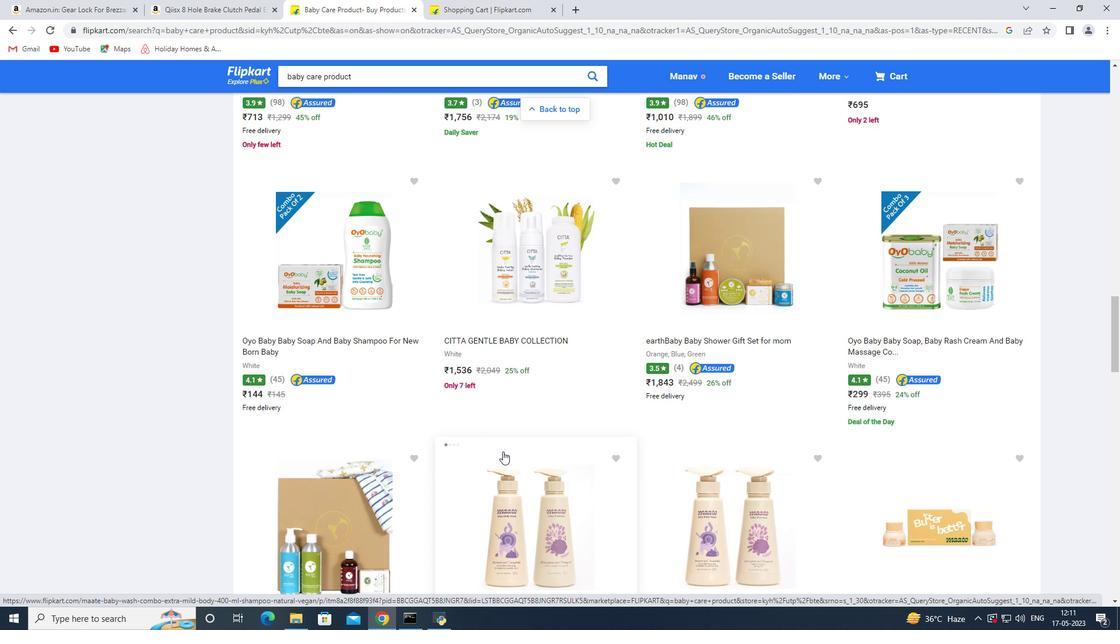 
Action: Mouse scrolled (503, 451) with delta (0, 0)
Screenshot: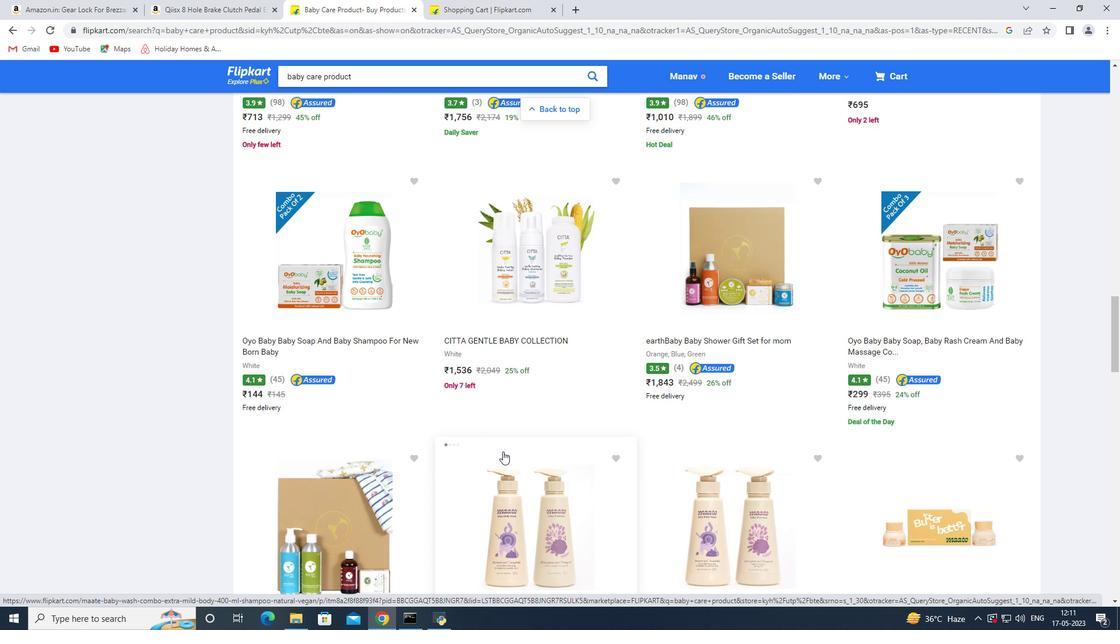 
Action: Mouse scrolled (503, 451) with delta (0, 0)
Screenshot: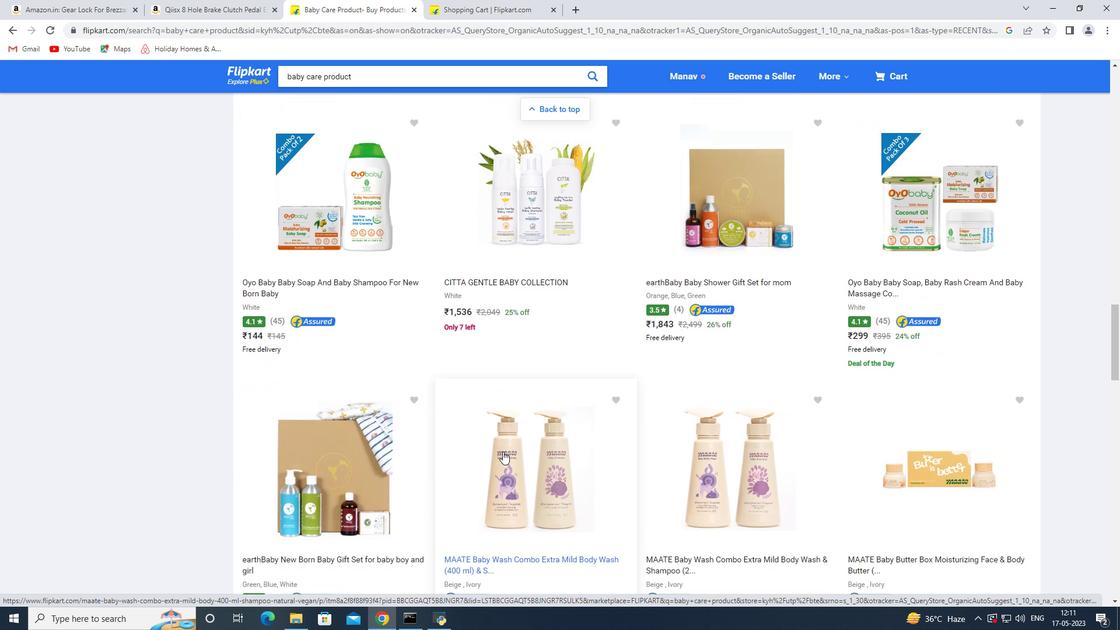 
Action: Mouse scrolled (503, 451) with delta (0, 0)
Screenshot: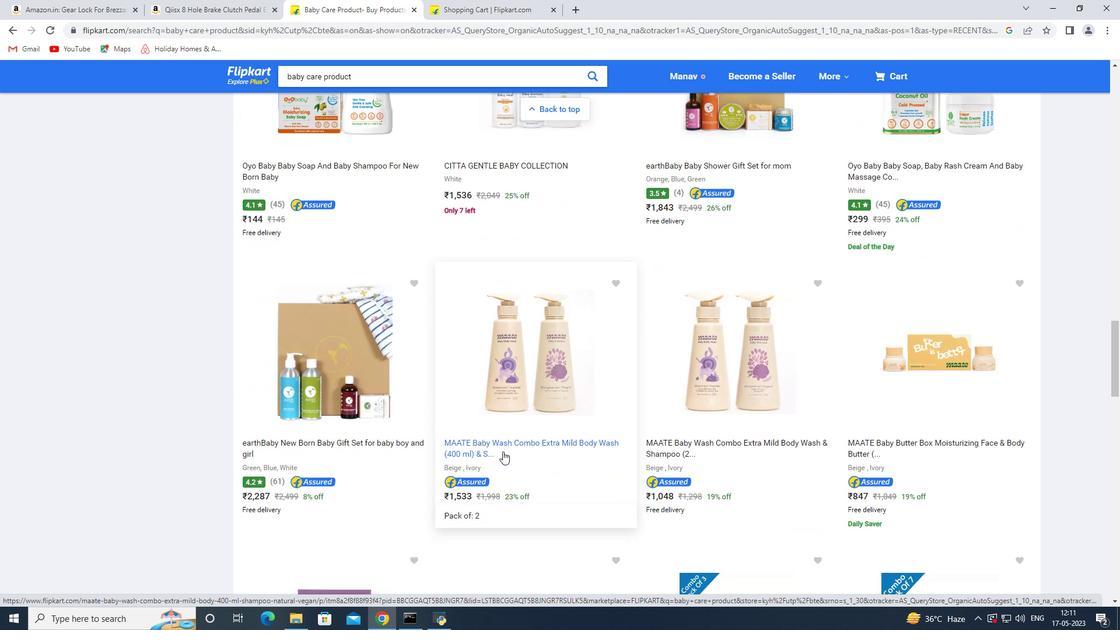 
Action: Mouse scrolled (503, 451) with delta (0, 0)
Screenshot: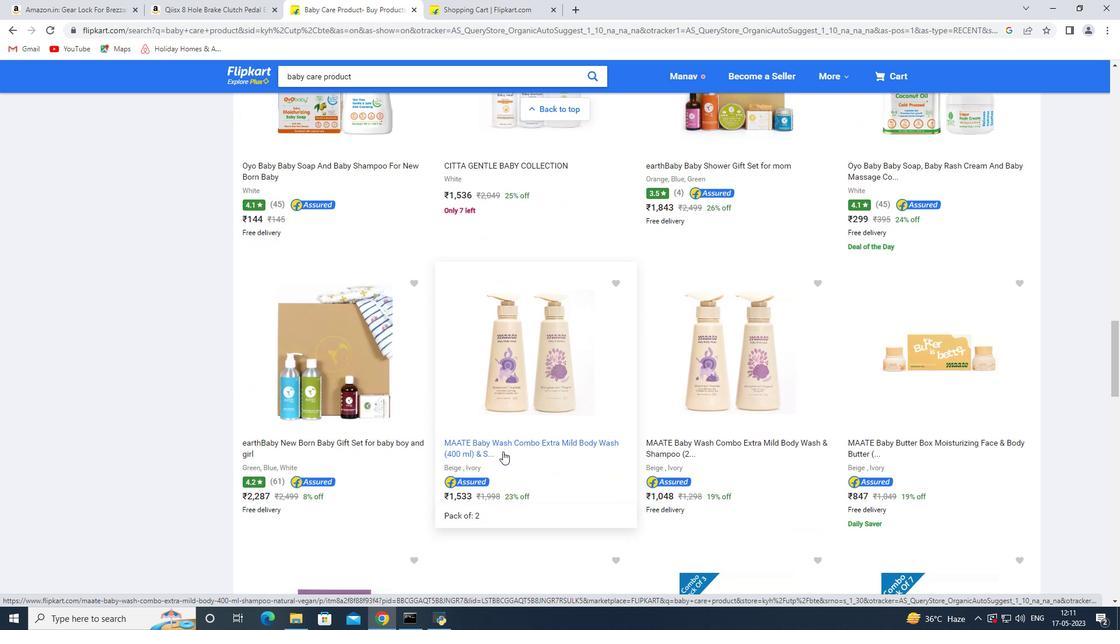 
Action: Mouse scrolled (503, 451) with delta (0, 0)
Screenshot: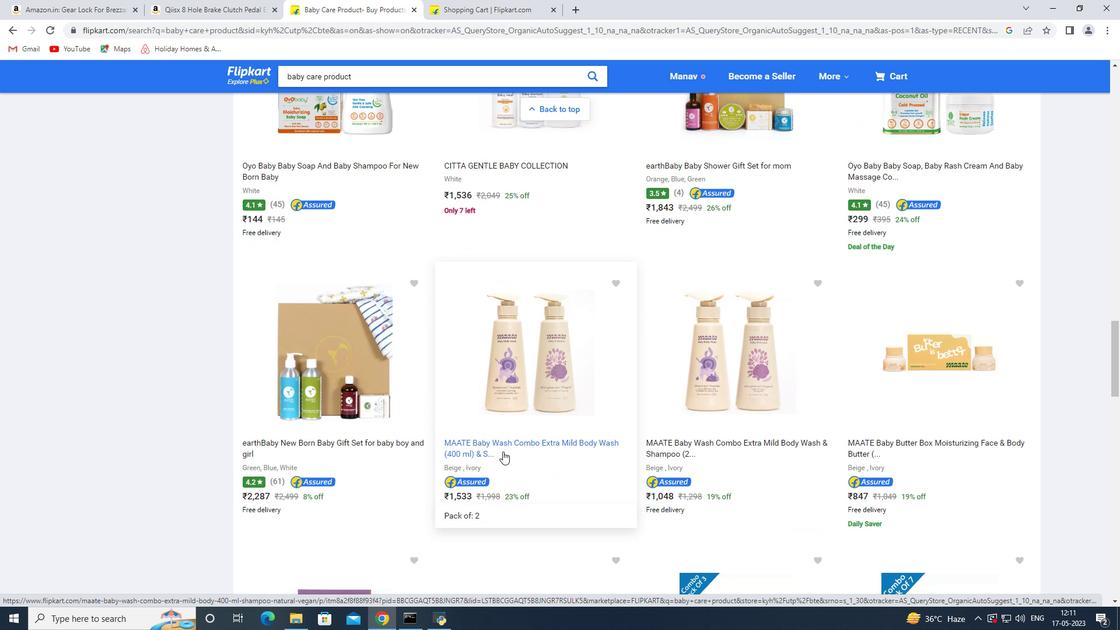
Action: Mouse scrolled (503, 451) with delta (0, 0)
Screenshot: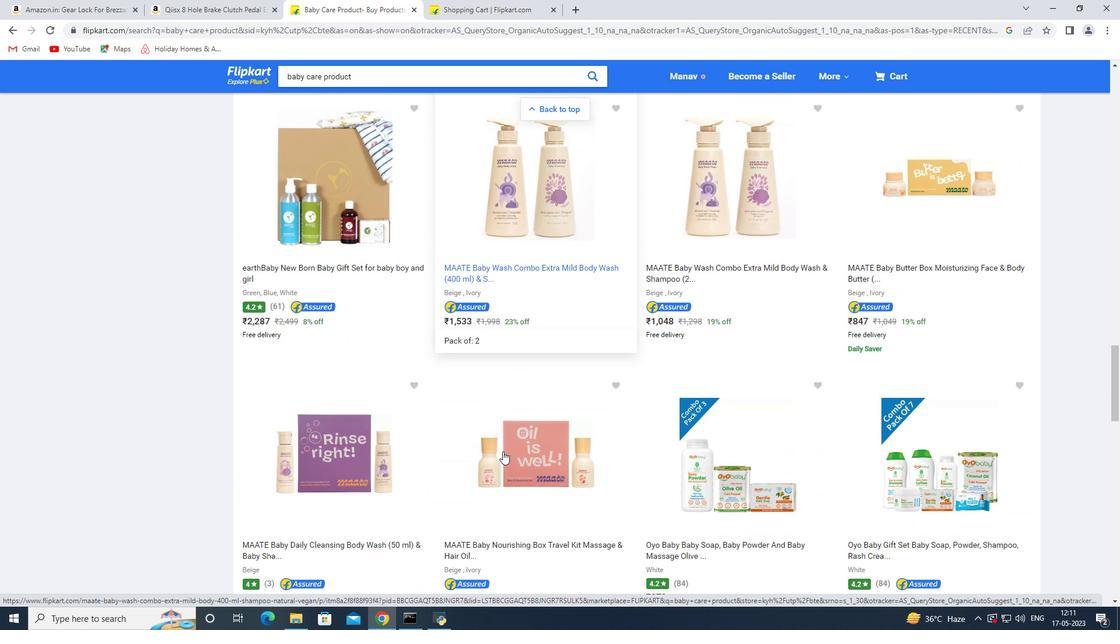 
Action: Mouse scrolled (503, 451) with delta (0, 0)
Screenshot: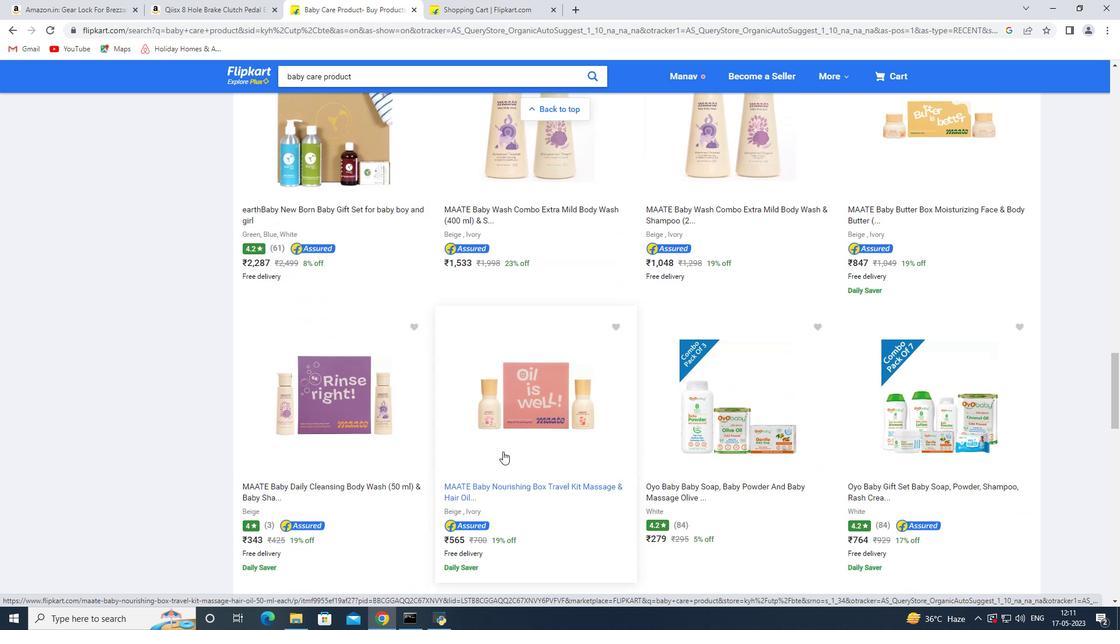 
Action: Mouse scrolled (503, 451) with delta (0, 0)
Screenshot: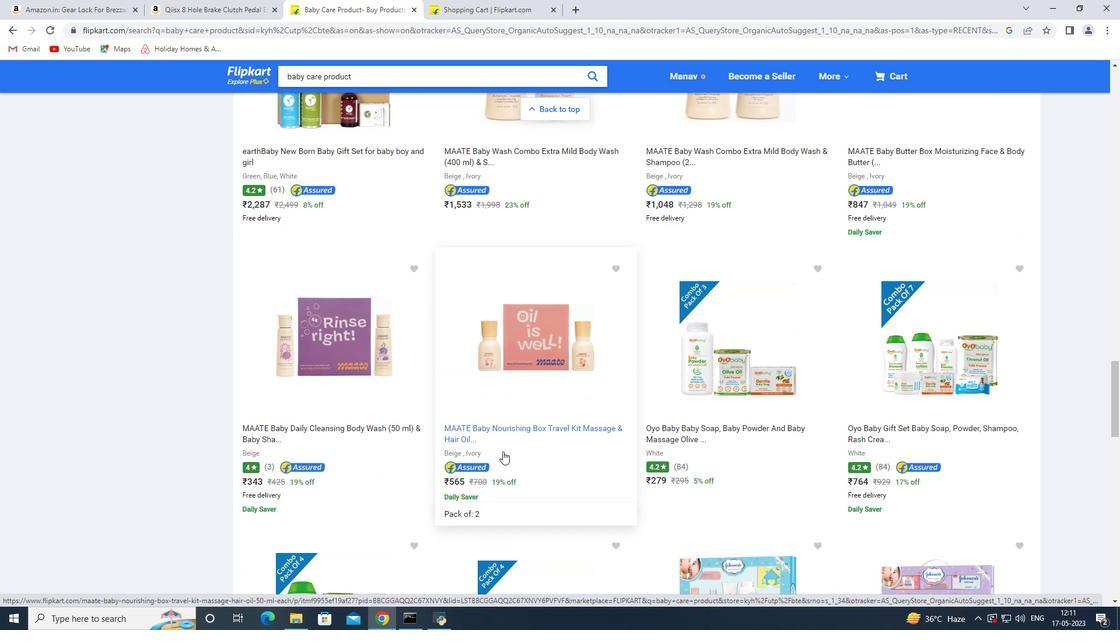 
Action: Mouse scrolled (503, 451) with delta (0, 0)
Screenshot: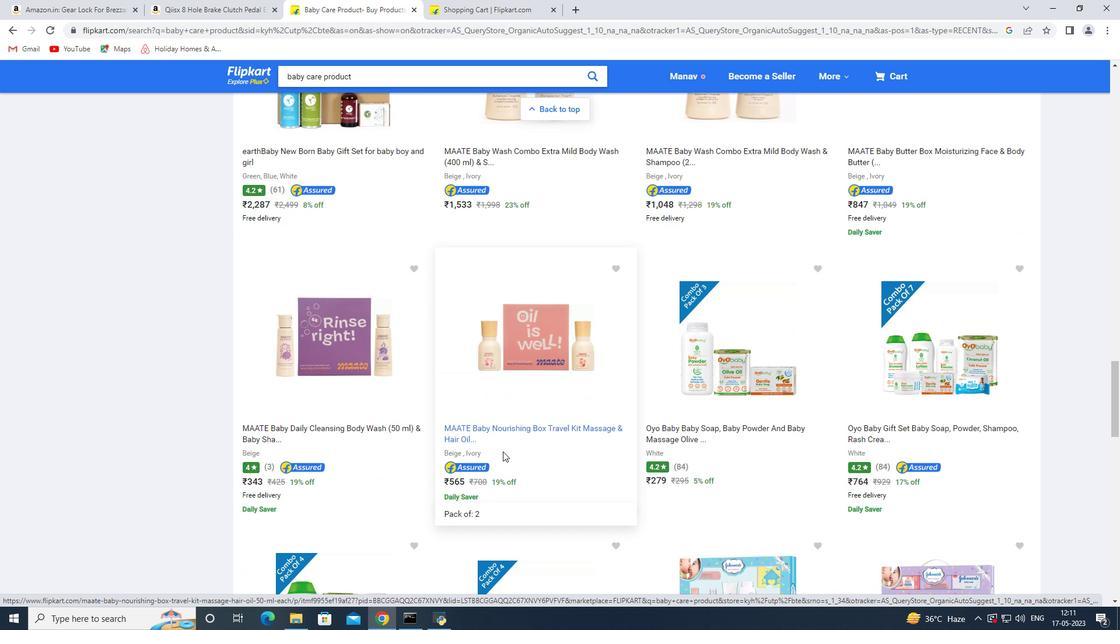 
Action: Mouse scrolled (503, 451) with delta (0, 0)
Screenshot: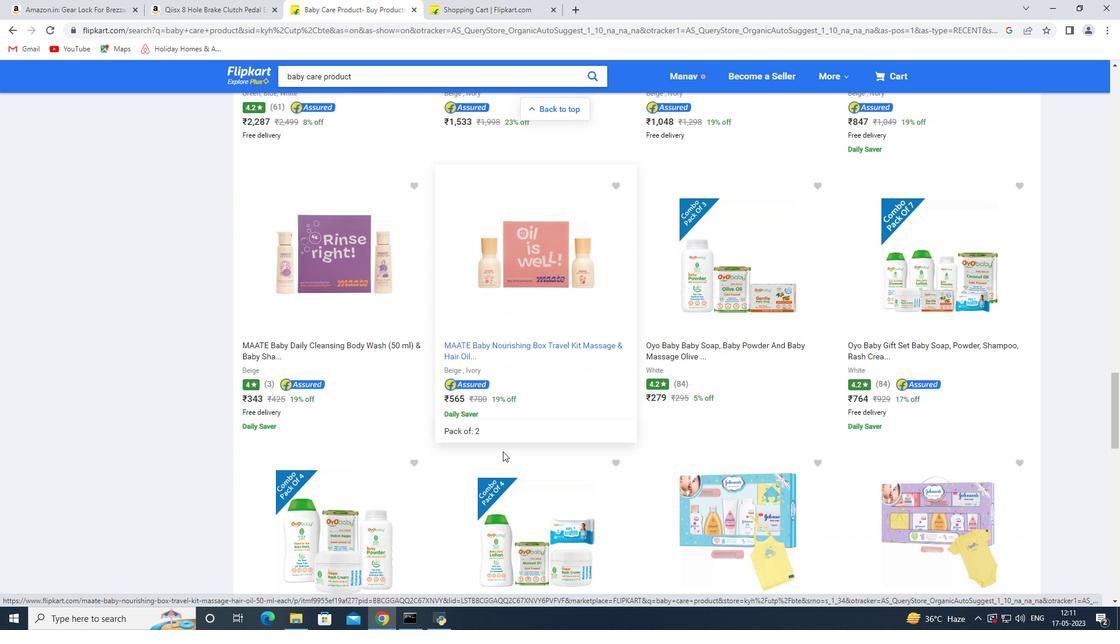 
Action: Mouse scrolled (503, 451) with delta (0, 0)
Screenshot: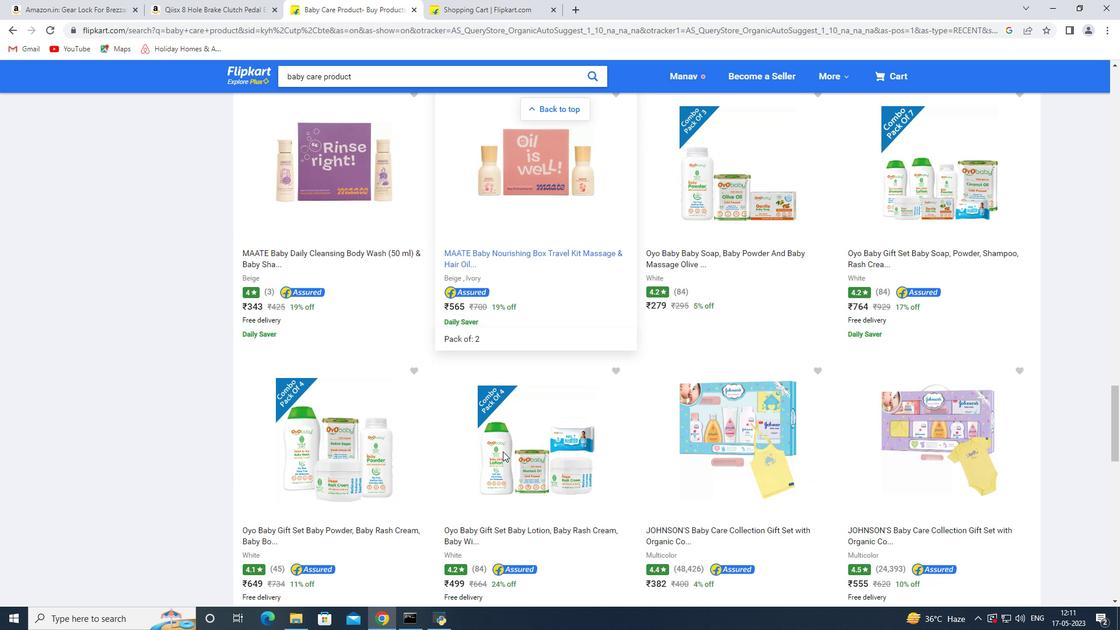 
Action: Mouse scrolled (503, 451) with delta (0, 0)
Screenshot: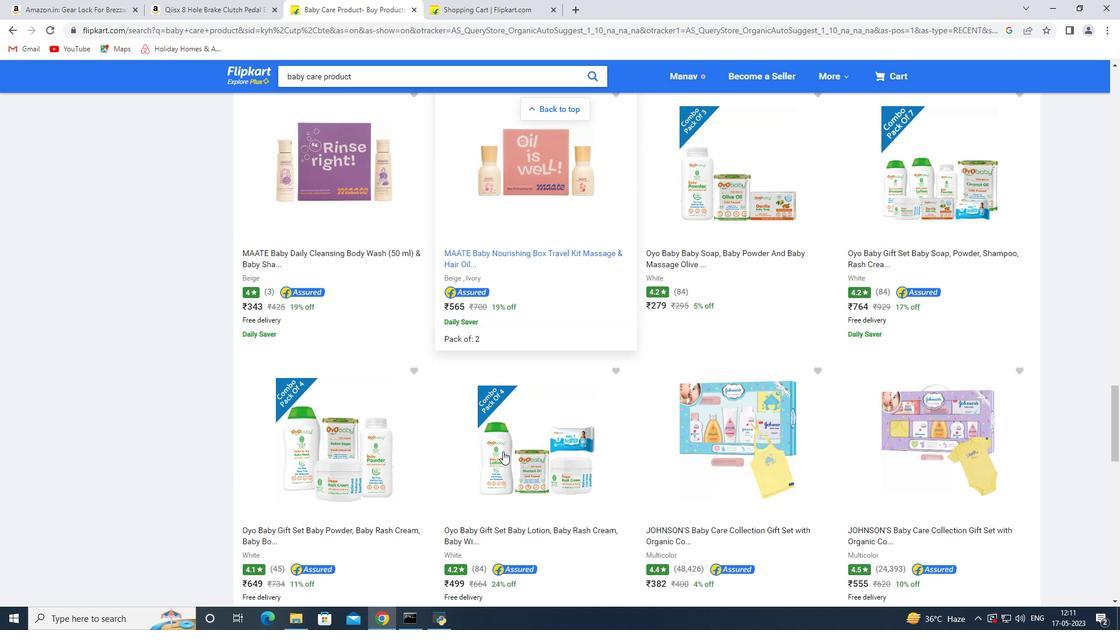 
Action: Mouse moved to (789, 424)
Screenshot: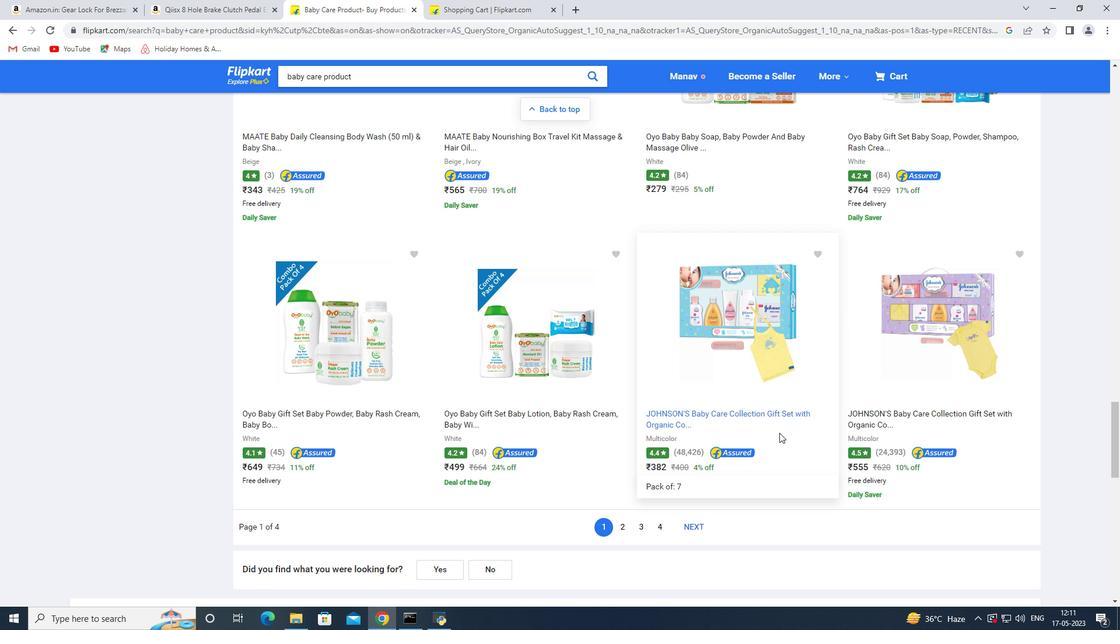 
Action: Mouse pressed left at (789, 424)
Screenshot: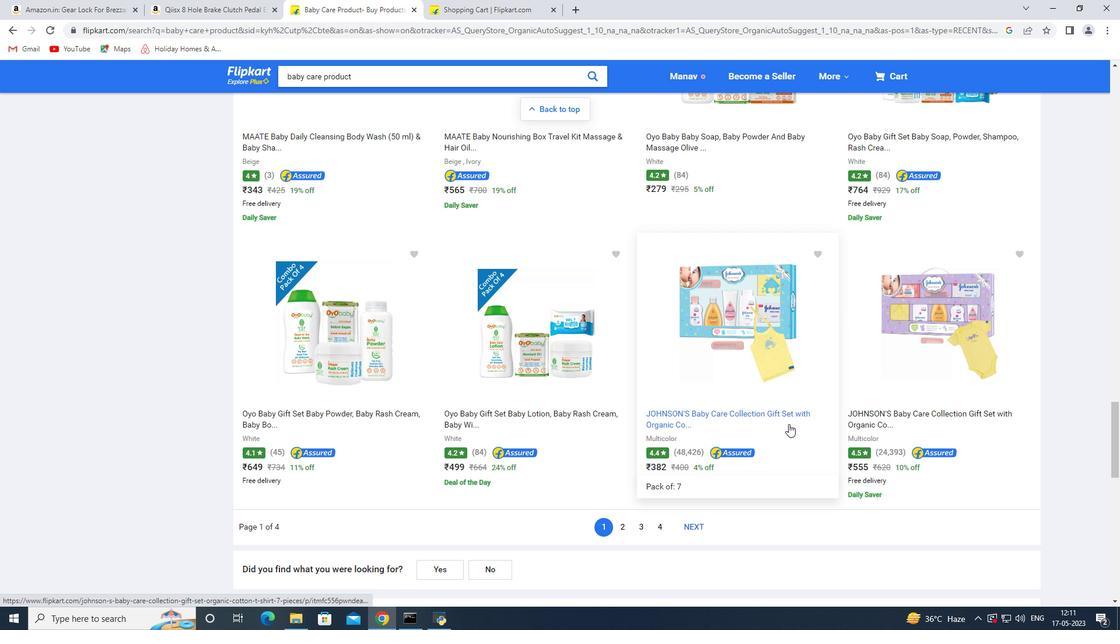 
Action: Mouse moved to (187, 257)
Screenshot: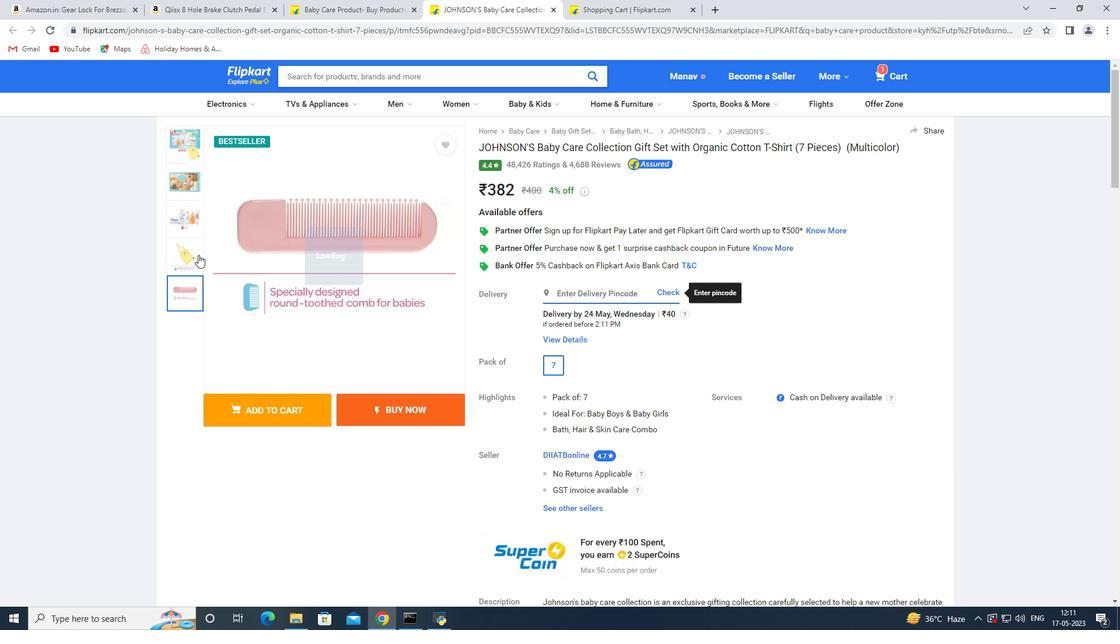 
Action: Mouse pressed left at (187, 257)
Screenshot: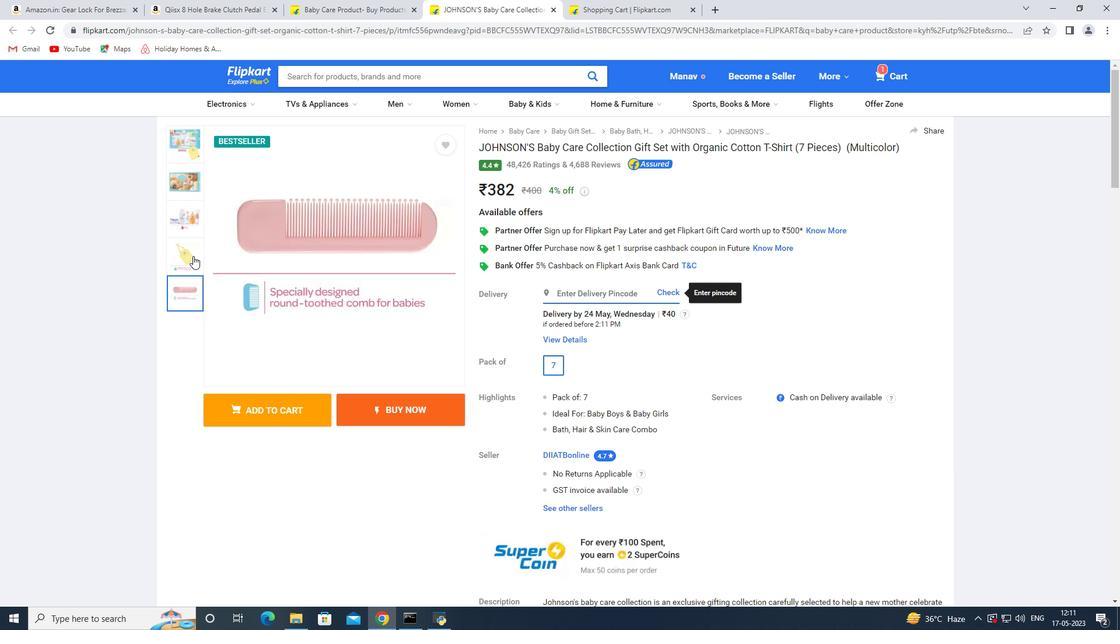 
Action: Mouse moved to (187, 285)
Screenshot: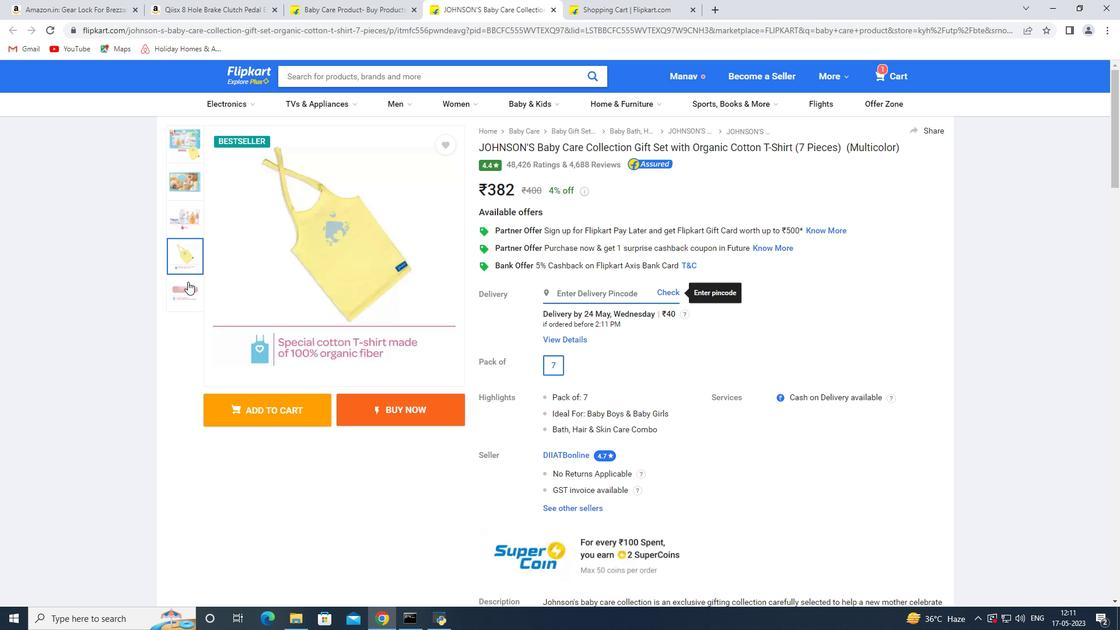 
Action: Mouse pressed left at (187, 285)
Screenshot: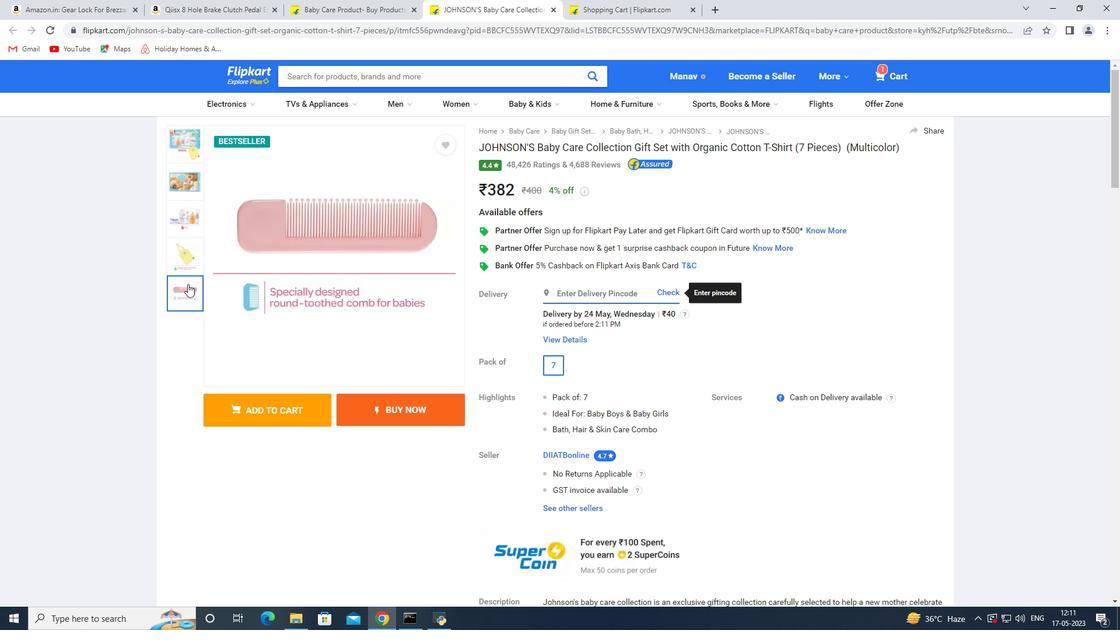 
Action: Mouse moved to (663, 415)
Screenshot: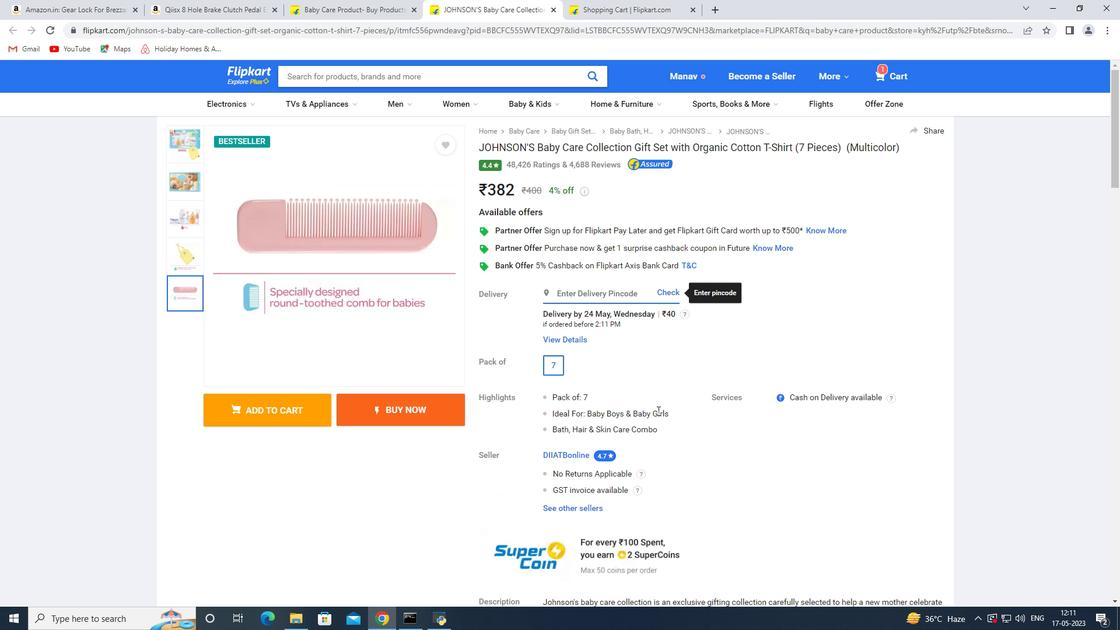 
Action: Mouse scrolled (663, 414) with delta (0, 0)
Screenshot: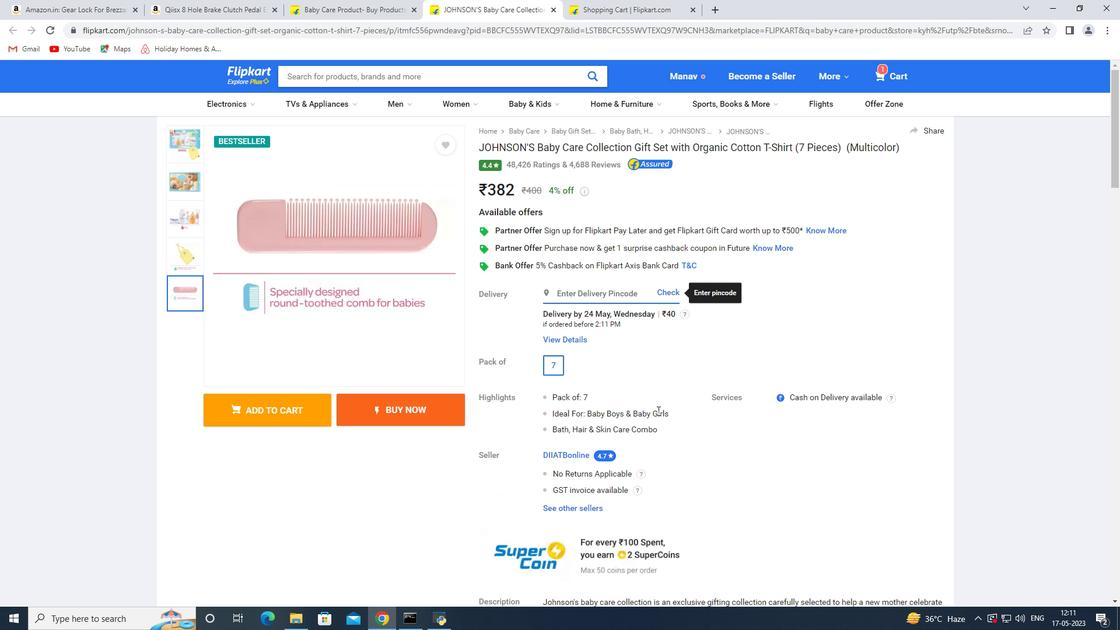 
Action: Mouse scrolled (663, 414) with delta (0, 0)
Screenshot: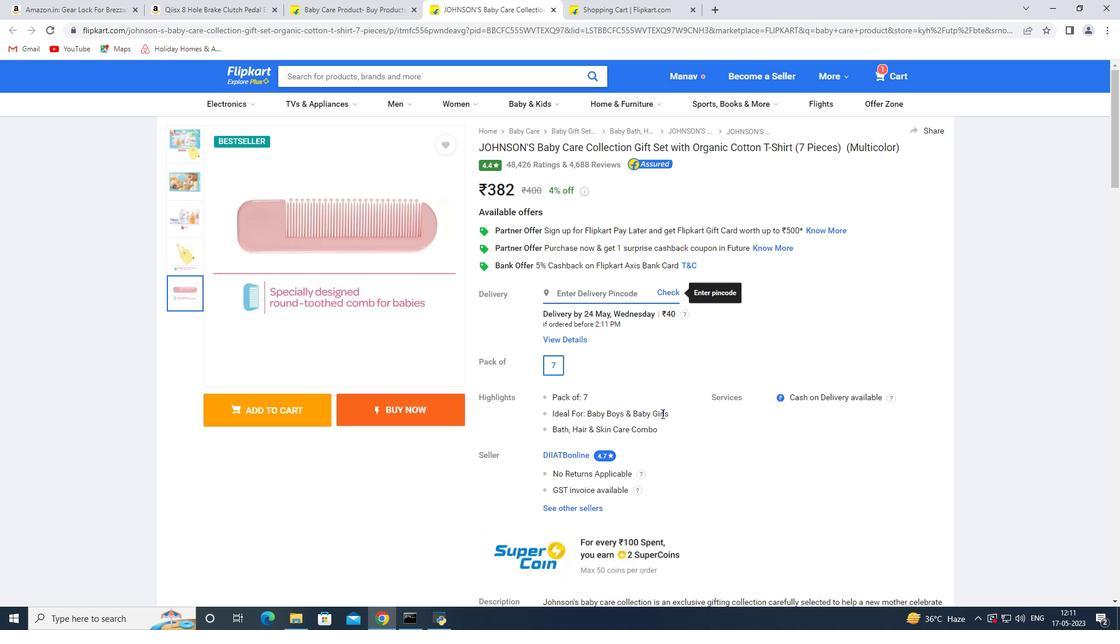 
Action: Mouse scrolled (663, 414) with delta (0, 0)
Screenshot: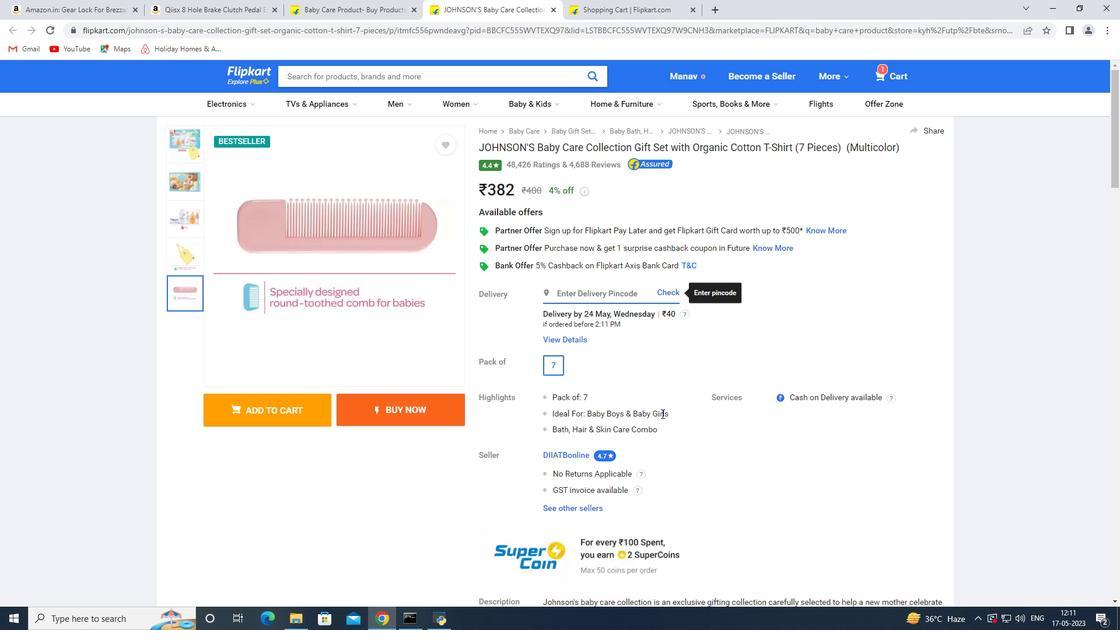 
Action: Mouse scrolled (663, 414) with delta (0, 0)
Screenshot: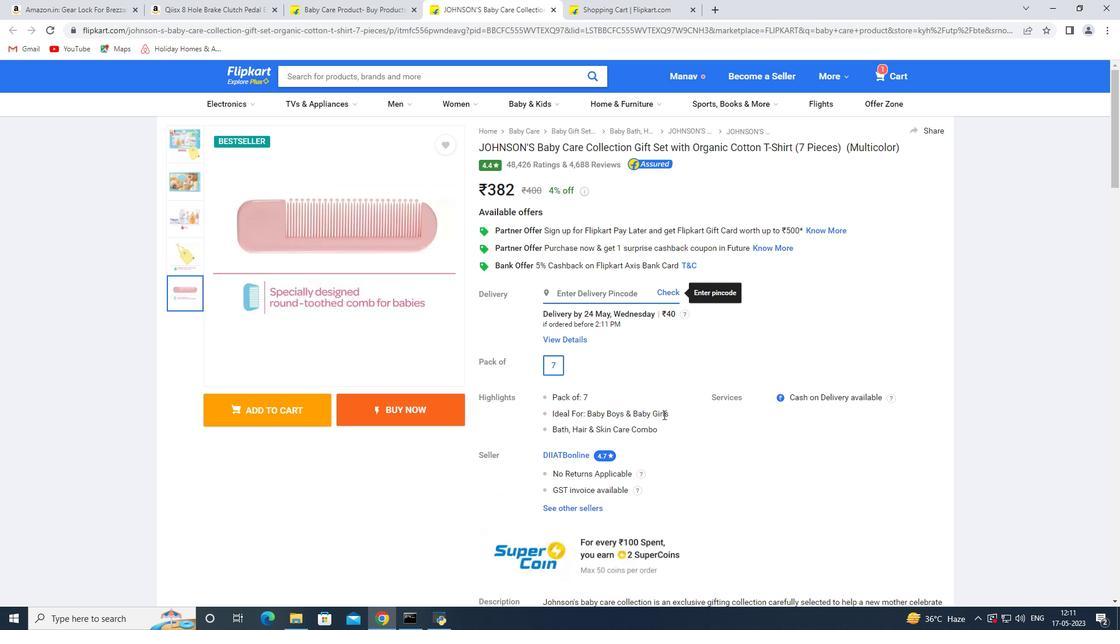
Action: Mouse scrolled (663, 414) with delta (0, 0)
Screenshot: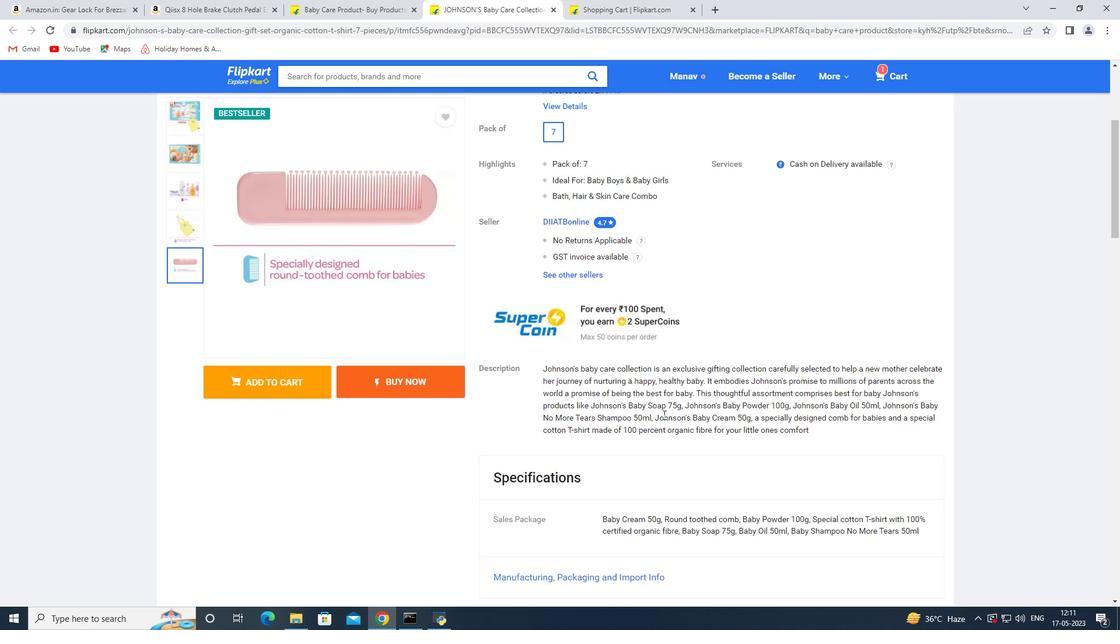 
Action: Mouse moved to (663, 415)
Screenshot: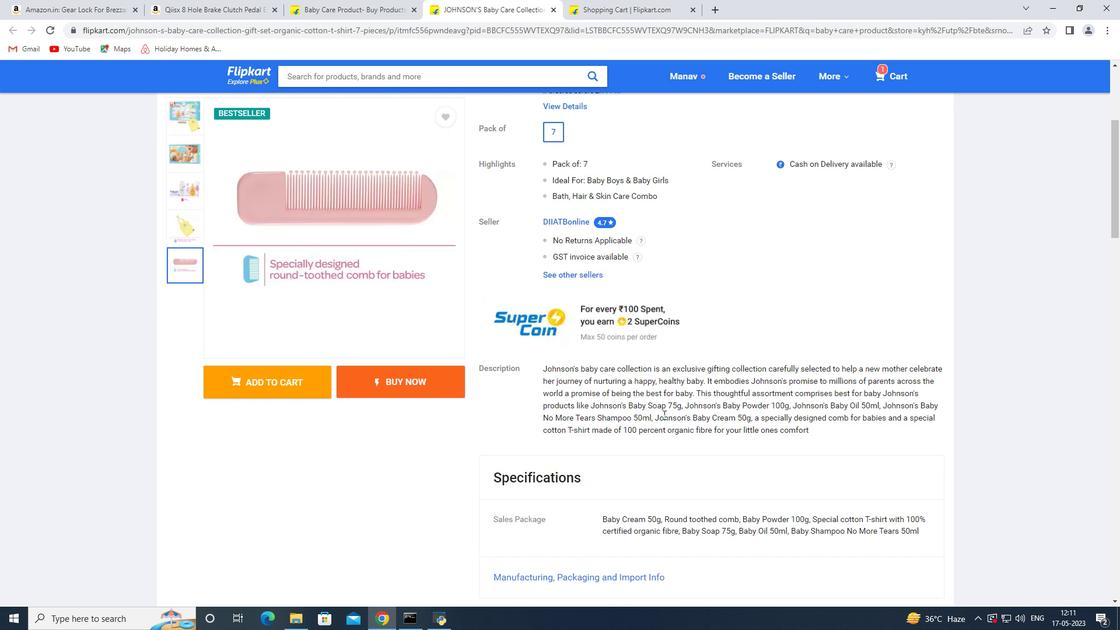 
Action: Mouse scrolled (663, 415) with delta (0, 0)
Screenshot: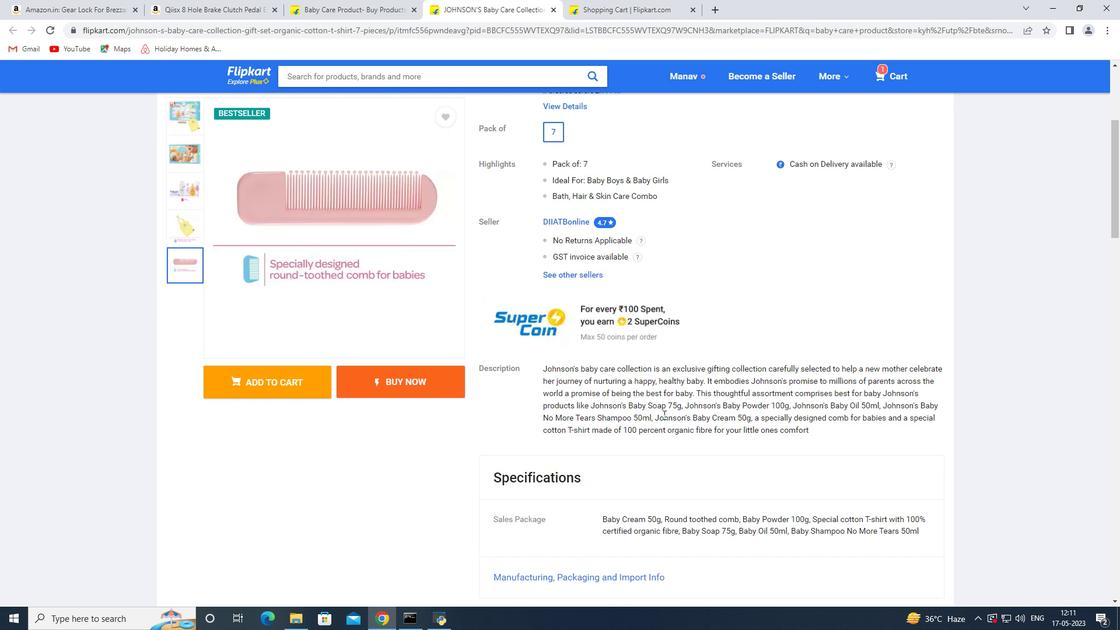 
Action: Mouse scrolled (663, 415) with delta (0, 0)
Screenshot: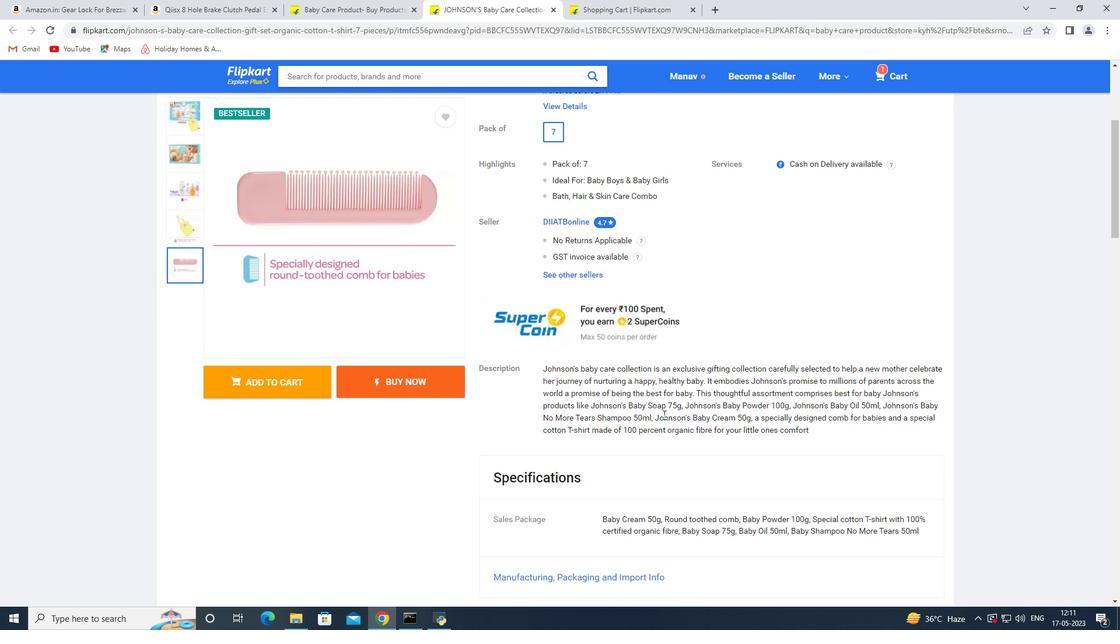 
Action: Mouse moved to (663, 417)
Screenshot: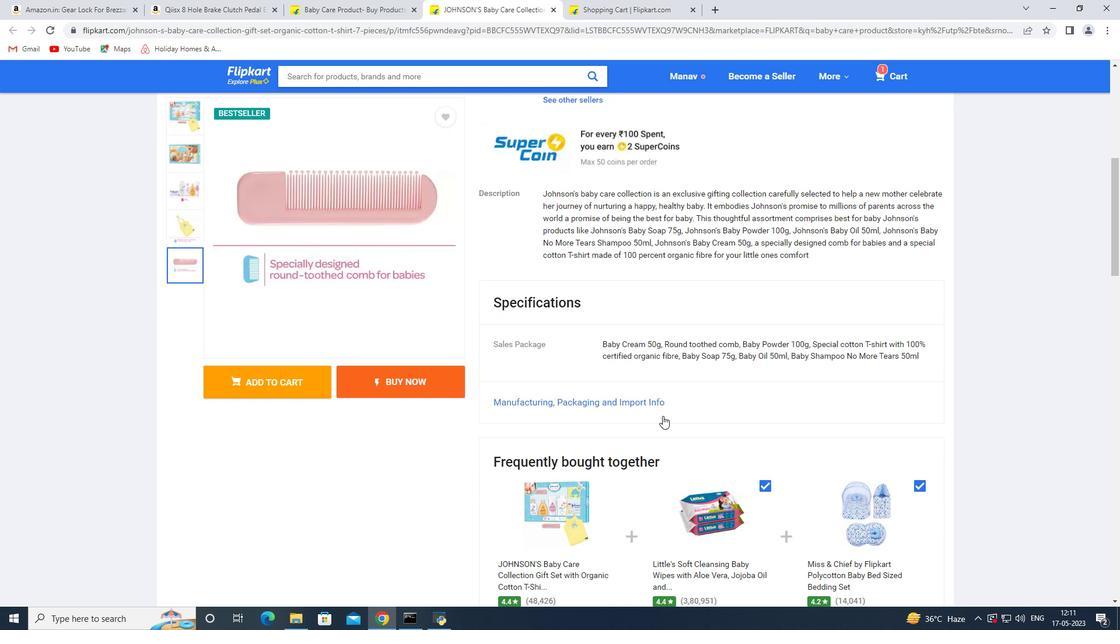 
Action: Mouse scrolled (663, 416) with delta (0, 0)
Screenshot: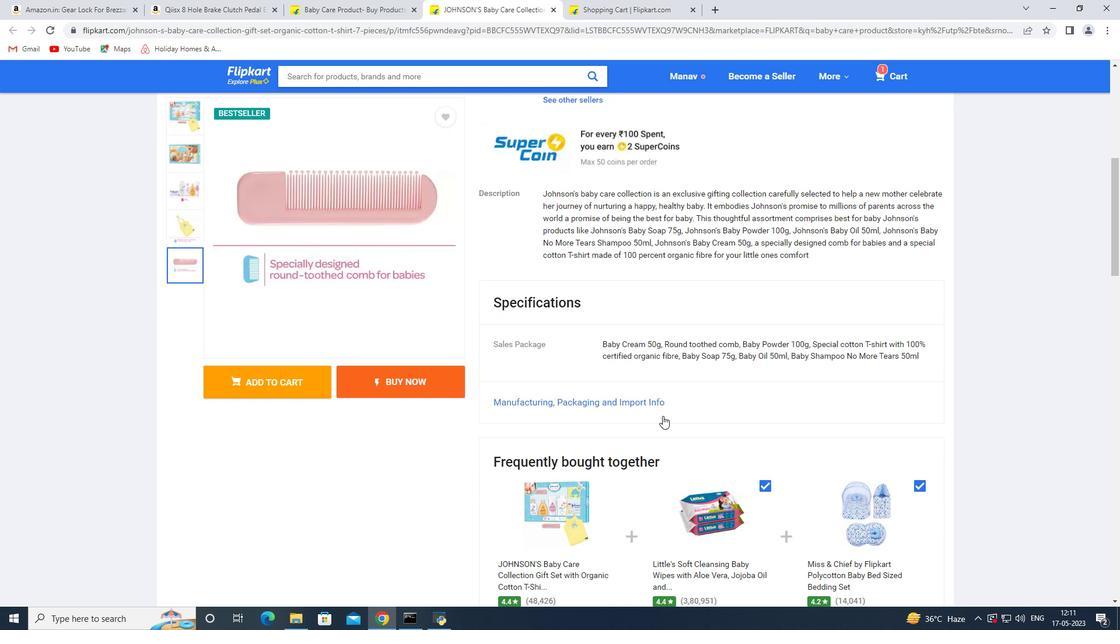 
Action: Mouse moved to (663, 417)
Screenshot: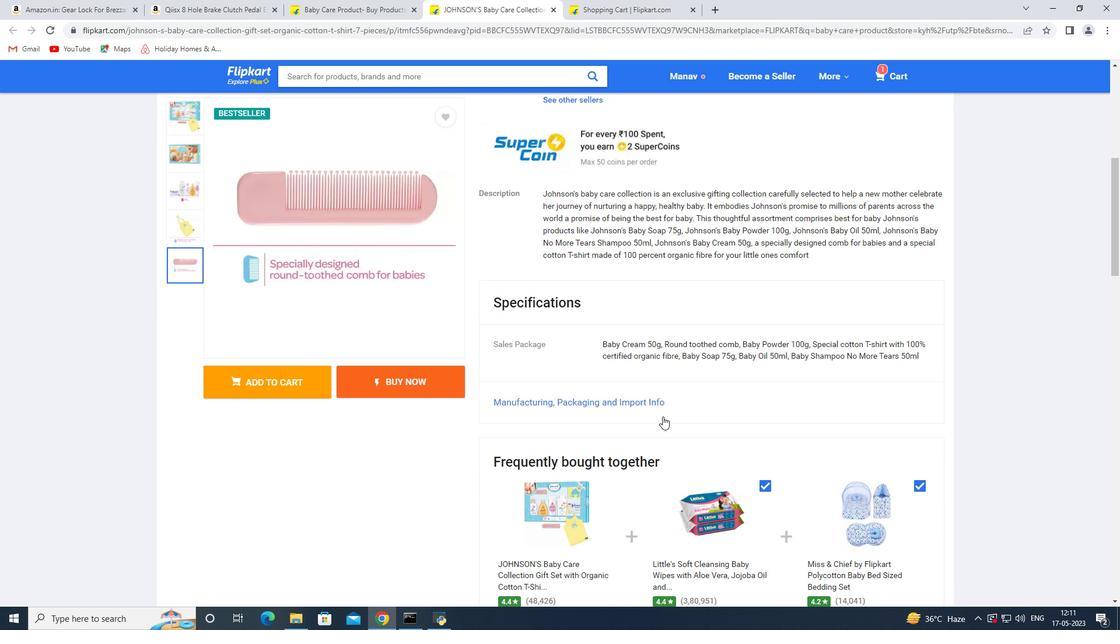 
Action: Mouse scrolled (663, 417) with delta (0, 0)
Screenshot: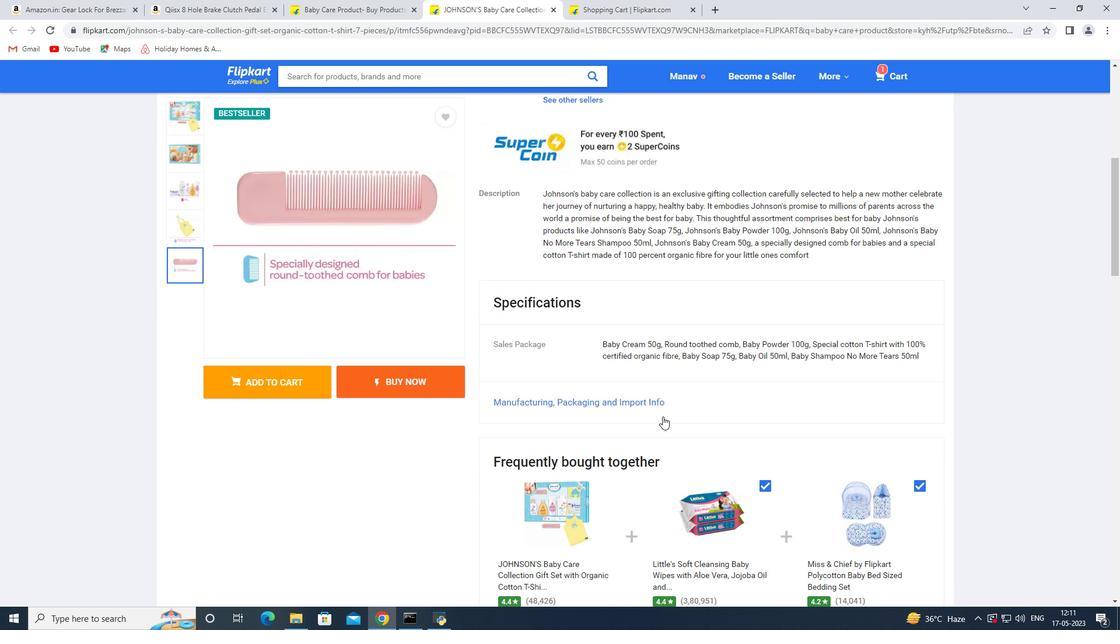 
Action: Mouse moved to (662, 418)
Screenshot: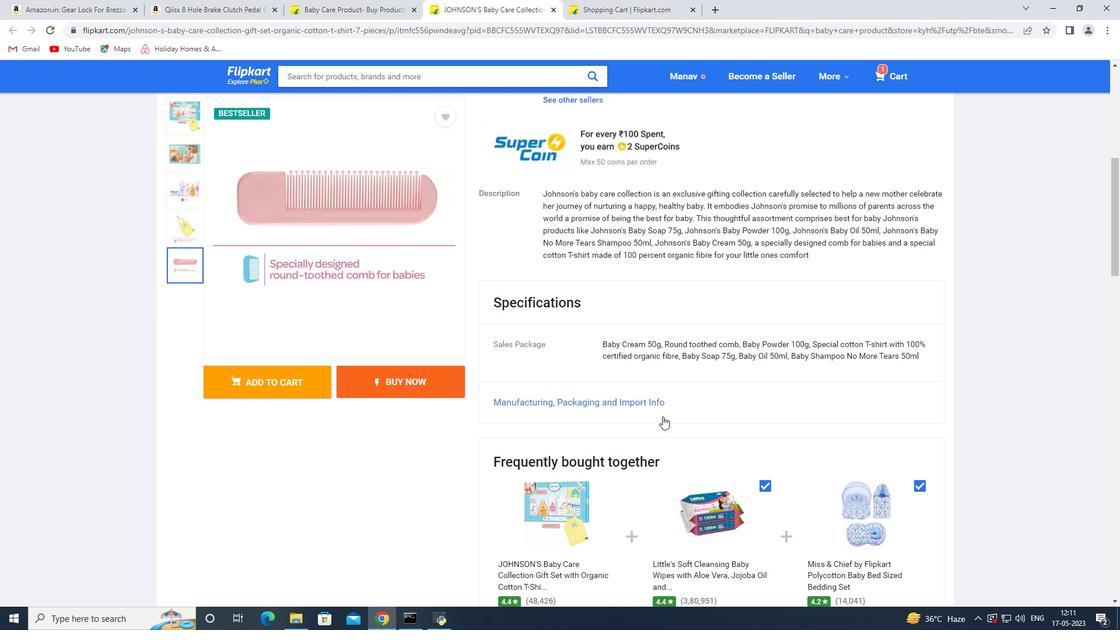 
Action: Mouse scrolled (662, 417) with delta (0, 0)
Screenshot: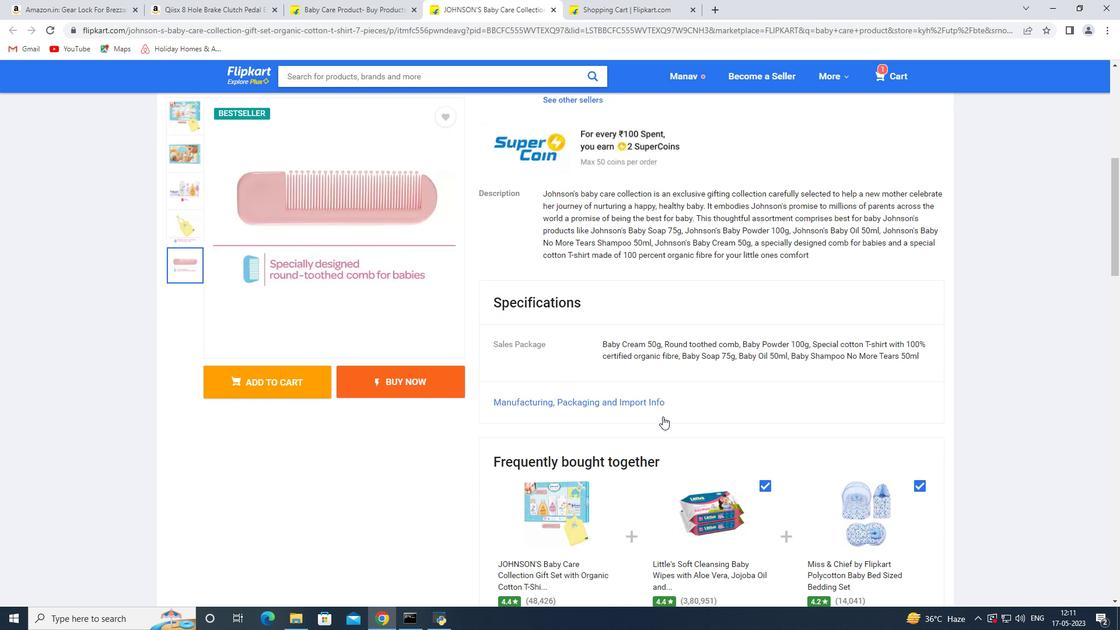 
Action: Mouse moved to (658, 420)
Screenshot: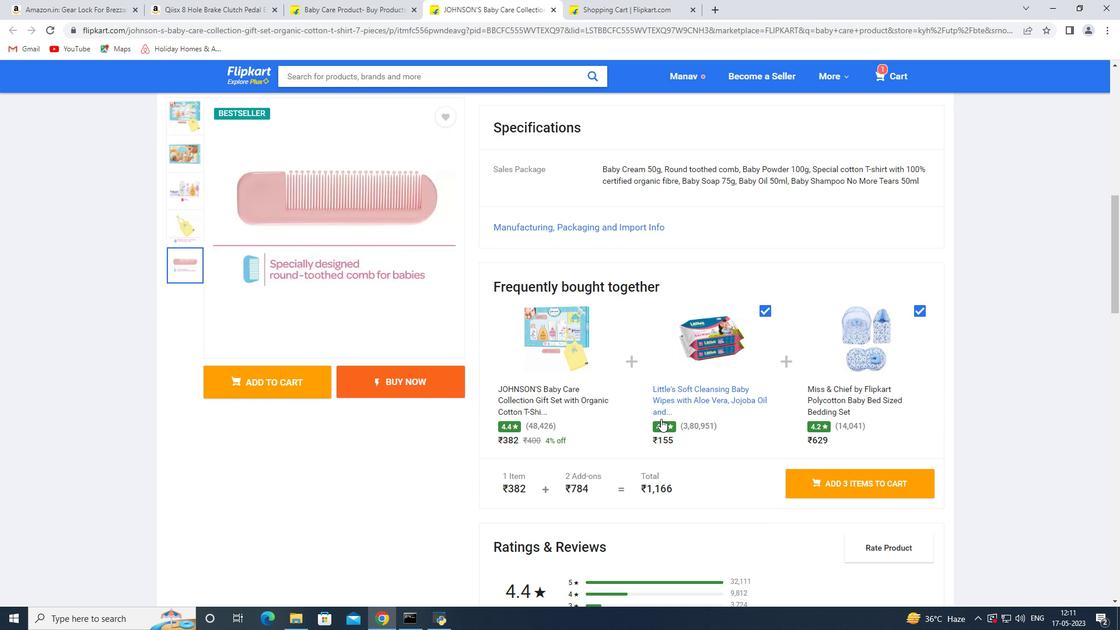 
Action: Mouse scrolled (658, 419) with delta (0, 0)
Screenshot: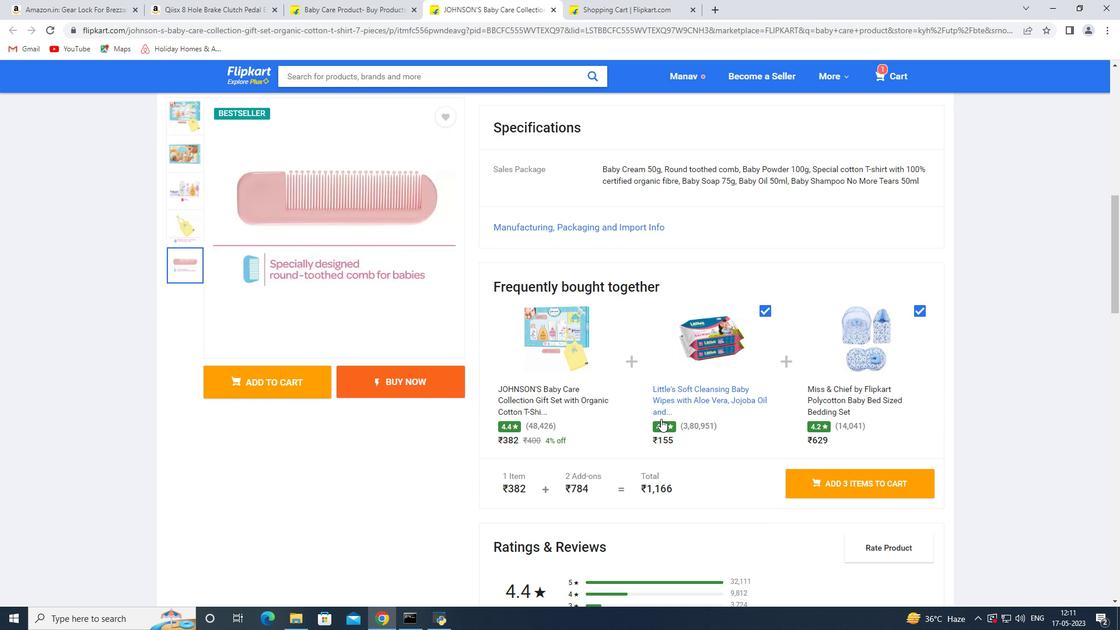 
Action: Mouse moved to (657, 421)
Screenshot: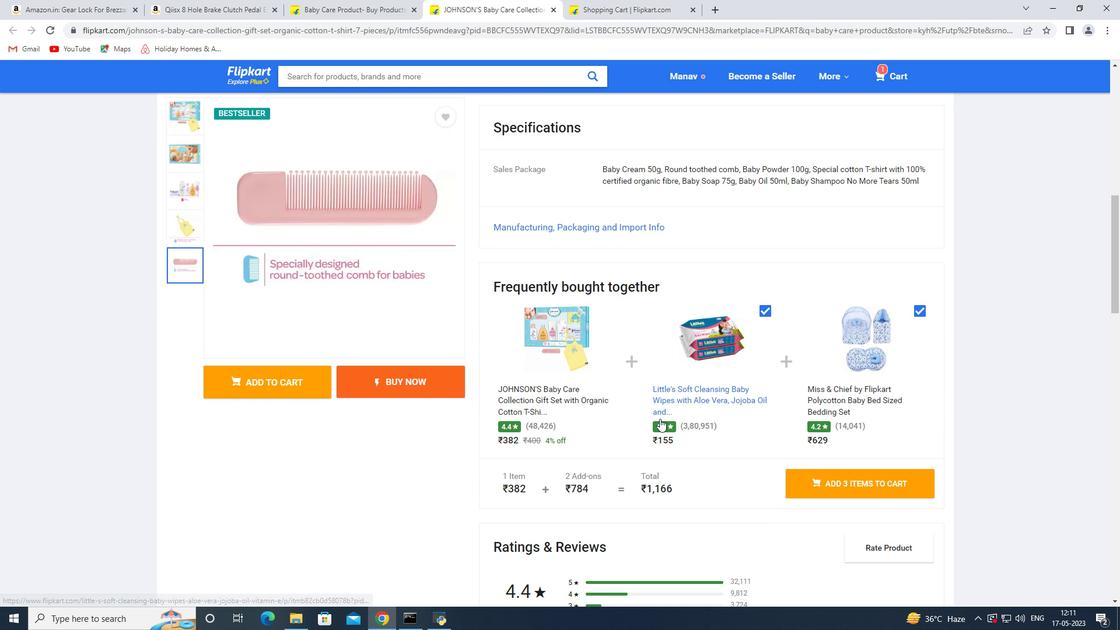 
Action: Mouse scrolled (657, 420) with delta (0, 0)
Screenshot: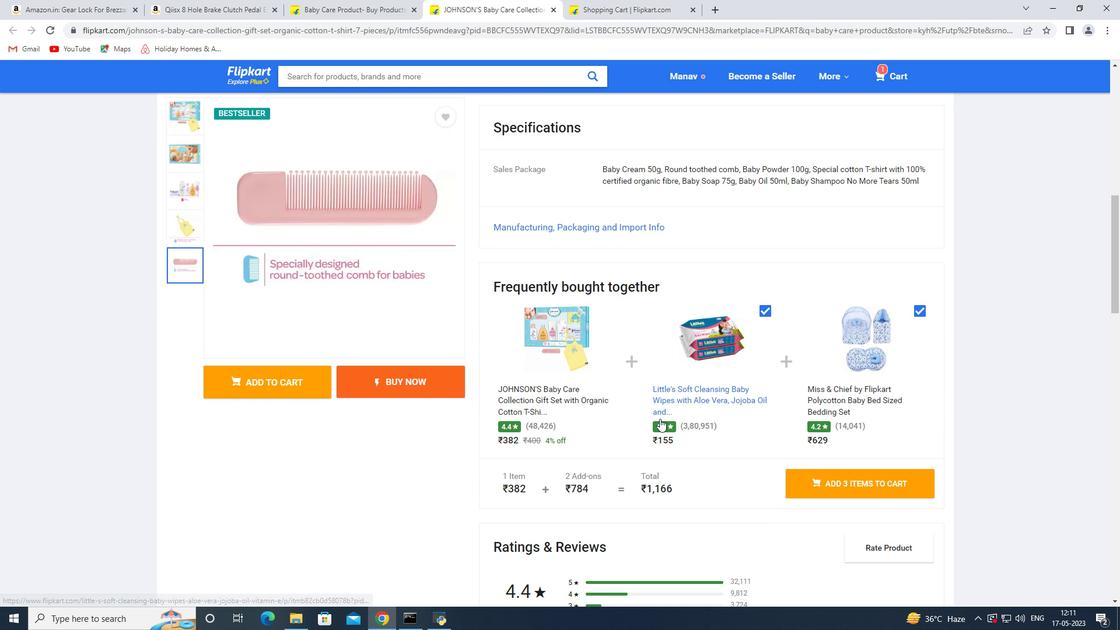 
Action: Mouse moved to (656, 422)
Screenshot: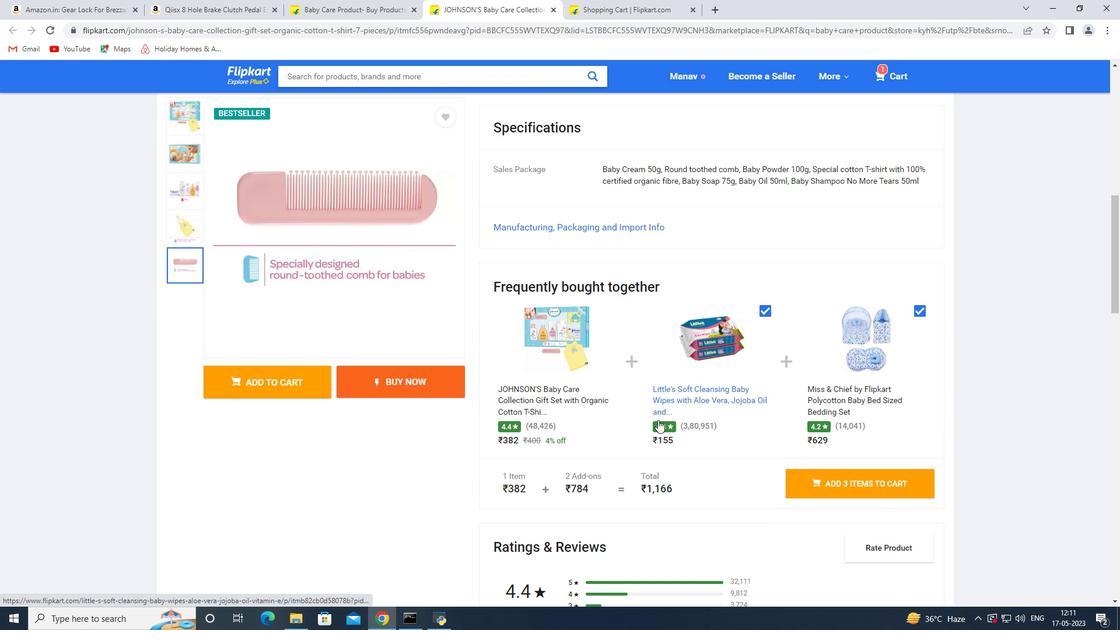 
Action: Mouse scrolled (656, 421) with delta (0, 0)
Screenshot: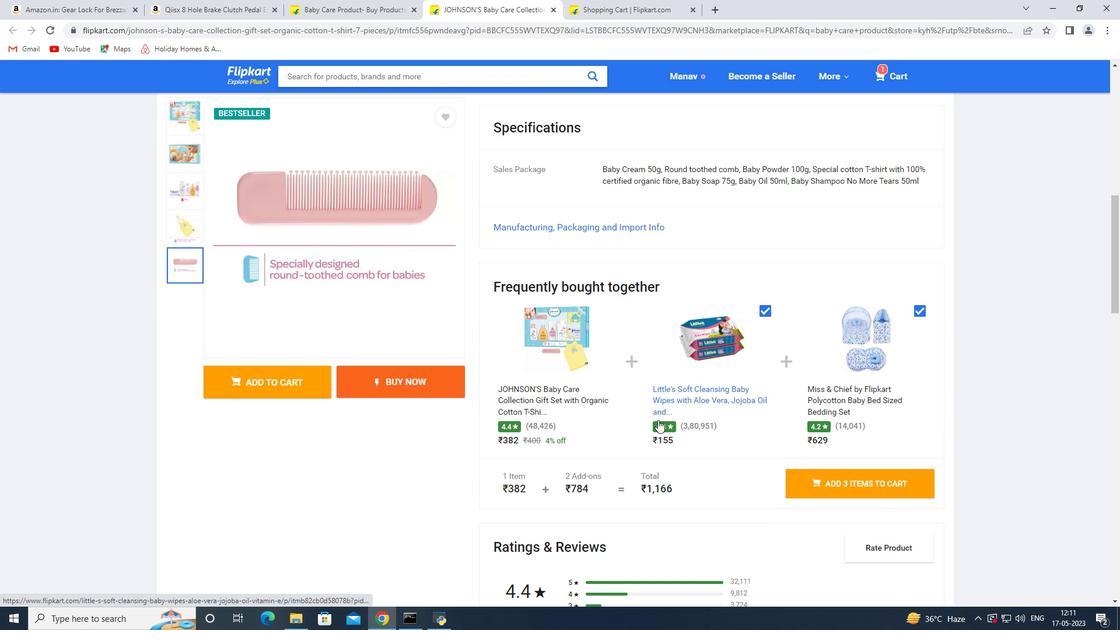 
Action: Mouse moved to (652, 424)
Screenshot: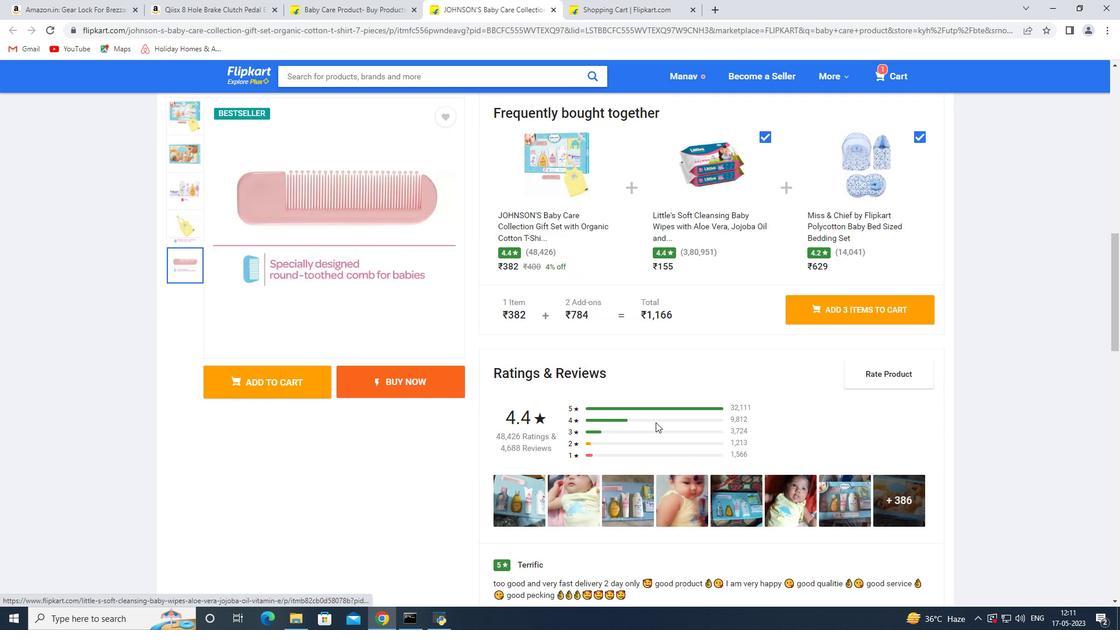 
Action: Mouse scrolled (652, 423) with delta (0, 0)
Screenshot: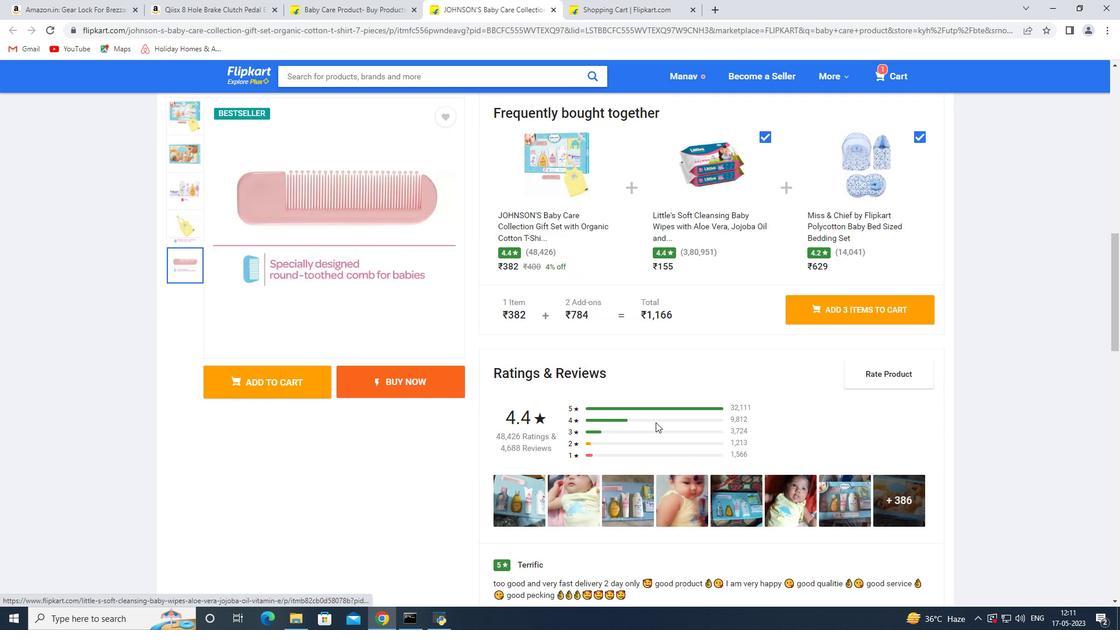 
Action: Mouse moved to (651, 424)
Screenshot: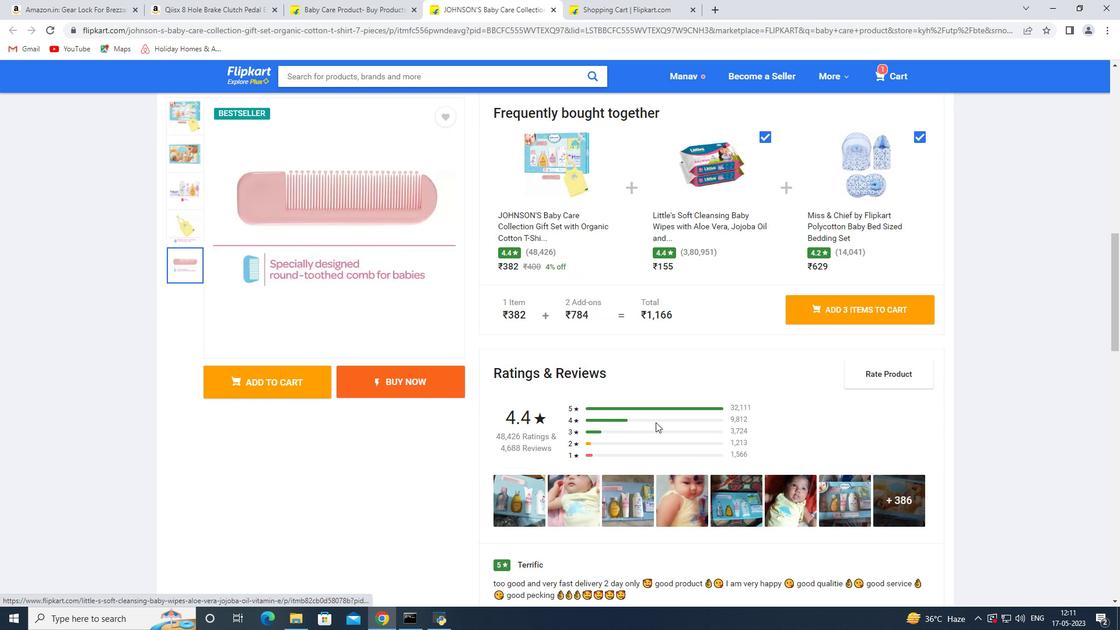 
Action: Mouse scrolled (651, 424) with delta (0, 0)
Screenshot: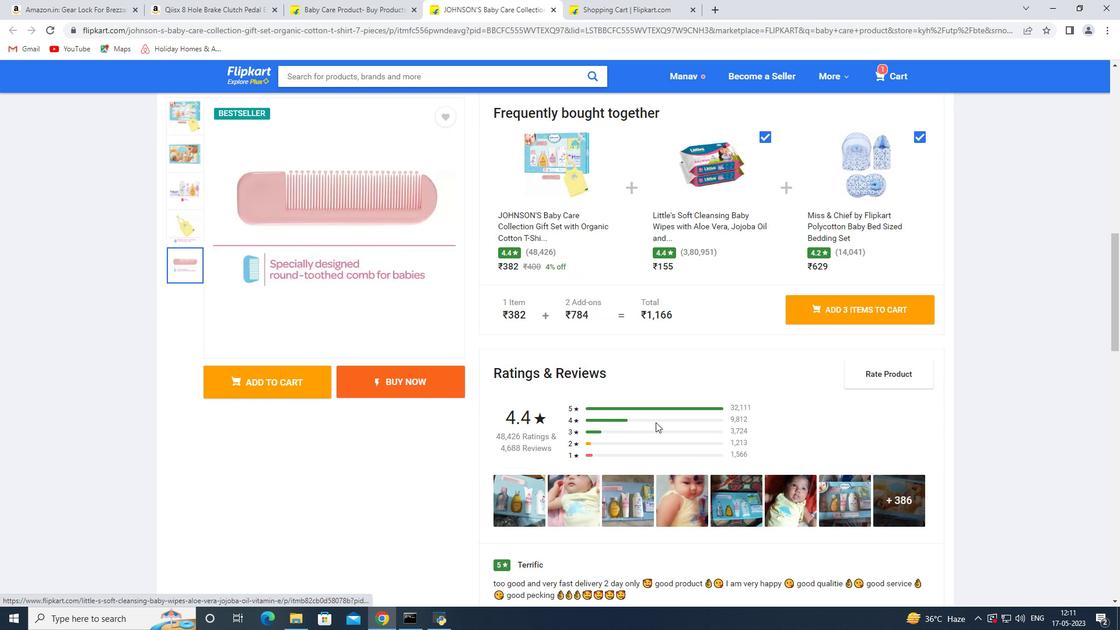 
Action: Mouse scrolled (651, 424) with delta (0, 0)
Screenshot: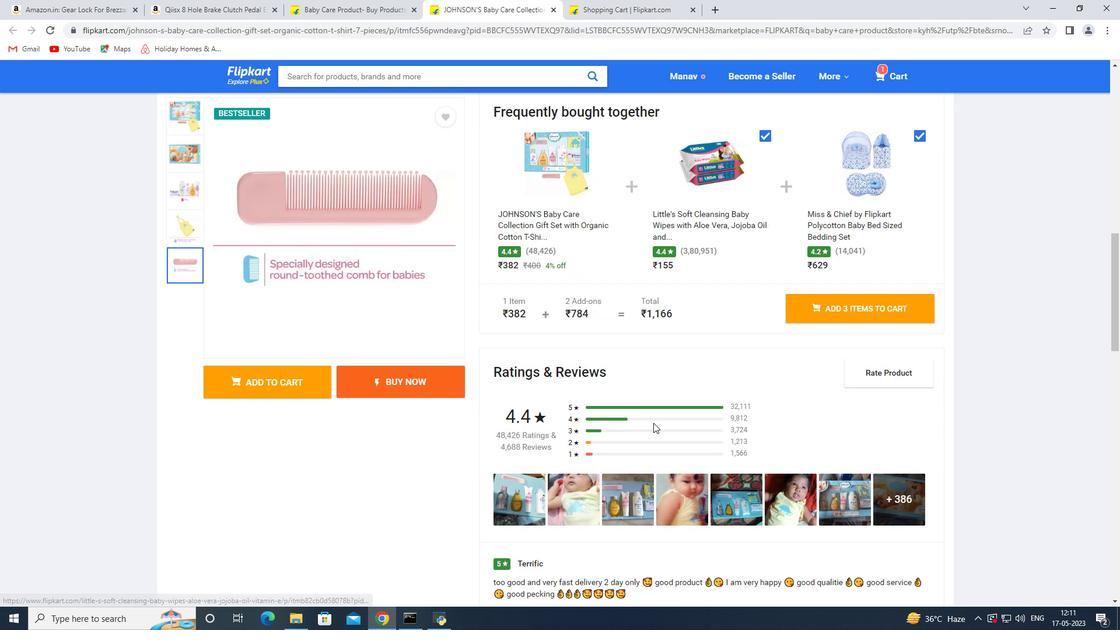 
Action: Mouse scrolled (651, 424) with delta (0, 0)
Screenshot: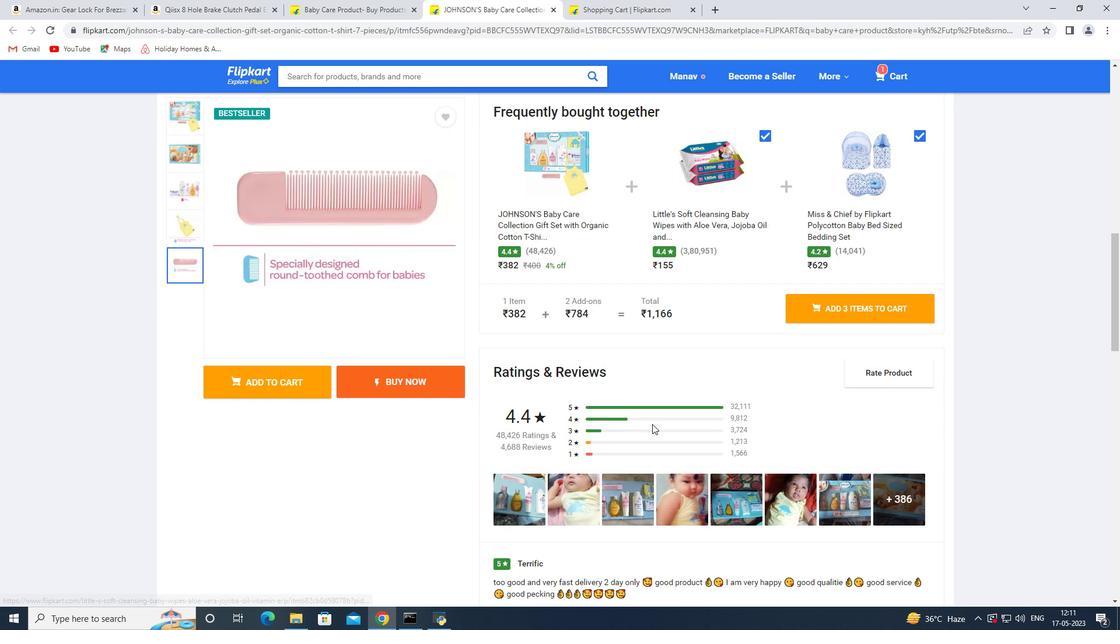 
Action: Mouse moved to (650, 426)
Screenshot: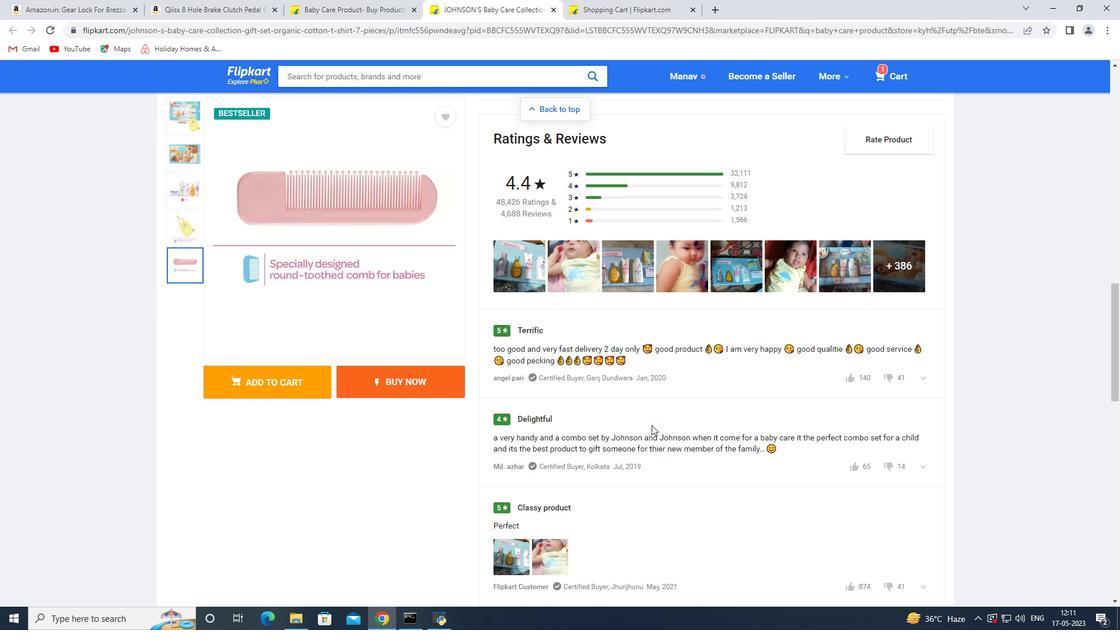 
Action: Mouse scrolled (650, 425) with delta (0, 0)
Screenshot: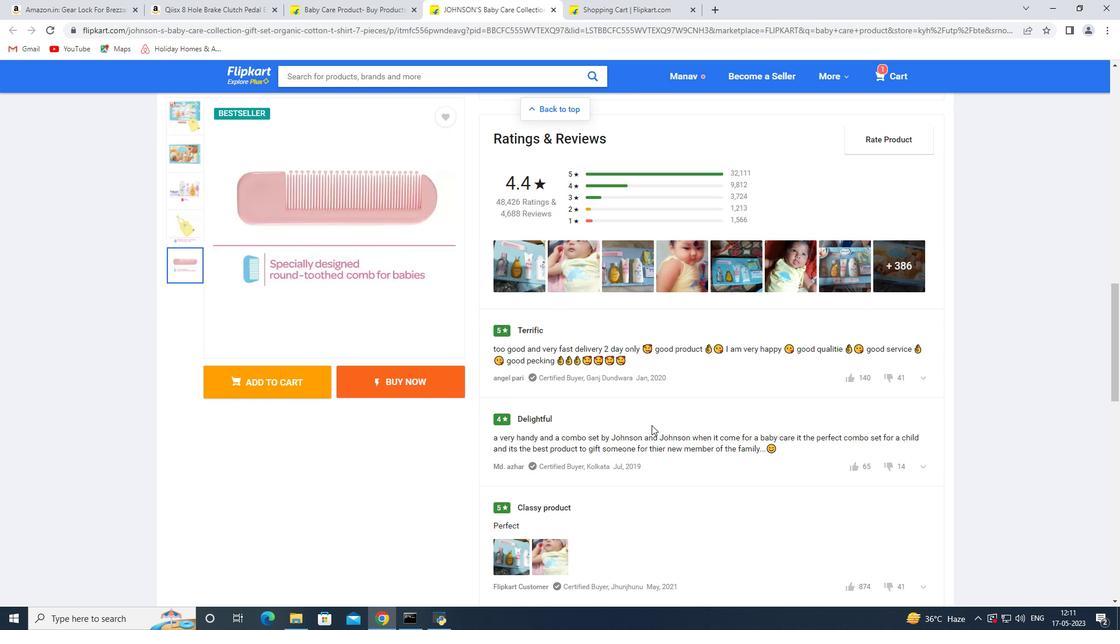
Action: Mouse scrolled (650, 425) with delta (0, 0)
Screenshot: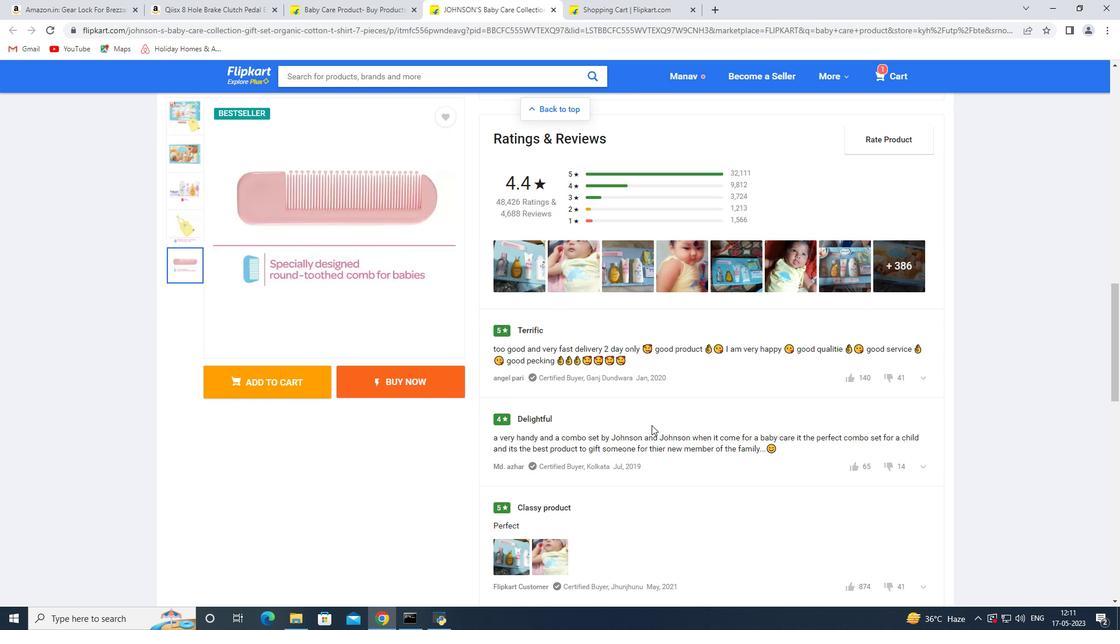 
Action: Mouse scrolled (650, 425) with delta (0, 0)
Screenshot: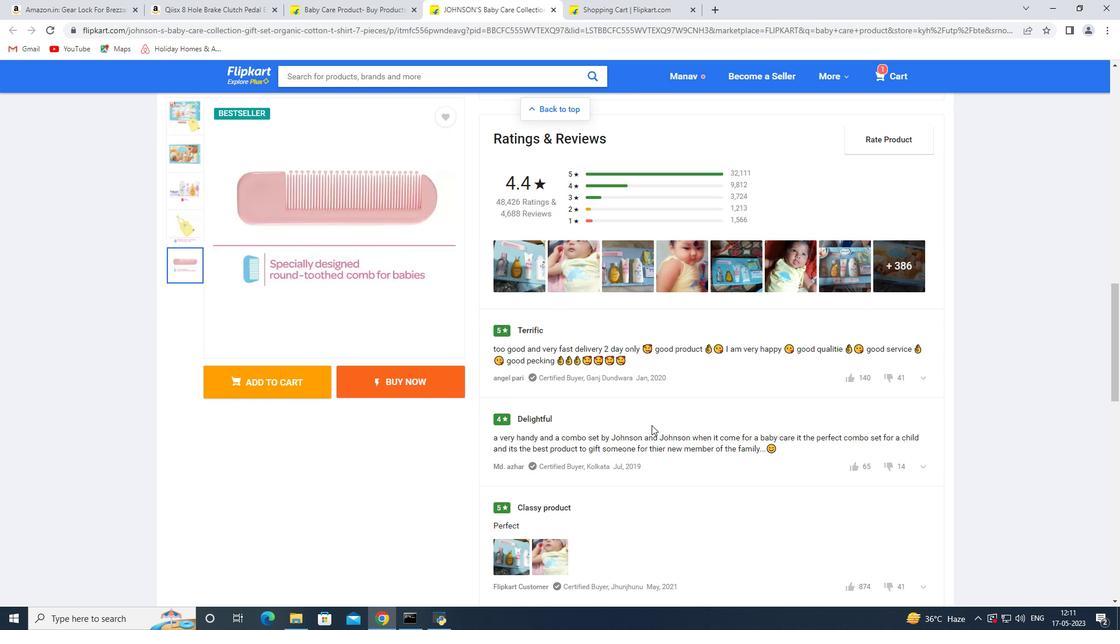 
Action: Mouse moved to (573, 266)
Screenshot: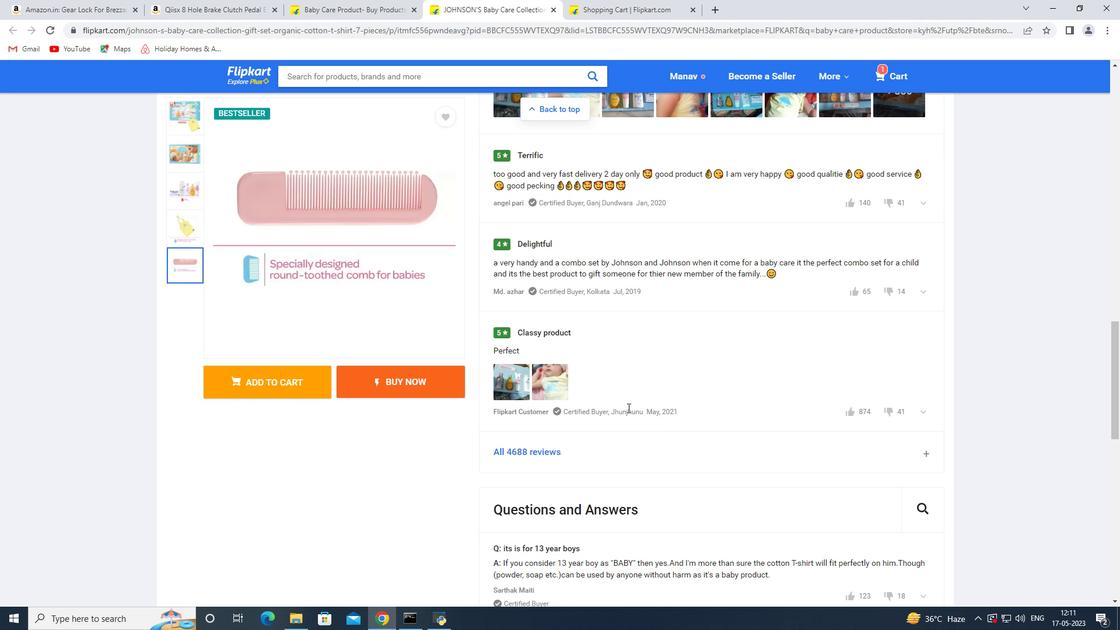 
Action: Mouse scrolled (573, 267) with delta (0, 0)
Screenshot: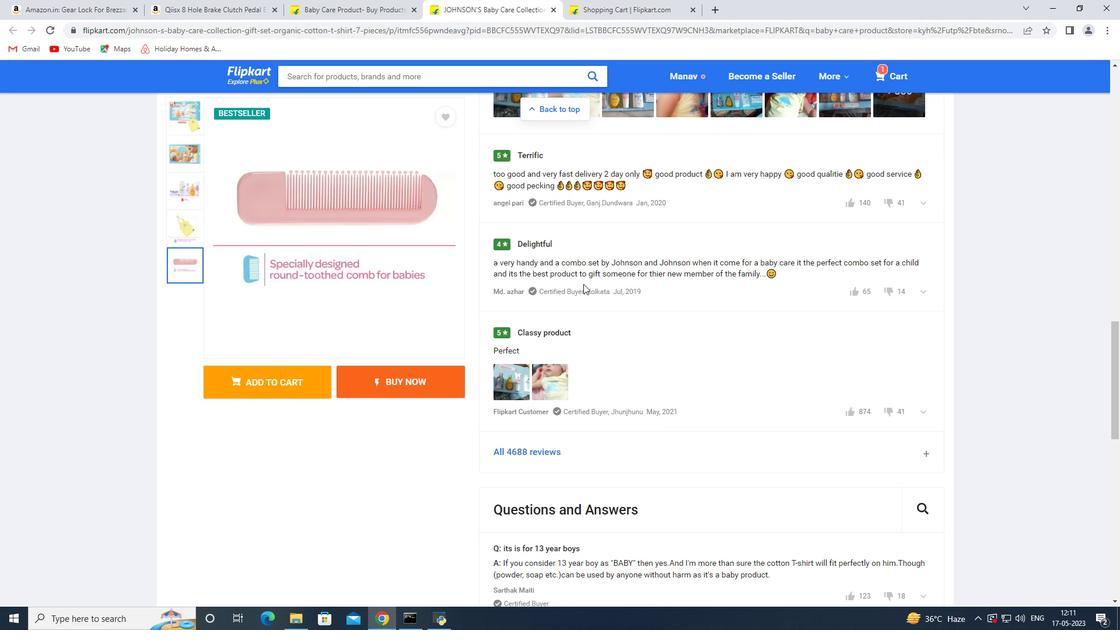 
Action: Mouse scrolled (573, 267) with delta (0, 0)
Screenshot: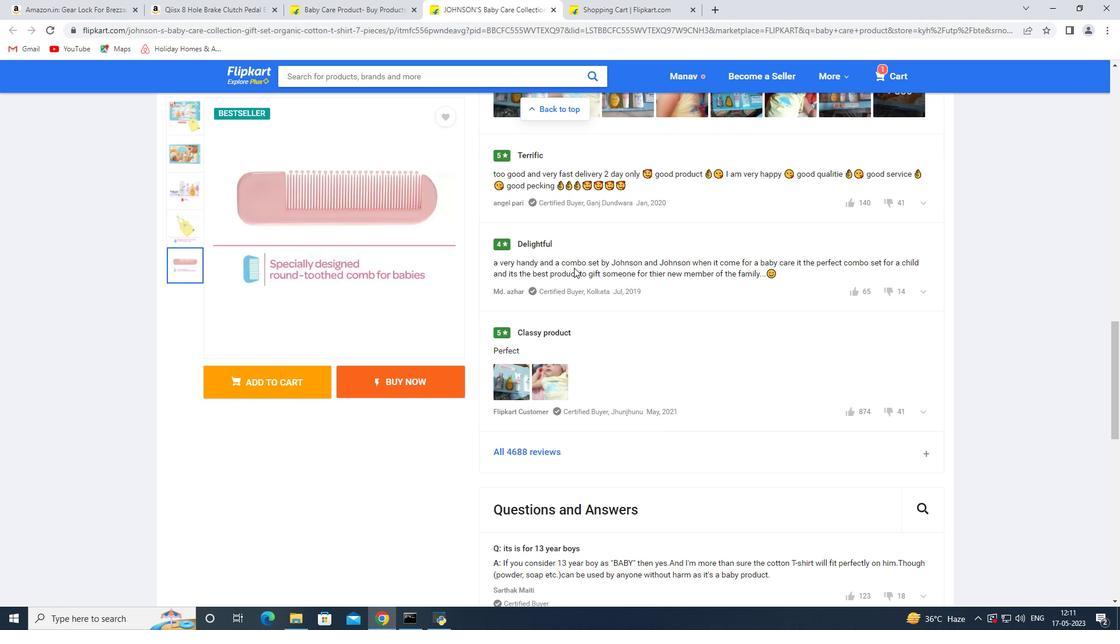 
Action: Mouse scrolled (573, 267) with delta (0, 0)
Screenshot: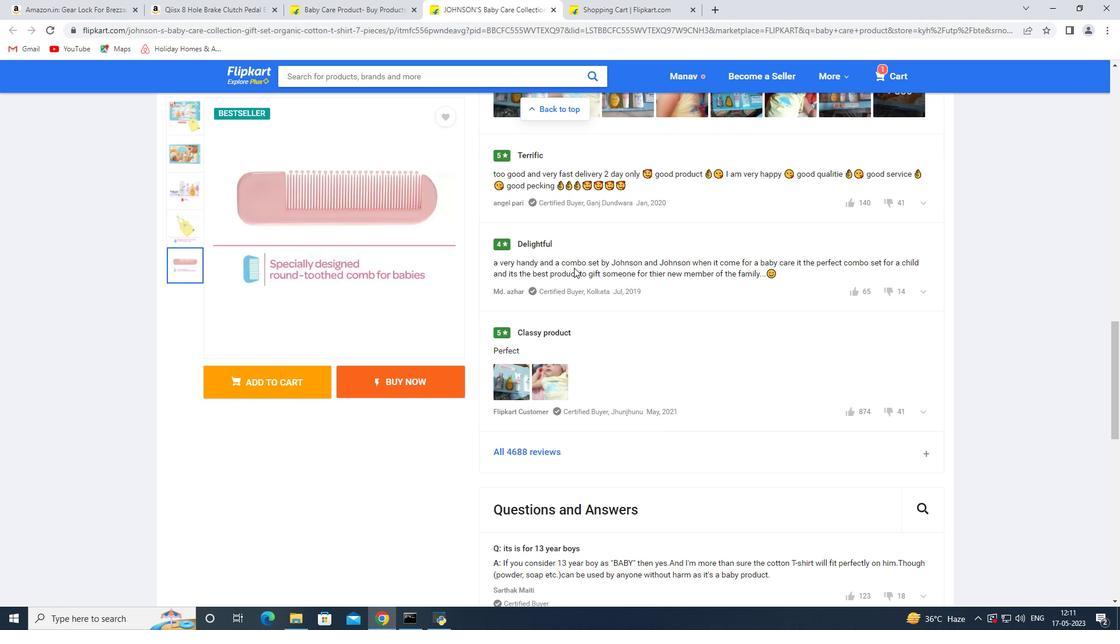 
Action: Mouse moved to (805, 401)
